 Task: Review and update the 'Industrial Relations' task in 'Our first project'.
Action: Mouse moved to (107, 72)
Screenshot: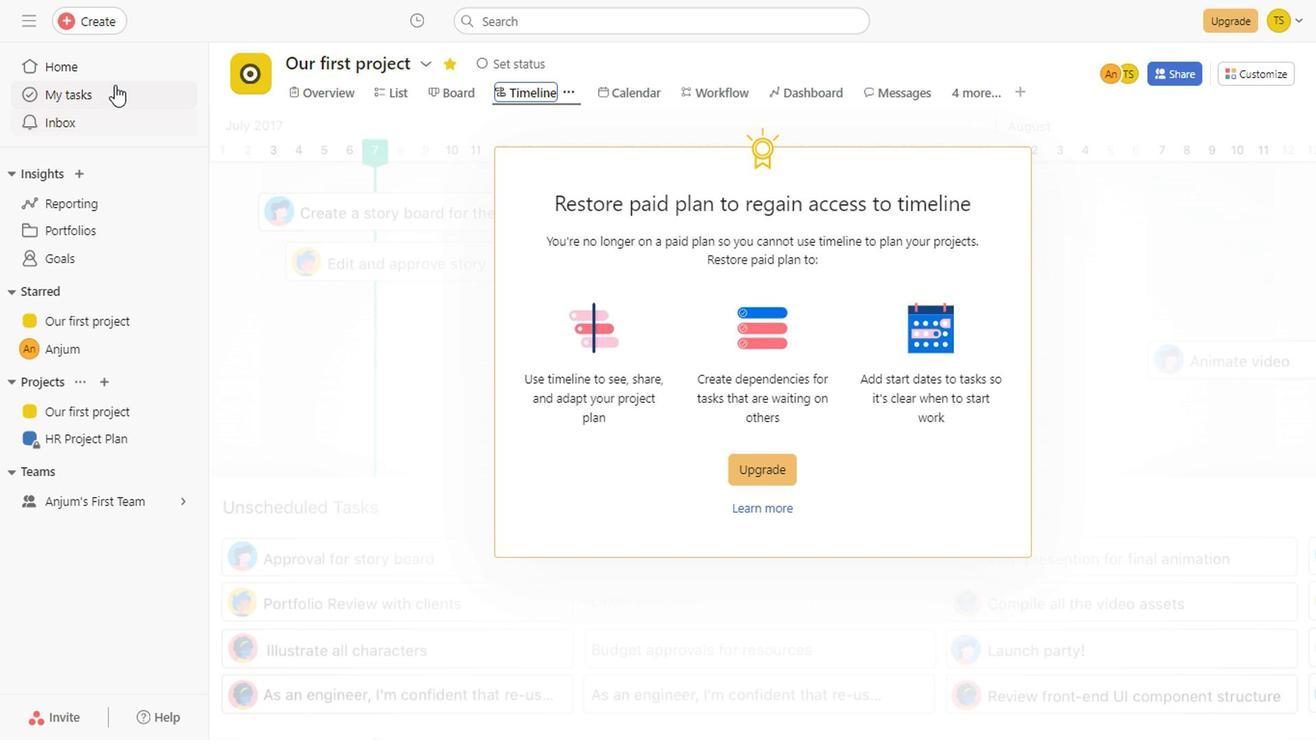 
Action: Mouse pressed left at (107, 72)
Screenshot: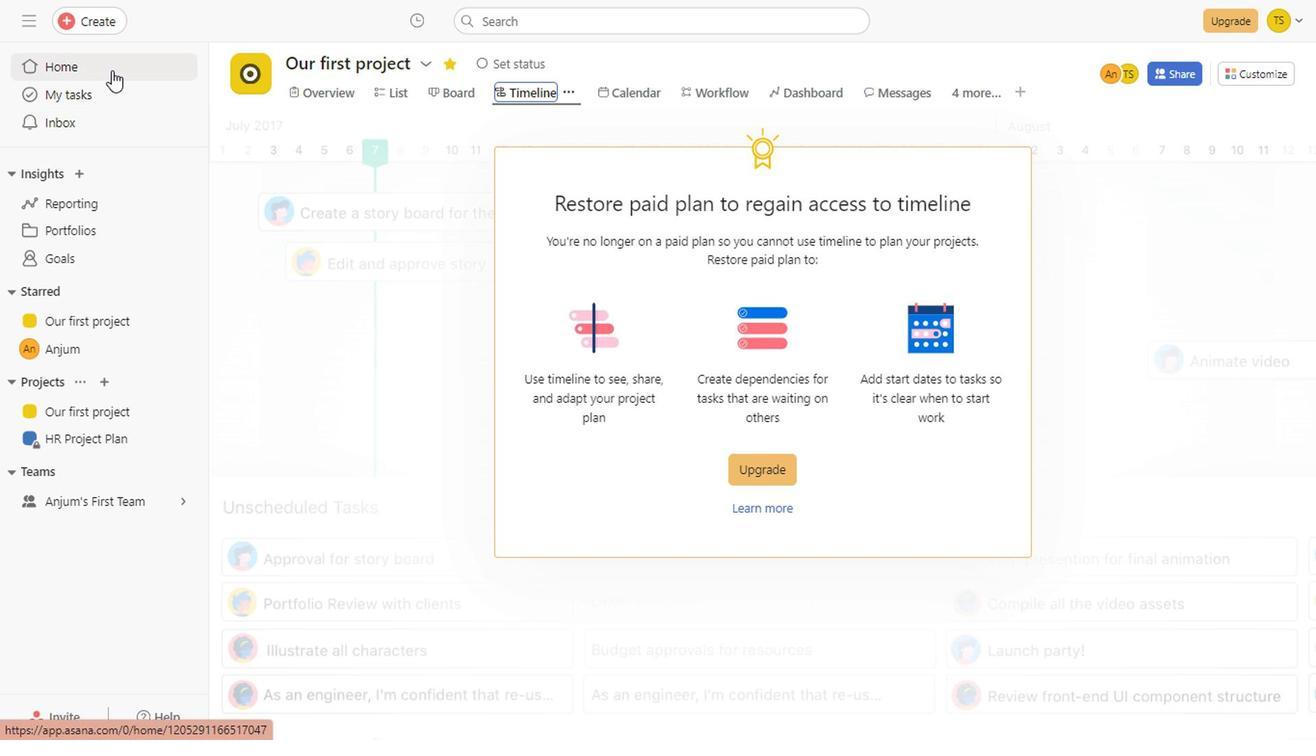 
Action: Mouse moved to (13, 15)
Screenshot: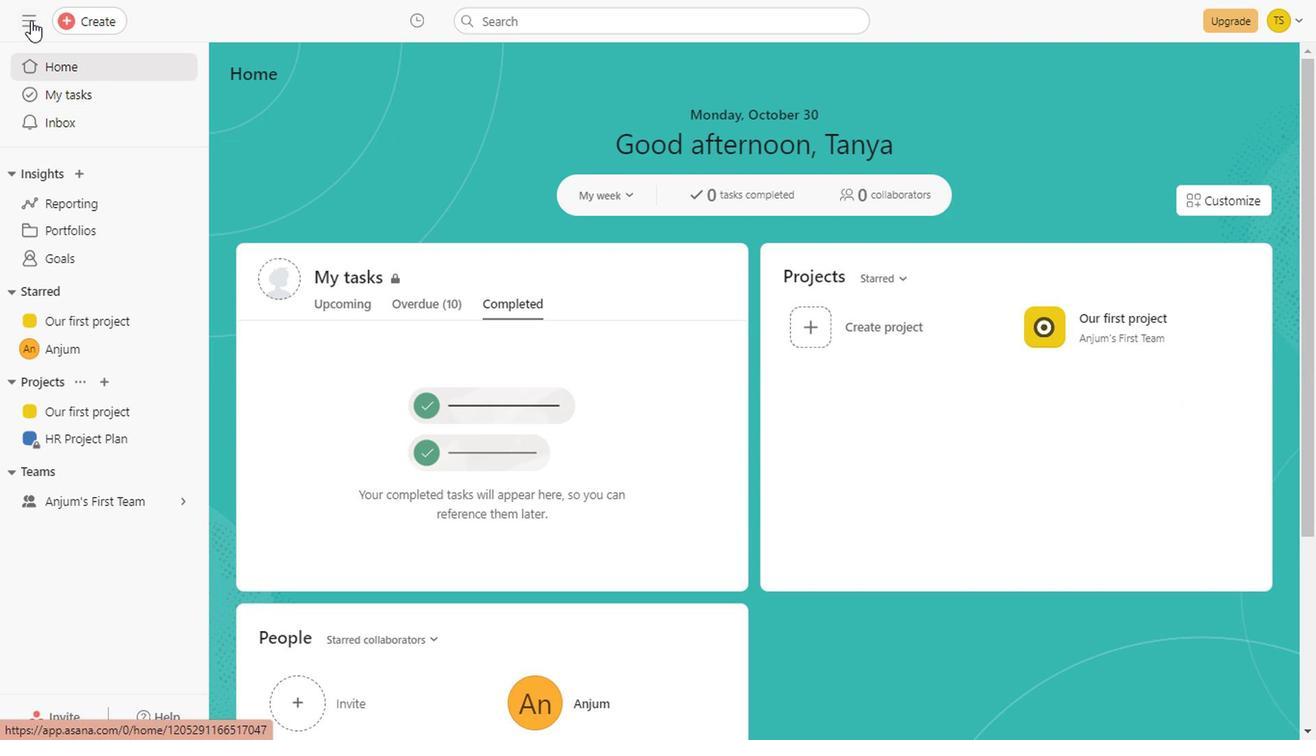 
Action: Mouse pressed left at (13, 15)
Screenshot: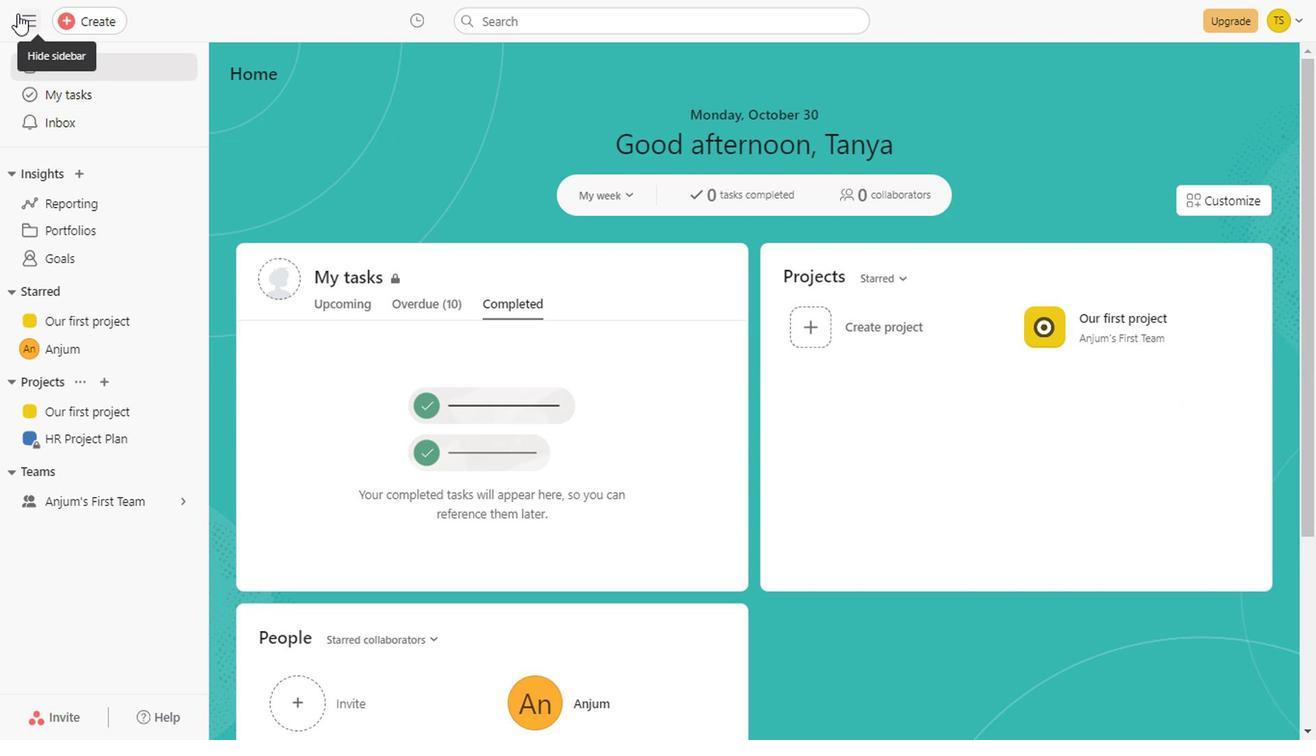 
Action: Mouse moved to (994, 512)
Screenshot: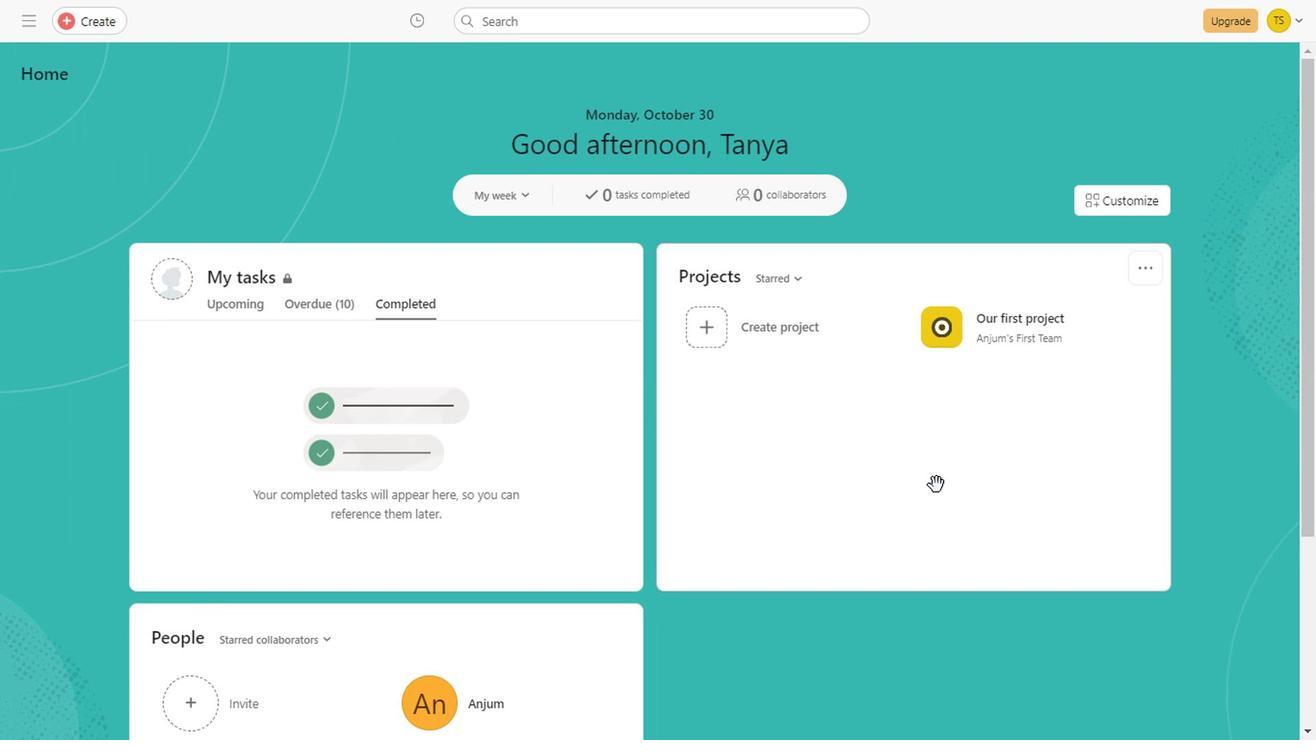 
Action: Mouse scrolled (994, 510) with delta (0, -1)
Screenshot: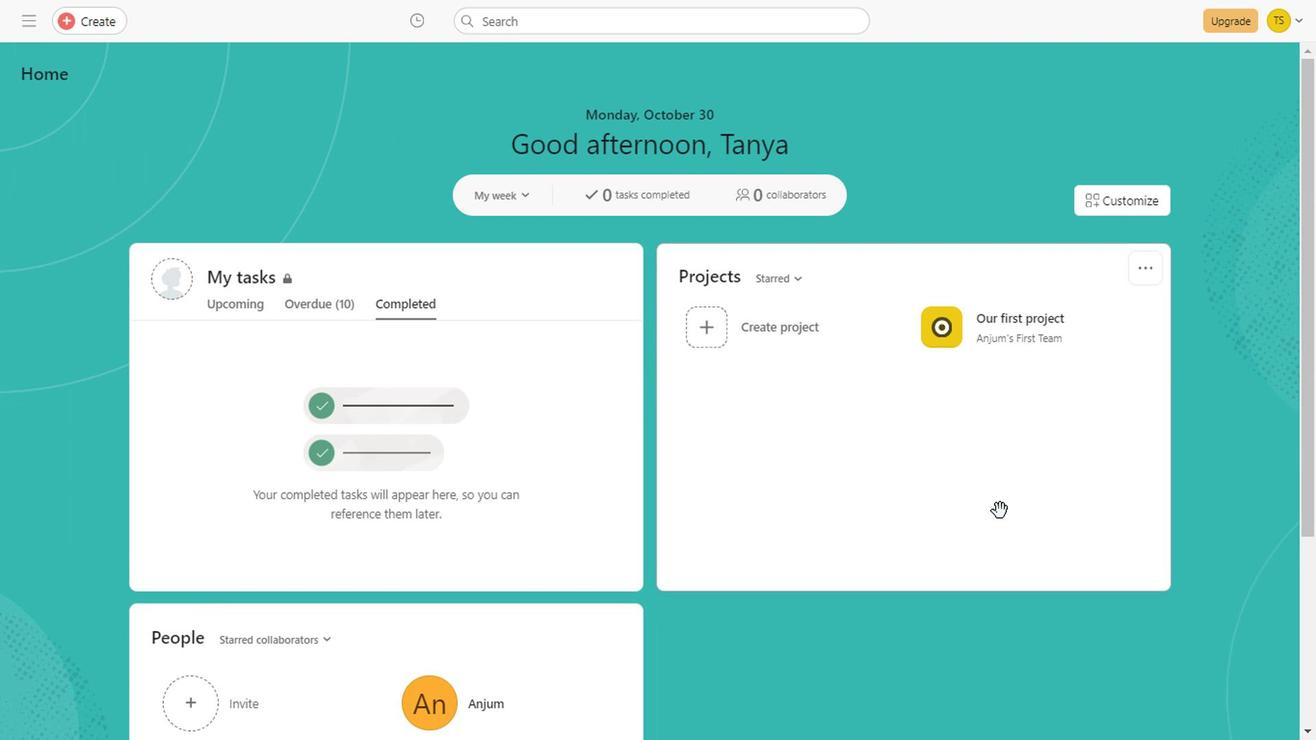 
Action: Mouse scrolled (994, 510) with delta (0, -1)
Screenshot: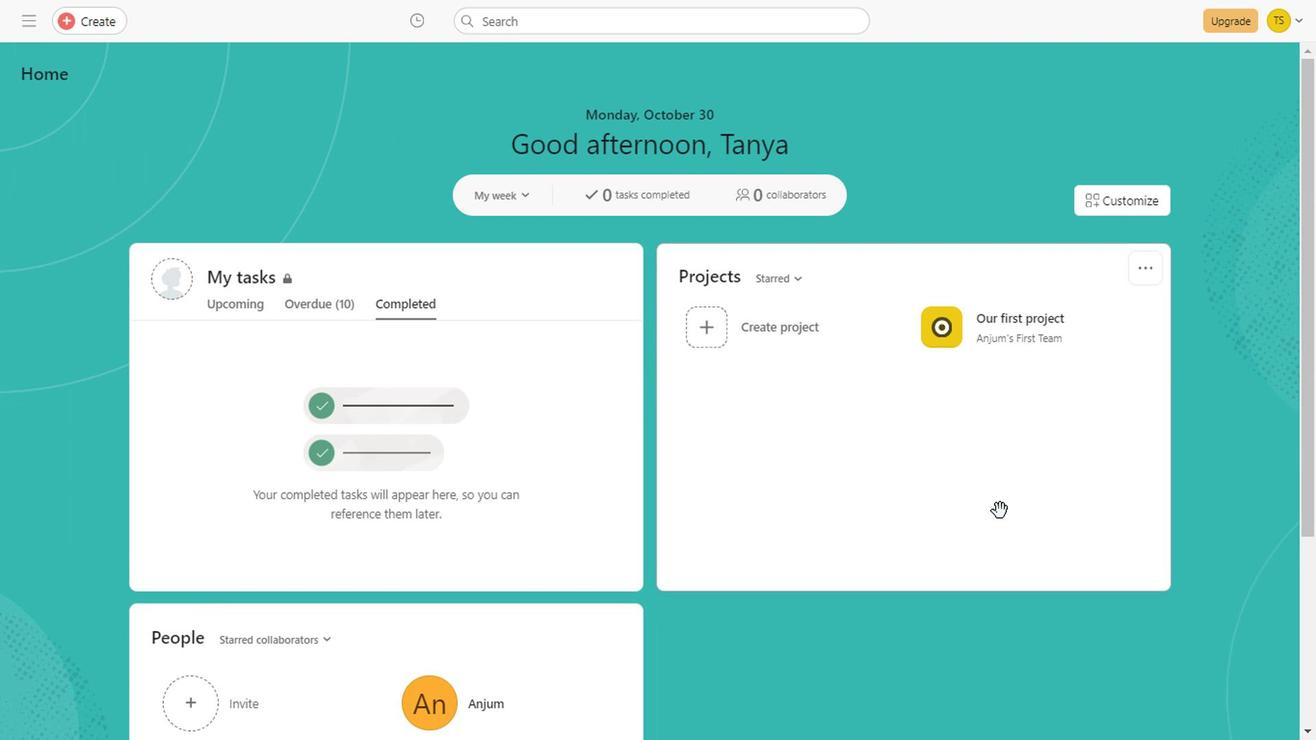 
Action: Mouse scrolled (994, 510) with delta (0, -1)
Screenshot: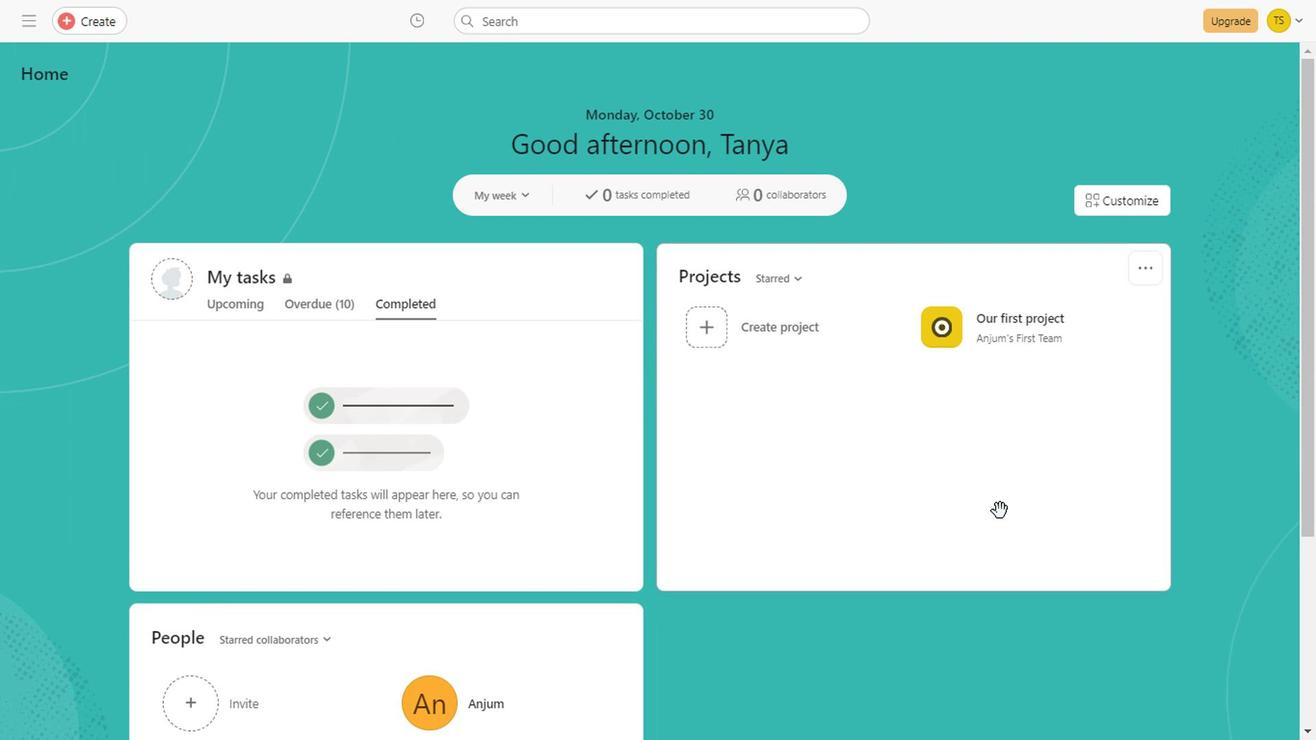 
Action: Mouse scrolled (994, 510) with delta (0, -1)
Screenshot: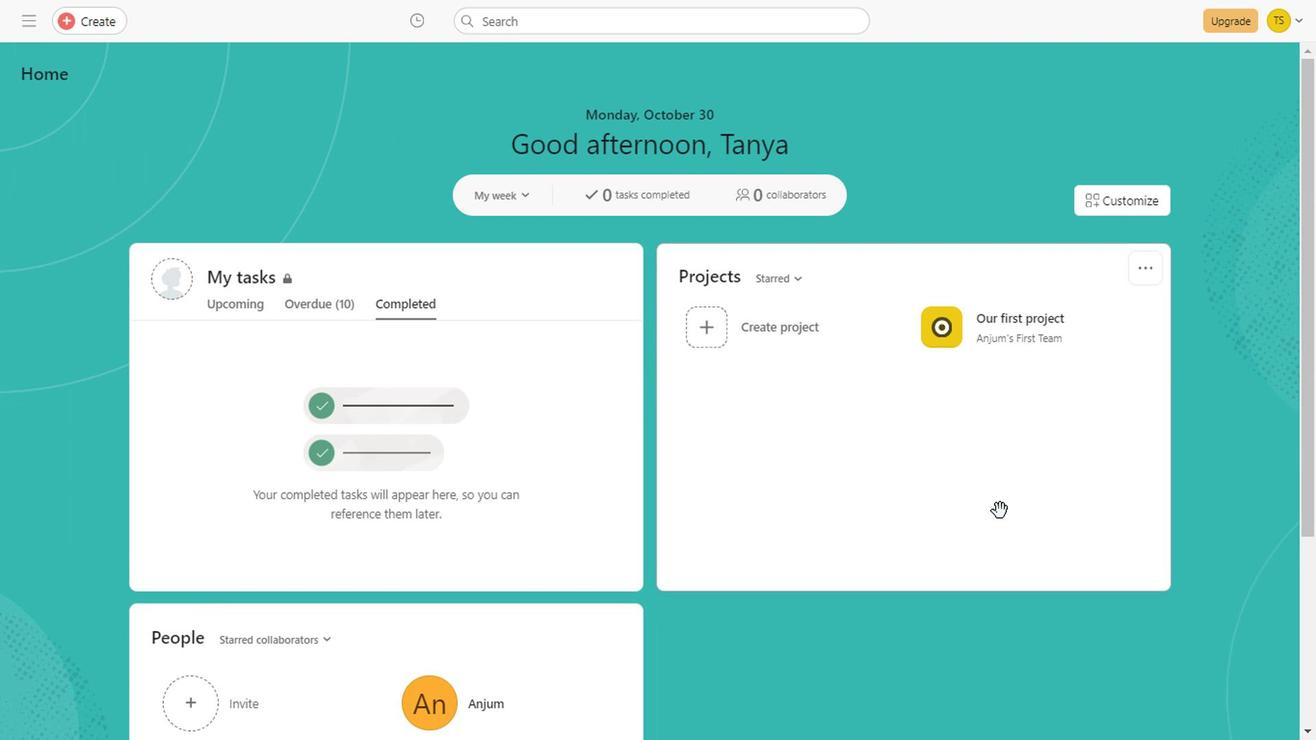 
Action: Mouse scrolled (994, 510) with delta (0, -1)
Screenshot: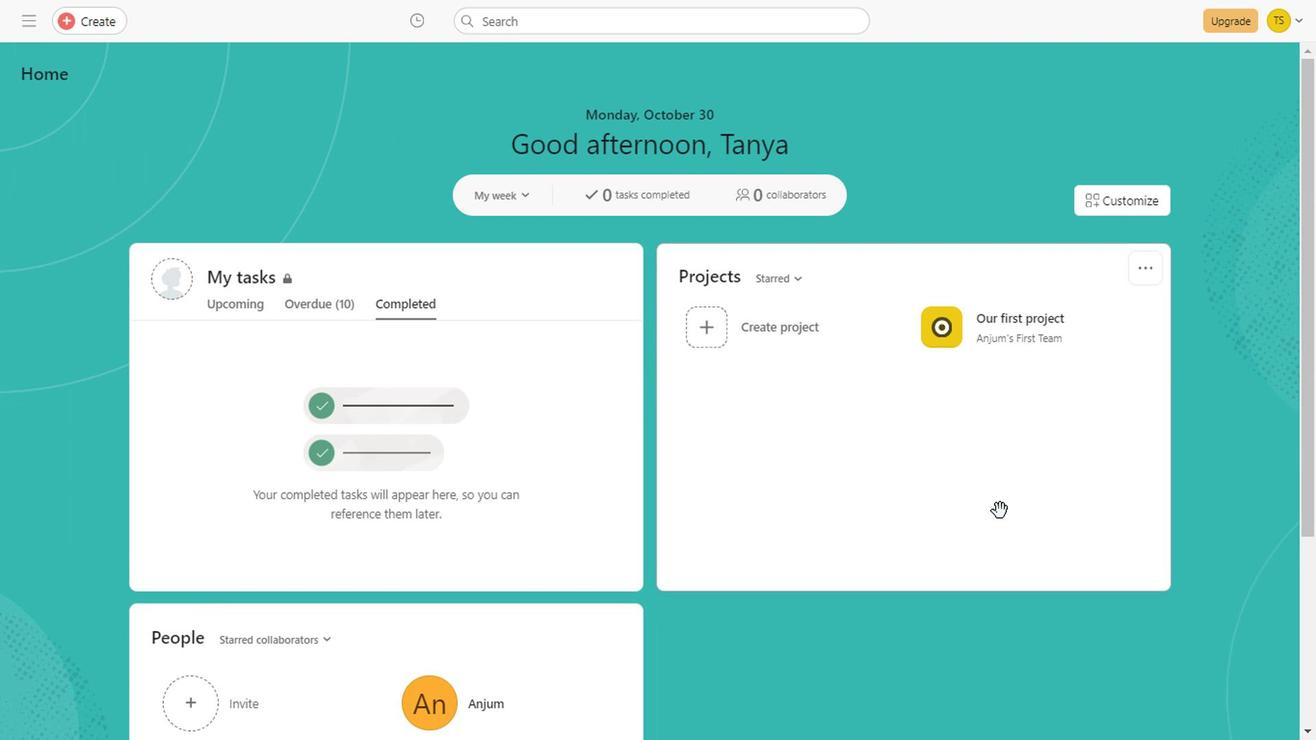 
Action: Mouse scrolled (994, 510) with delta (0, -1)
Screenshot: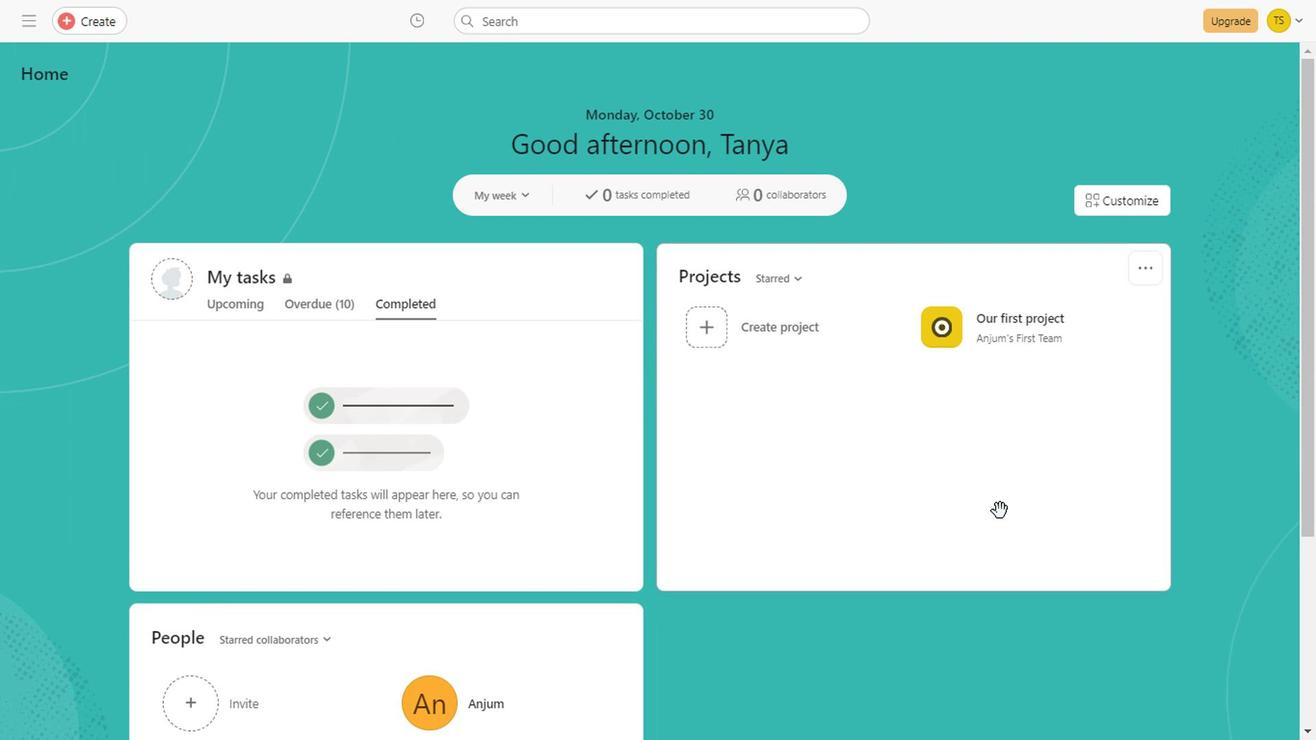 
Action: Mouse scrolled (994, 510) with delta (0, -1)
Screenshot: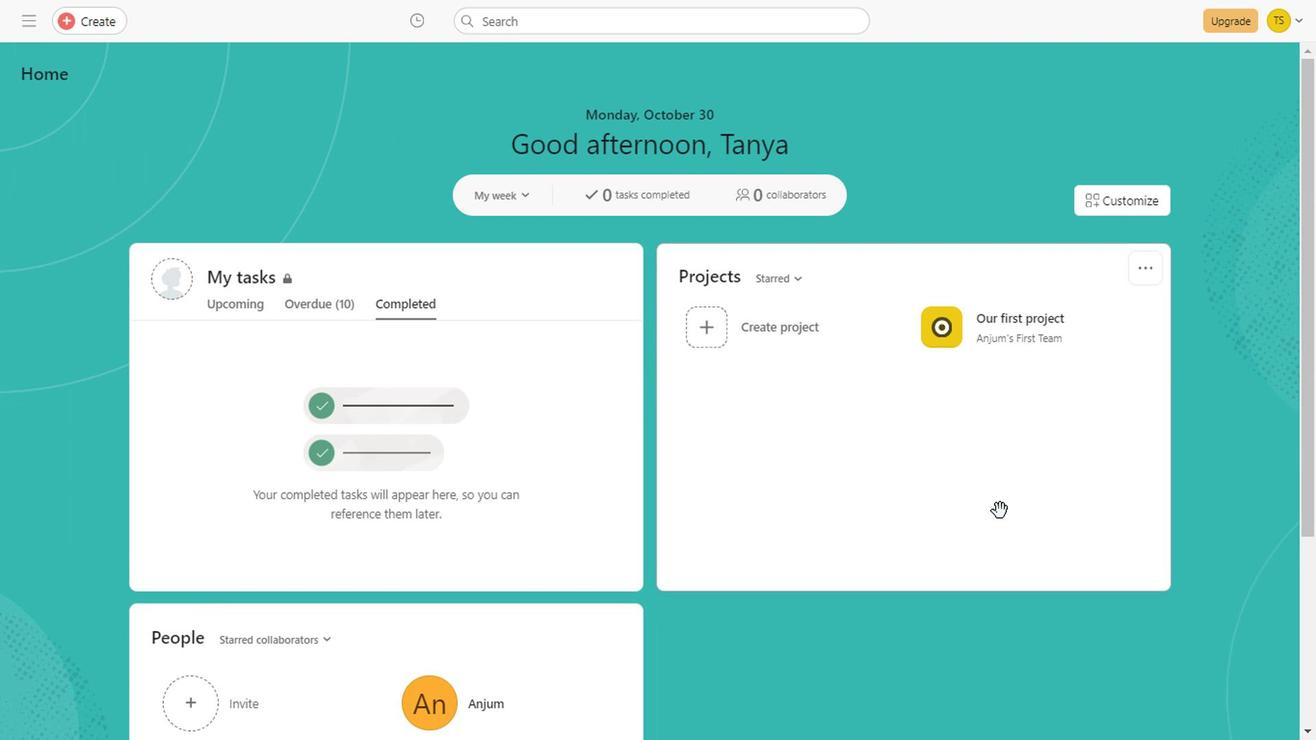 
Action: Mouse scrolled (994, 510) with delta (0, -1)
Screenshot: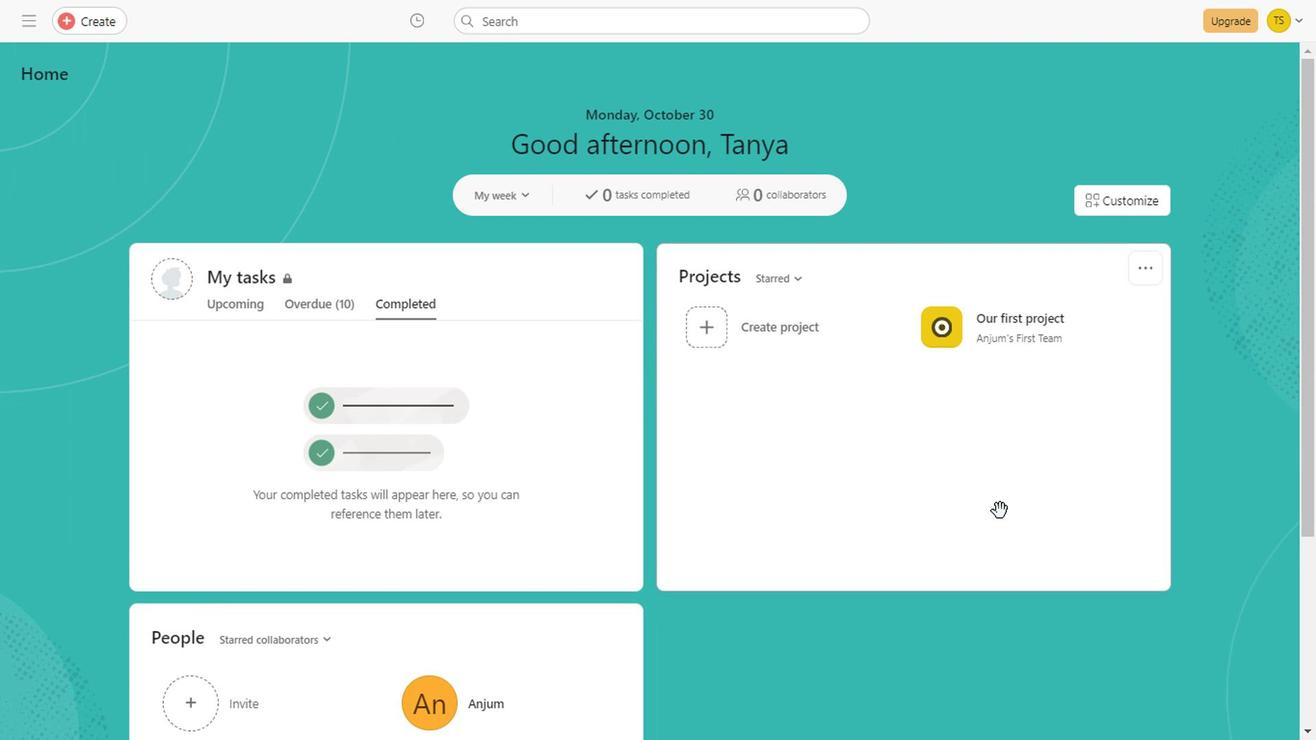 
Action: Mouse scrolled (994, 510) with delta (0, -1)
Screenshot: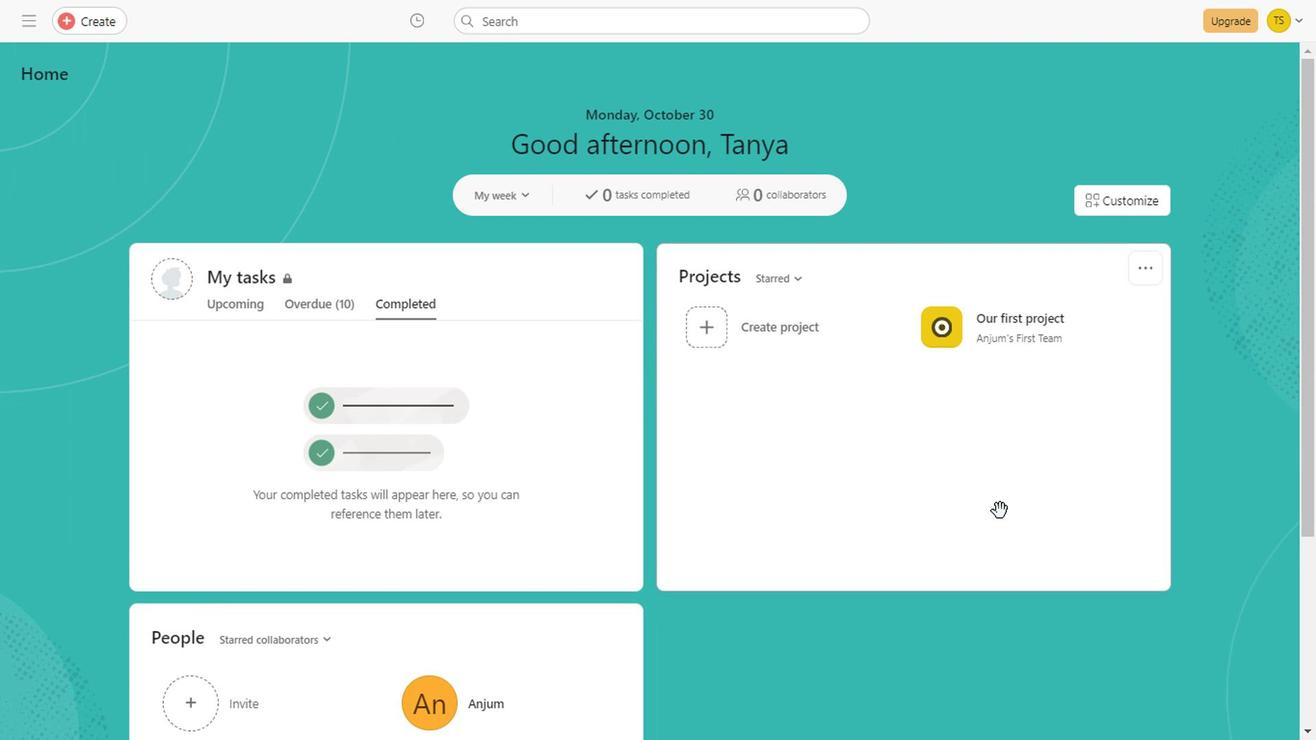 
Action: Mouse scrolled (994, 510) with delta (0, -1)
Screenshot: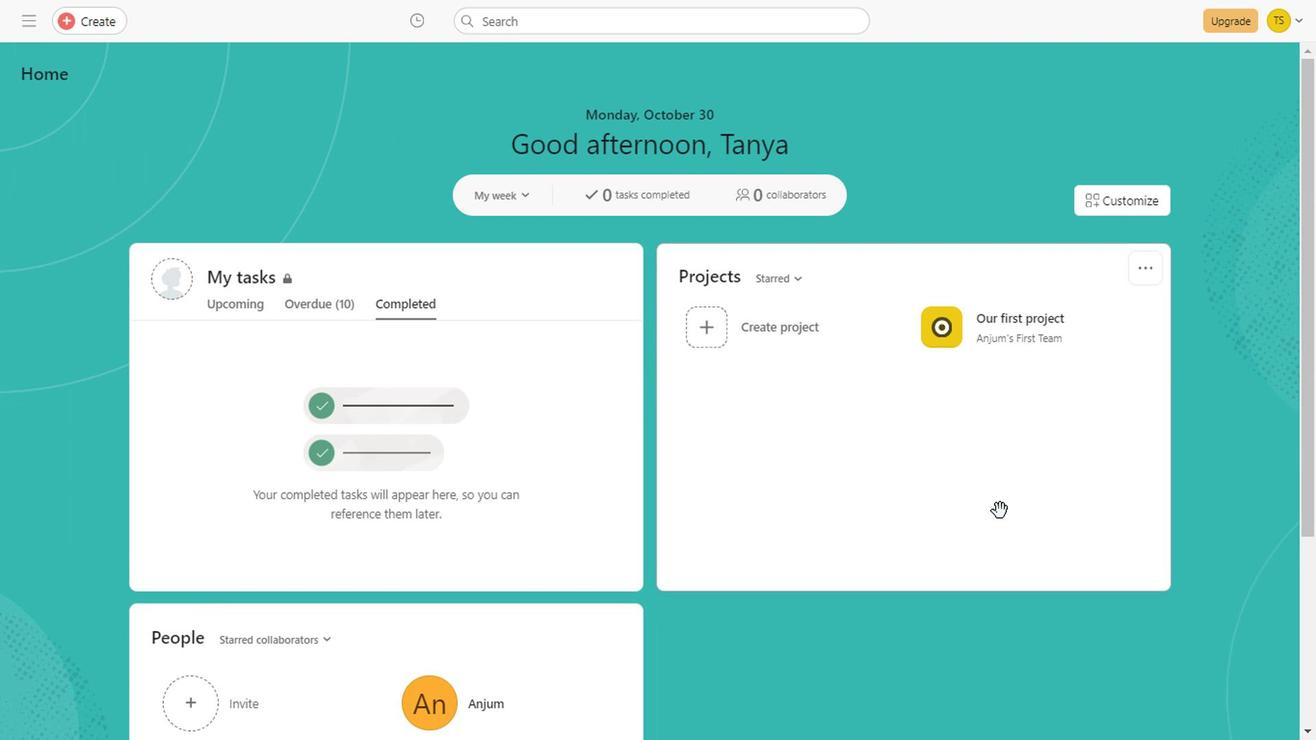 
Action: Mouse scrolled (994, 510) with delta (0, -1)
Screenshot: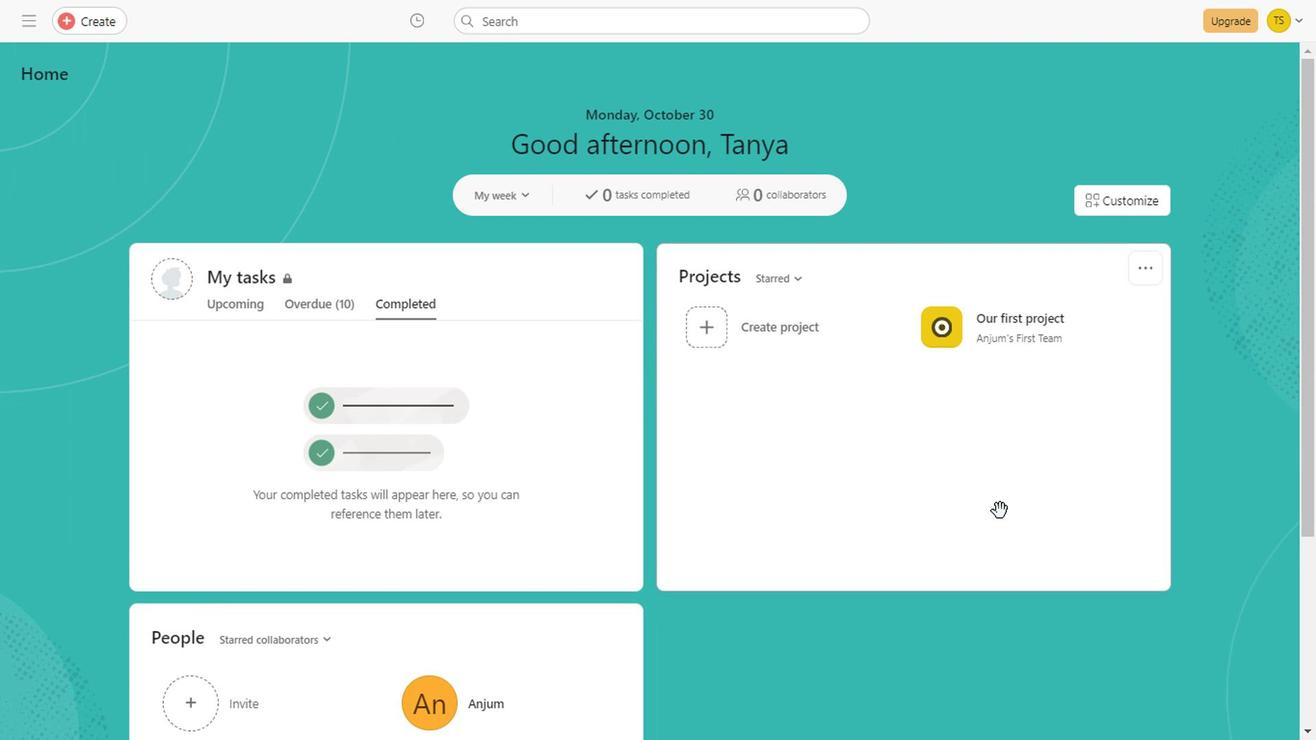 
Action: Mouse scrolled (994, 510) with delta (0, -1)
Screenshot: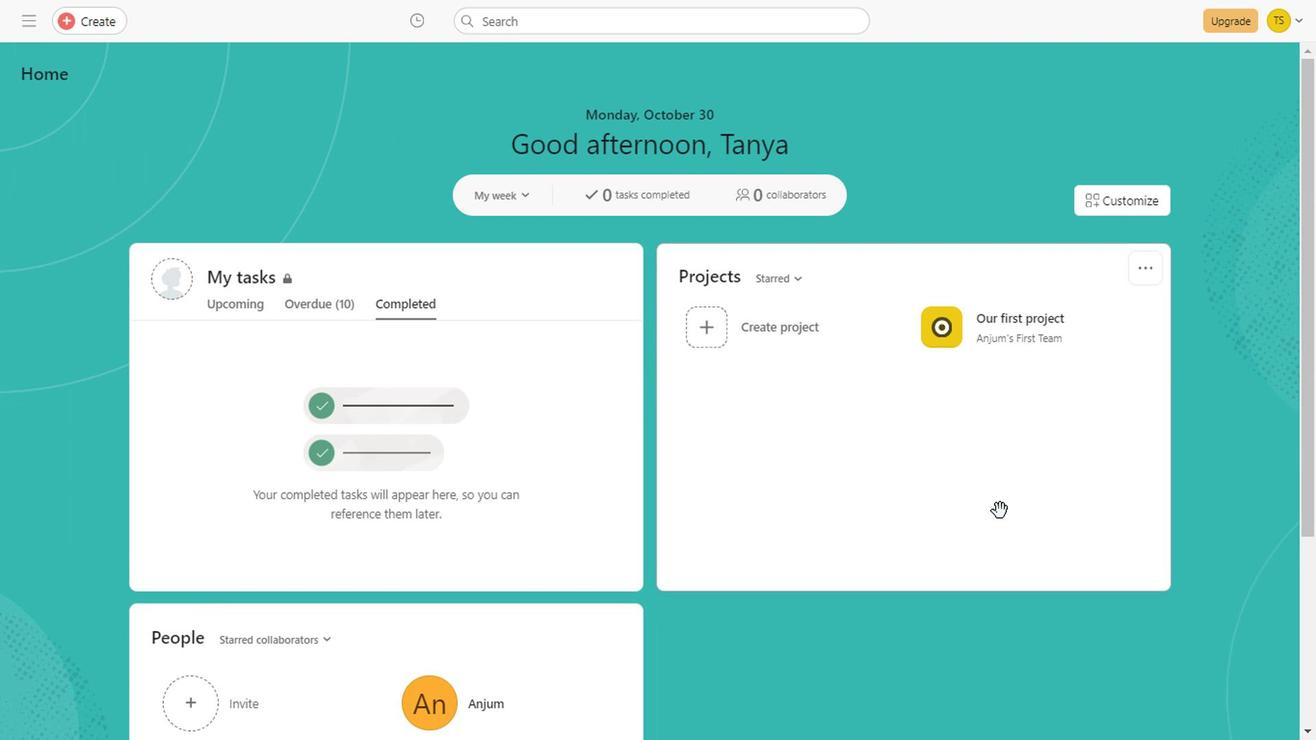 
Action: Mouse scrolled (994, 510) with delta (0, -1)
Screenshot: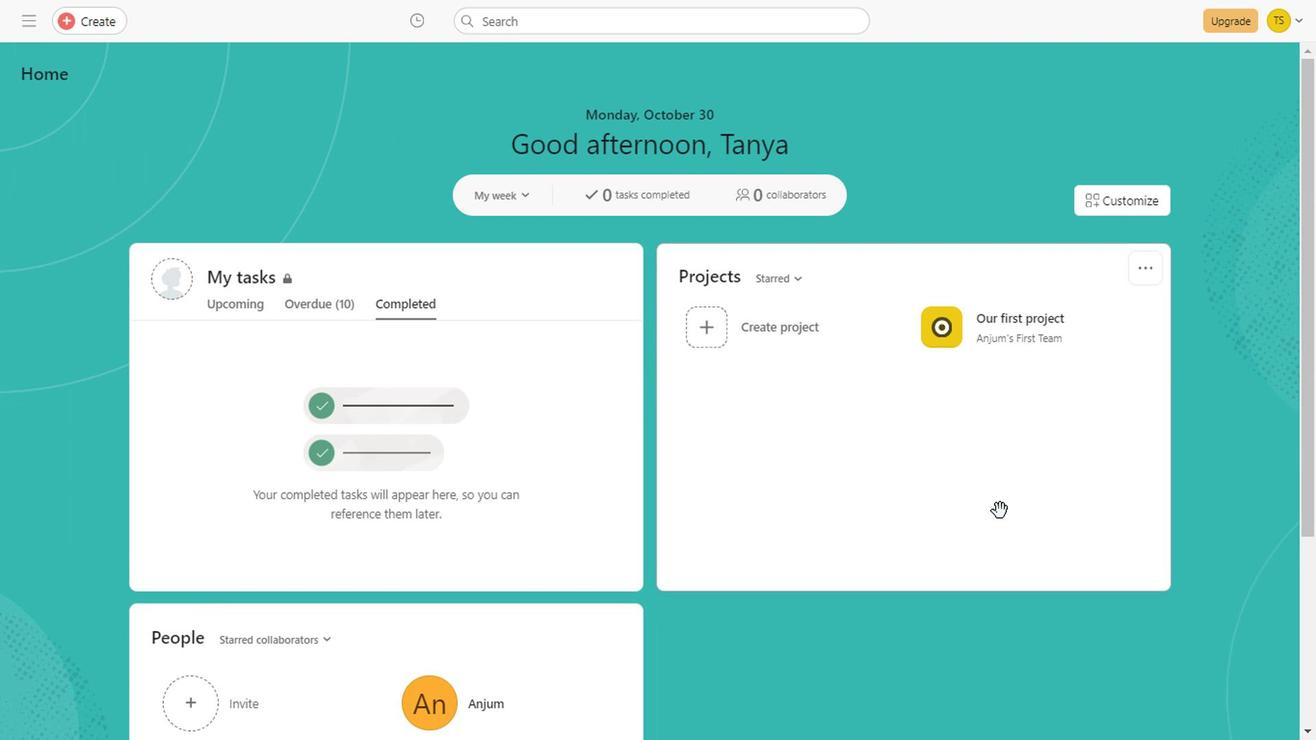 
Action: Mouse scrolled (994, 510) with delta (0, -1)
Screenshot: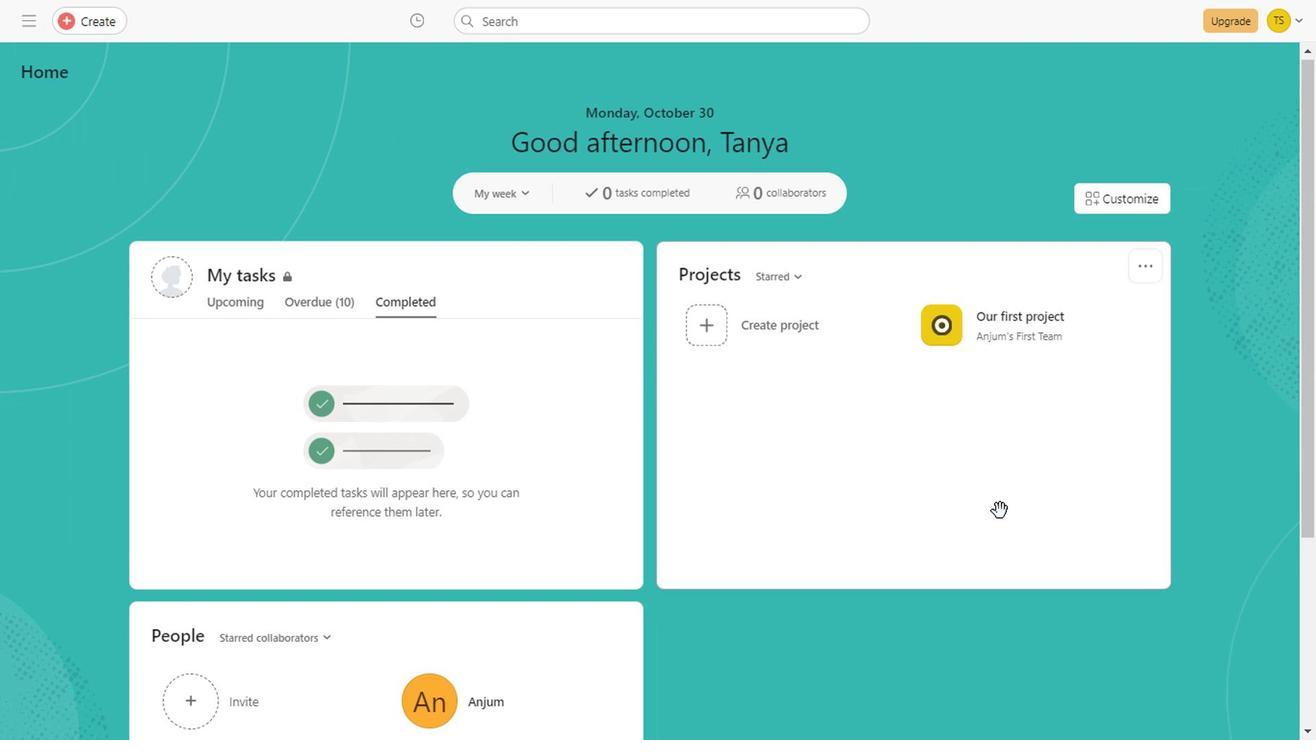 
Action: Mouse scrolled (994, 510) with delta (0, -1)
Screenshot: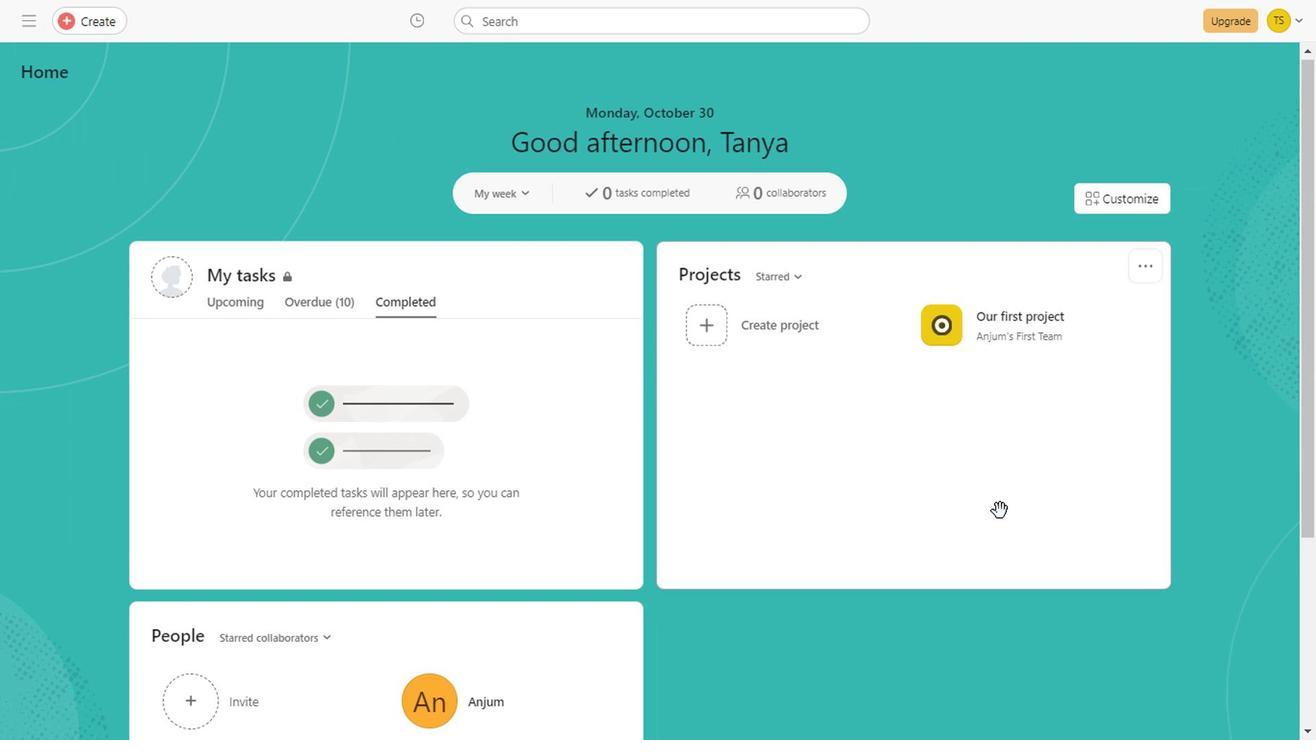 
Action: Mouse scrolled (994, 510) with delta (0, -1)
Screenshot: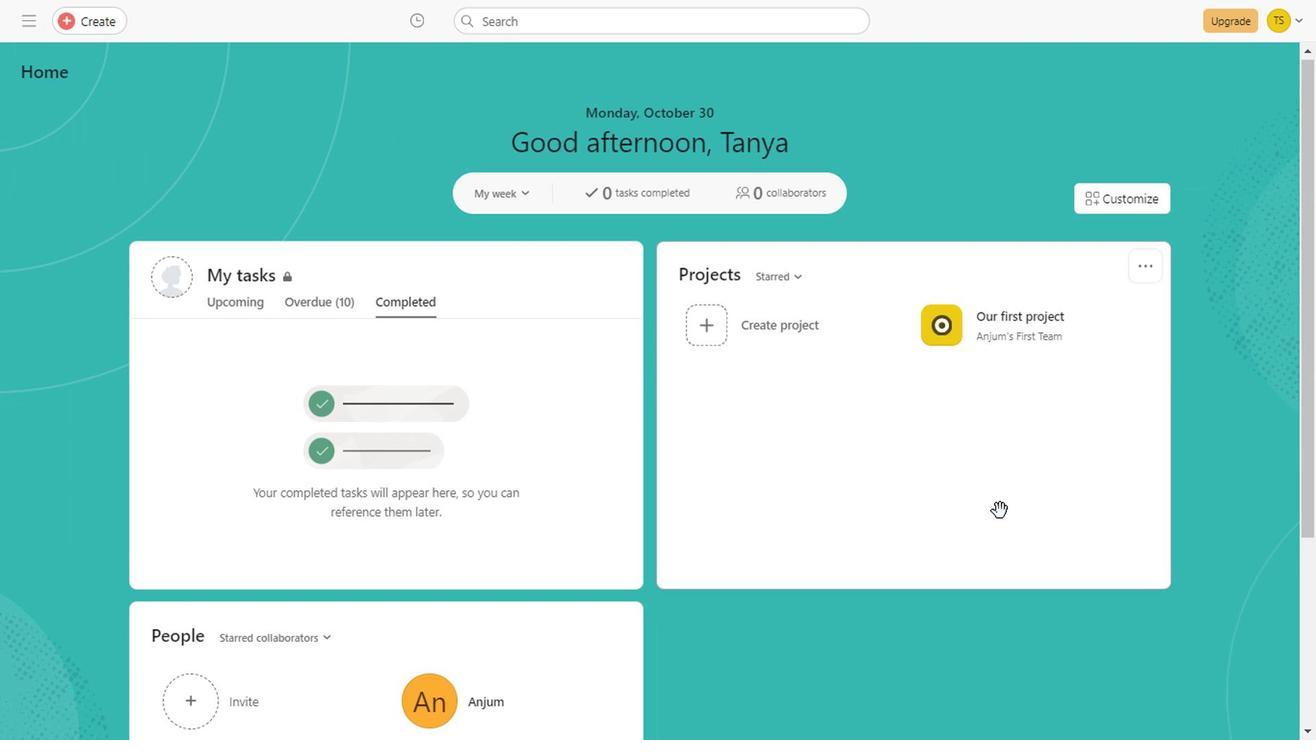 
Action: Mouse scrolled (994, 510) with delta (0, -1)
Screenshot: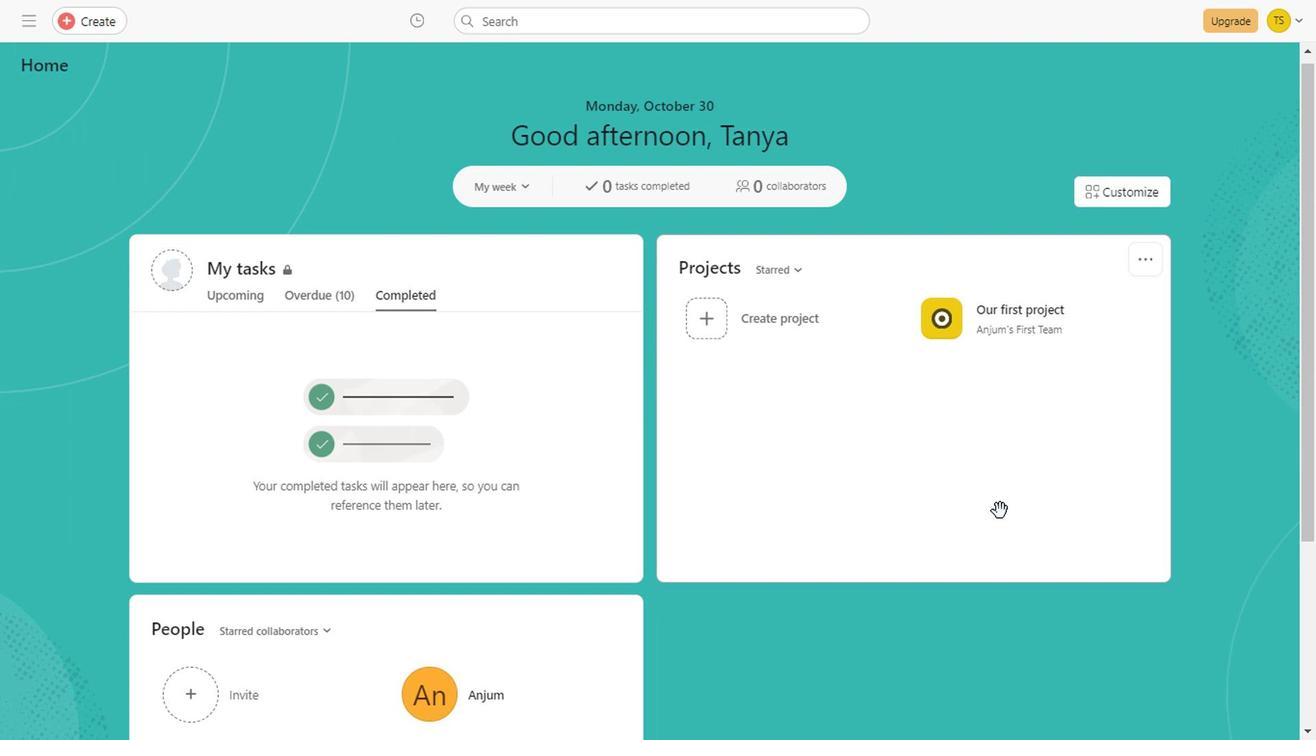 
Action: Mouse scrolled (994, 510) with delta (0, -1)
Screenshot: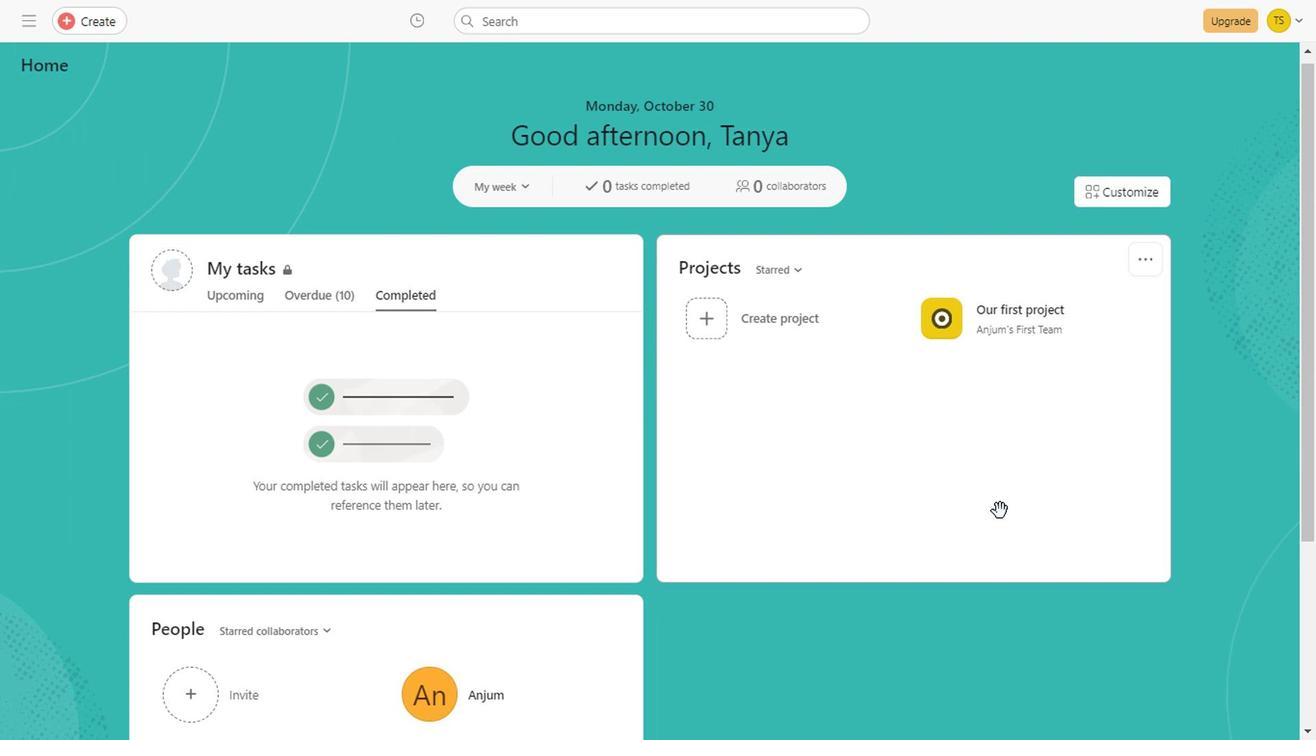 
Action: Mouse scrolled (994, 510) with delta (0, -1)
Screenshot: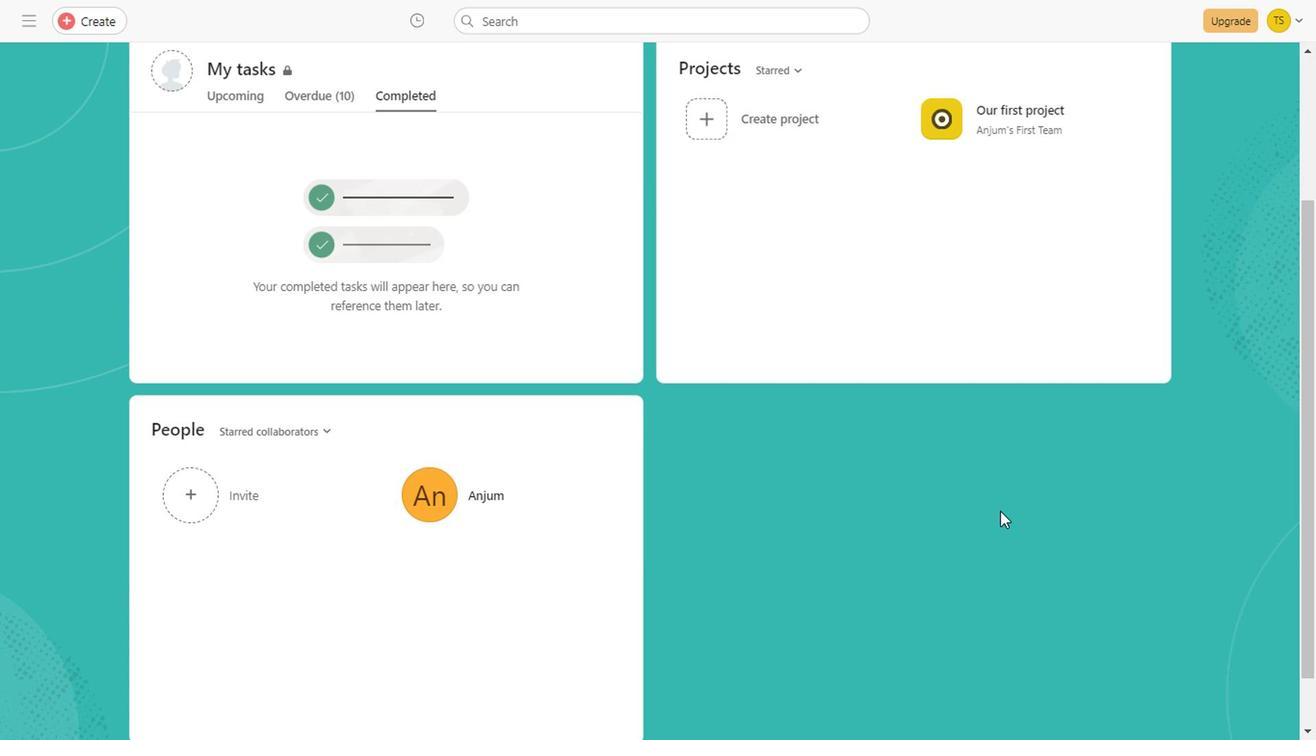 
Action: Mouse scrolled (994, 510) with delta (0, -1)
Screenshot: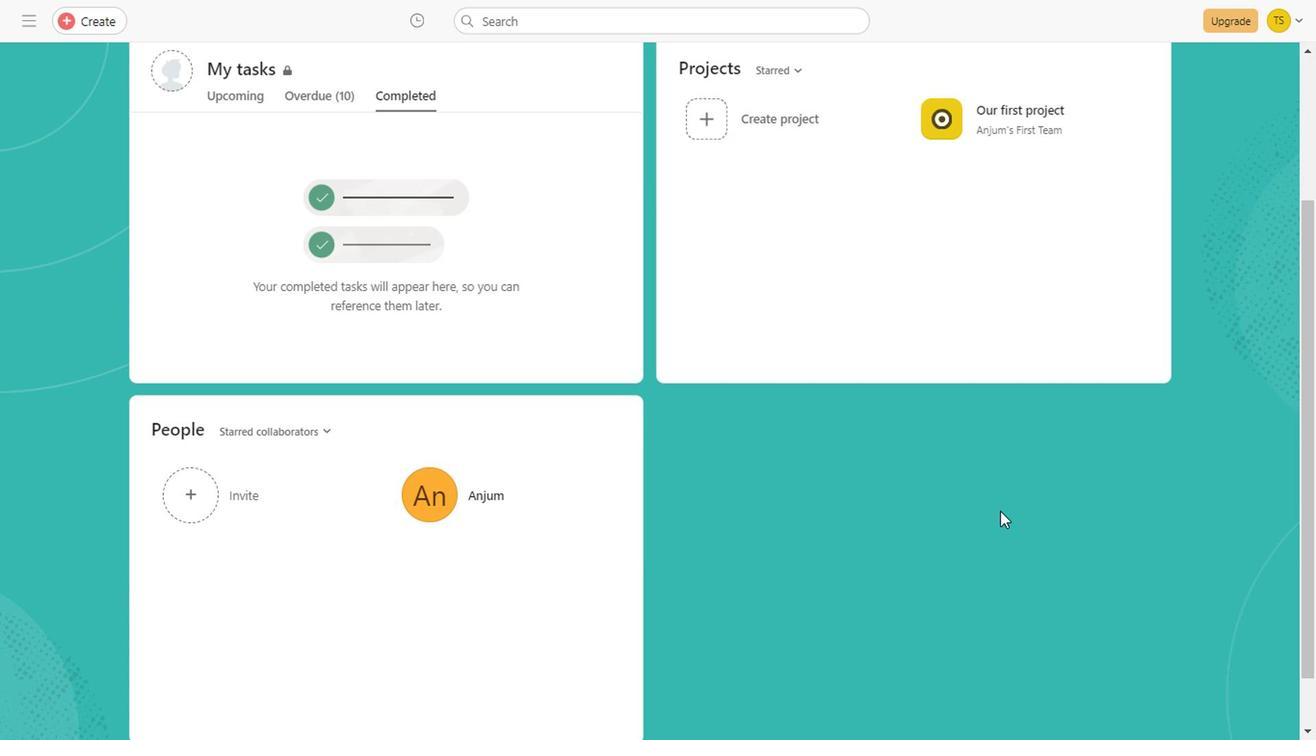 
Action: Mouse scrolled (994, 510) with delta (0, -1)
Screenshot: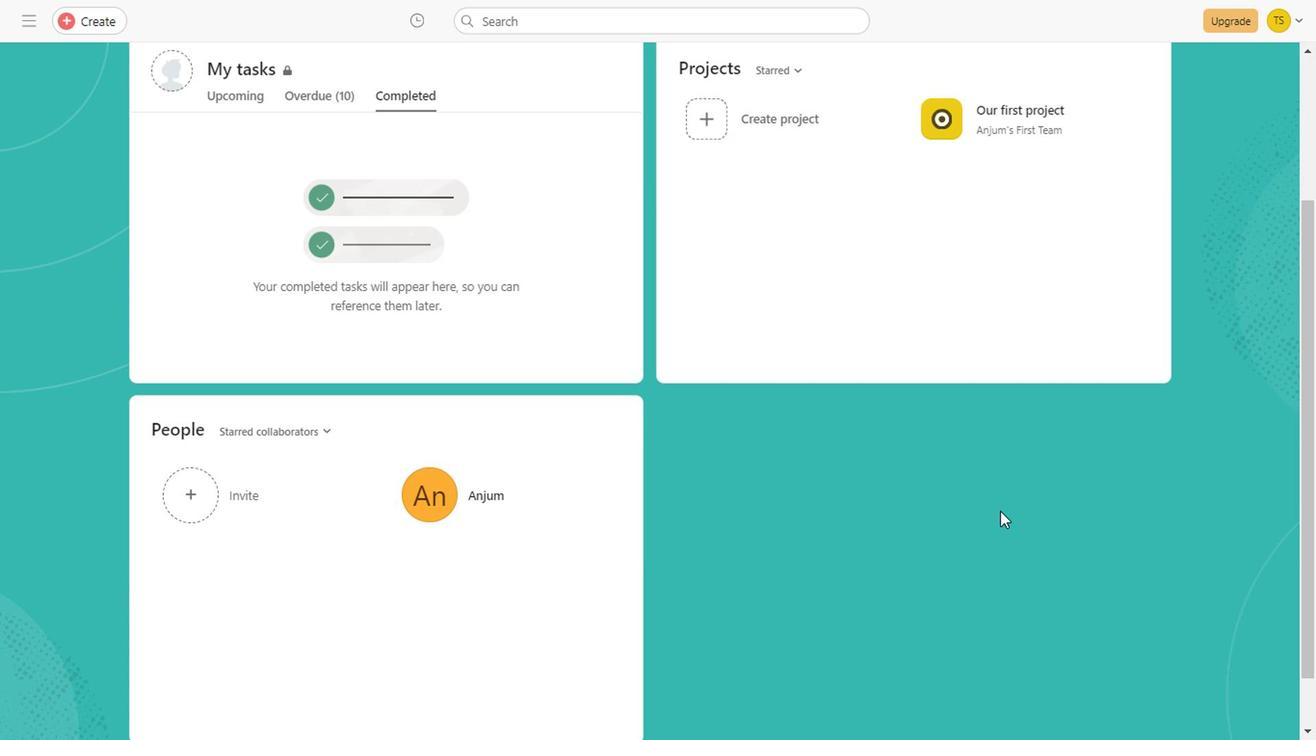 
Action: Mouse scrolled (994, 510) with delta (0, -1)
Screenshot: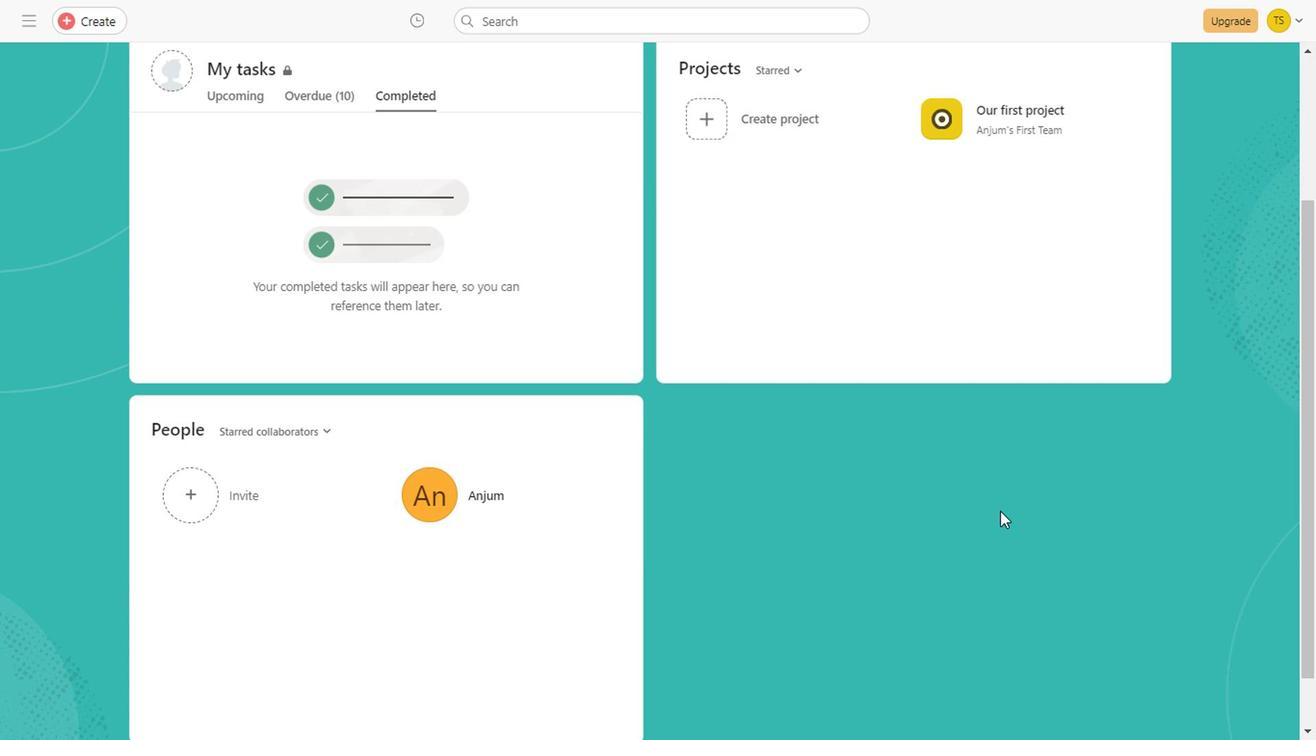 
Action: Mouse scrolled (994, 510) with delta (0, -1)
Screenshot: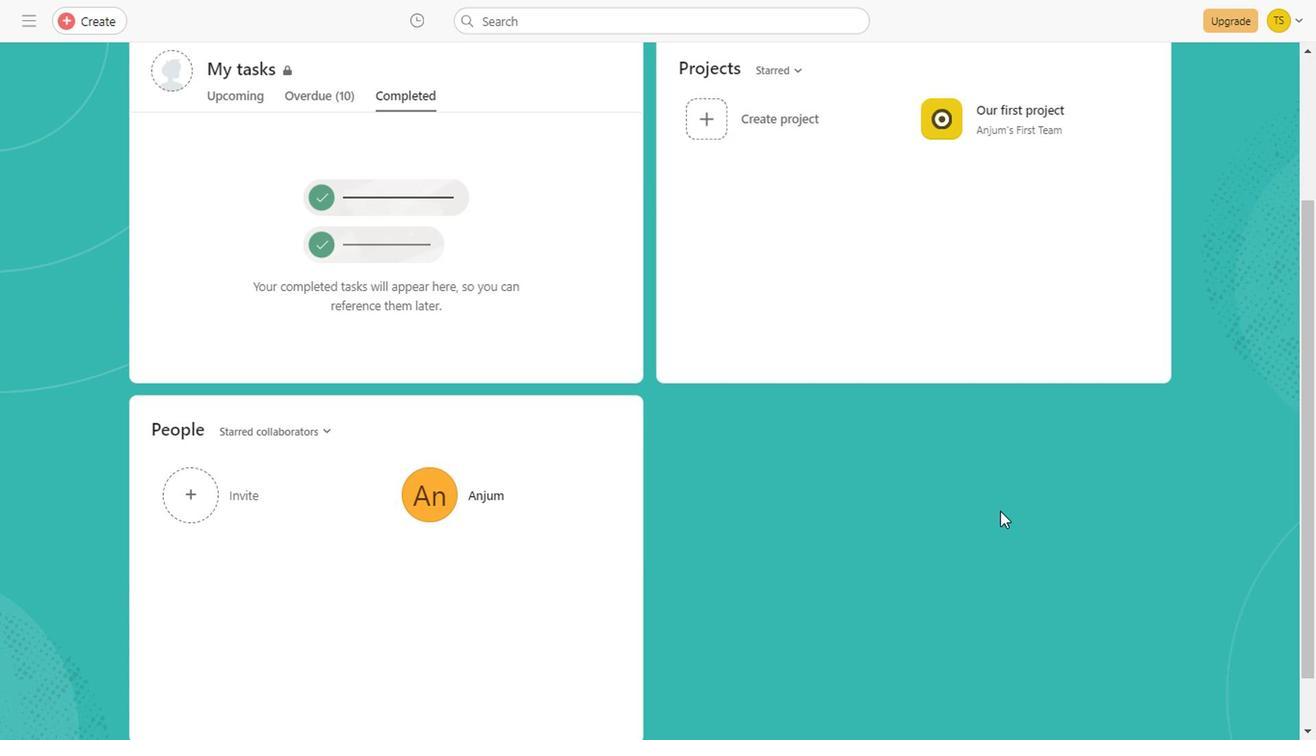
Action: Mouse scrolled (994, 510) with delta (0, -1)
Screenshot: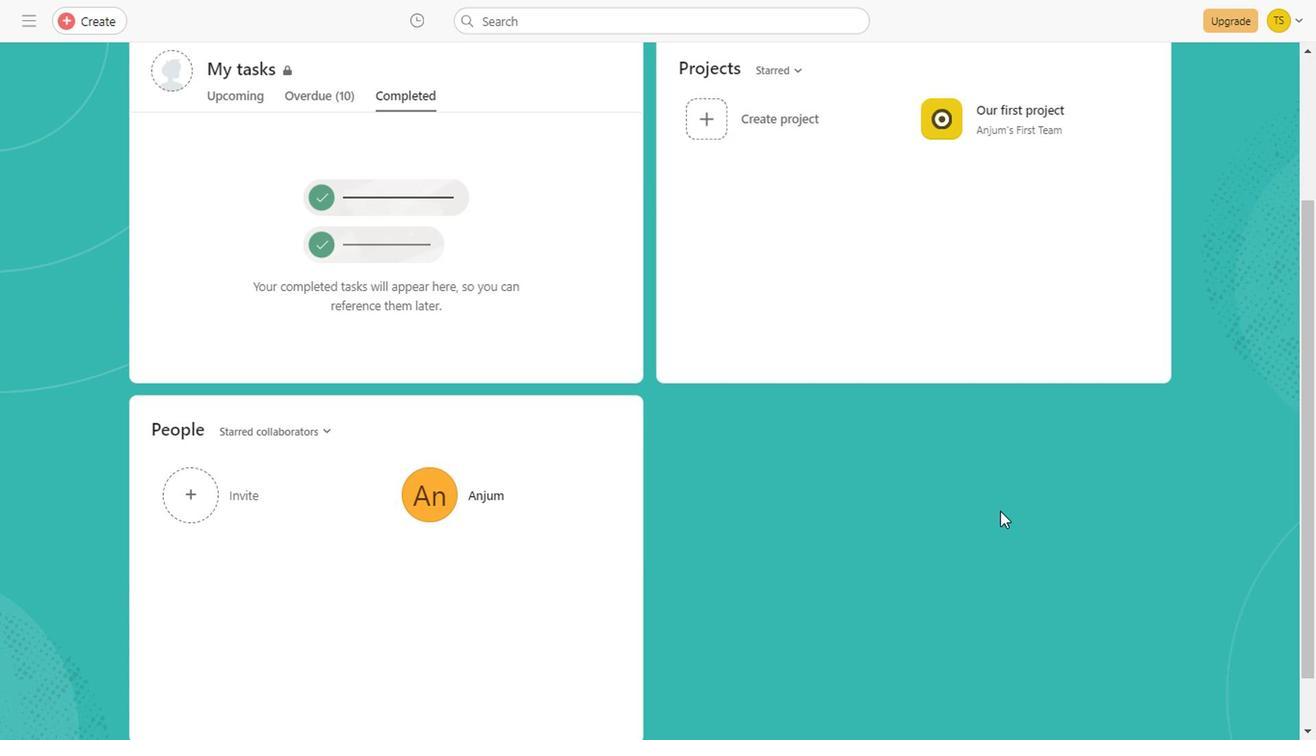 
Action: Mouse scrolled (994, 510) with delta (0, -1)
Screenshot: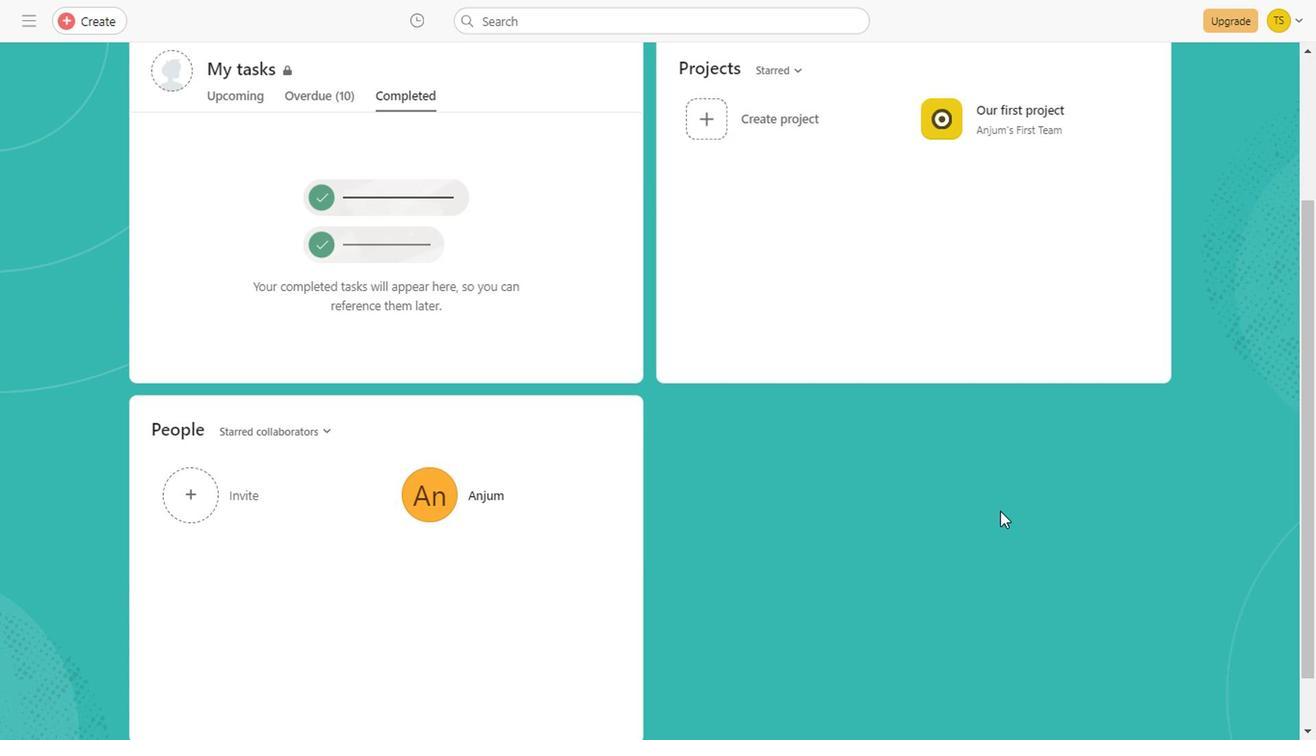 
Action: Mouse scrolled (994, 510) with delta (0, -1)
Screenshot: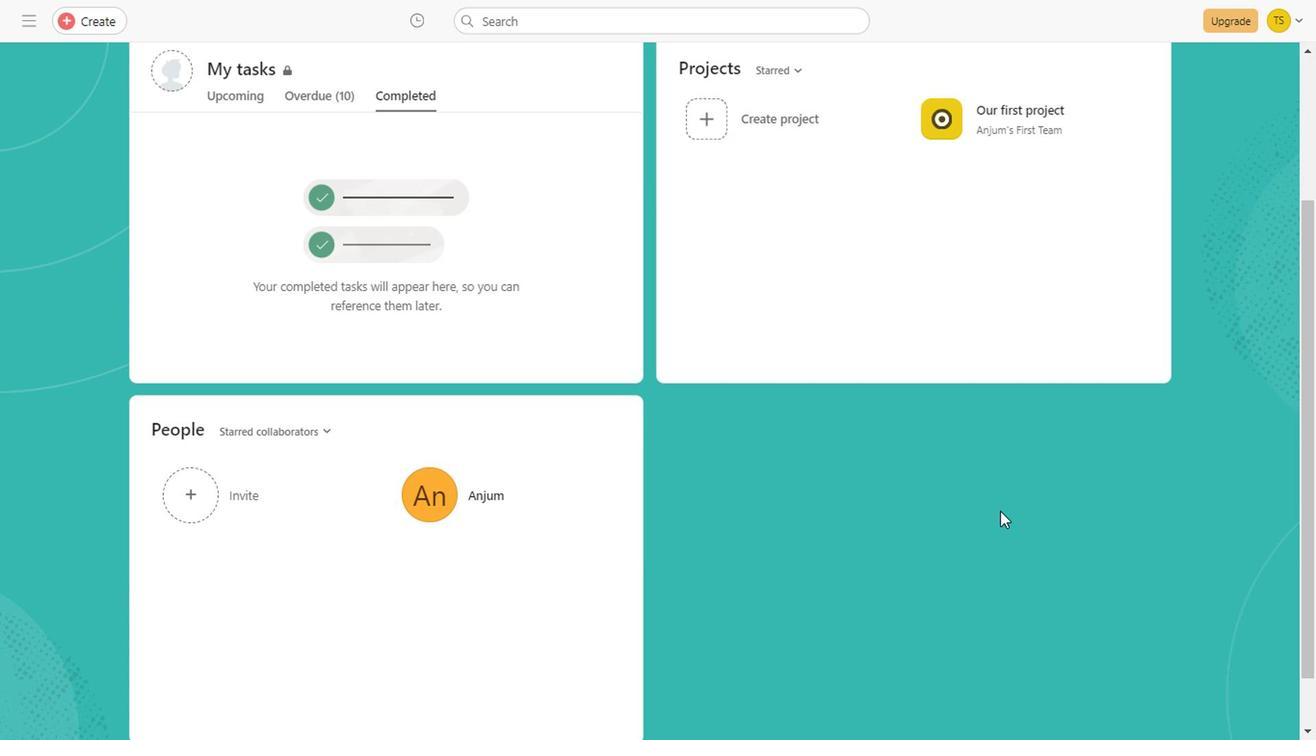 
Action: Mouse scrolled (994, 510) with delta (0, -1)
Screenshot: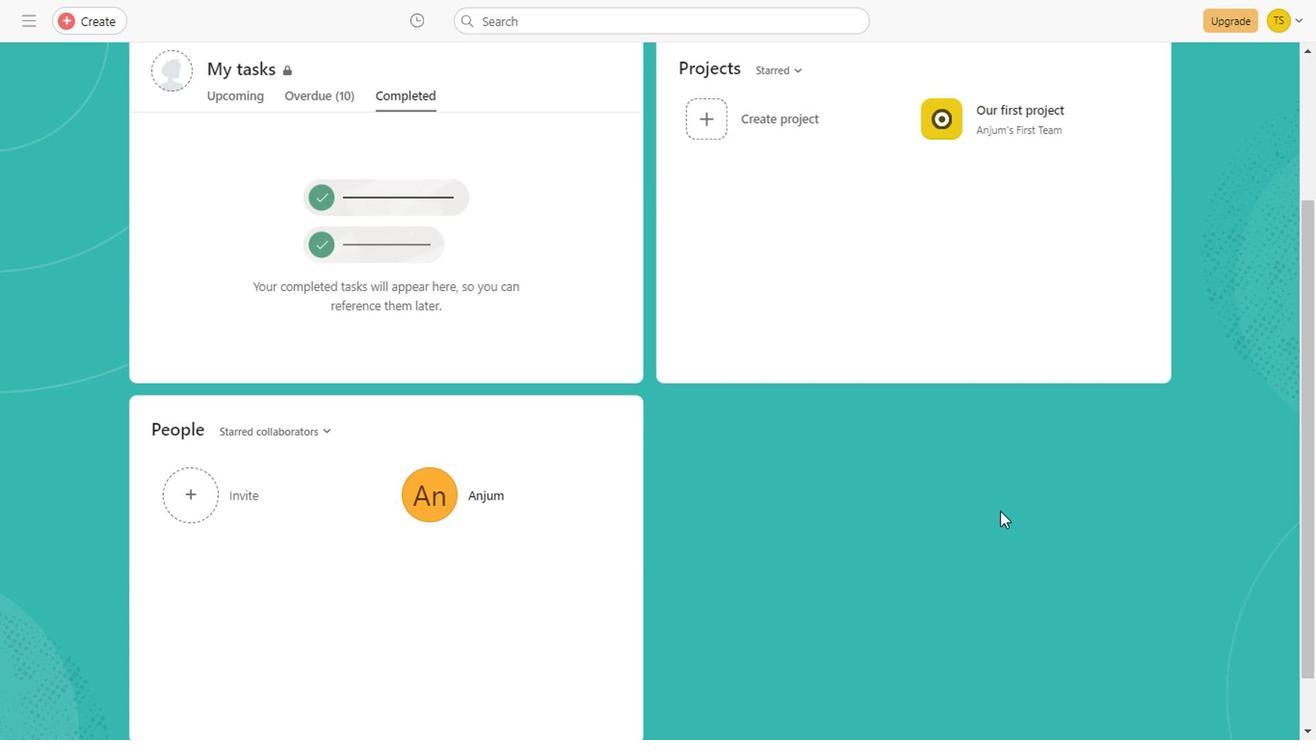 
Action: Mouse moved to (29, 21)
Screenshot: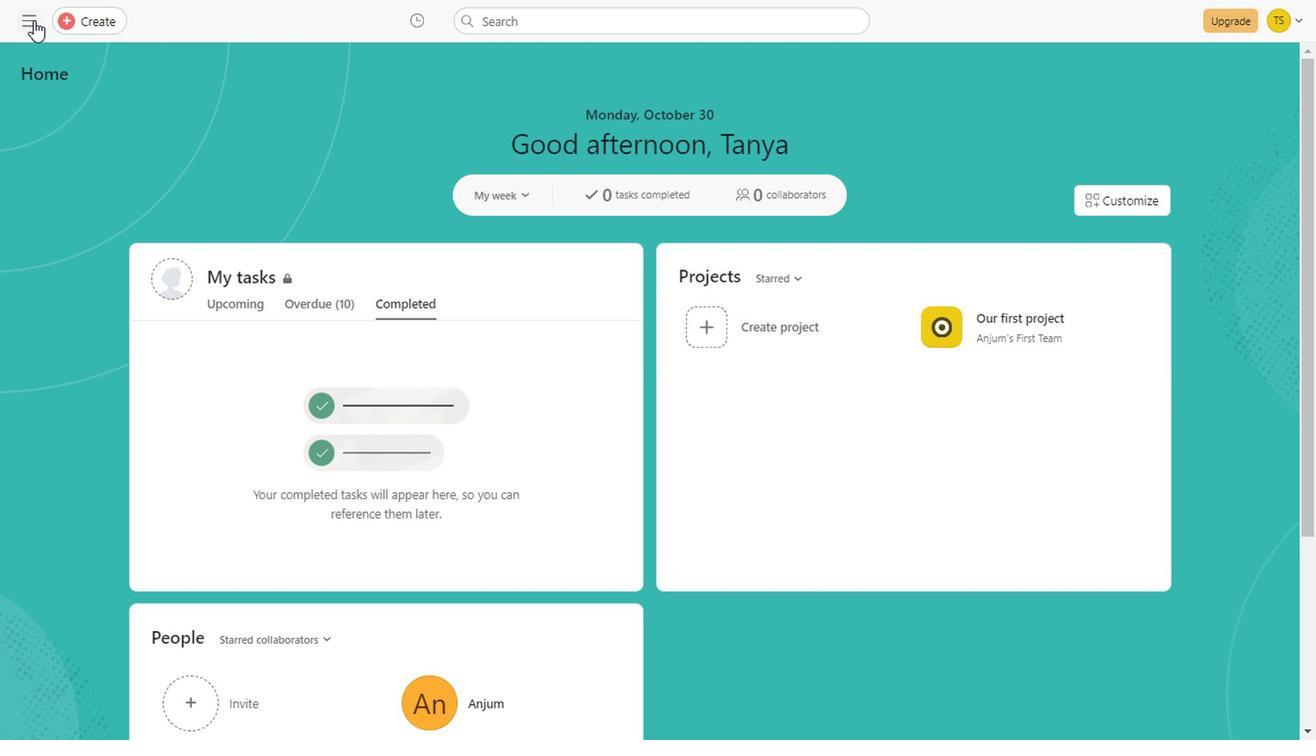 
Action: Mouse pressed left at (29, 21)
Screenshot: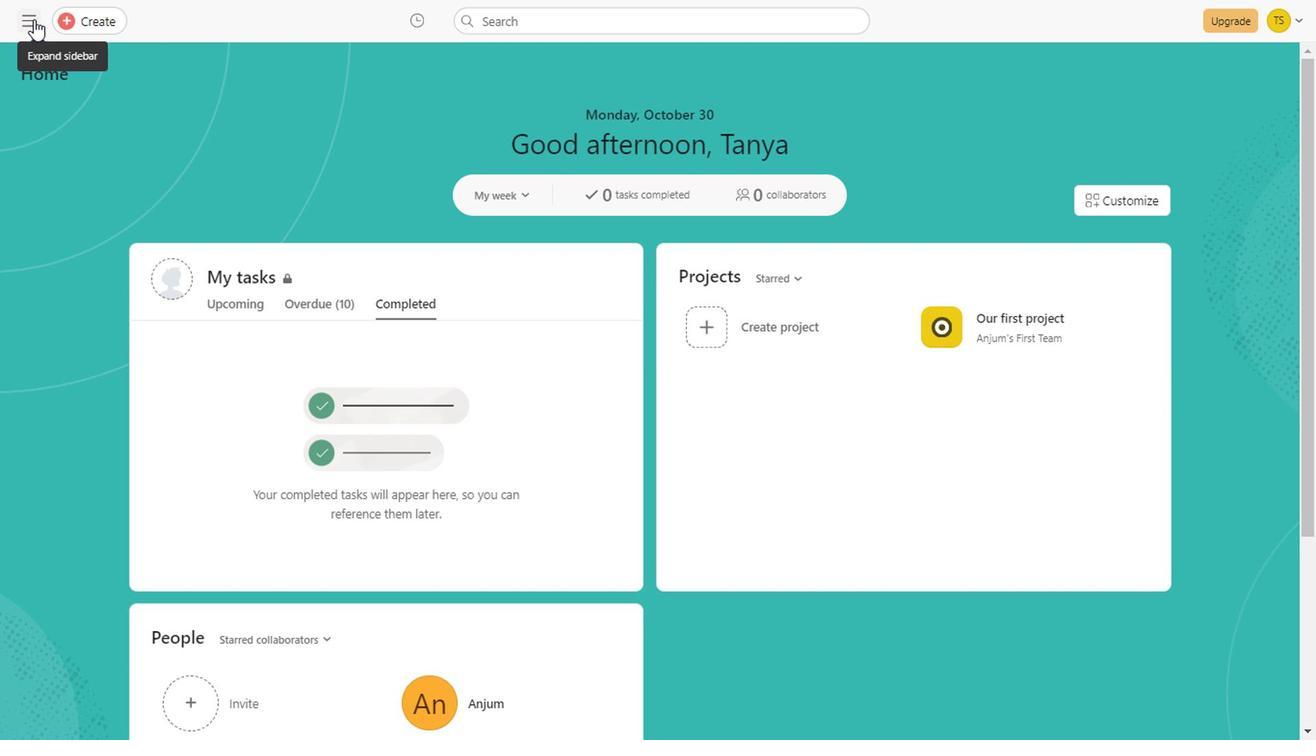 
Action: Mouse moved to (143, 99)
Screenshot: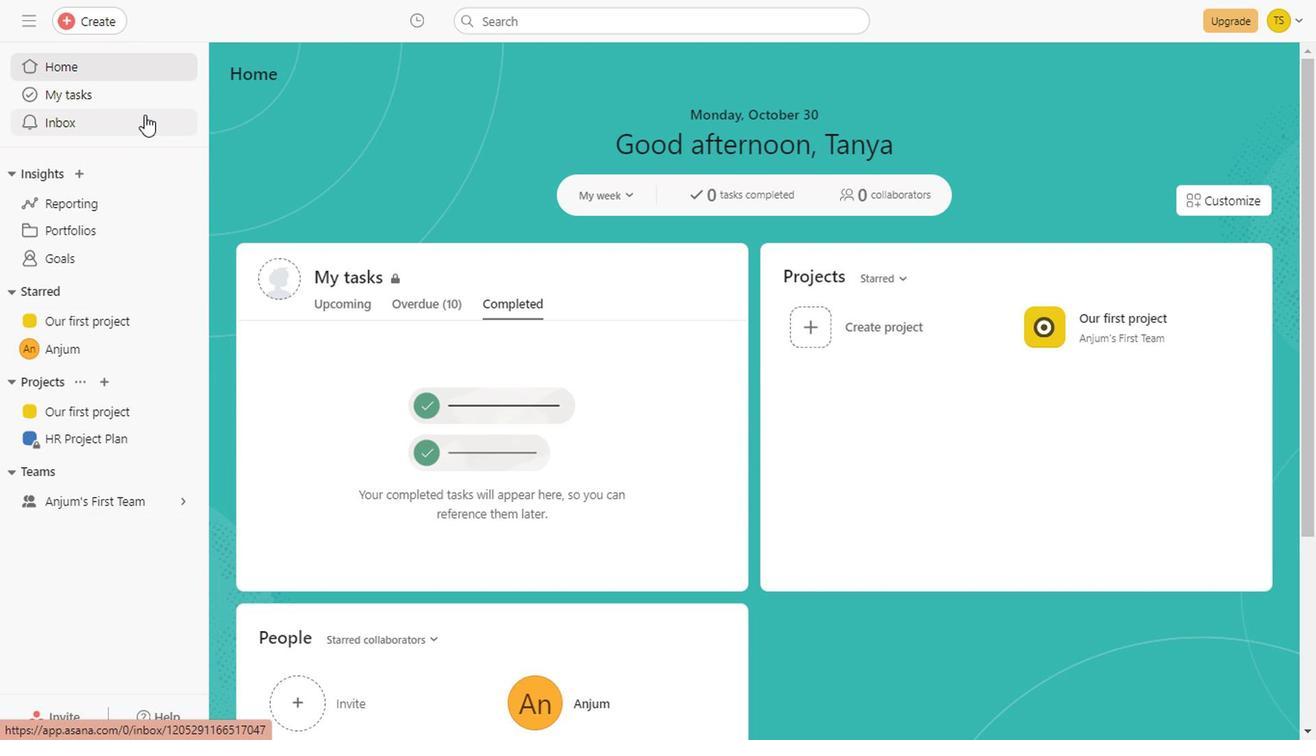 
Action: Mouse pressed left at (143, 99)
Screenshot: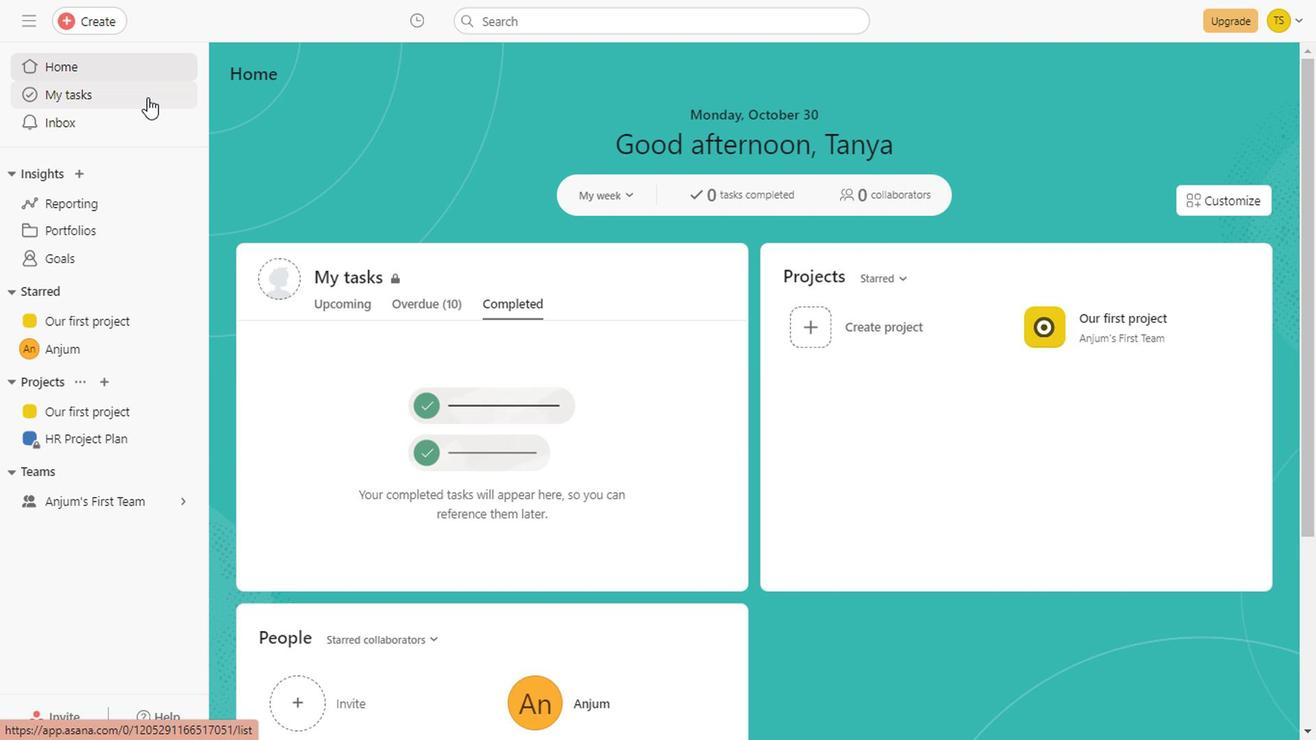 
Action: Mouse moved to (614, 196)
Screenshot: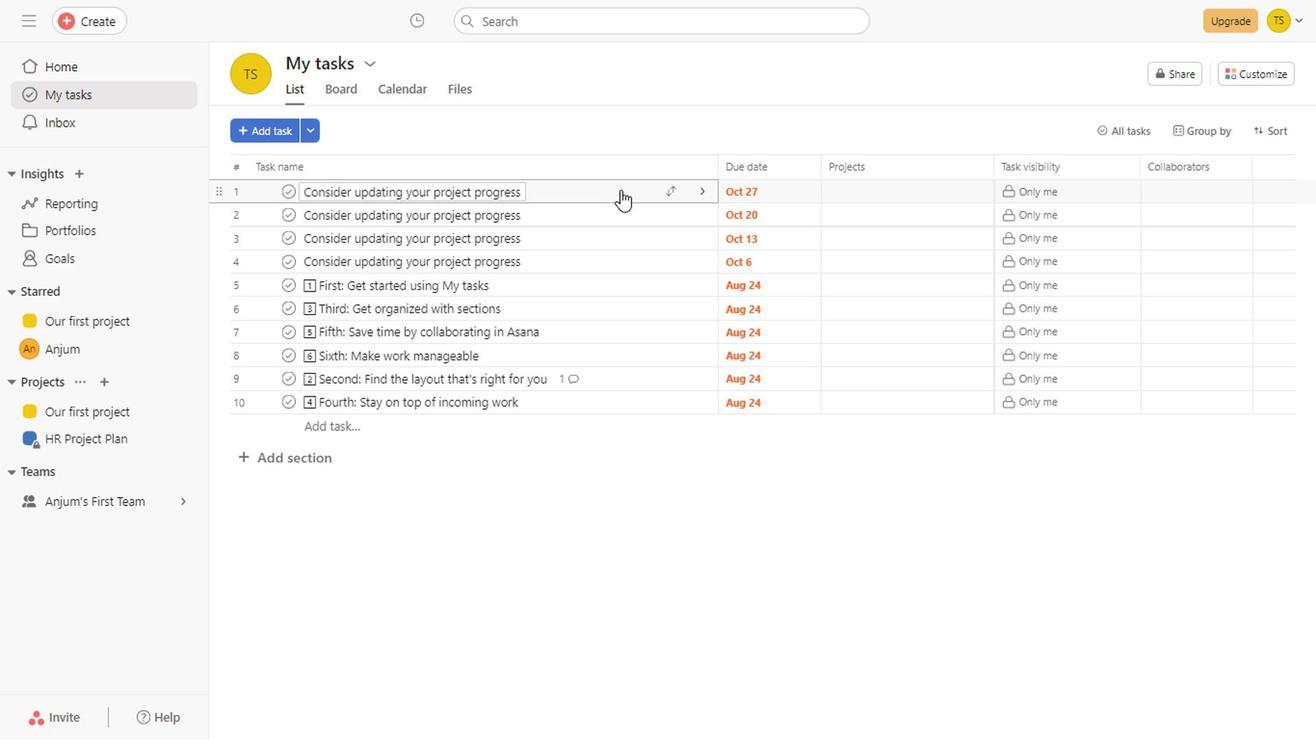 
Action: Mouse pressed left at (614, 196)
Screenshot: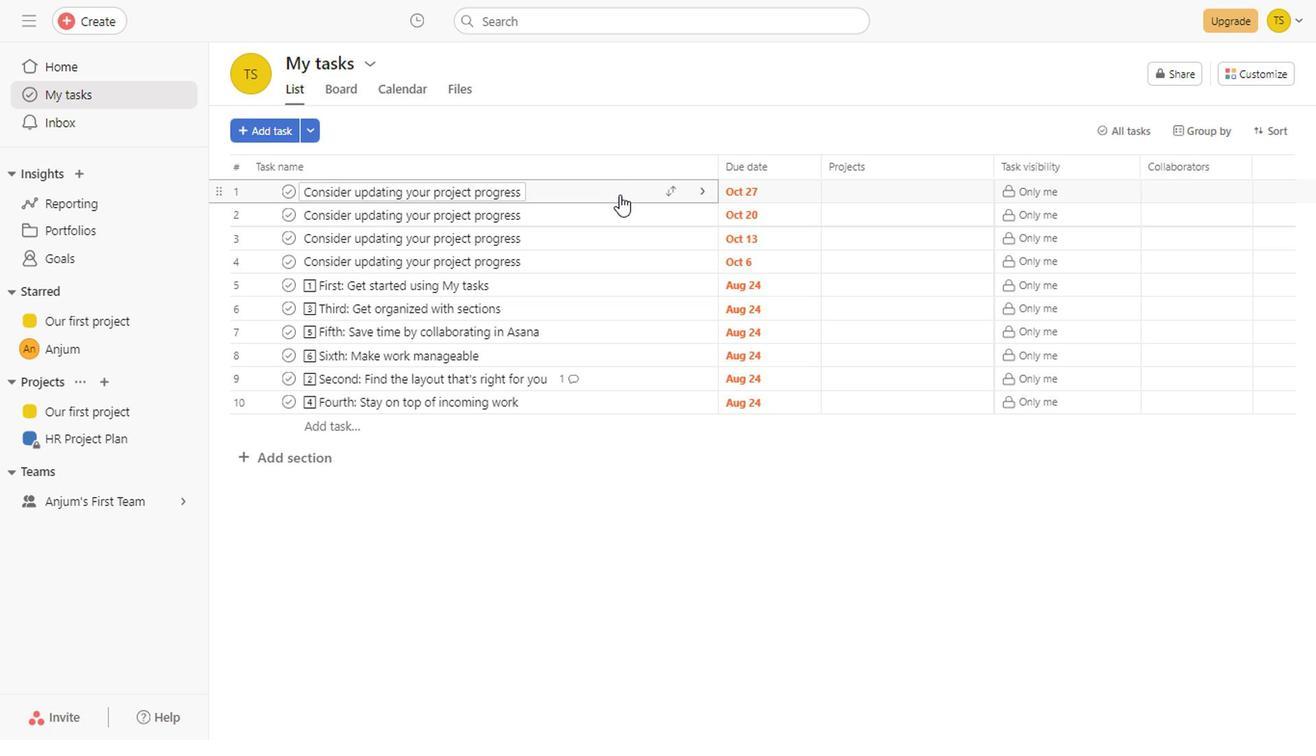 
Action: Mouse moved to (1281, 65)
Screenshot: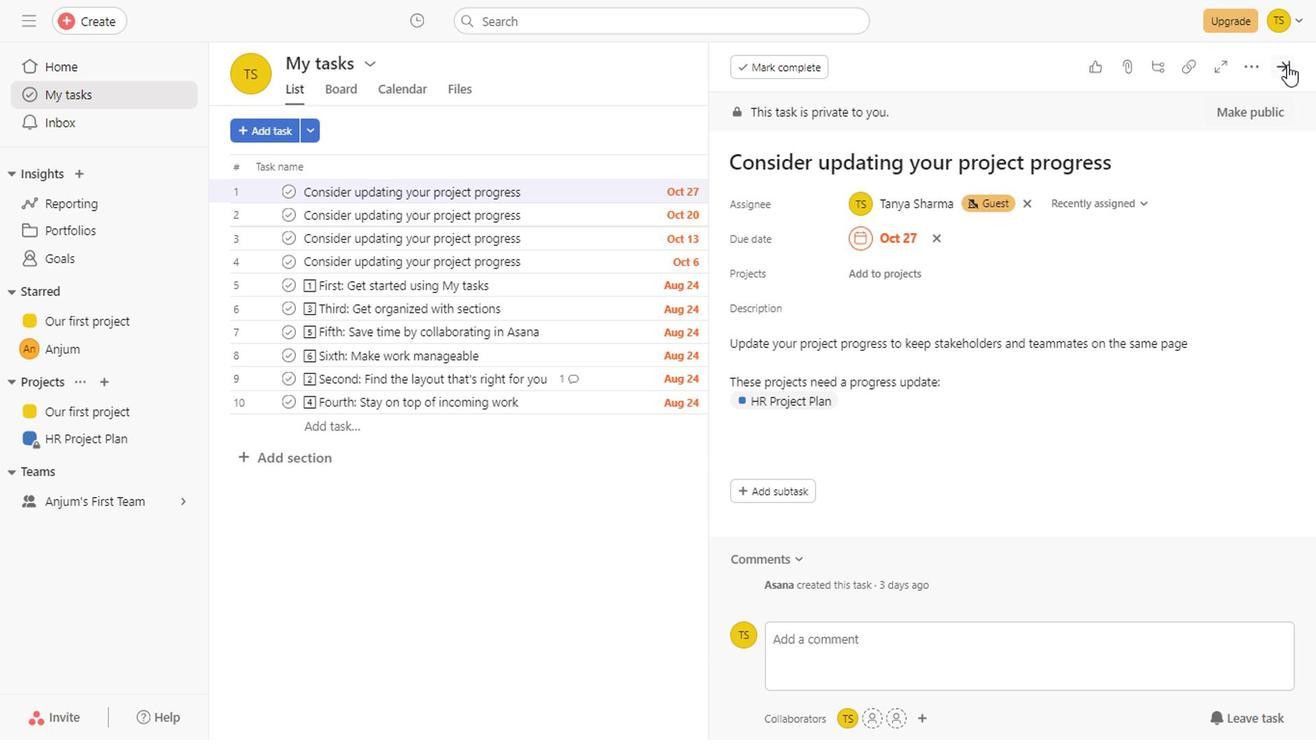 
Action: Mouse pressed left at (1281, 65)
Screenshot: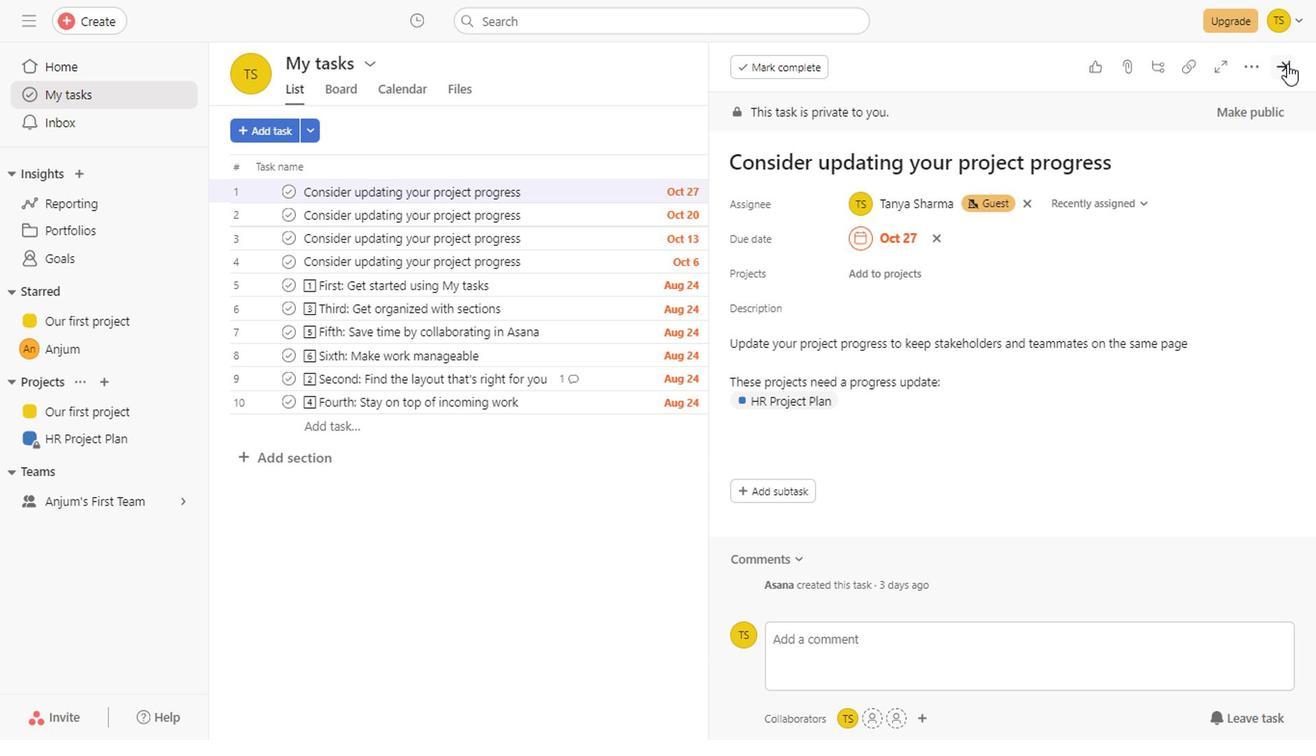 
Action: Mouse moved to (144, 324)
Screenshot: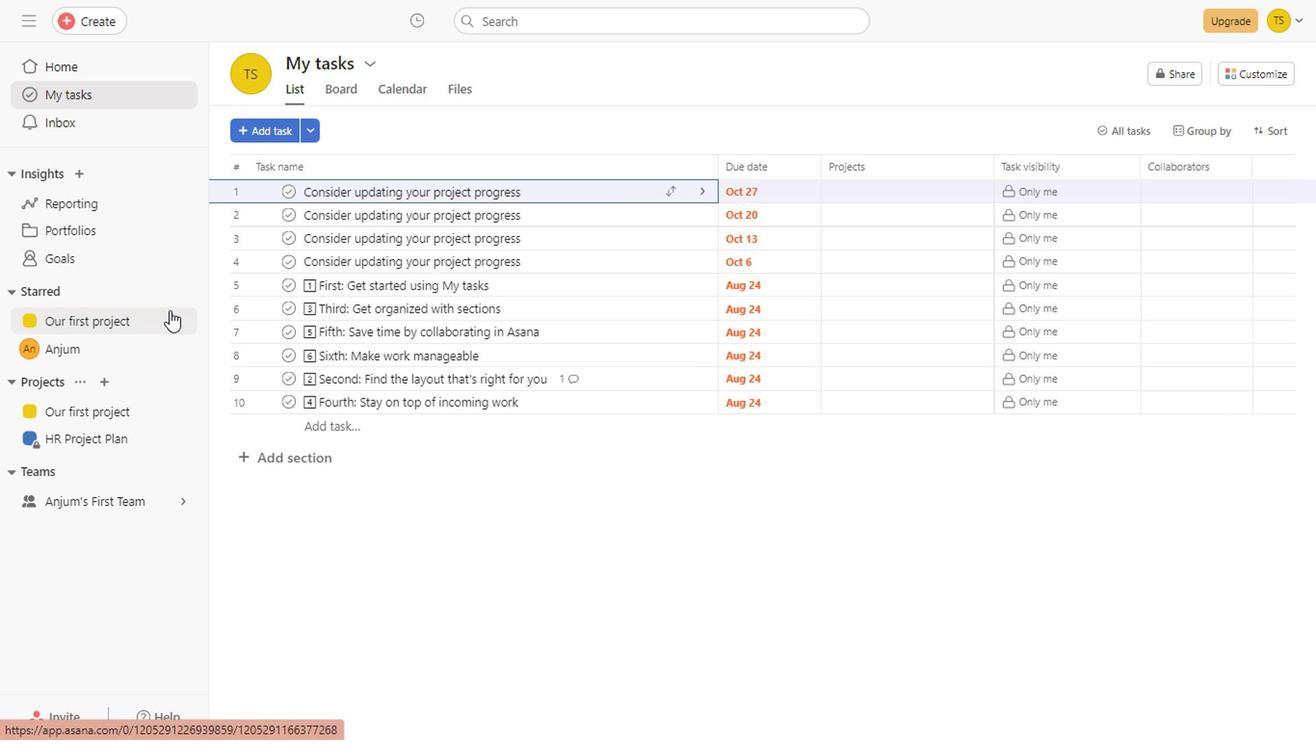 
Action: Mouse pressed left at (144, 324)
Screenshot: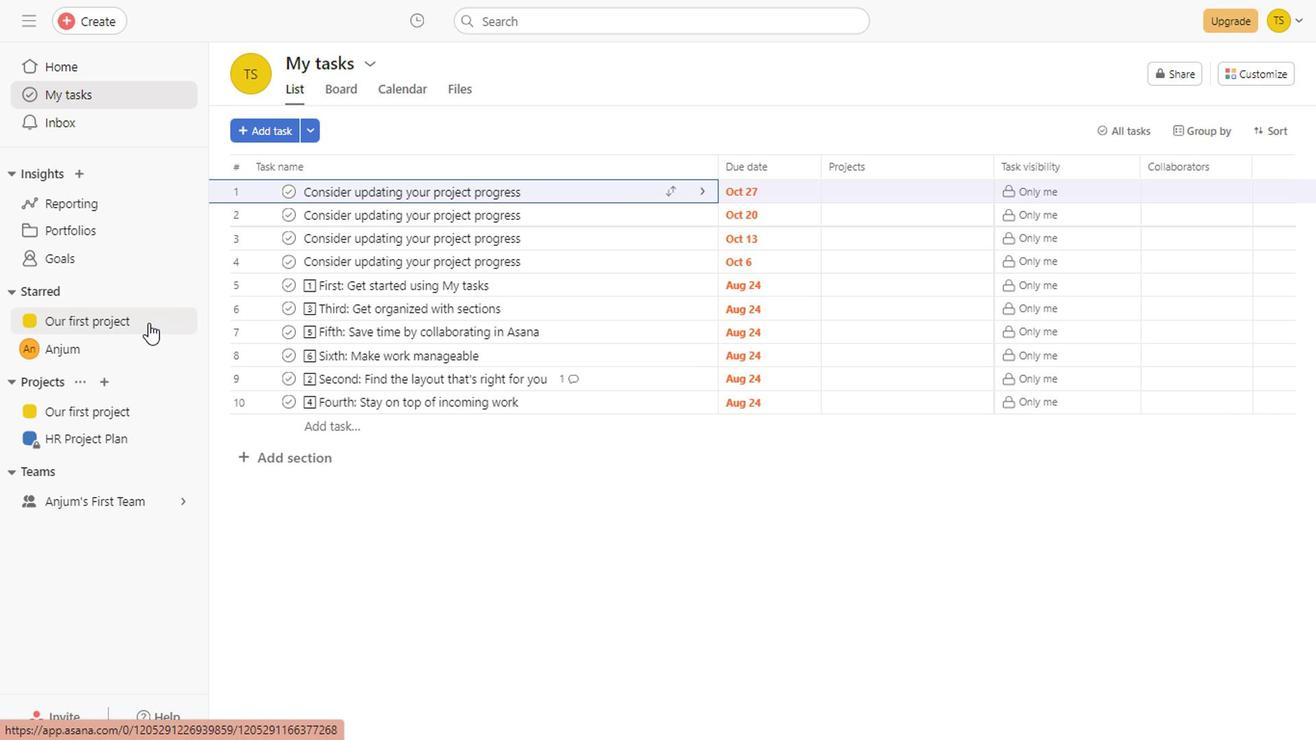 
Action: Mouse moved to (447, 100)
Screenshot: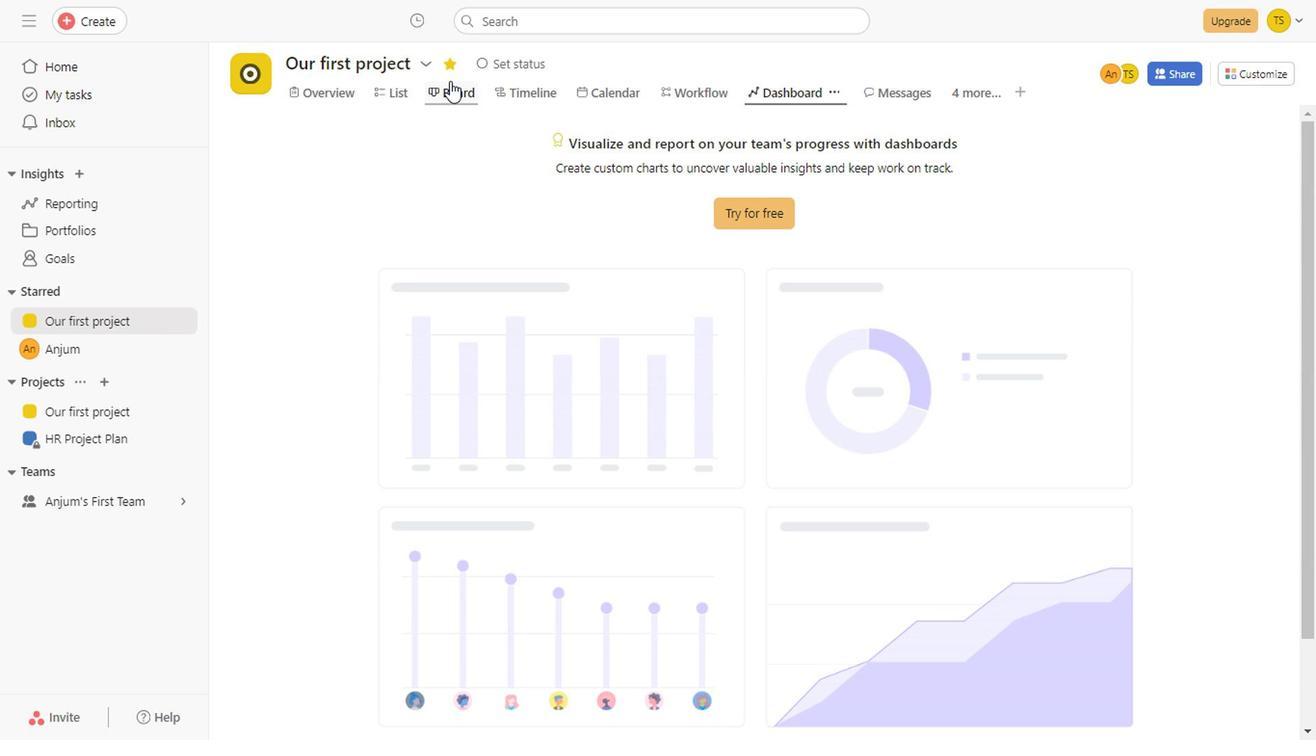 
Action: Mouse pressed left at (447, 100)
Screenshot: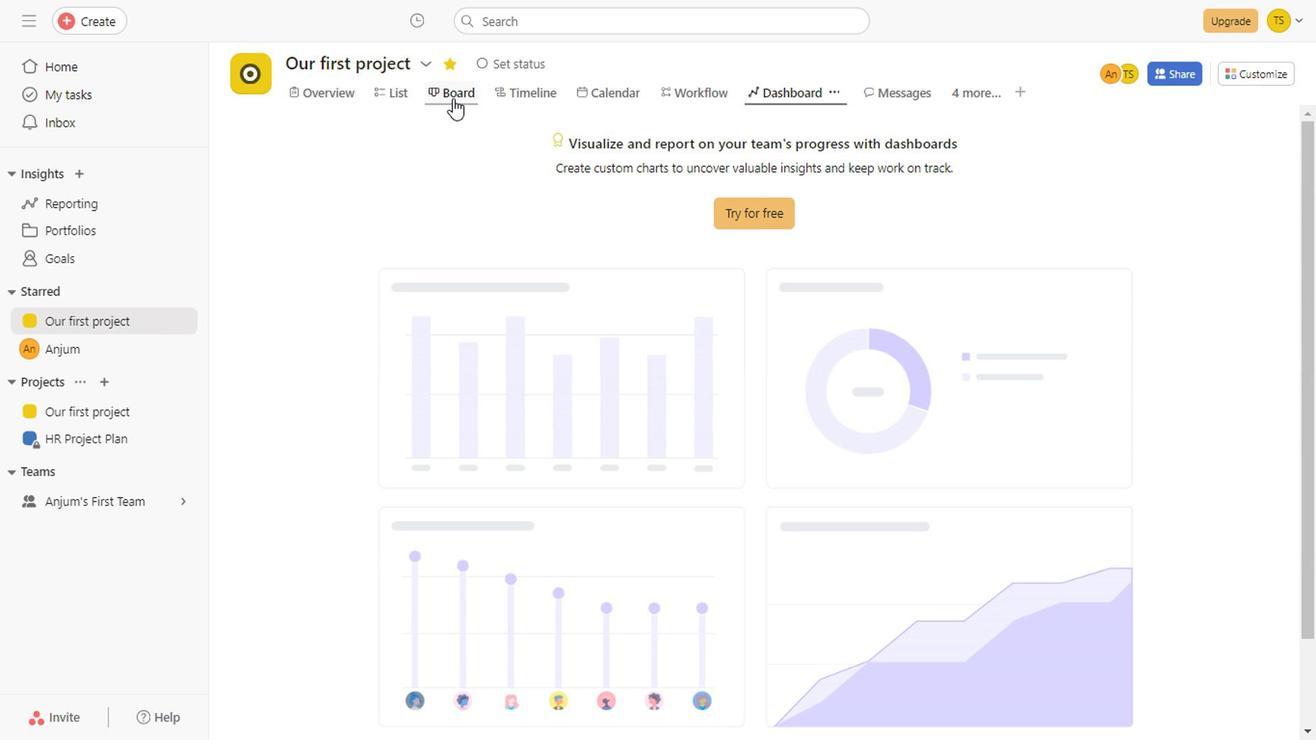 
Action: Mouse moved to (434, 240)
Screenshot: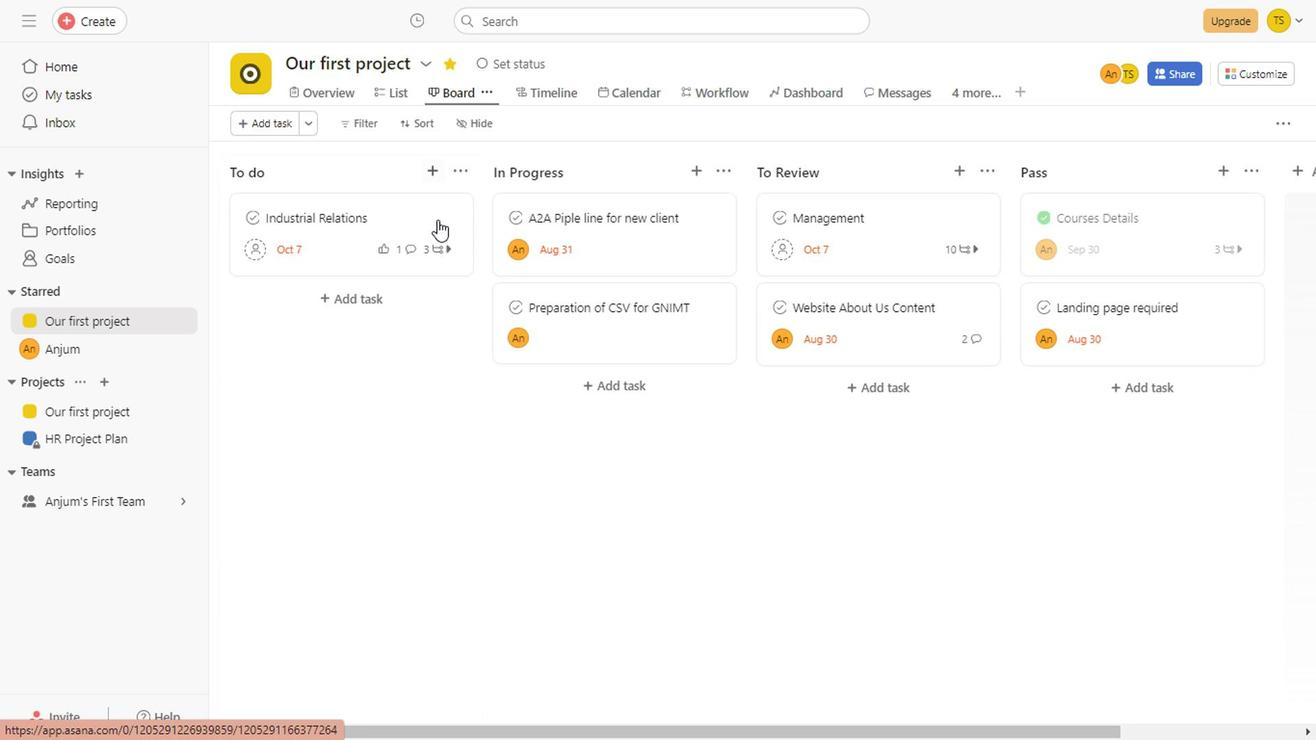 
Action: Mouse pressed left at (434, 240)
Screenshot: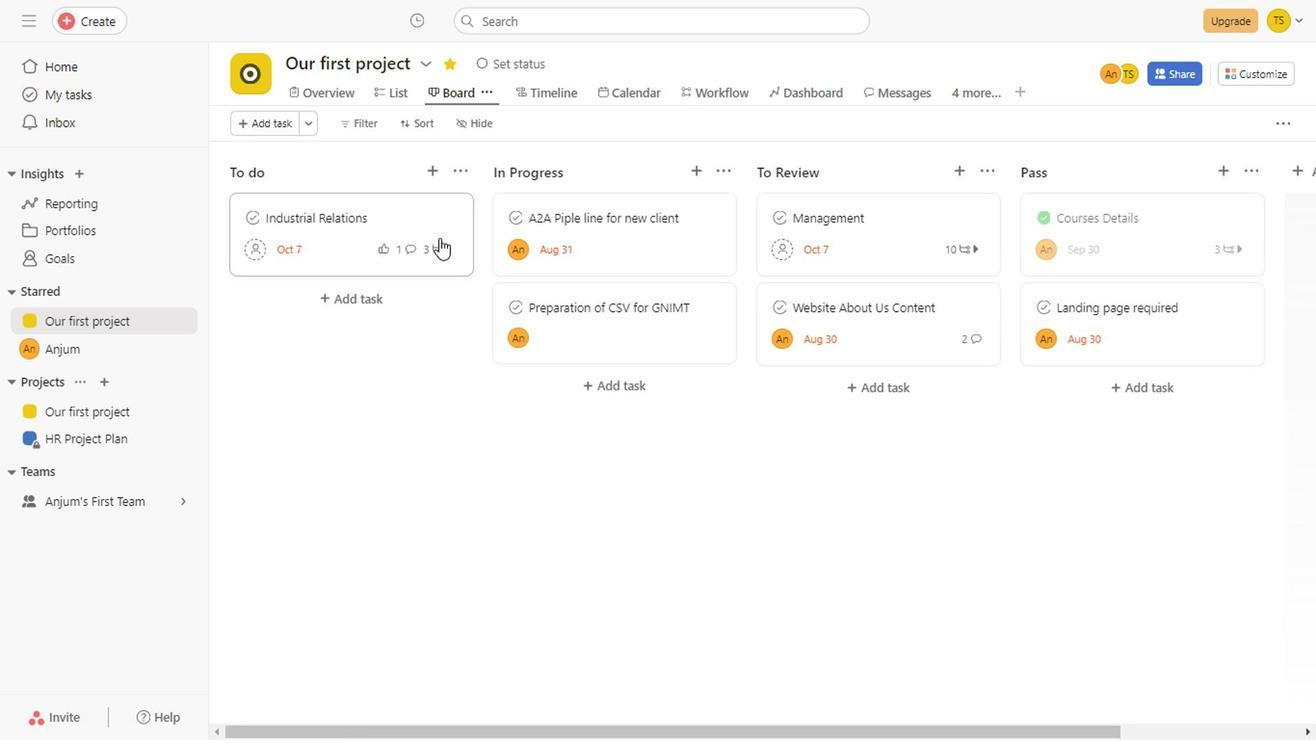 
Action: Mouse moved to (984, 436)
Screenshot: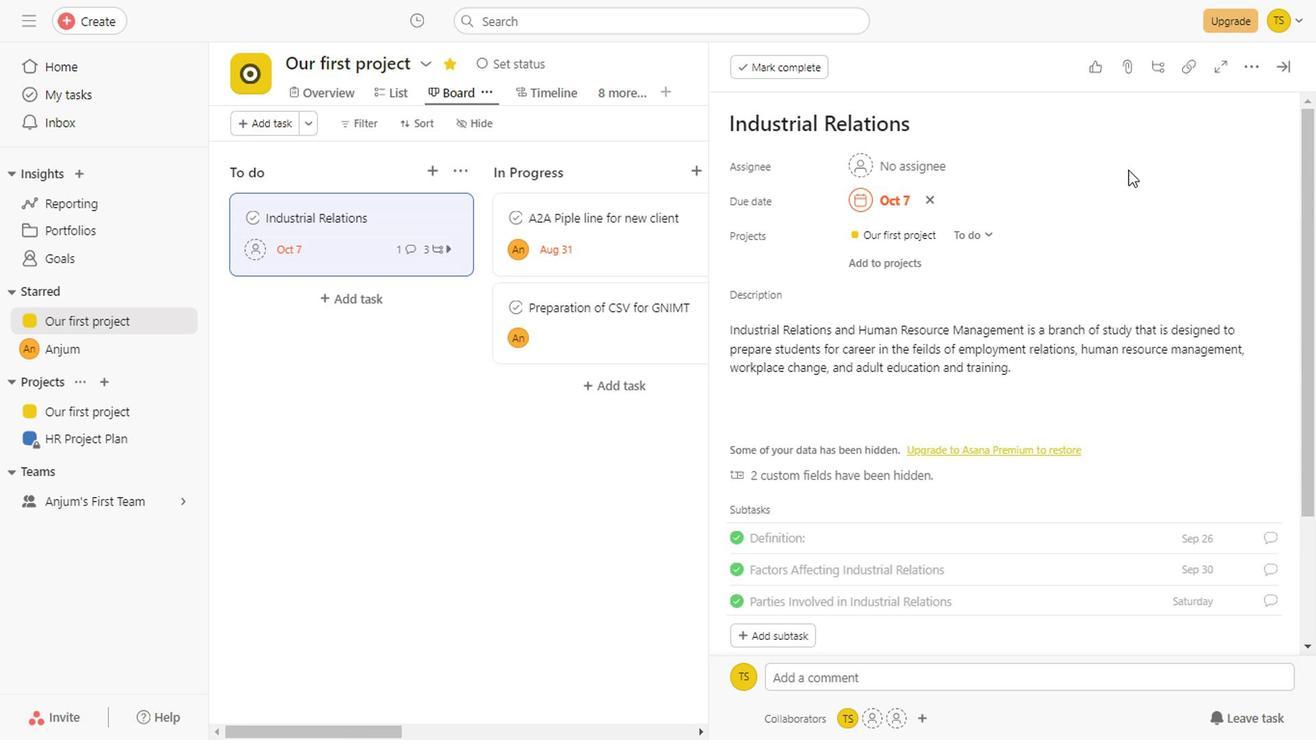 
Action: Mouse scrolled (984, 436) with delta (0, 0)
Screenshot: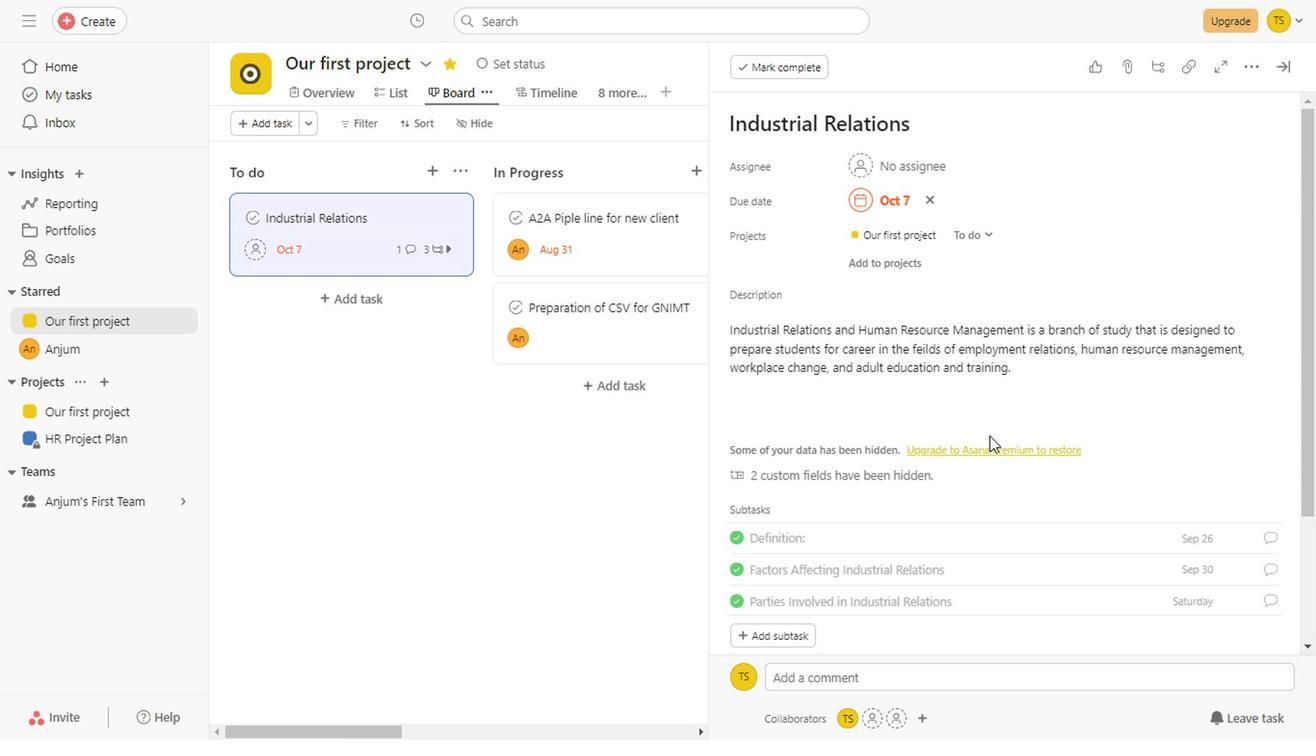 
Action: Mouse scrolled (984, 436) with delta (0, 0)
Screenshot: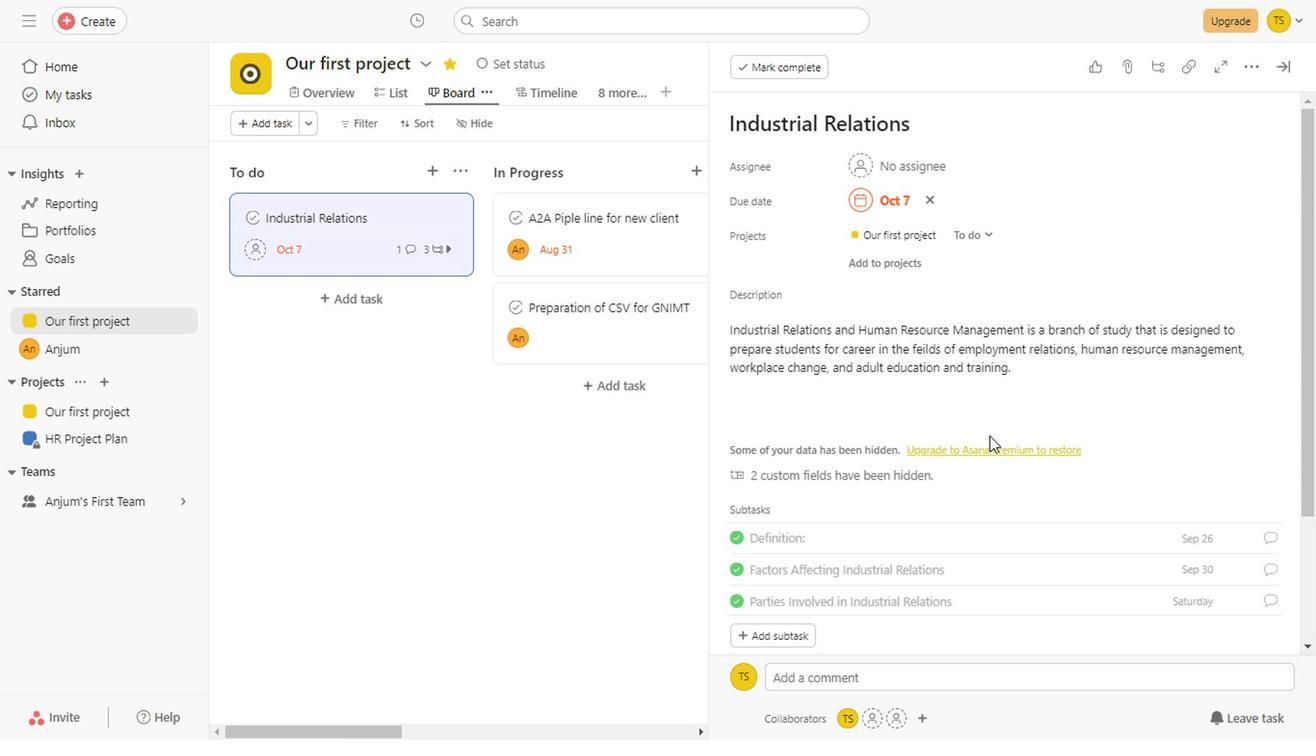 
Action: Mouse scrolled (984, 436) with delta (0, 0)
Screenshot: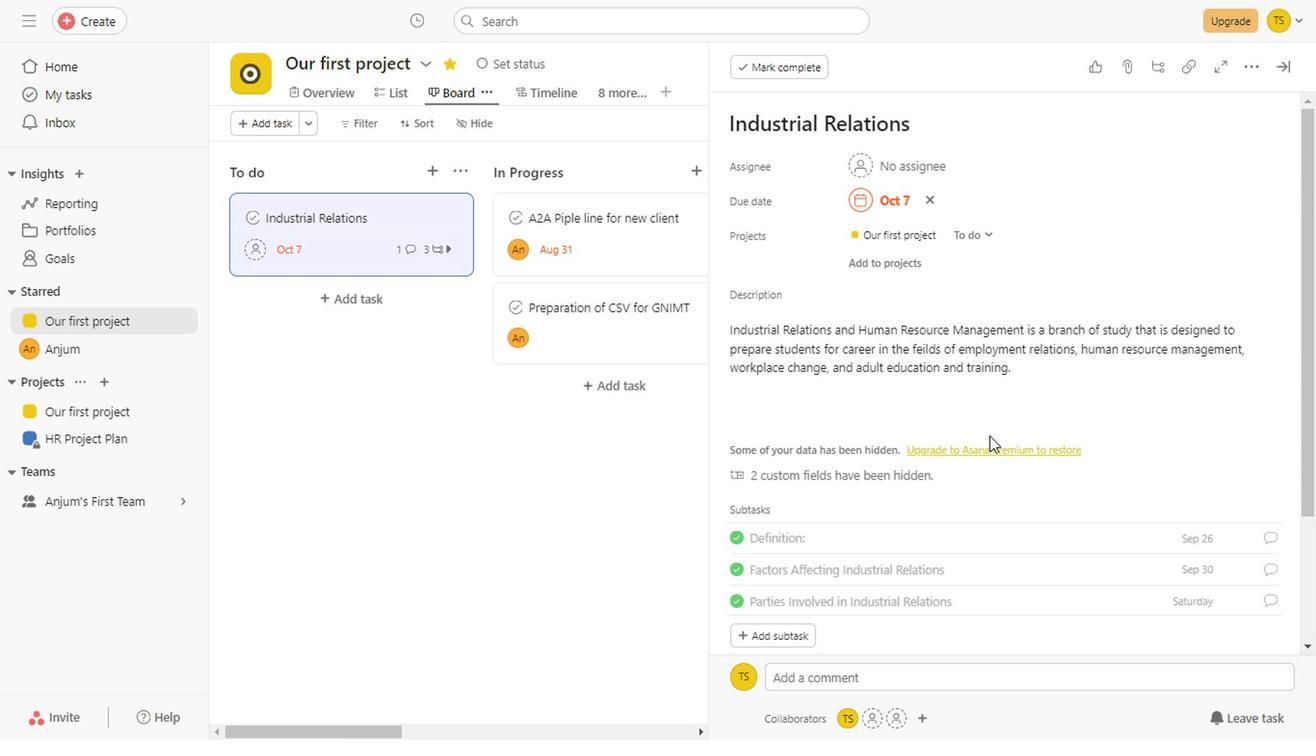 
Action: Mouse scrolled (984, 436) with delta (0, 0)
Screenshot: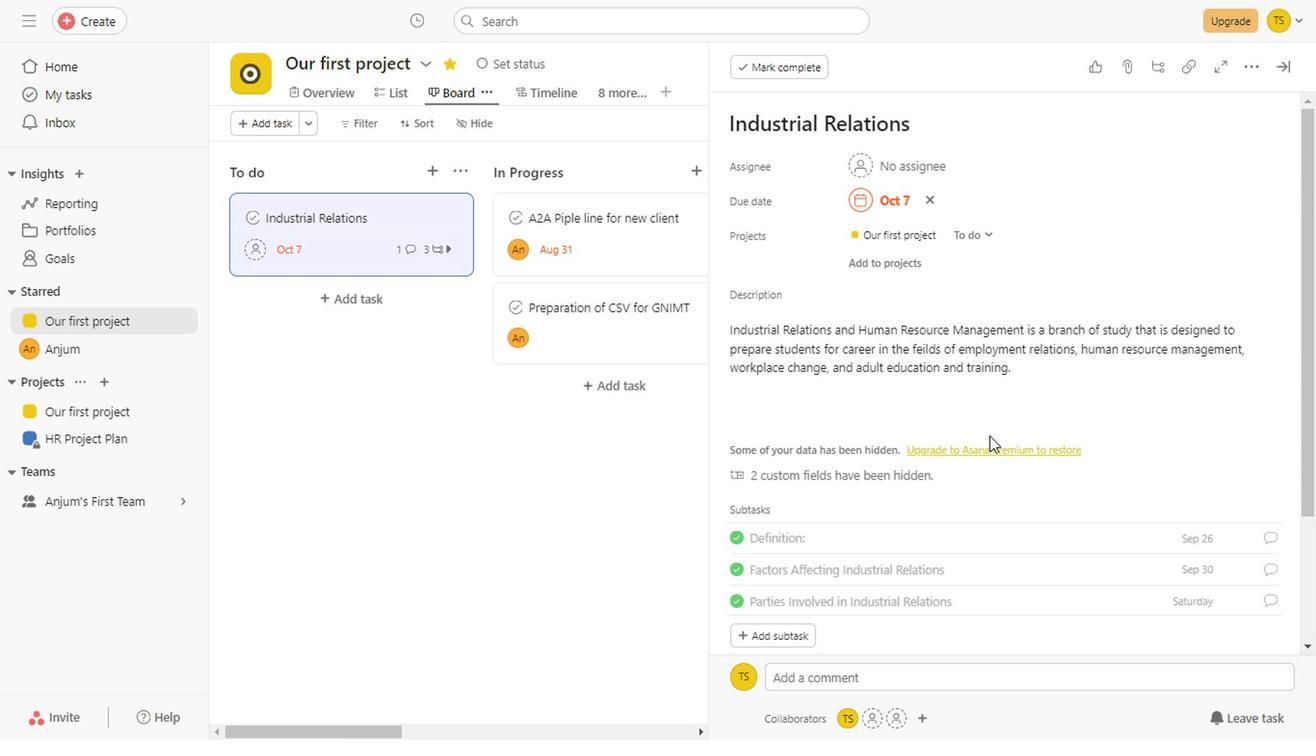 
Action: Mouse scrolled (984, 436) with delta (0, 0)
Screenshot: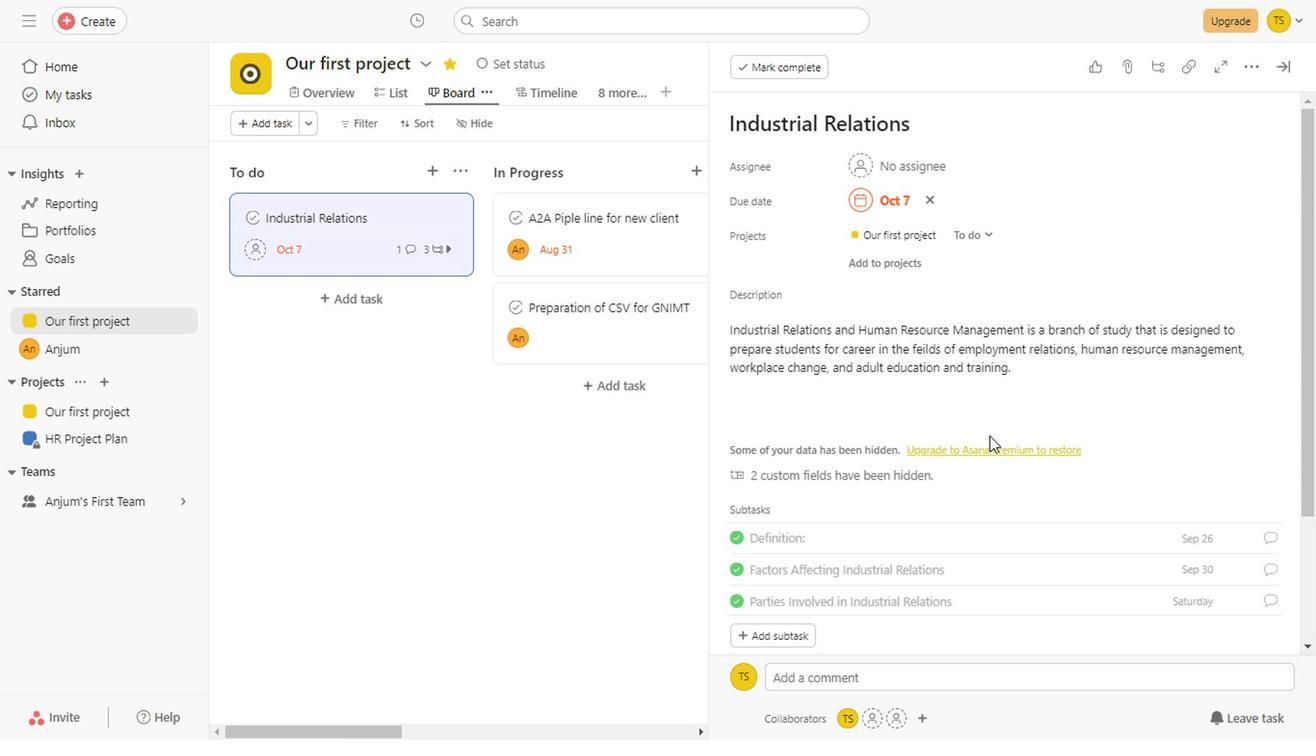 
Action: Mouse scrolled (984, 436) with delta (0, 0)
Screenshot: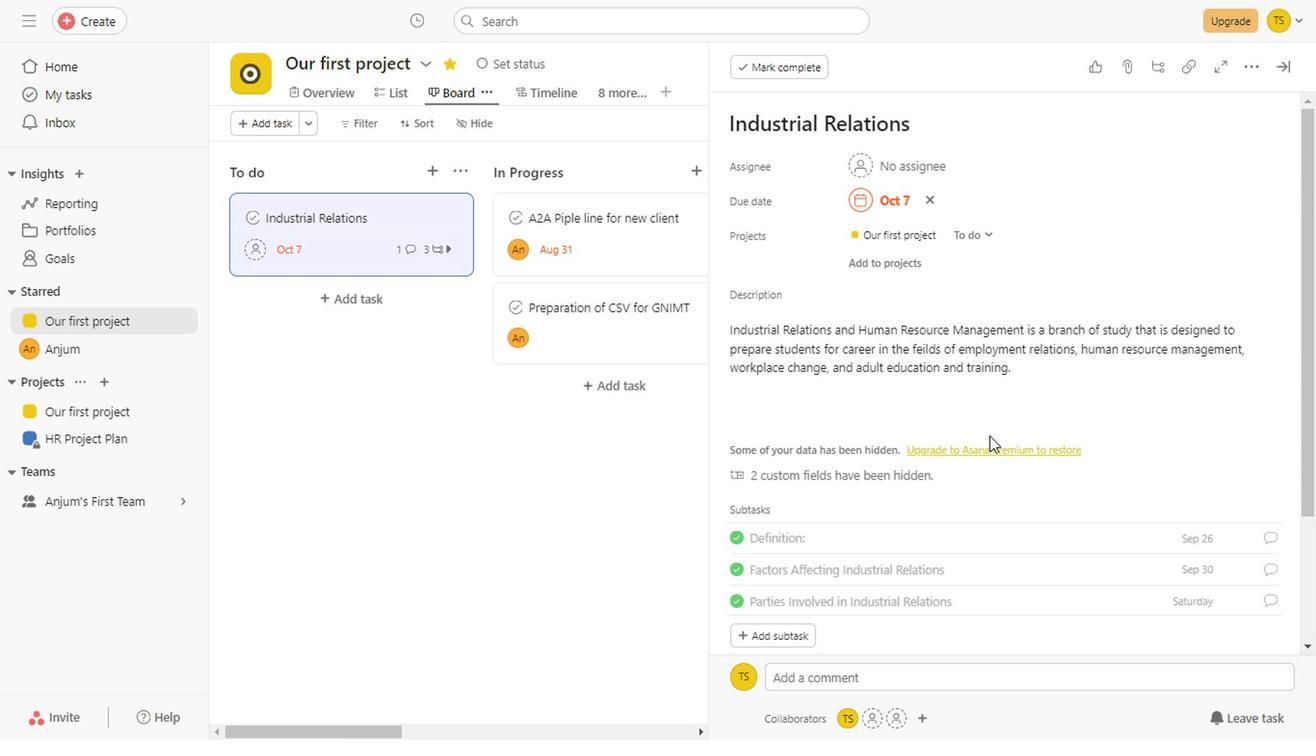 
Action: Mouse scrolled (984, 436) with delta (0, 0)
Screenshot: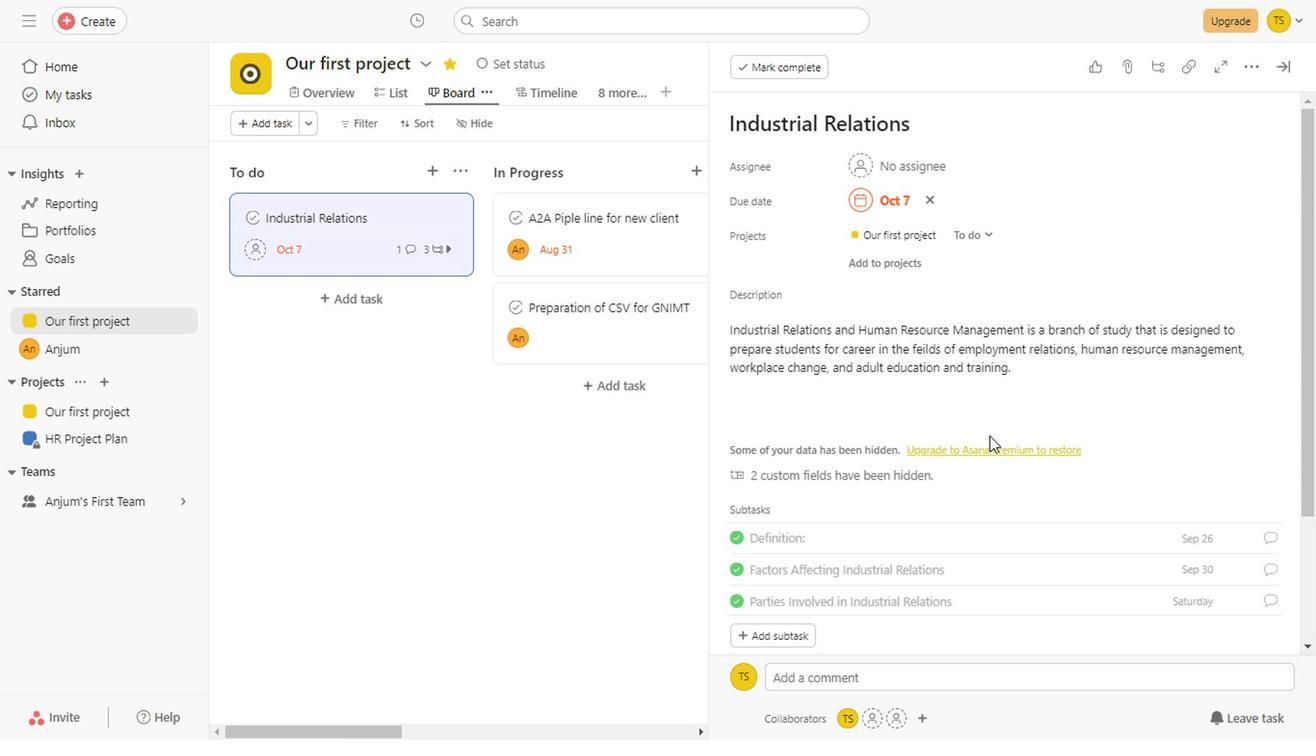 
Action: Mouse scrolled (984, 436) with delta (0, 0)
Screenshot: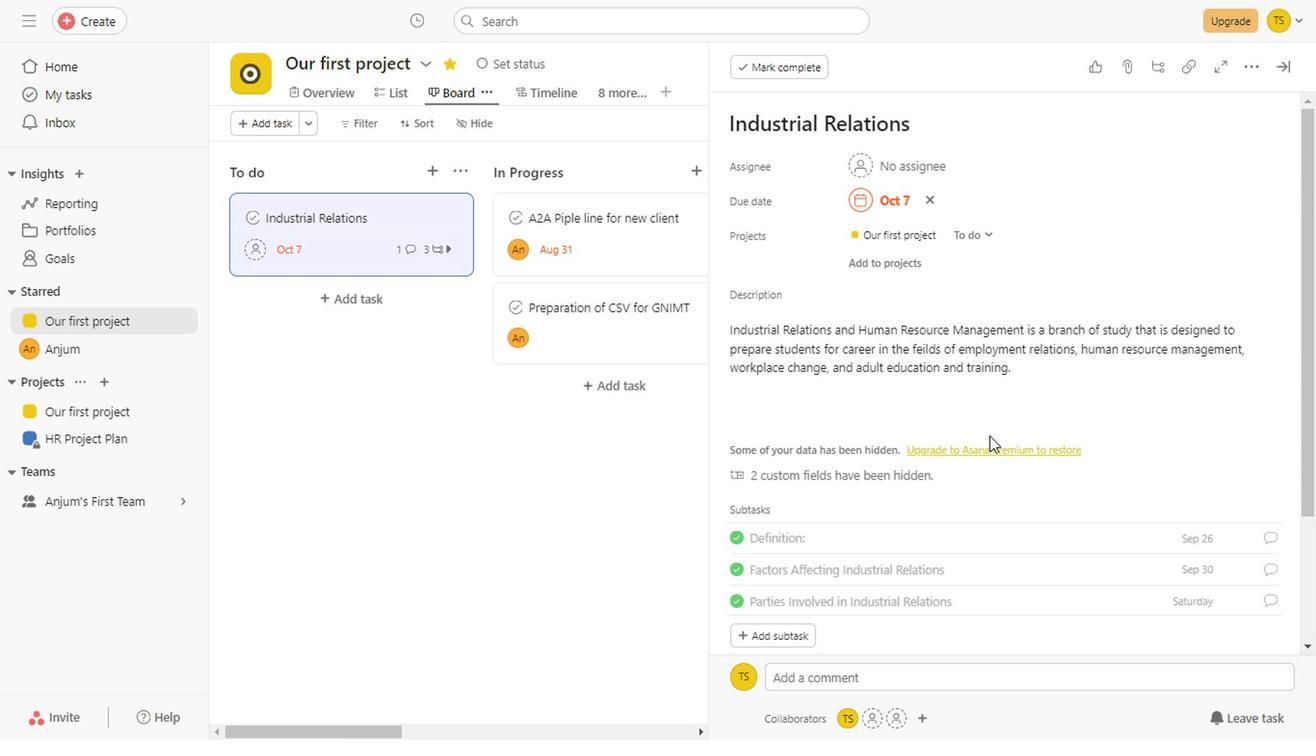 
Action: Mouse scrolled (984, 436) with delta (0, 0)
Screenshot: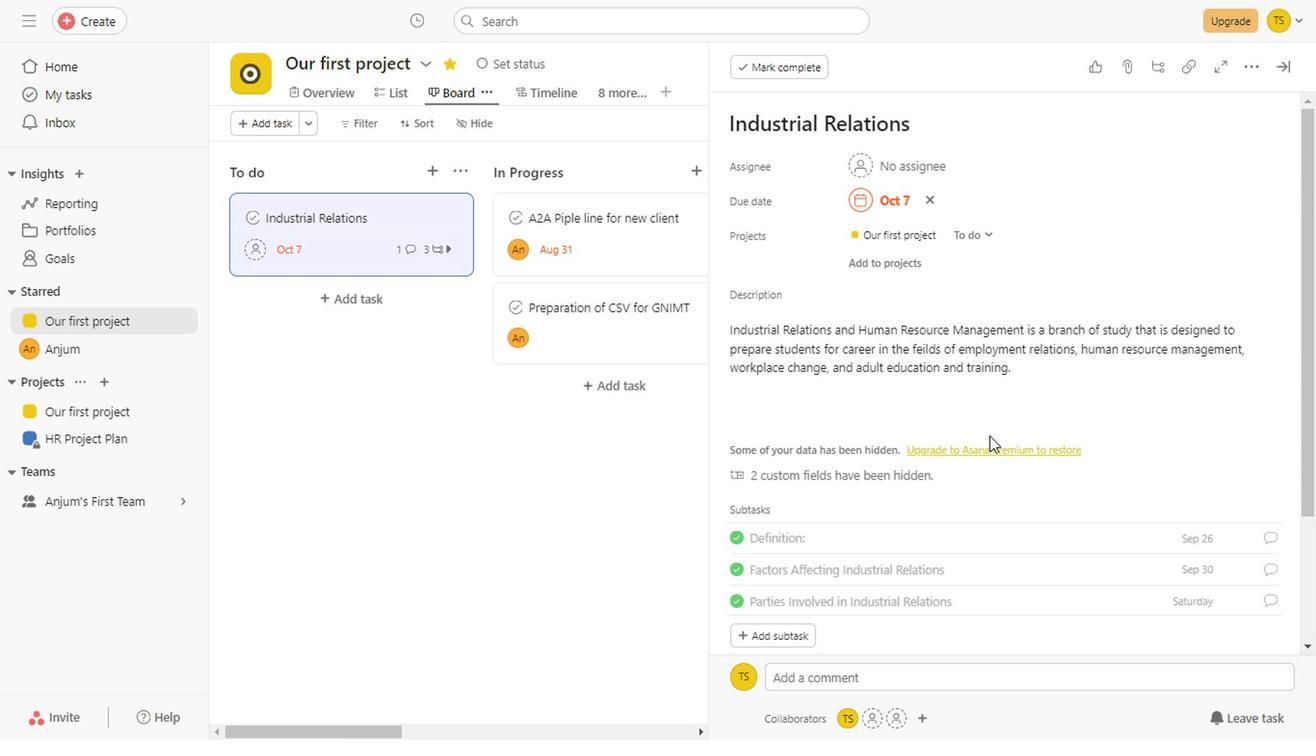 
Action: Mouse scrolled (984, 436) with delta (0, 0)
Screenshot: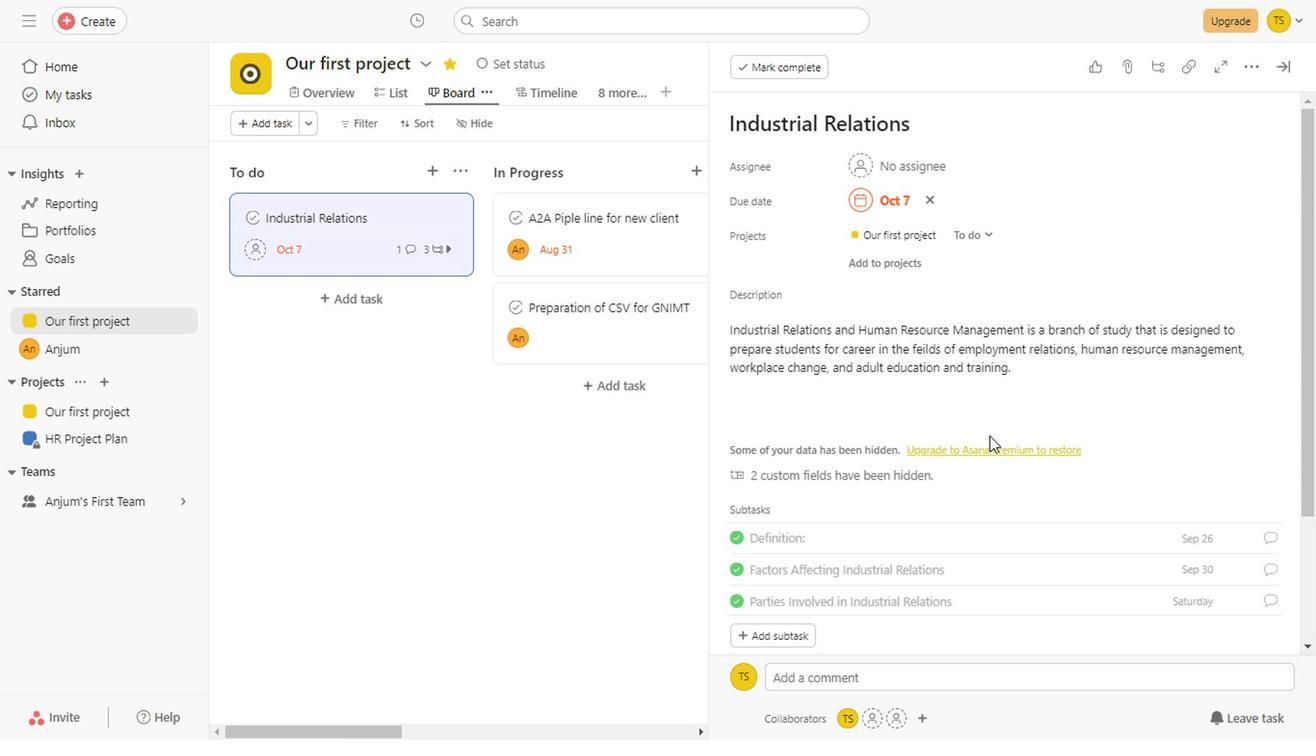 
Action: Mouse scrolled (984, 436) with delta (0, 0)
Screenshot: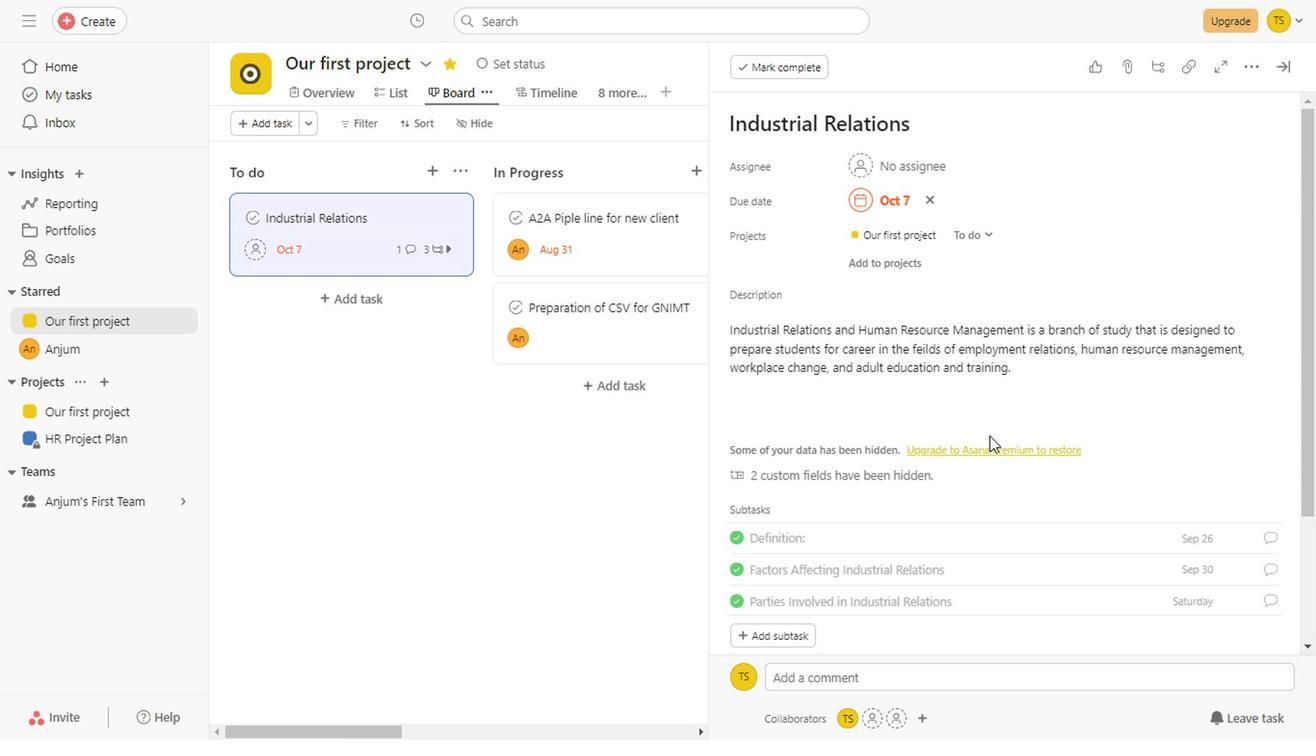 
Action: Mouse scrolled (984, 436) with delta (0, 0)
Screenshot: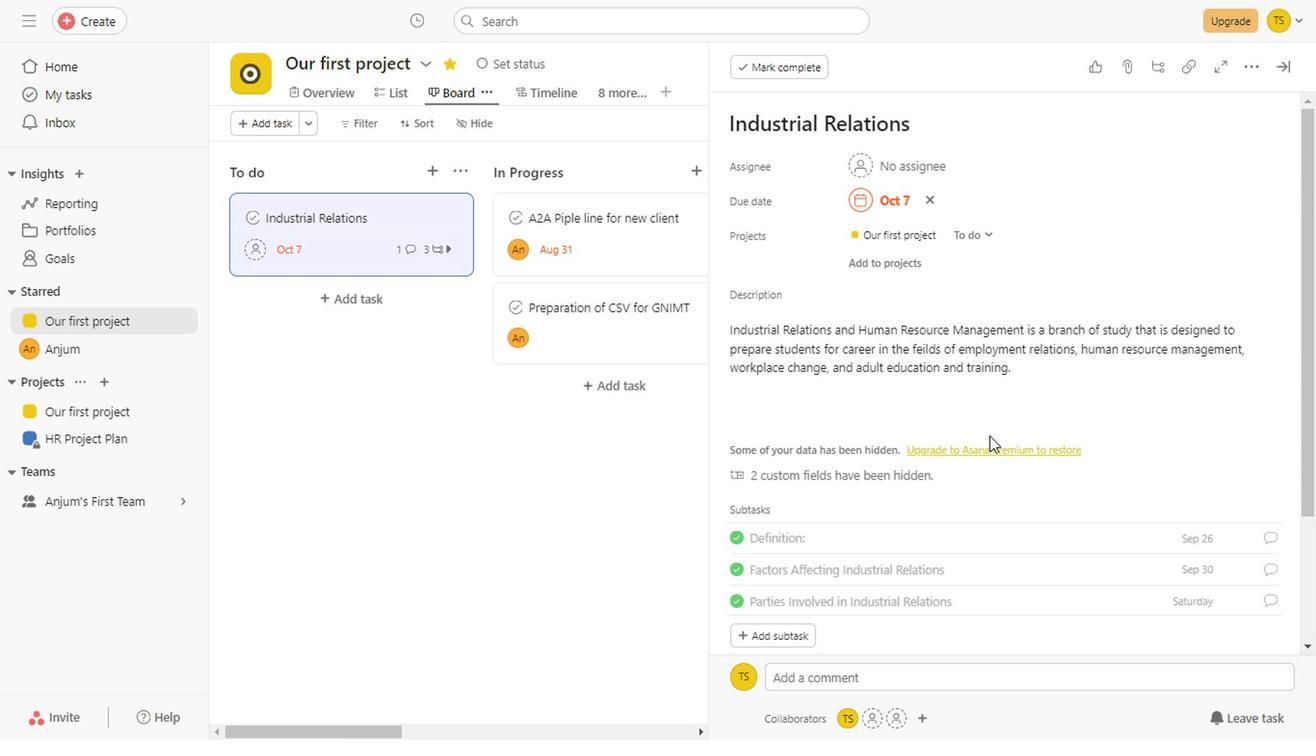 
Action: Mouse scrolled (984, 436) with delta (0, 0)
Screenshot: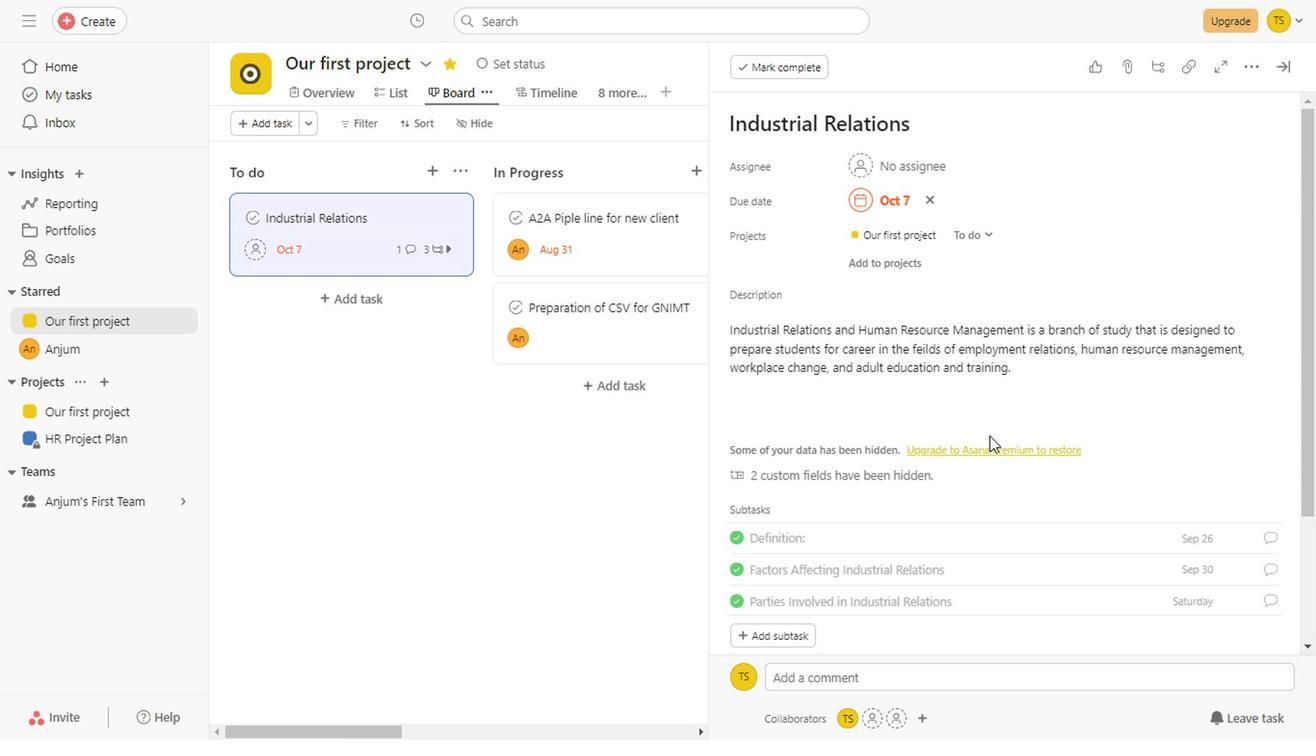 
Action: Mouse scrolled (984, 436) with delta (0, 0)
Screenshot: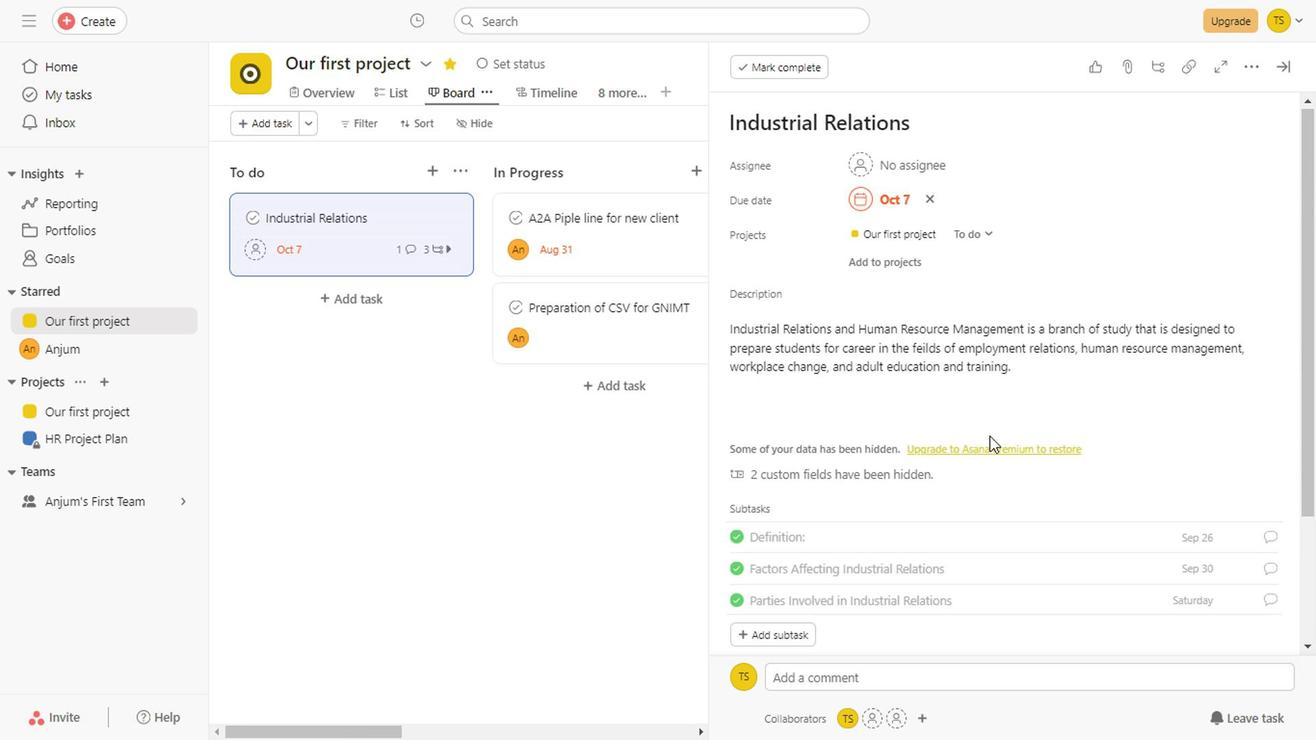 
Action: Mouse scrolled (984, 436) with delta (0, 0)
Screenshot: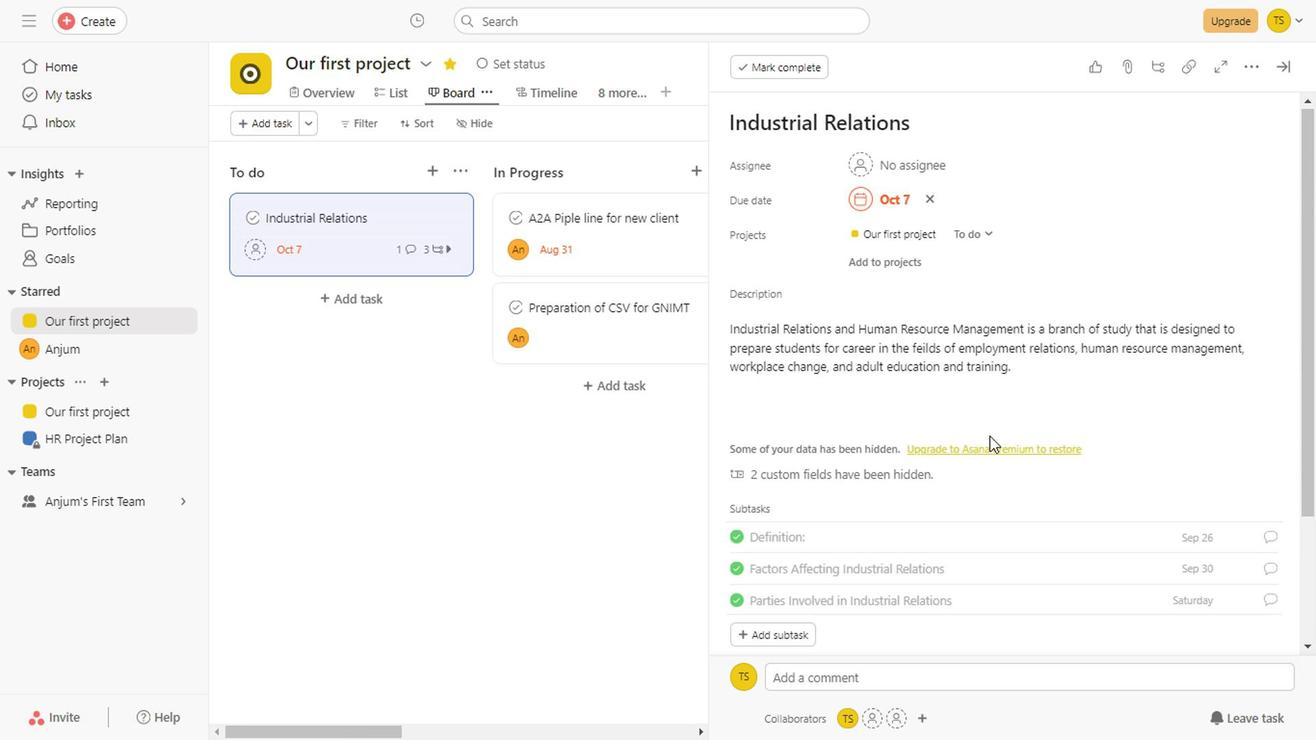 
Action: Mouse scrolled (984, 436) with delta (0, 0)
Screenshot: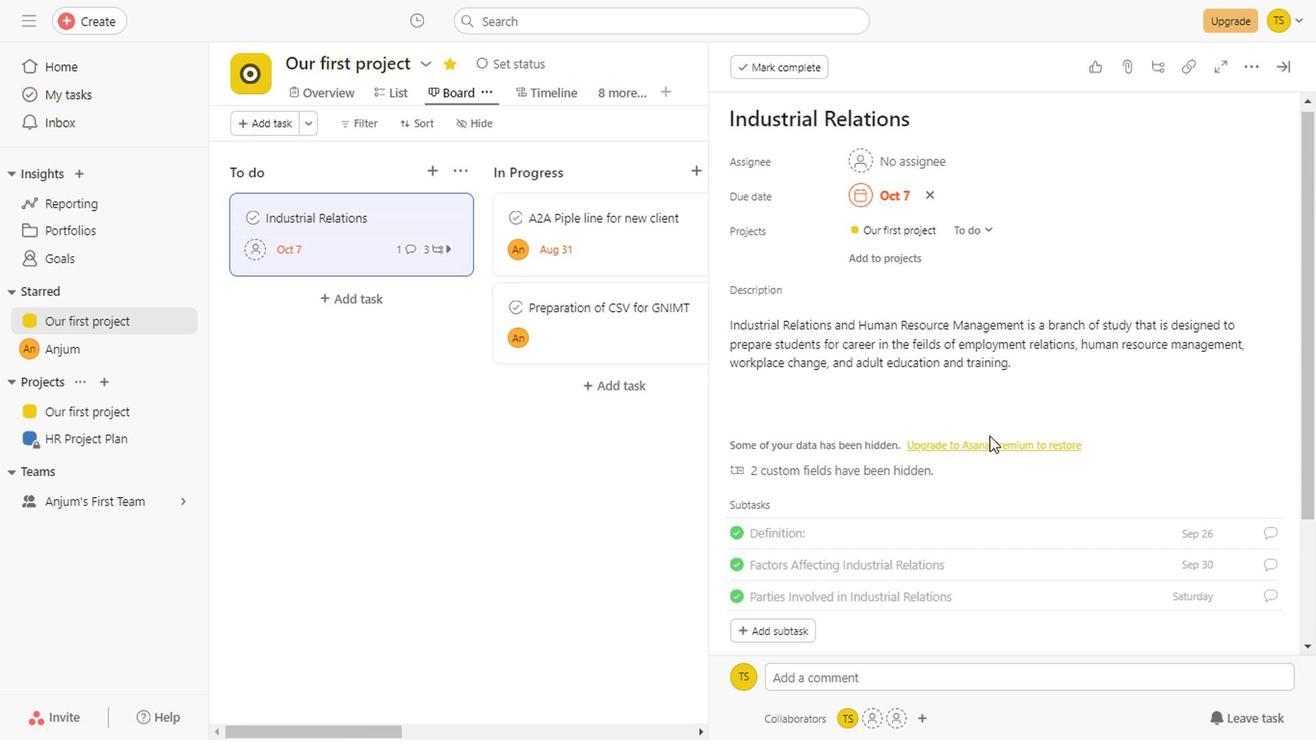 
Action: Mouse scrolled (984, 436) with delta (0, 0)
Screenshot: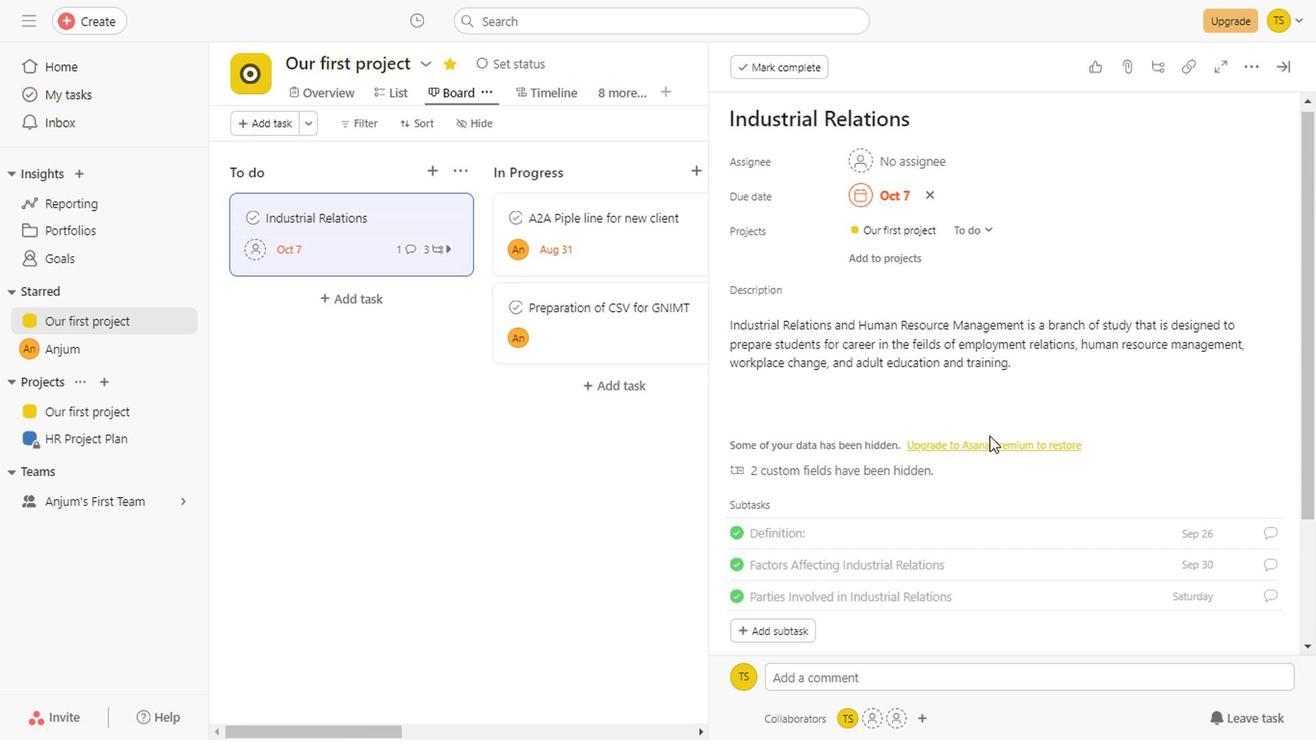 
Action: Mouse scrolled (984, 436) with delta (0, 0)
Screenshot: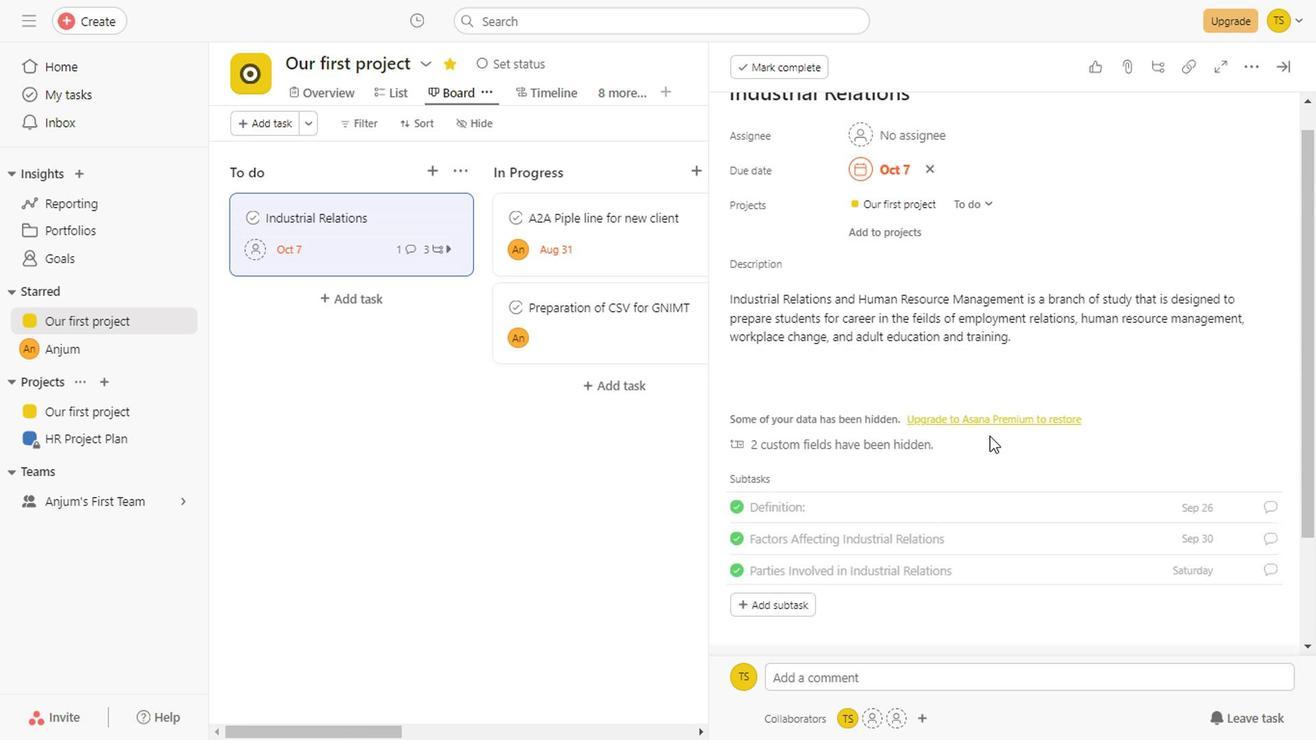 
Action: Mouse scrolled (984, 436) with delta (0, 0)
Screenshot: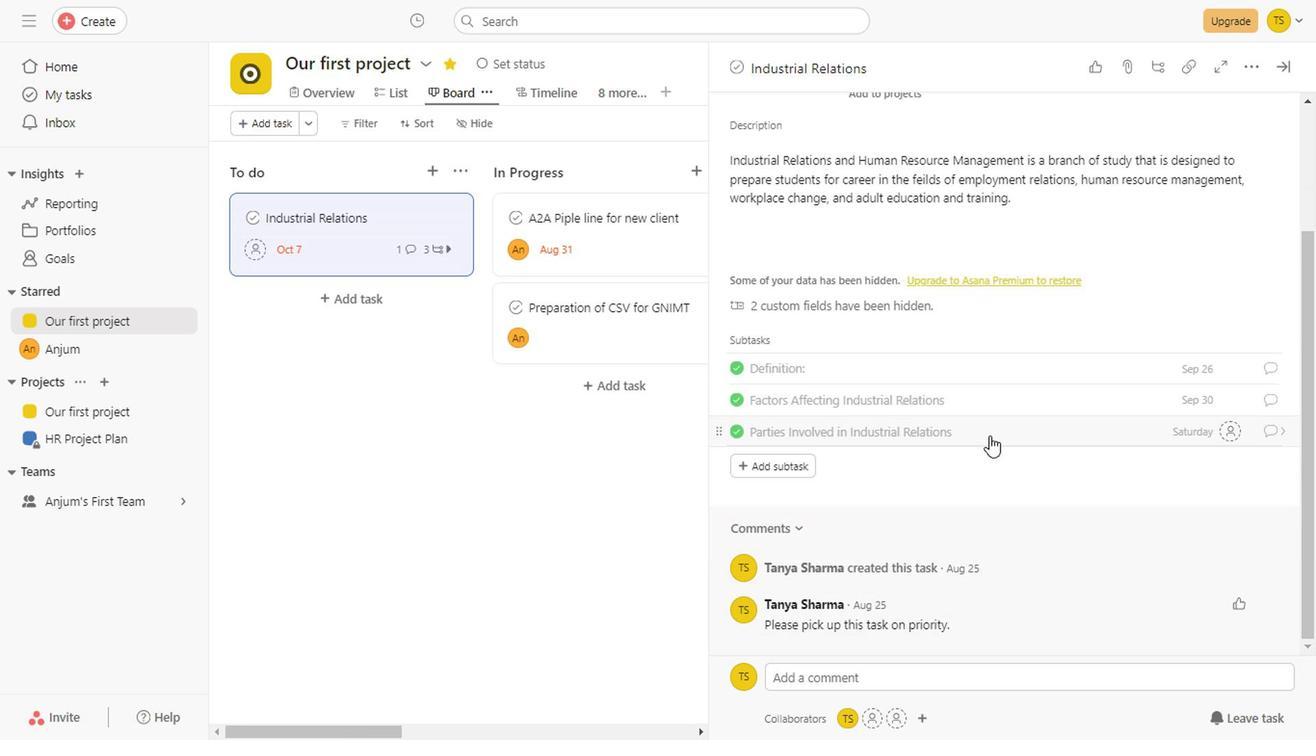 
Action: Mouse scrolled (984, 436) with delta (0, 0)
Screenshot: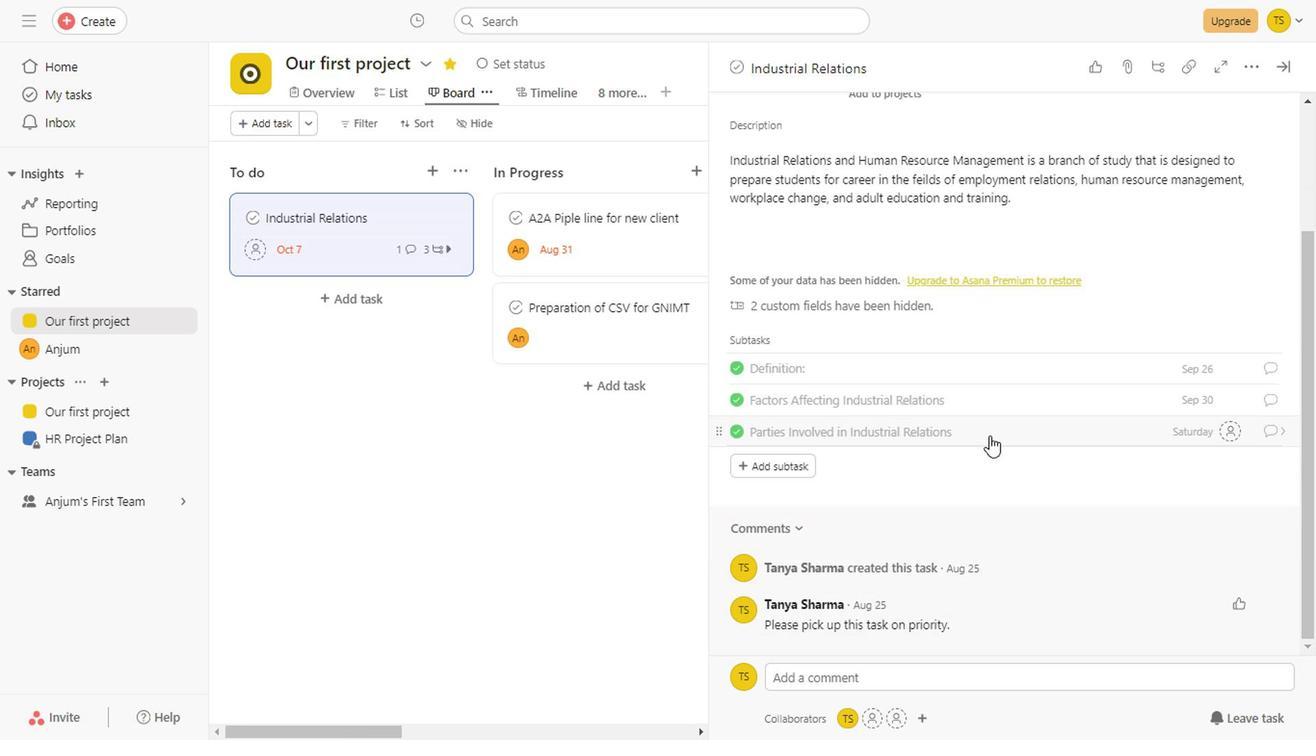 
Action: Mouse scrolled (984, 436) with delta (0, 0)
Screenshot: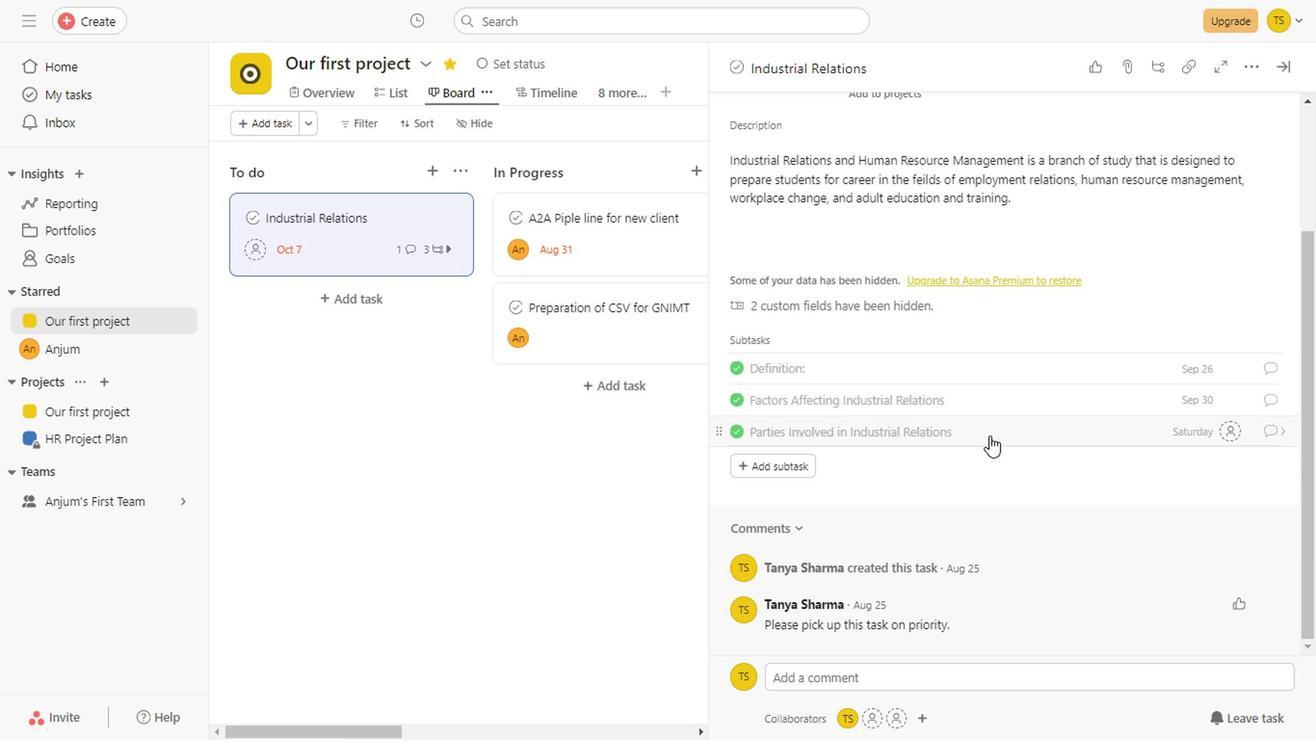 
Action: Mouse scrolled (984, 436) with delta (0, 0)
Screenshot: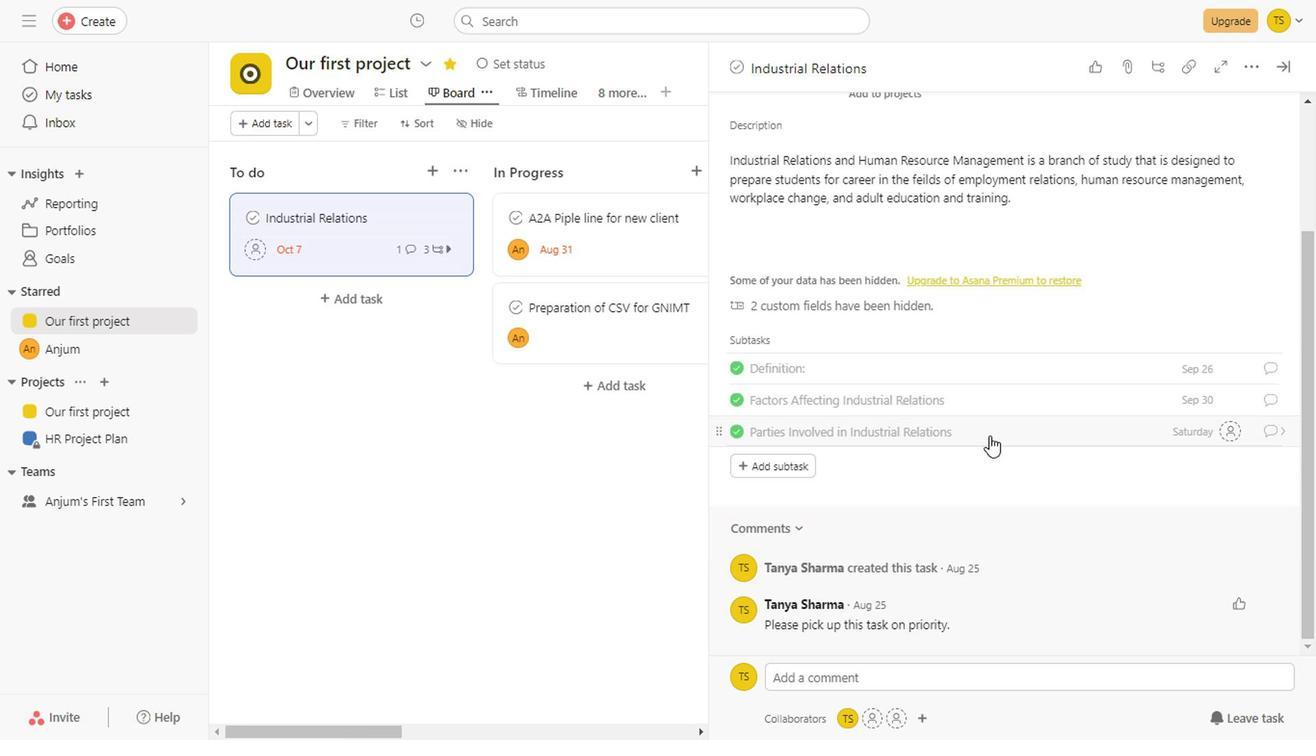 
Action: Mouse scrolled (984, 436) with delta (0, 0)
Screenshot: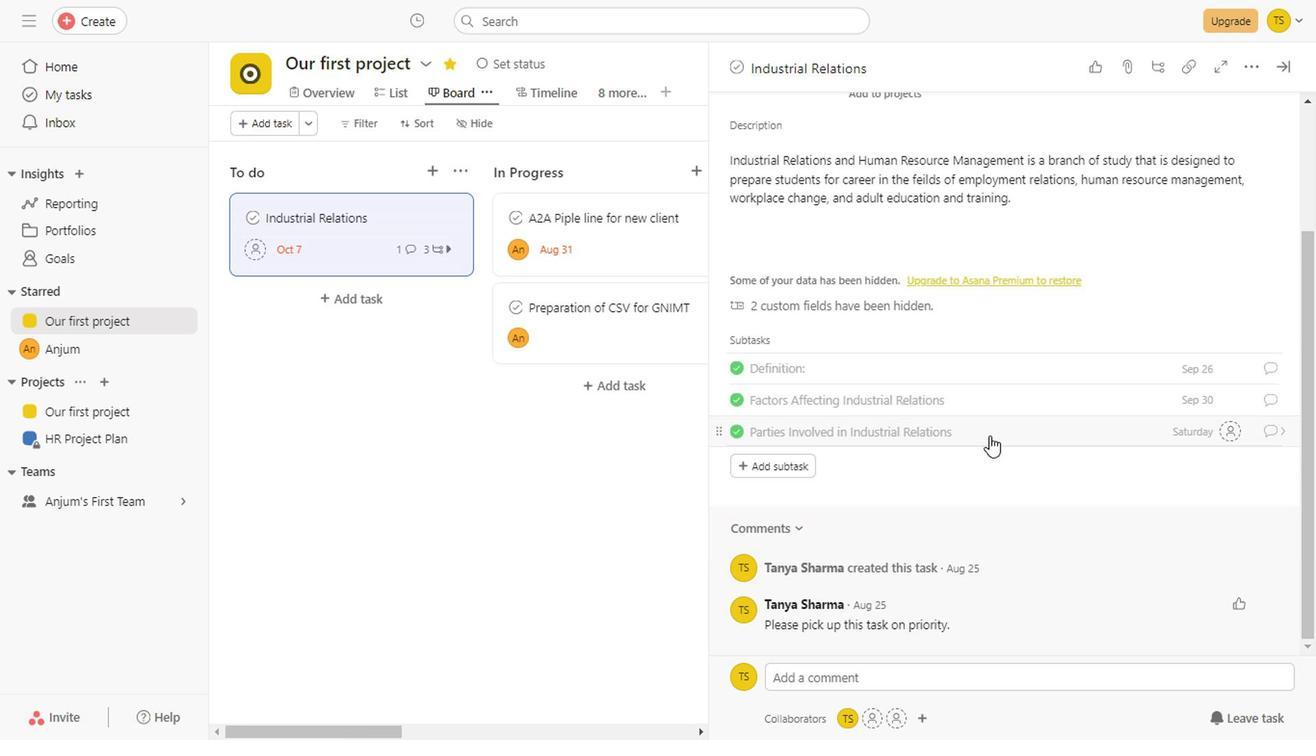 
Action: Mouse scrolled (984, 436) with delta (0, 0)
Screenshot: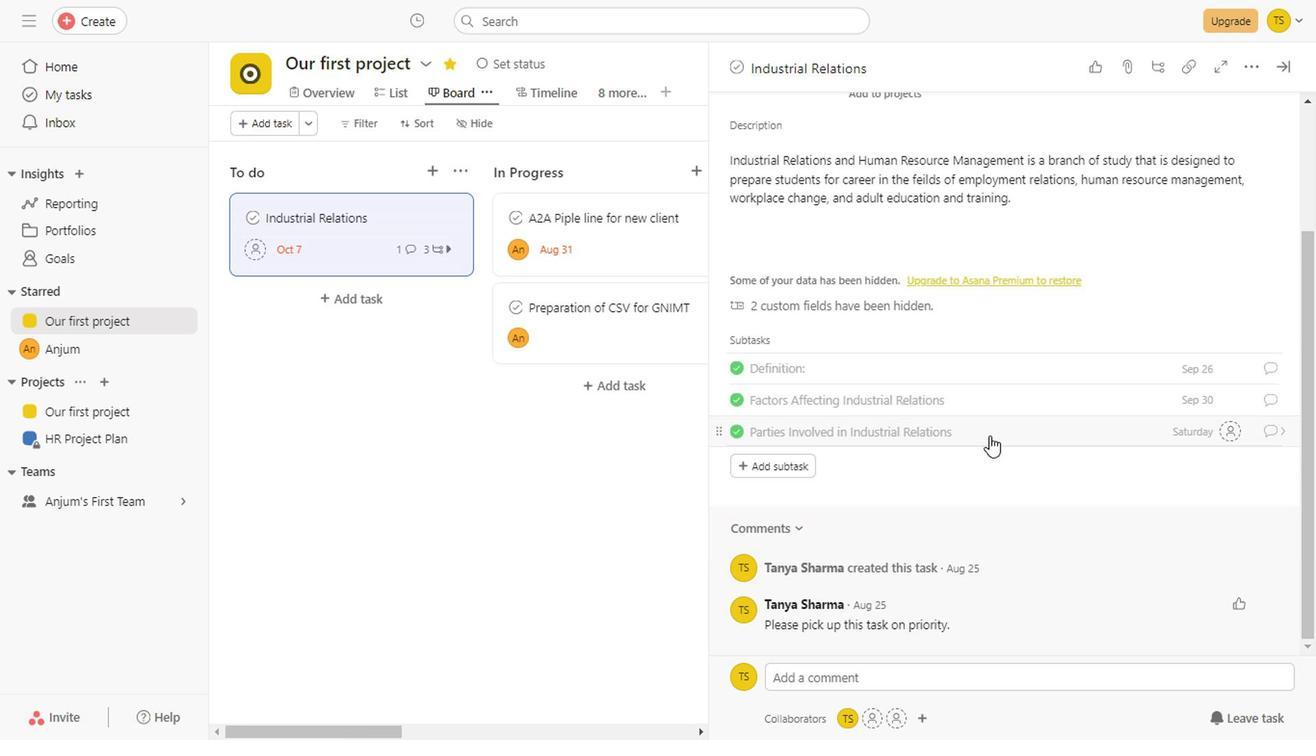 
Action: Mouse scrolled (984, 436) with delta (0, 0)
Screenshot: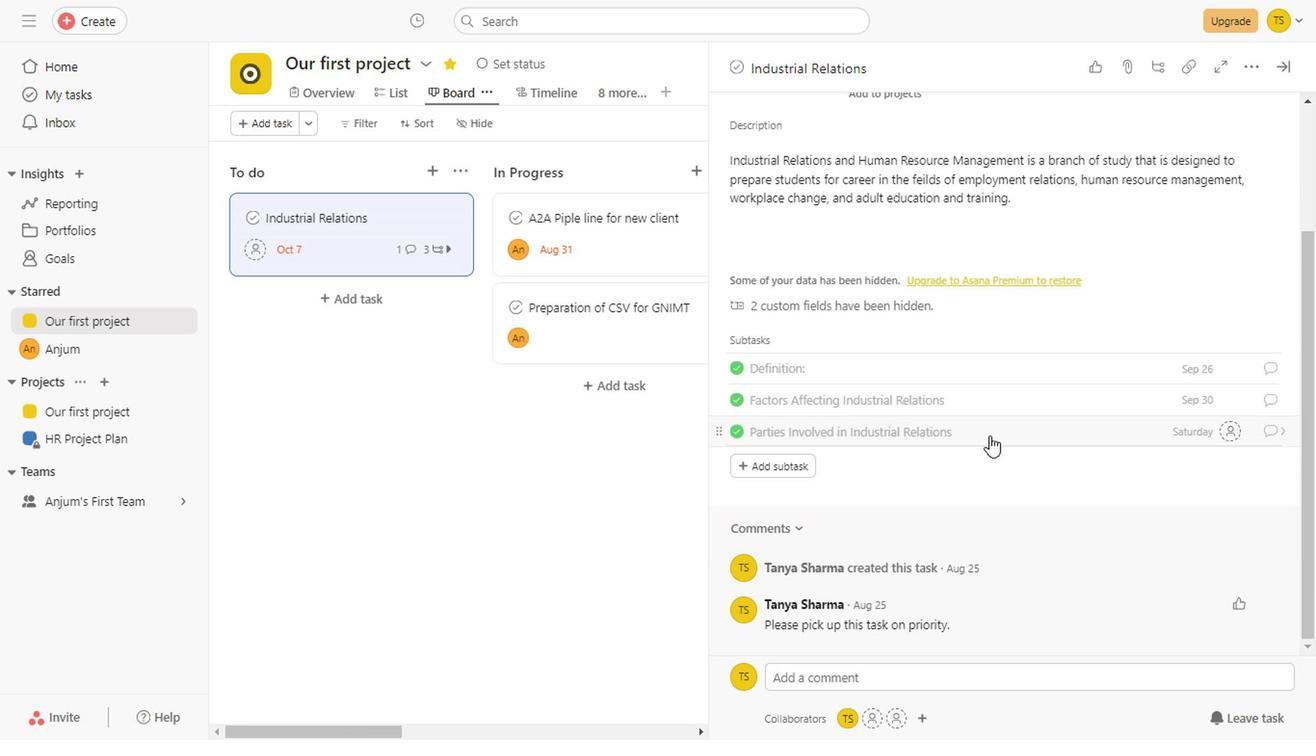 
Action: Mouse scrolled (984, 436) with delta (0, 0)
Screenshot: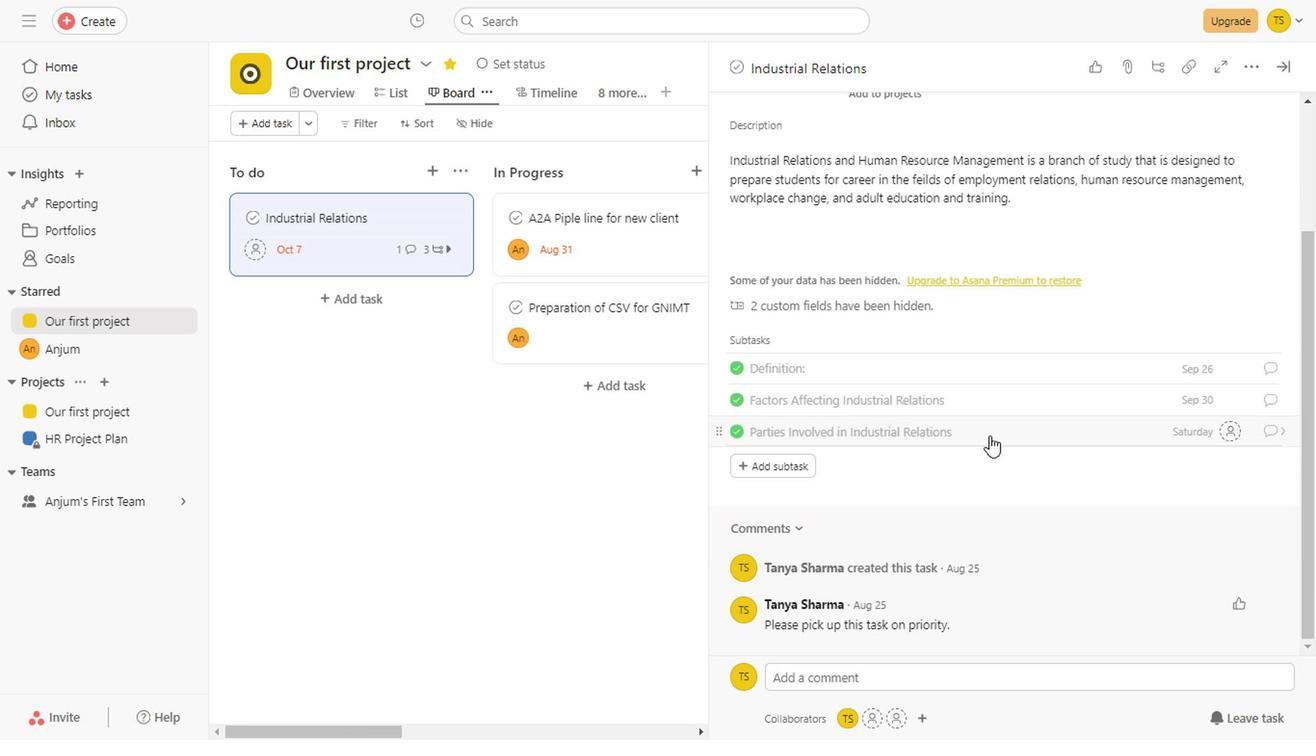 
Action: Mouse scrolled (984, 436) with delta (0, 0)
Screenshot: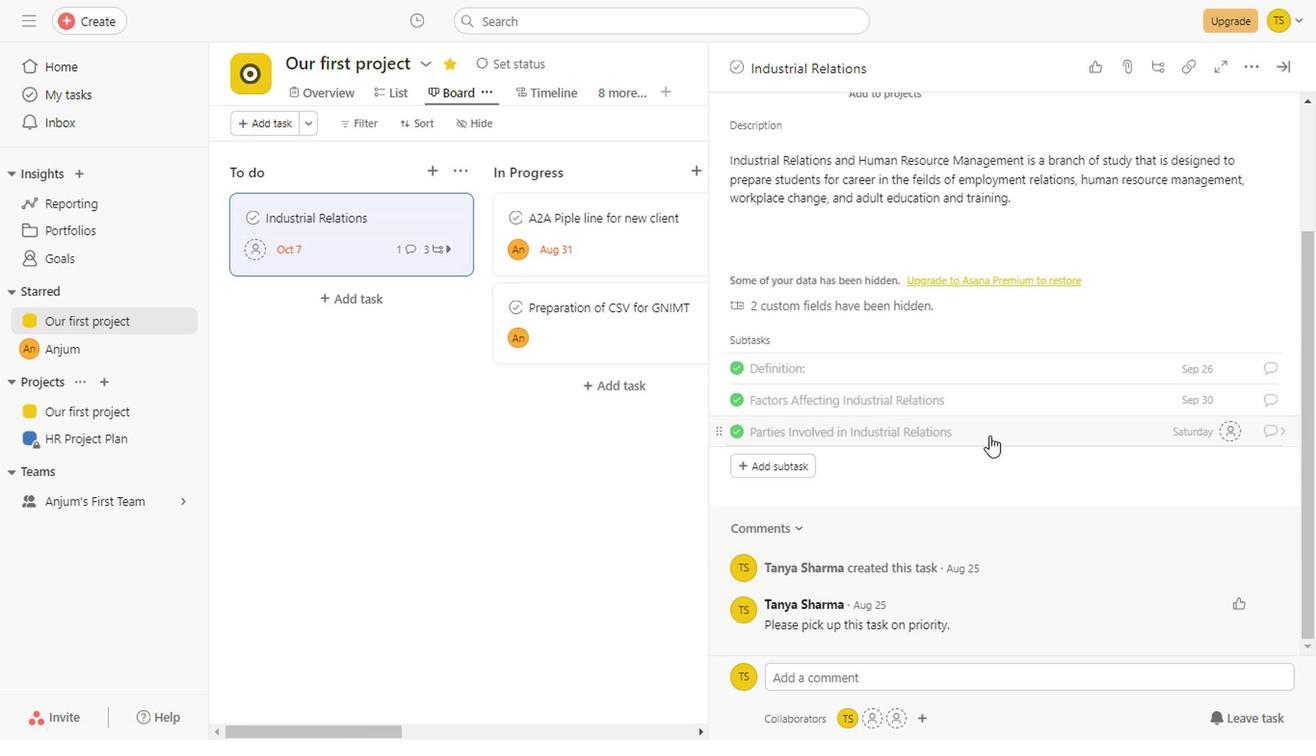 
Action: Mouse scrolled (984, 436) with delta (0, 0)
Screenshot: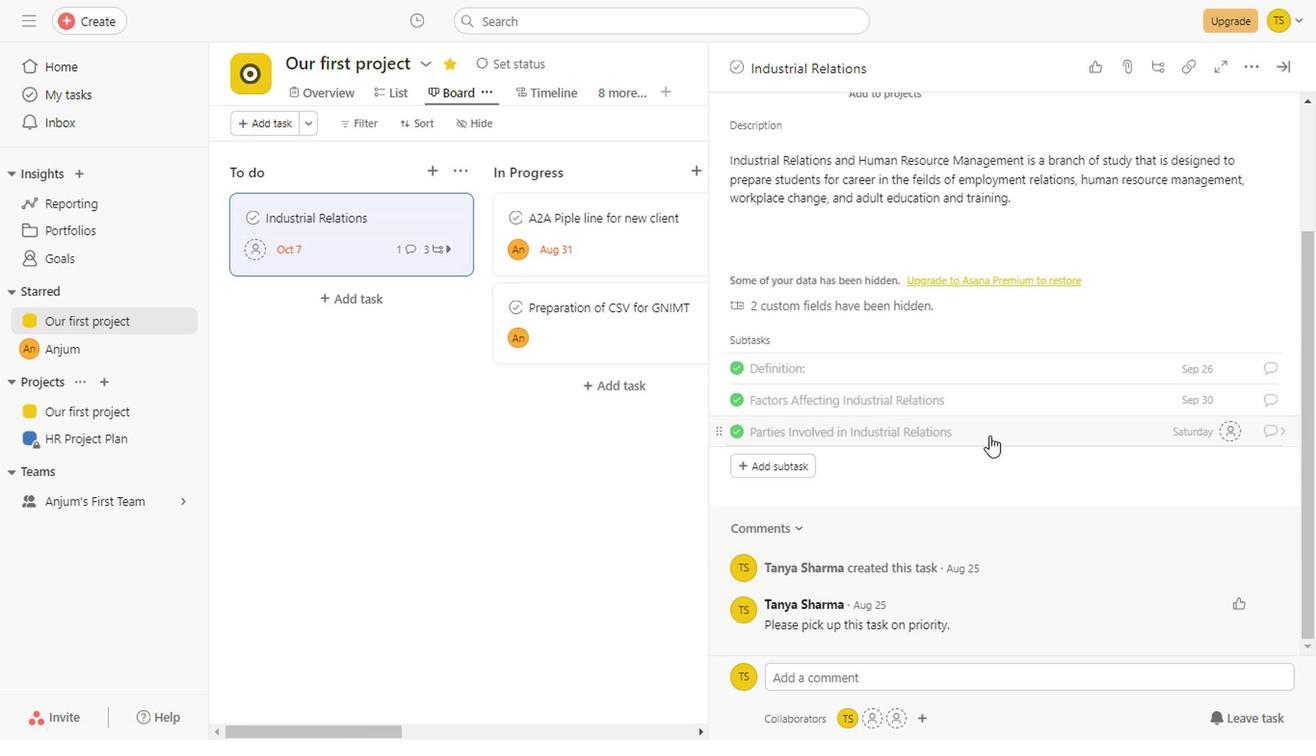 
Action: Mouse scrolled (984, 436) with delta (0, 0)
Screenshot: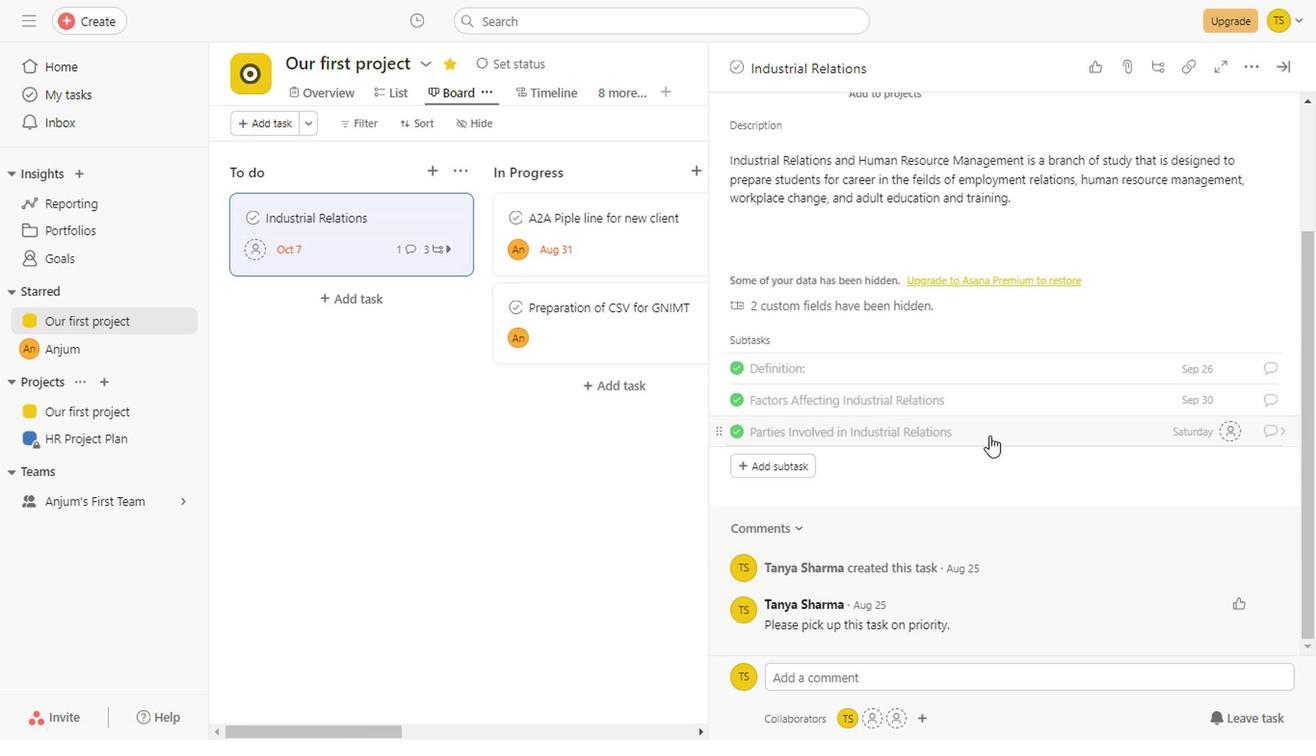 
Action: Mouse scrolled (984, 436) with delta (0, 0)
Screenshot: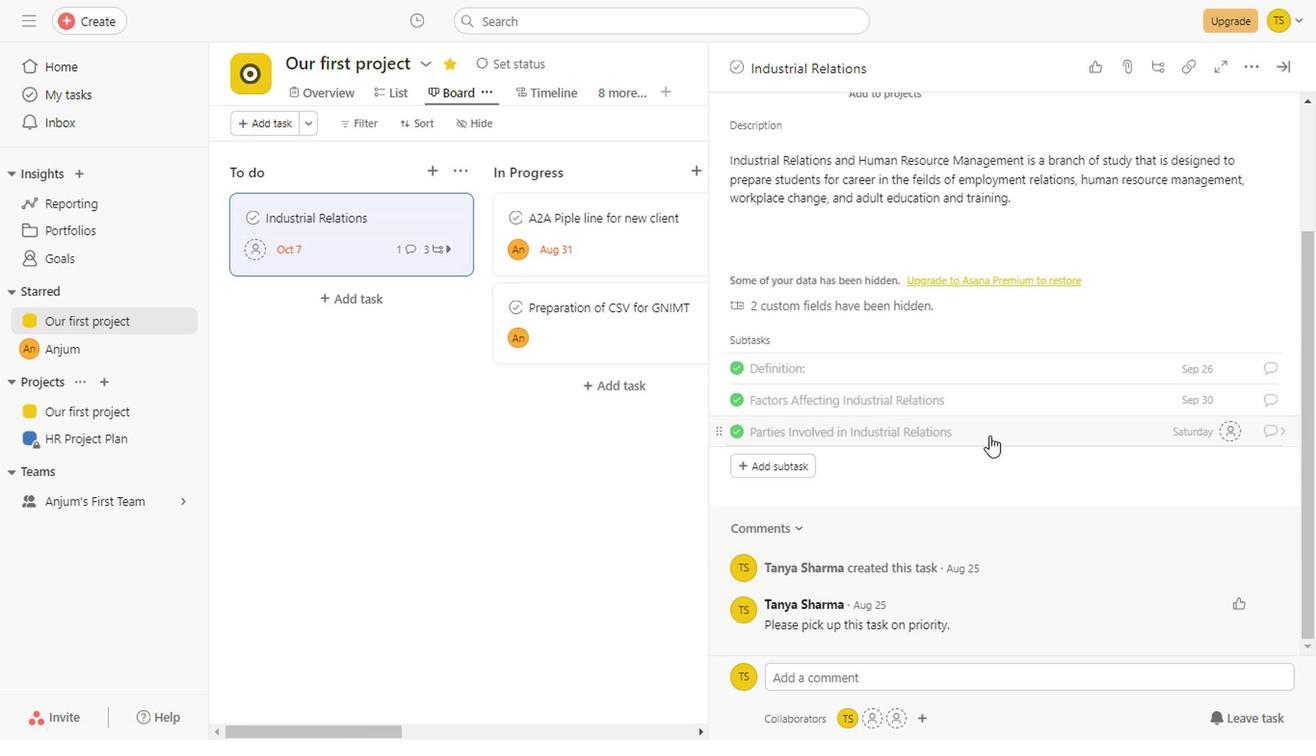 
Action: Mouse scrolled (984, 436) with delta (0, 0)
Screenshot: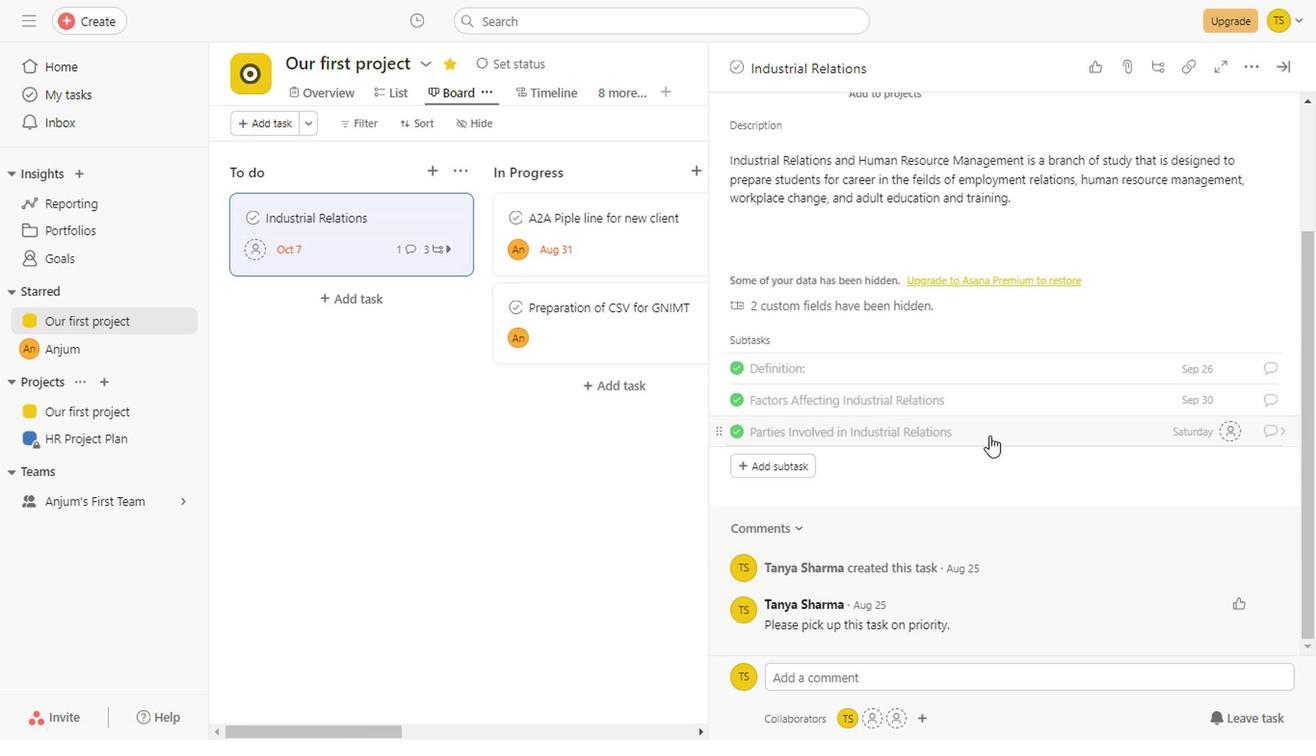 
Action: Mouse scrolled (984, 436) with delta (0, 0)
Screenshot: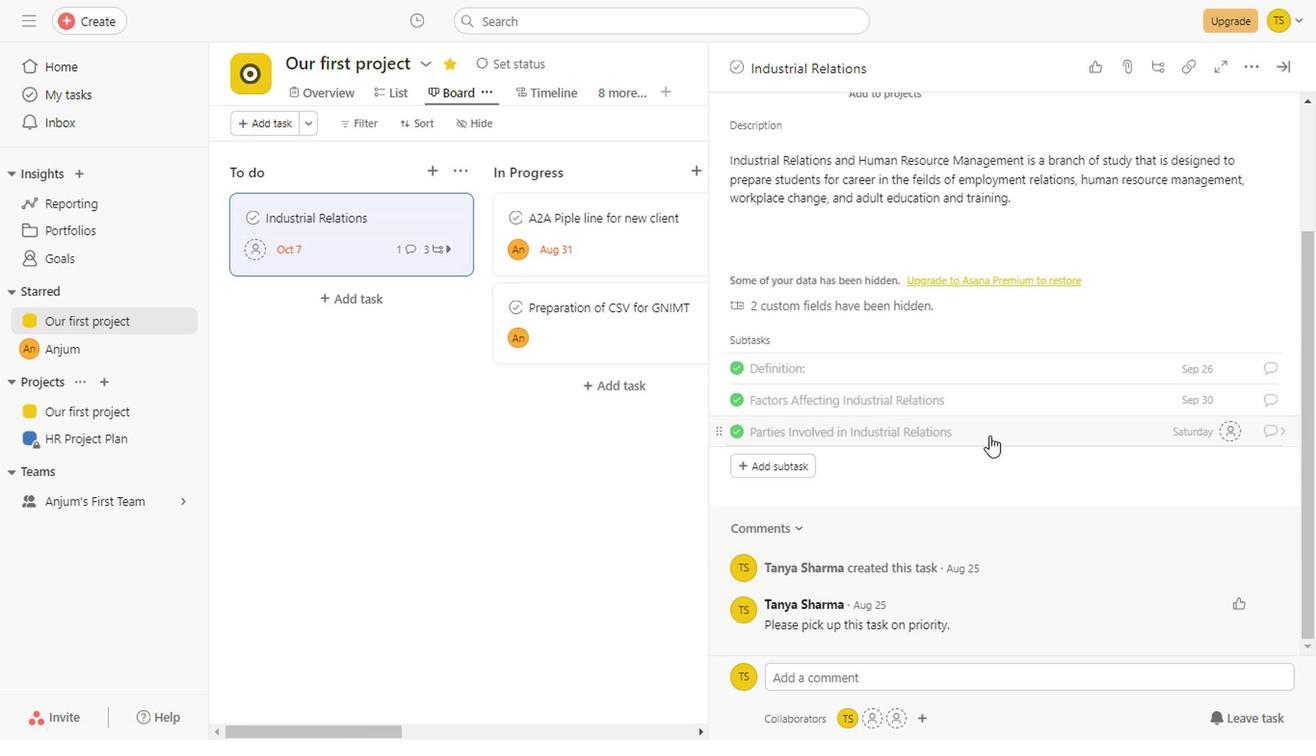 
Action: Mouse scrolled (984, 436) with delta (0, 0)
Screenshot: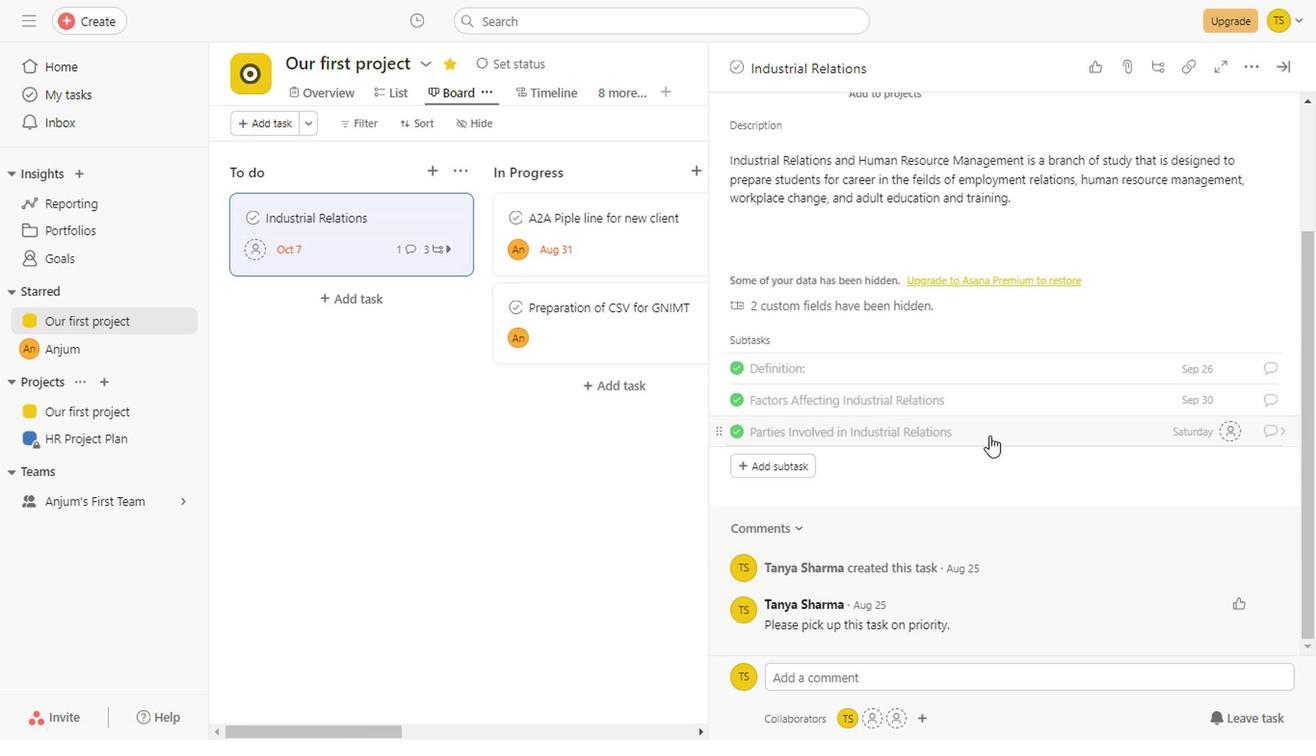 
Action: Mouse scrolled (984, 436) with delta (0, 0)
Screenshot: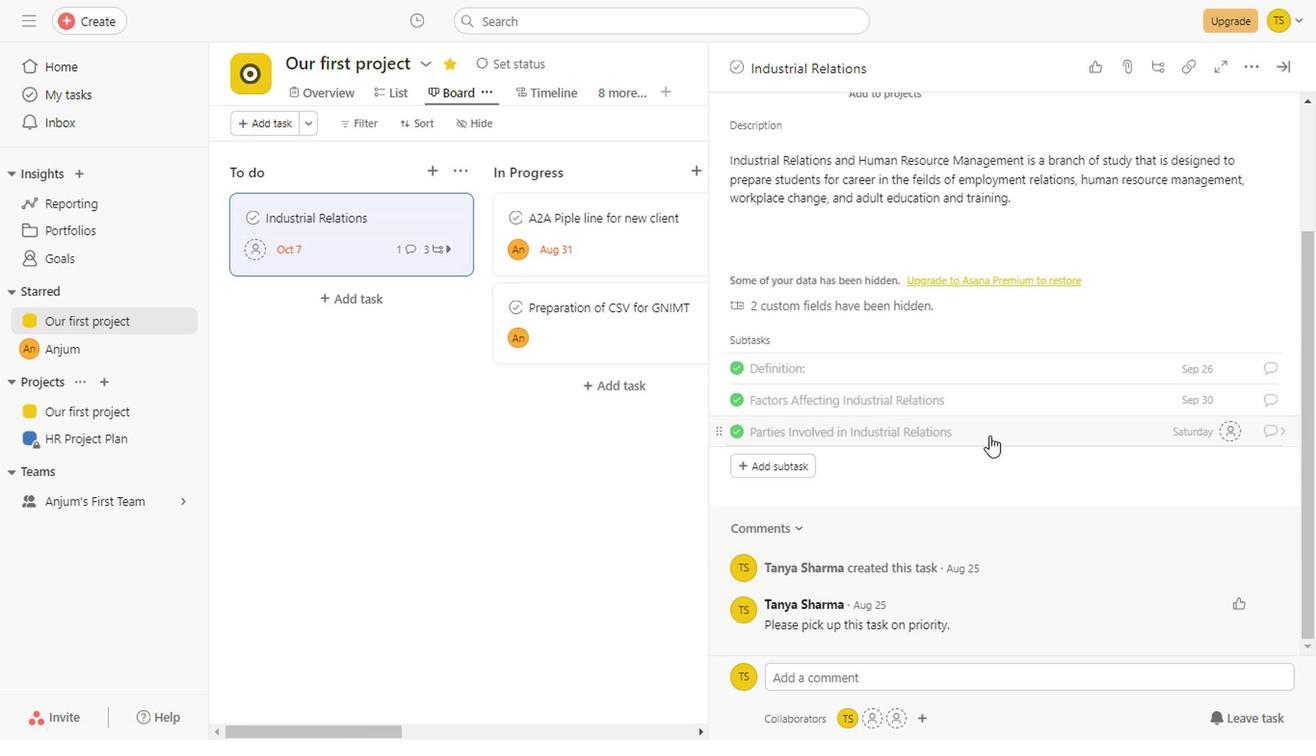 
Action: Mouse scrolled (984, 436) with delta (0, 0)
Screenshot: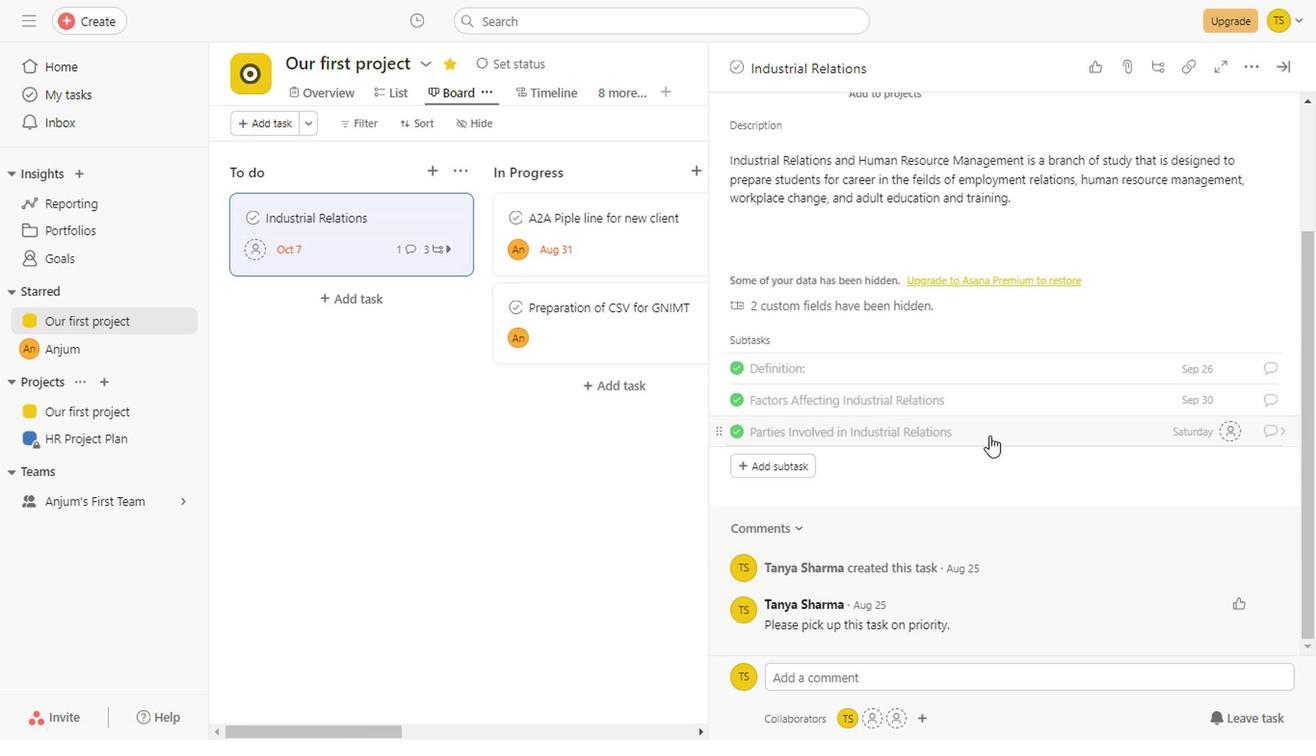 
Action: Mouse scrolled (984, 436) with delta (0, 0)
Screenshot: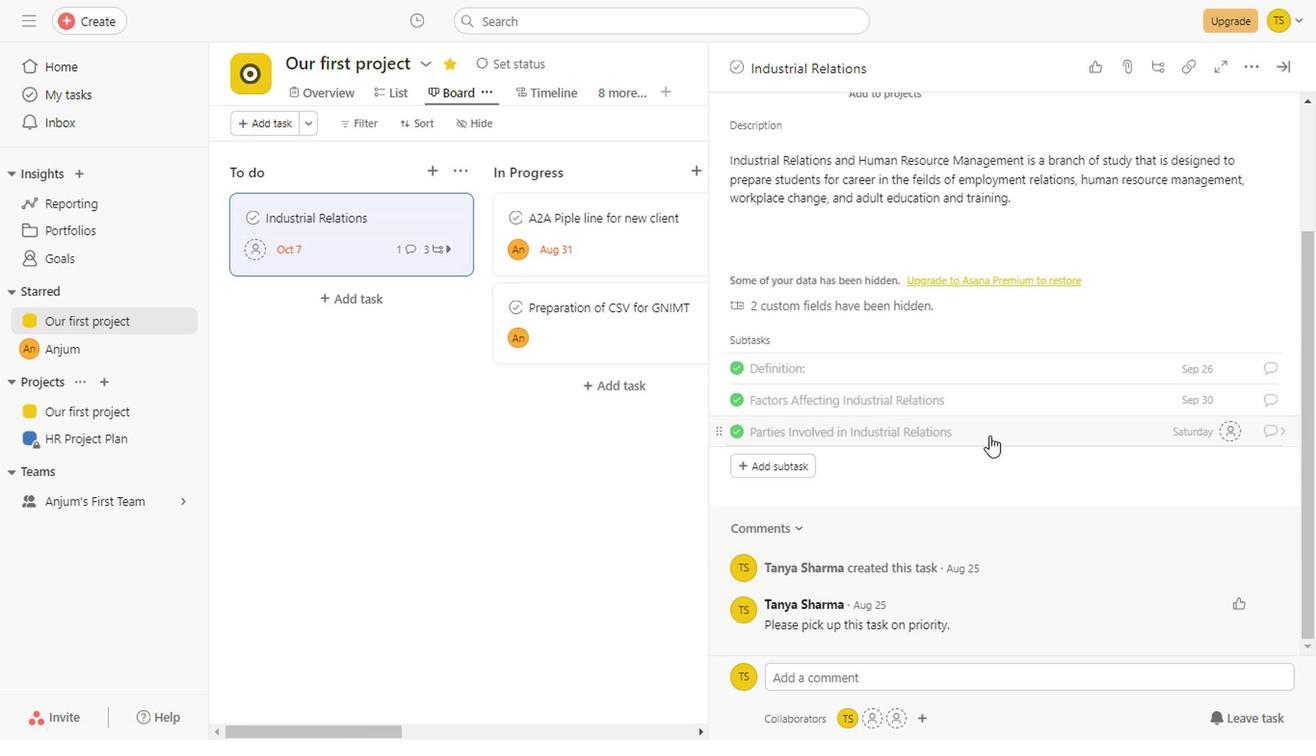 
Action: Mouse scrolled (984, 436) with delta (0, 0)
Screenshot: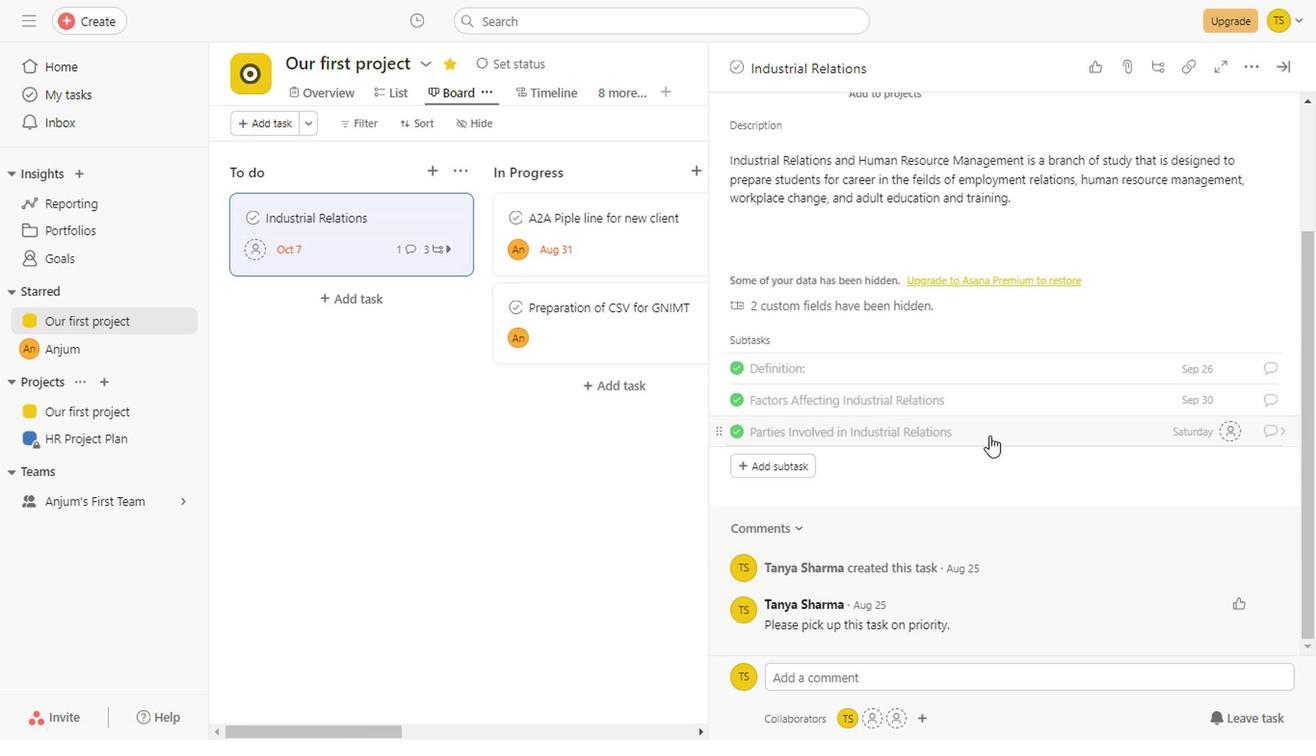 
Action: Mouse scrolled (984, 436) with delta (0, 0)
Screenshot: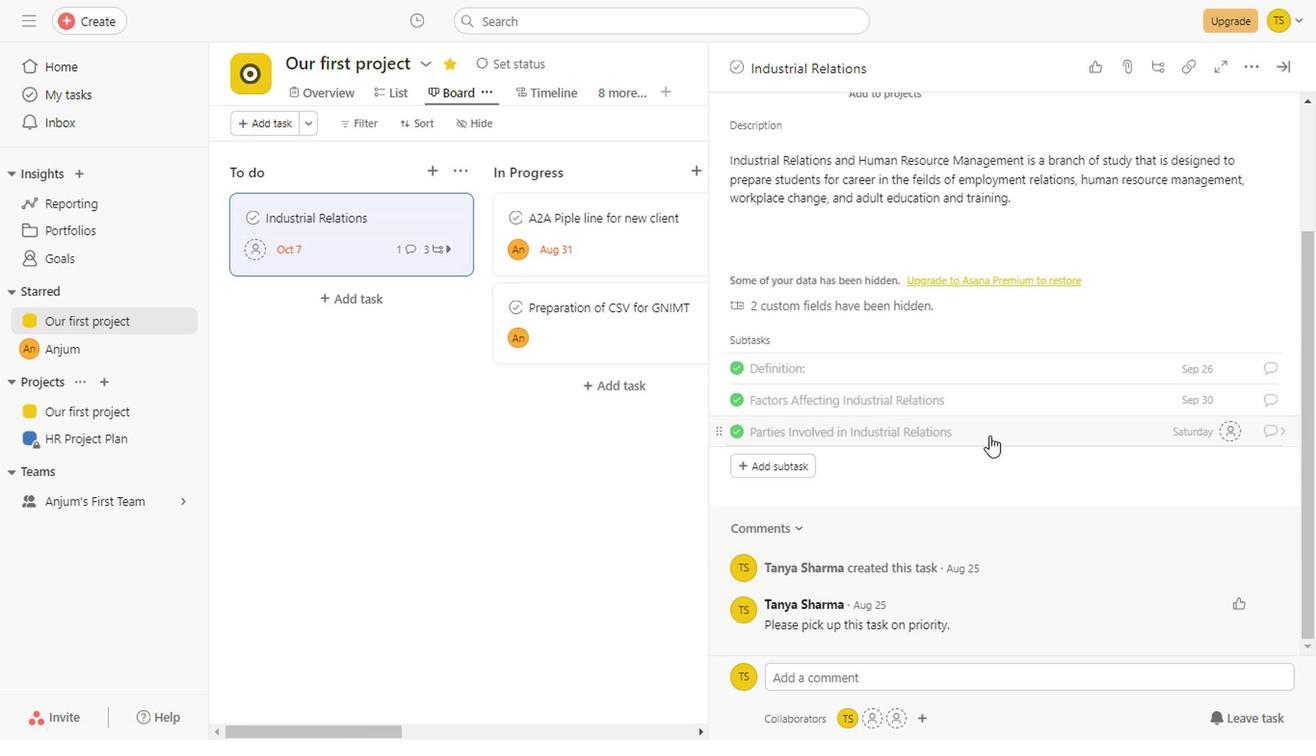 
Action: Mouse scrolled (984, 436) with delta (0, 0)
Screenshot: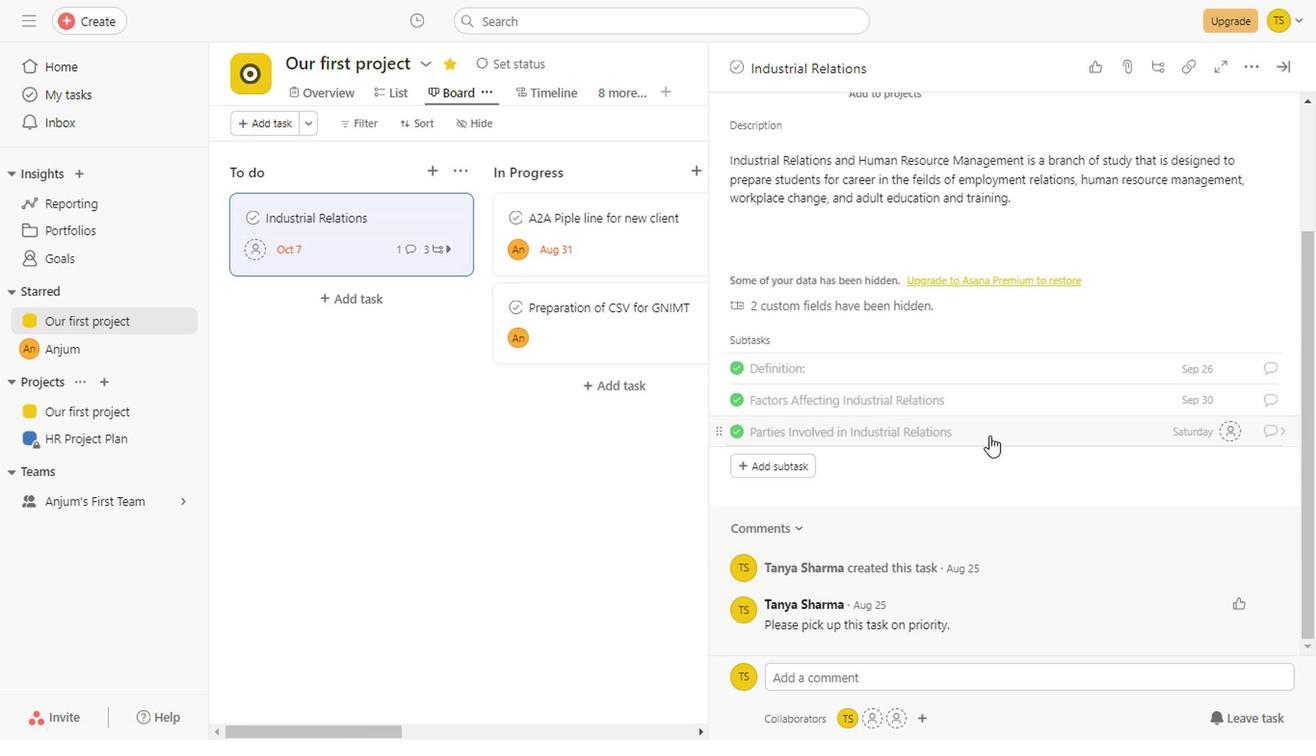 
Action: Mouse scrolled (984, 436) with delta (0, 0)
Screenshot: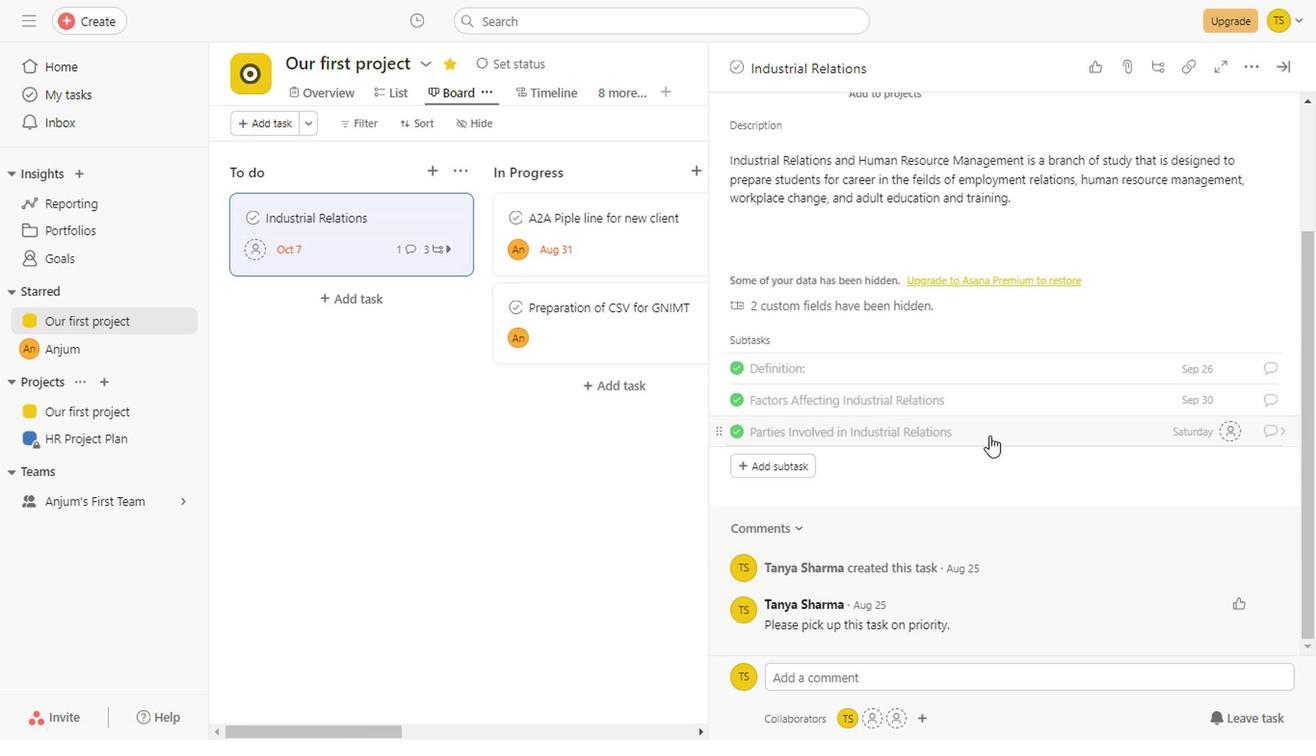 
Action: Mouse scrolled (984, 436) with delta (0, 0)
Screenshot: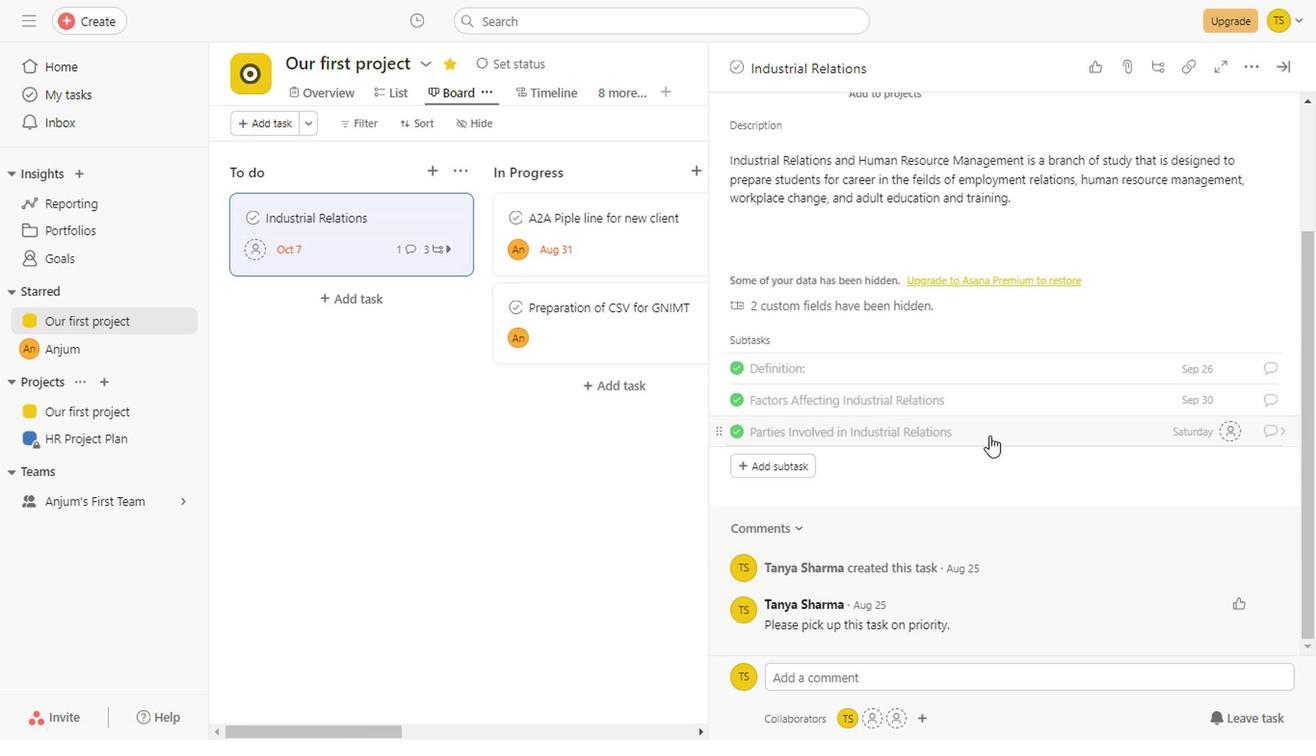
Action: Mouse scrolled (984, 436) with delta (0, 0)
Screenshot: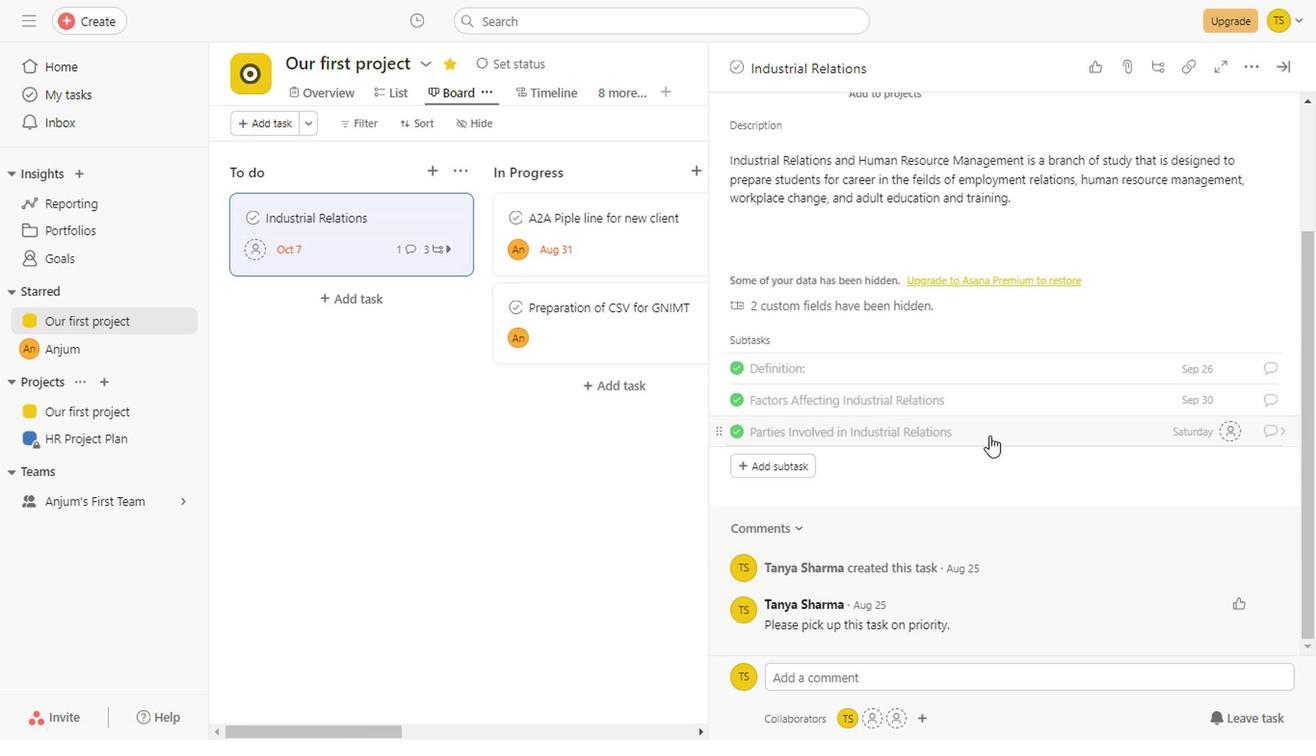 
Action: Mouse scrolled (984, 436) with delta (0, 0)
Screenshot: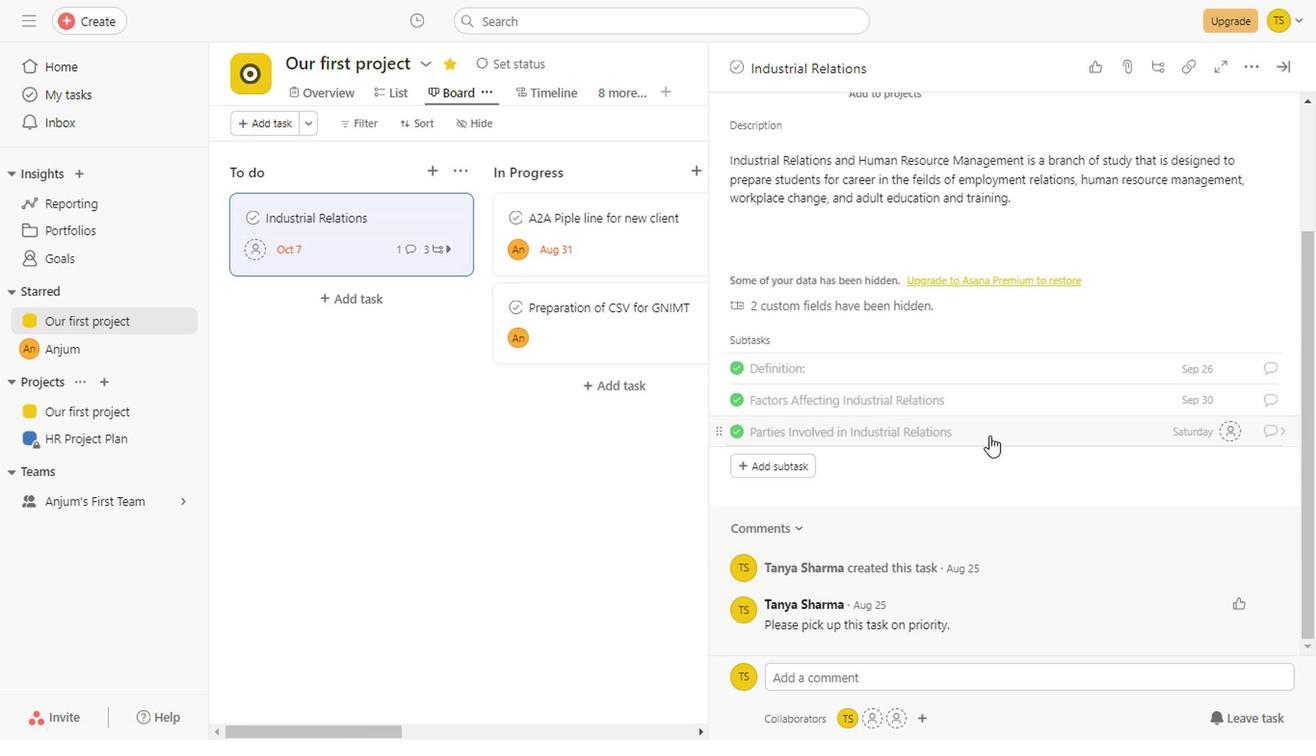 
Action: Mouse scrolled (984, 436) with delta (0, 0)
Screenshot: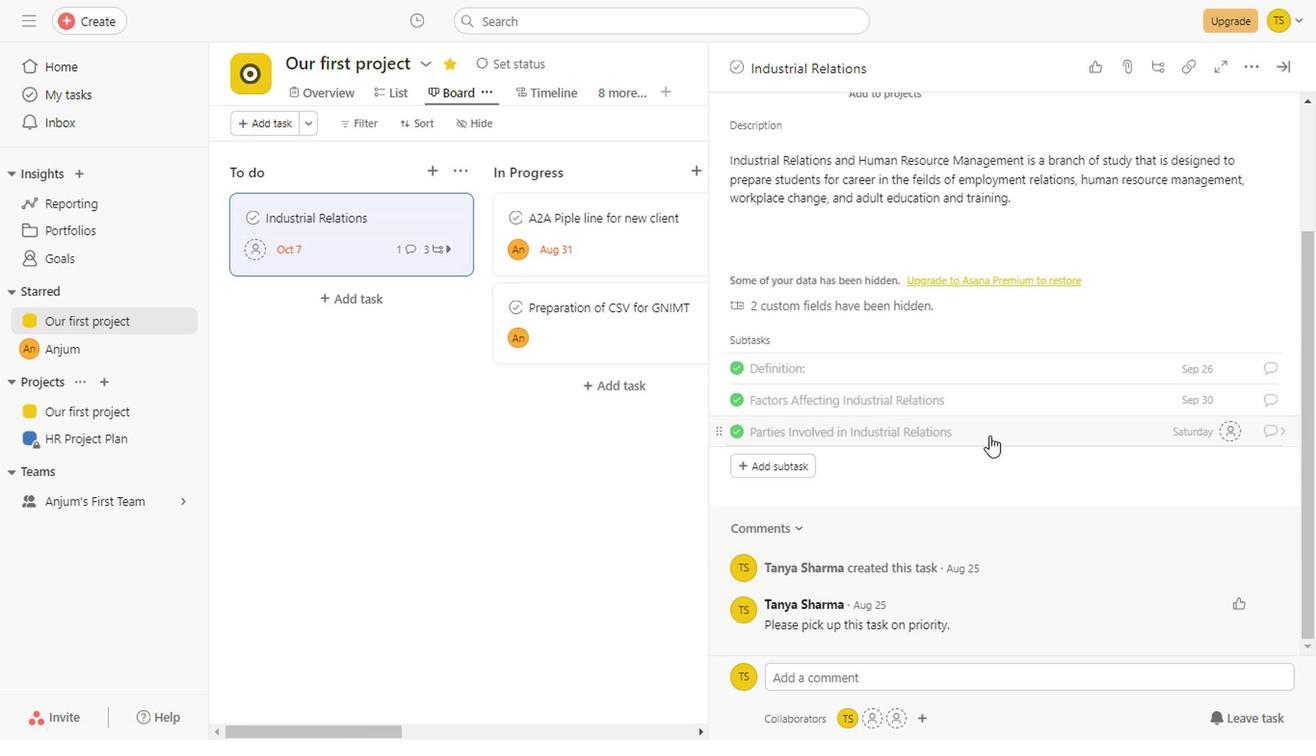 
Action: Mouse scrolled (984, 436) with delta (0, 0)
Screenshot: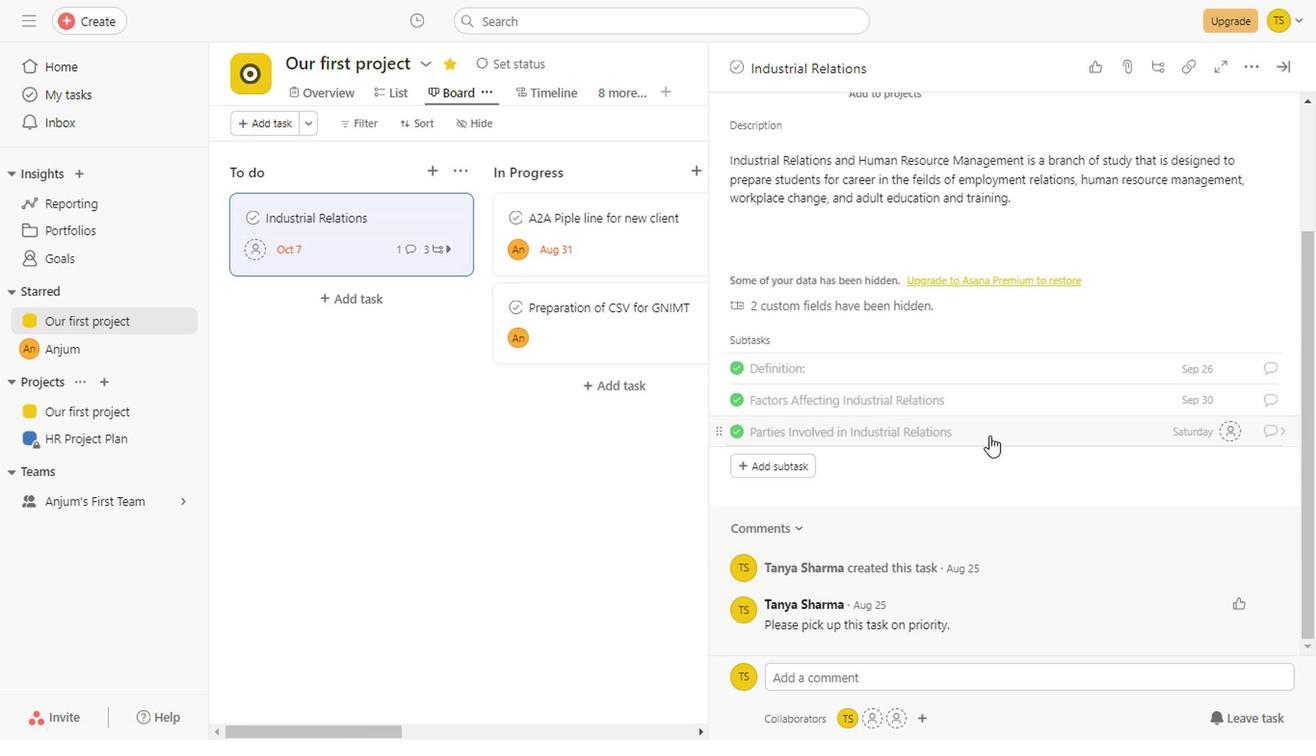 
Action: Mouse scrolled (984, 436) with delta (0, 0)
Screenshot: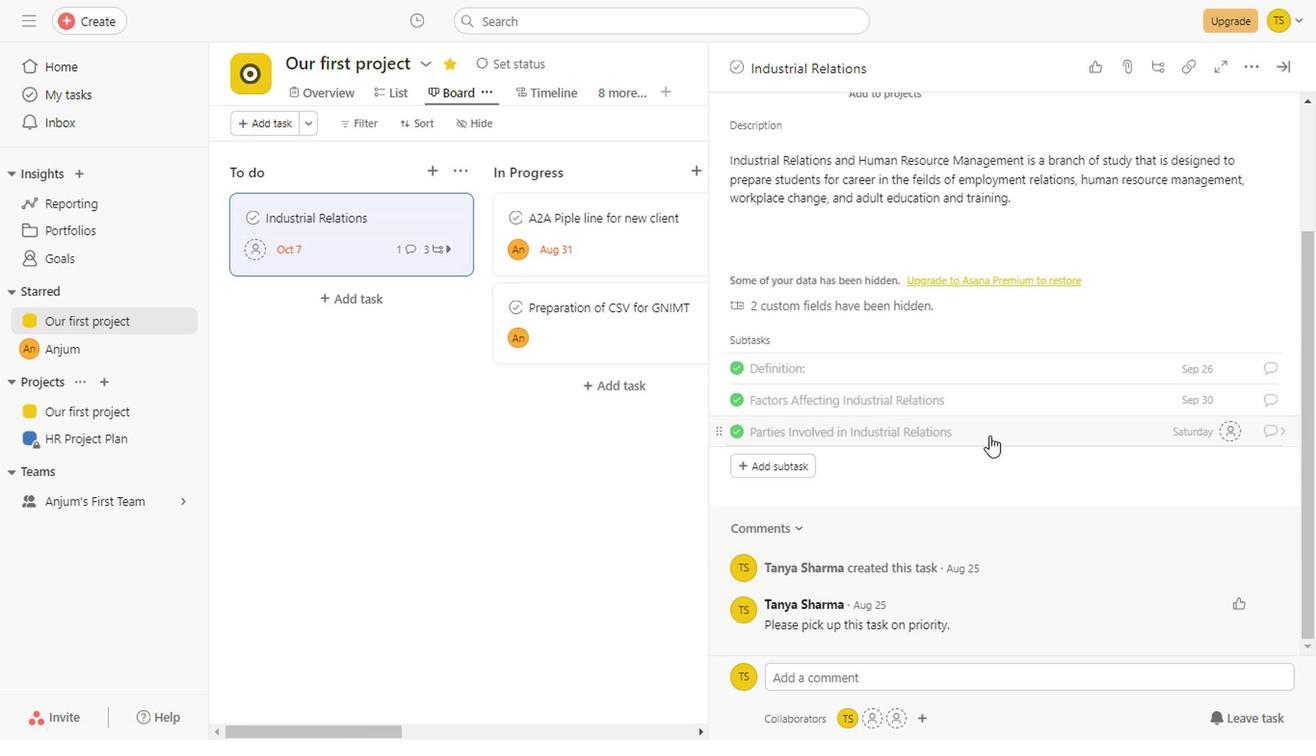 
Action: Mouse scrolled (984, 436) with delta (0, 0)
Screenshot: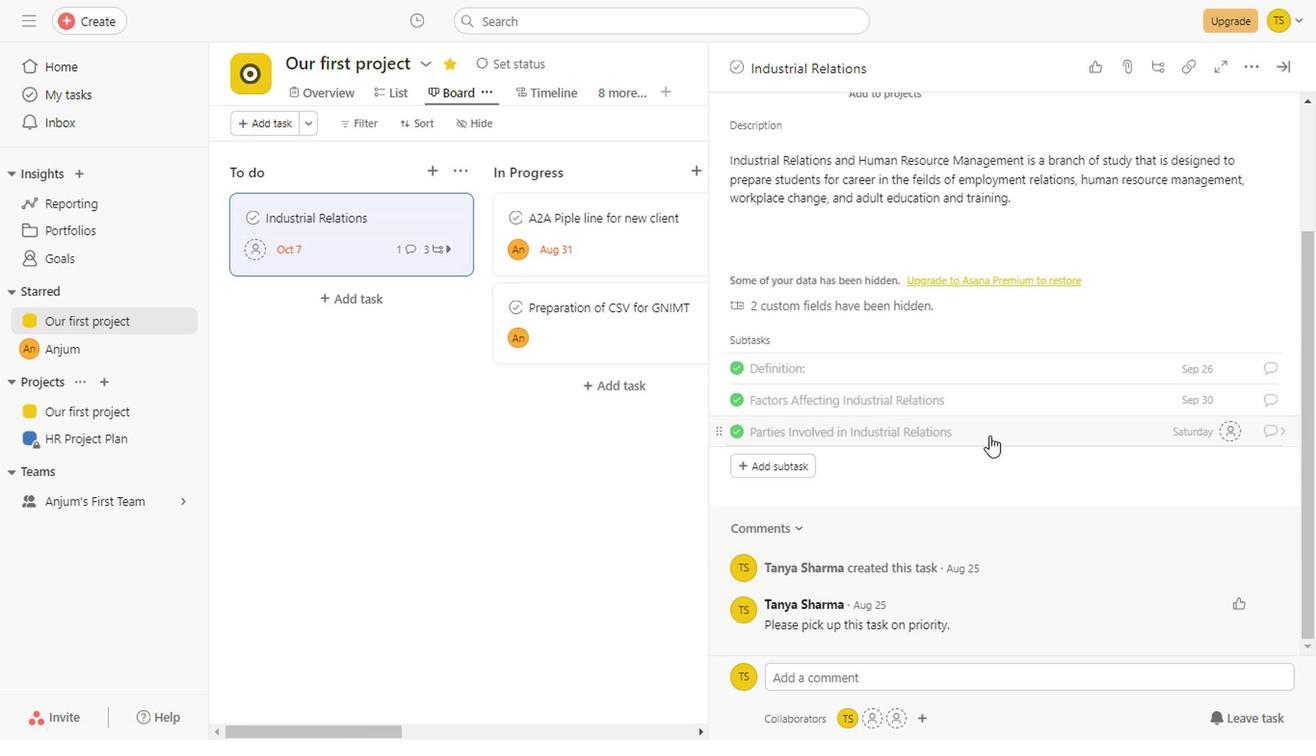 
Action: Mouse scrolled (984, 436) with delta (0, 0)
Screenshot: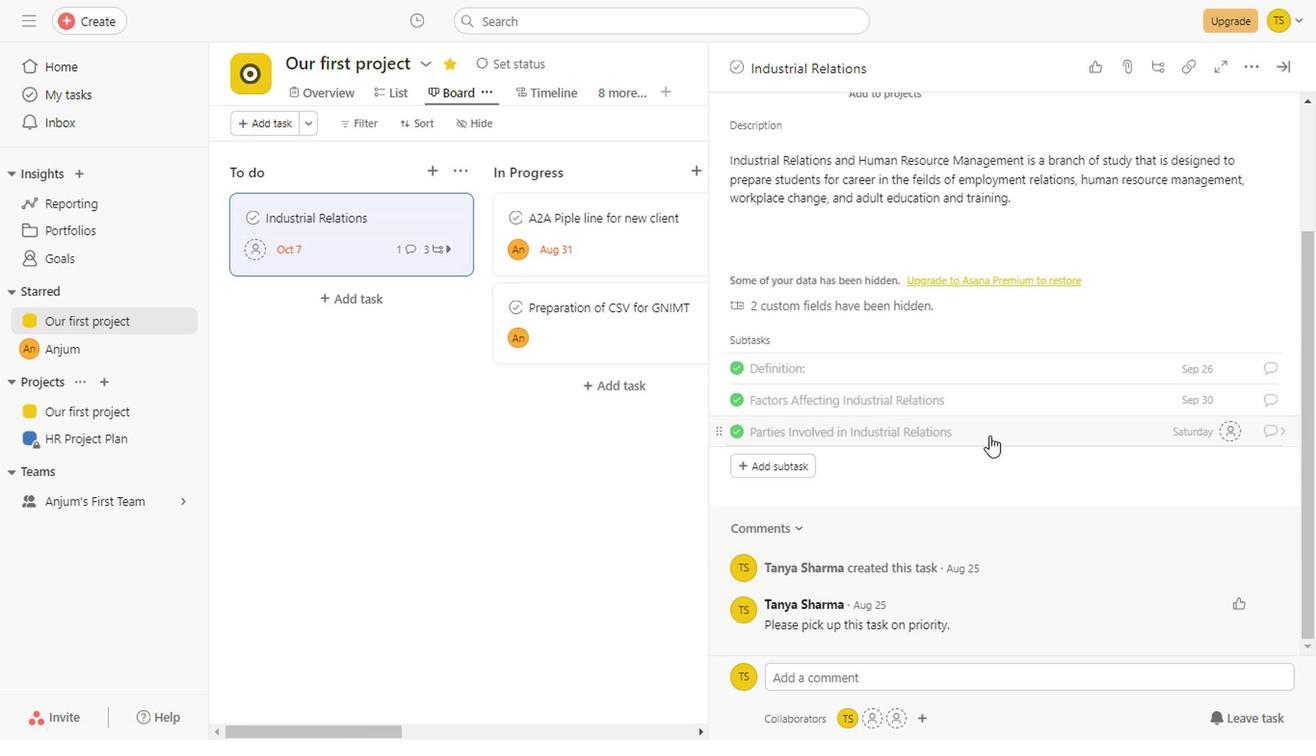 
Action: Mouse scrolled (984, 436) with delta (0, 0)
Screenshot: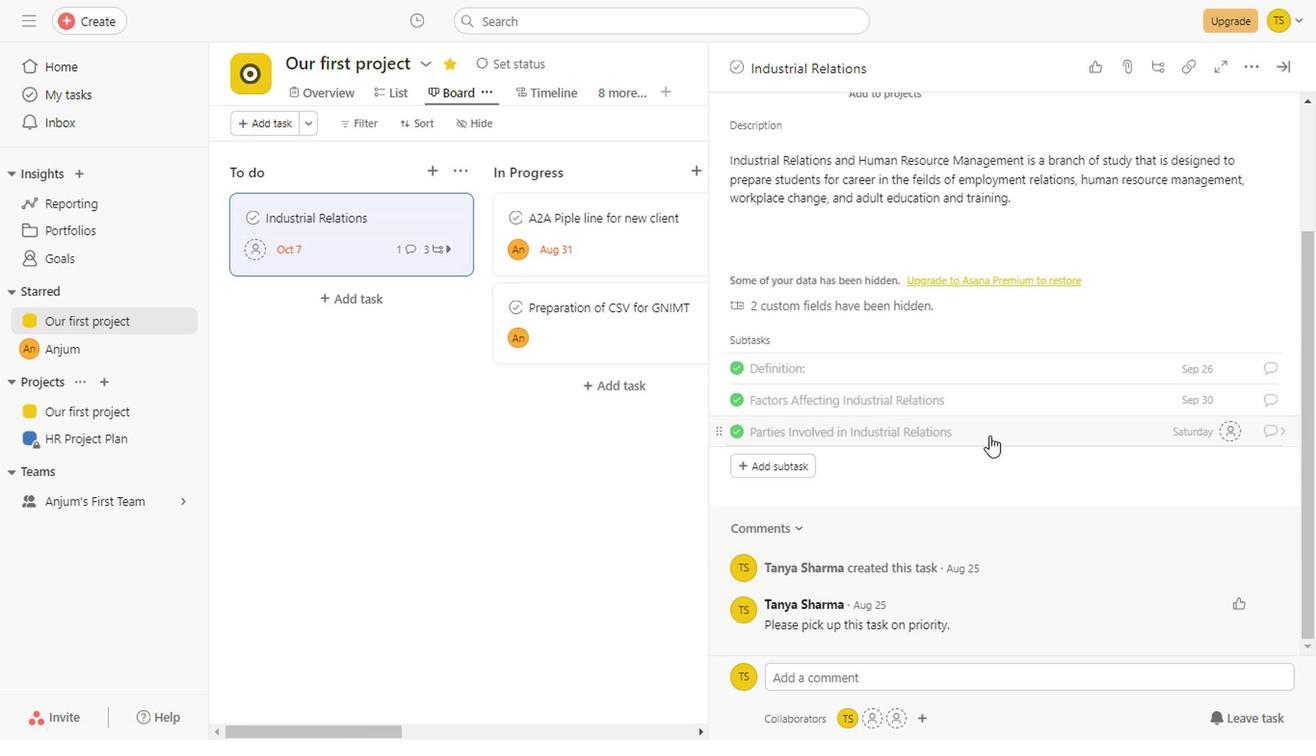 
Action: Mouse scrolled (984, 436) with delta (0, 0)
Screenshot: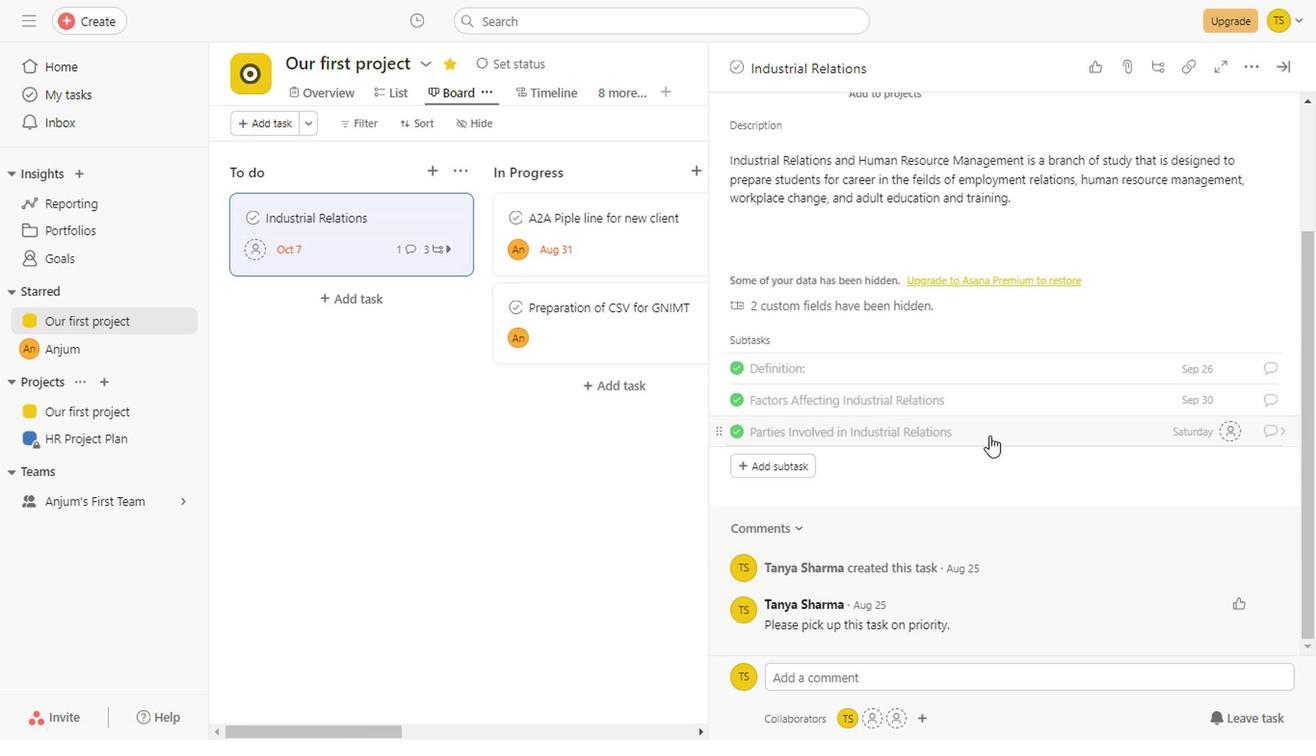
Action: Mouse scrolled (984, 436) with delta (0, 0)
Screenshot: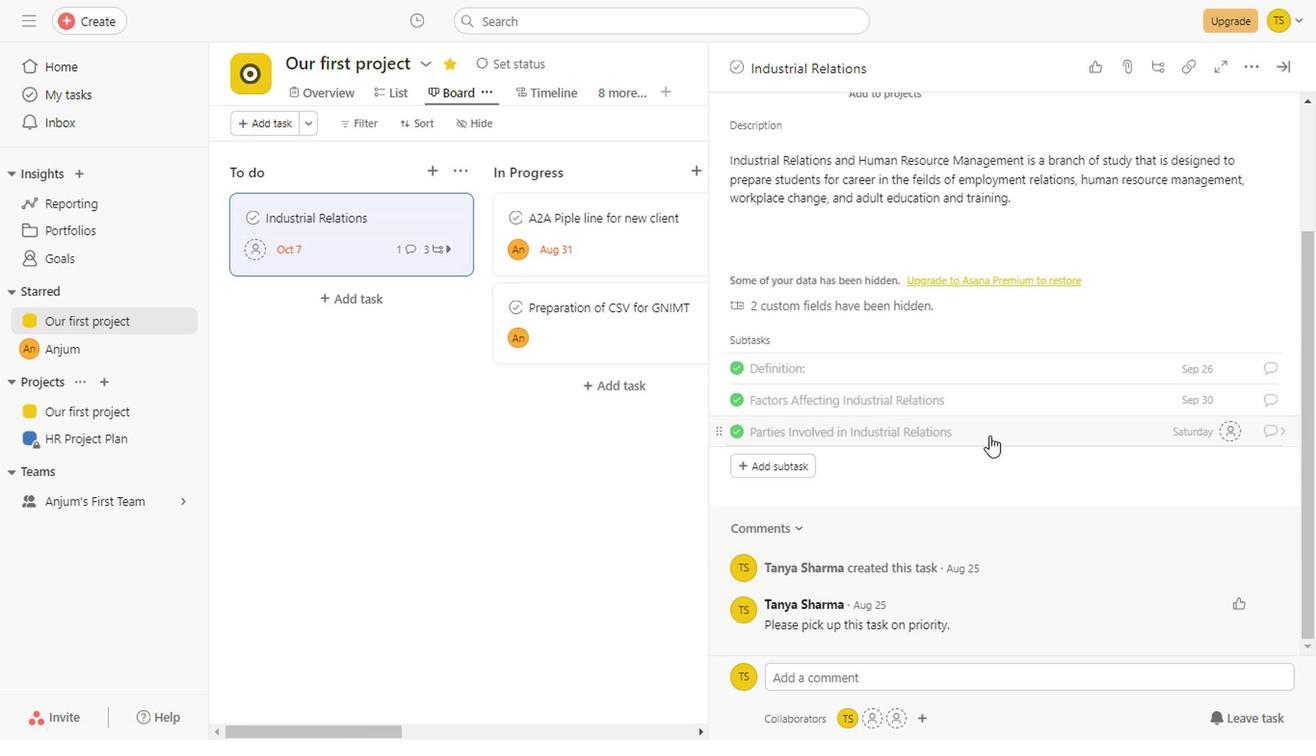 
Action: Mouse scrolled (984, 436) with delta (0, 0)
Screenshot: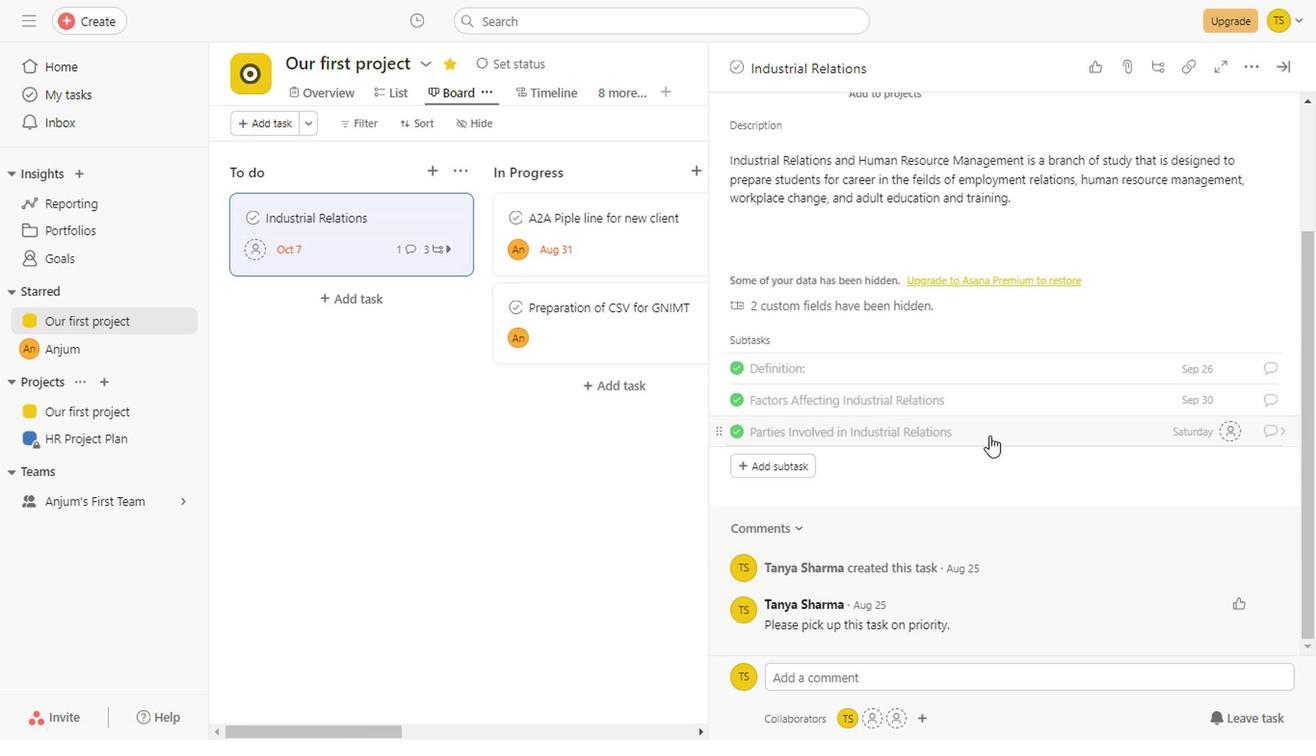 
Action: Mouse scrolled (984, 436) with delta (0, 0)
Screenshot: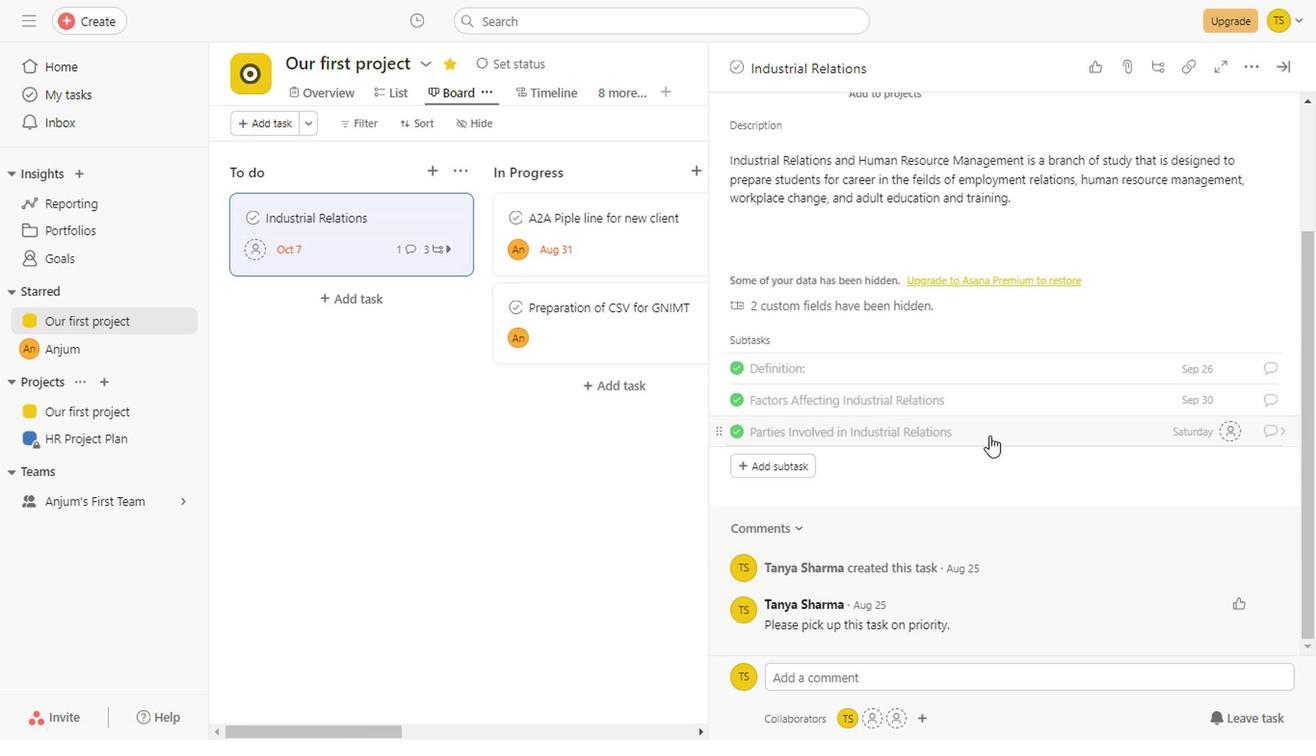 
Action: Mouse scrolled (984, 436) with delta (0, 0)
Screenshot: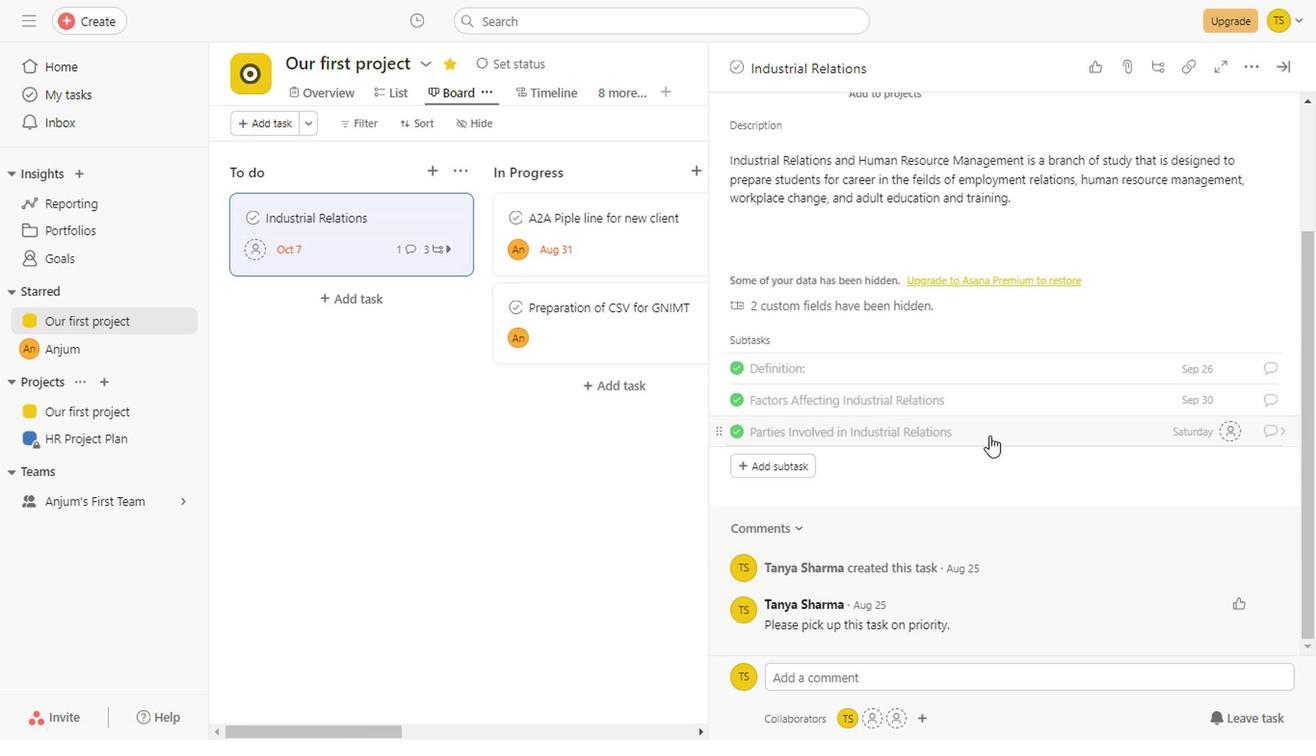 
Action: Mouse scrolled (984, 436) with delta (0, 0)
Screenshot: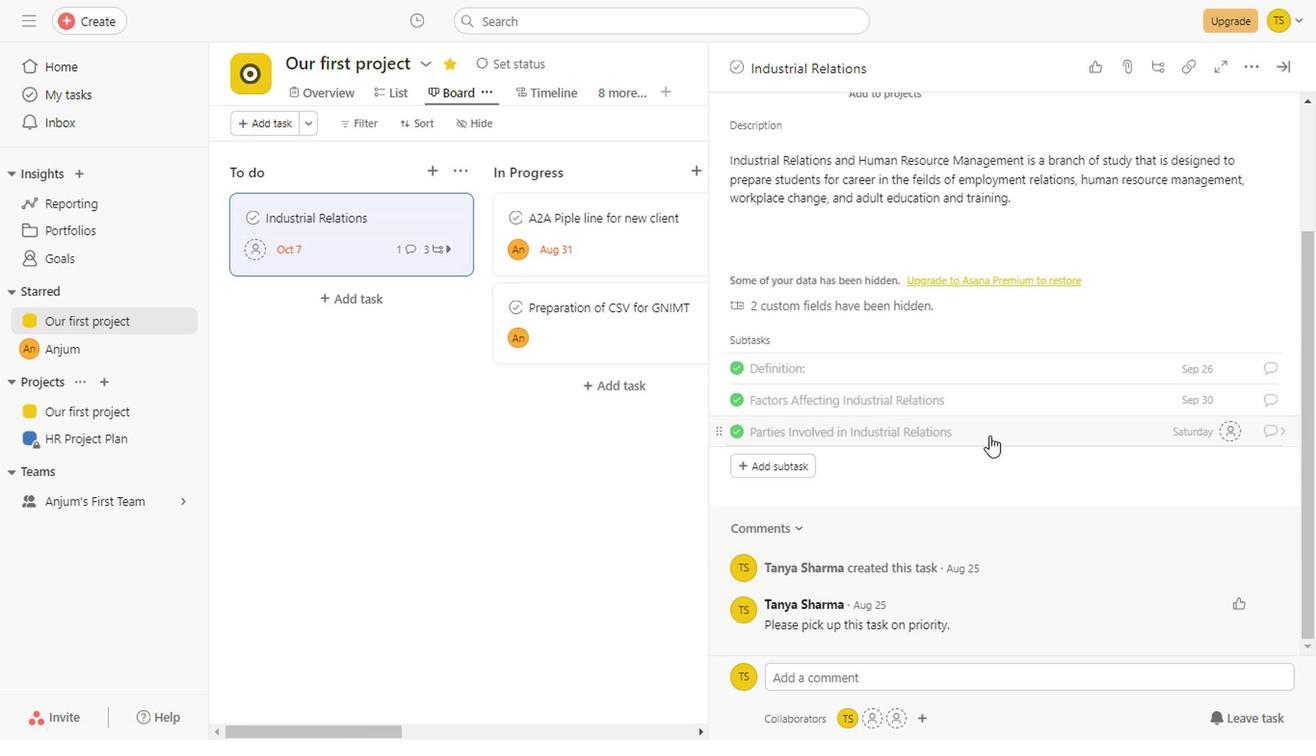 
Action: Mouse scrolled (984, 436) with delta (0, 0)
Screenshot: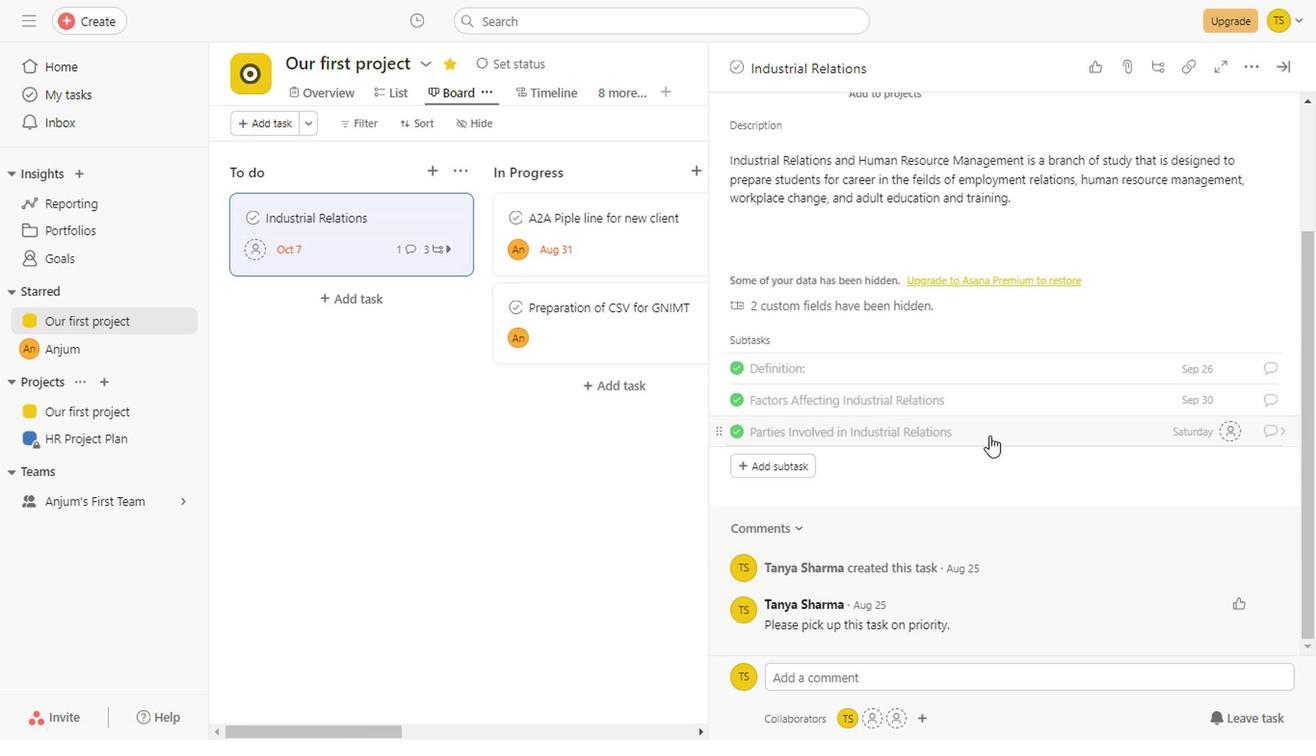 
Action: Mouse scrolled (984, 436) with delta (0, 0)
Screenshot: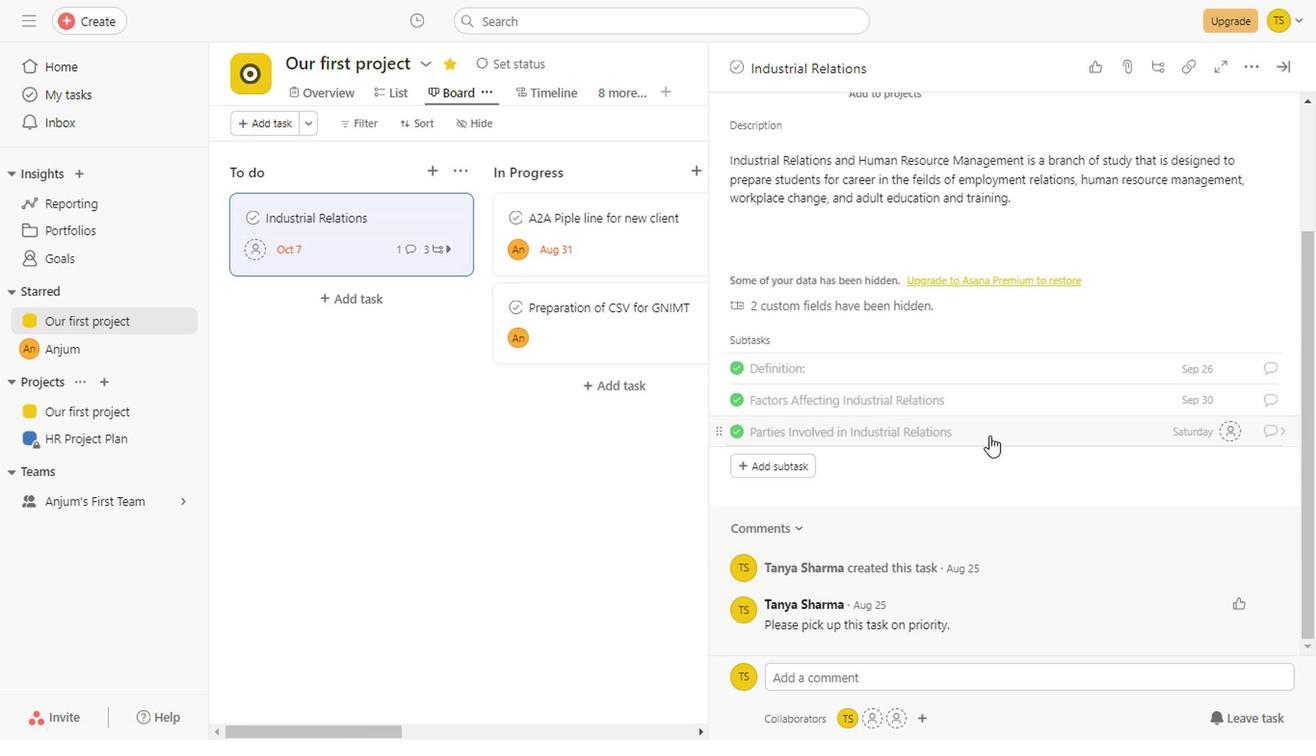 
Action: Mouse scrolled (984, 436) with delta (0, 0)
Screenshot: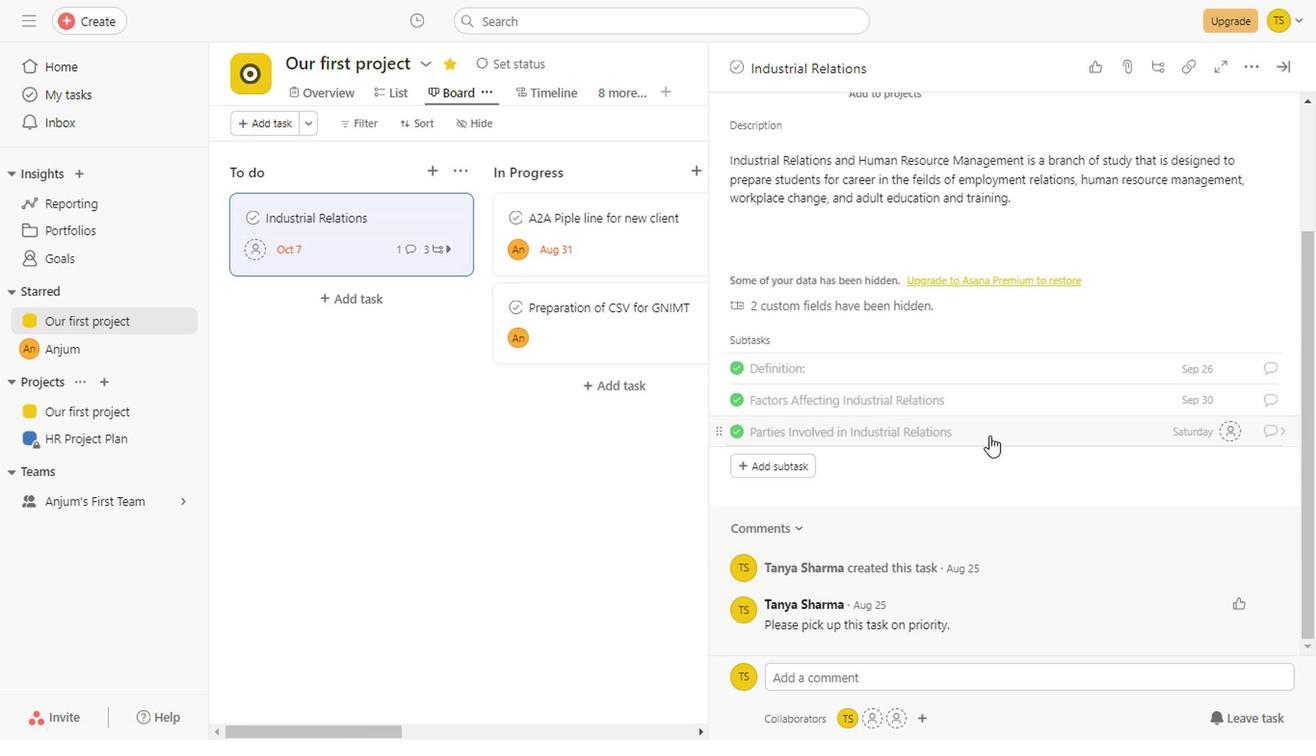 
Action: Mouse scrolled (984, 436) with delta (0, 0)
Screenshot: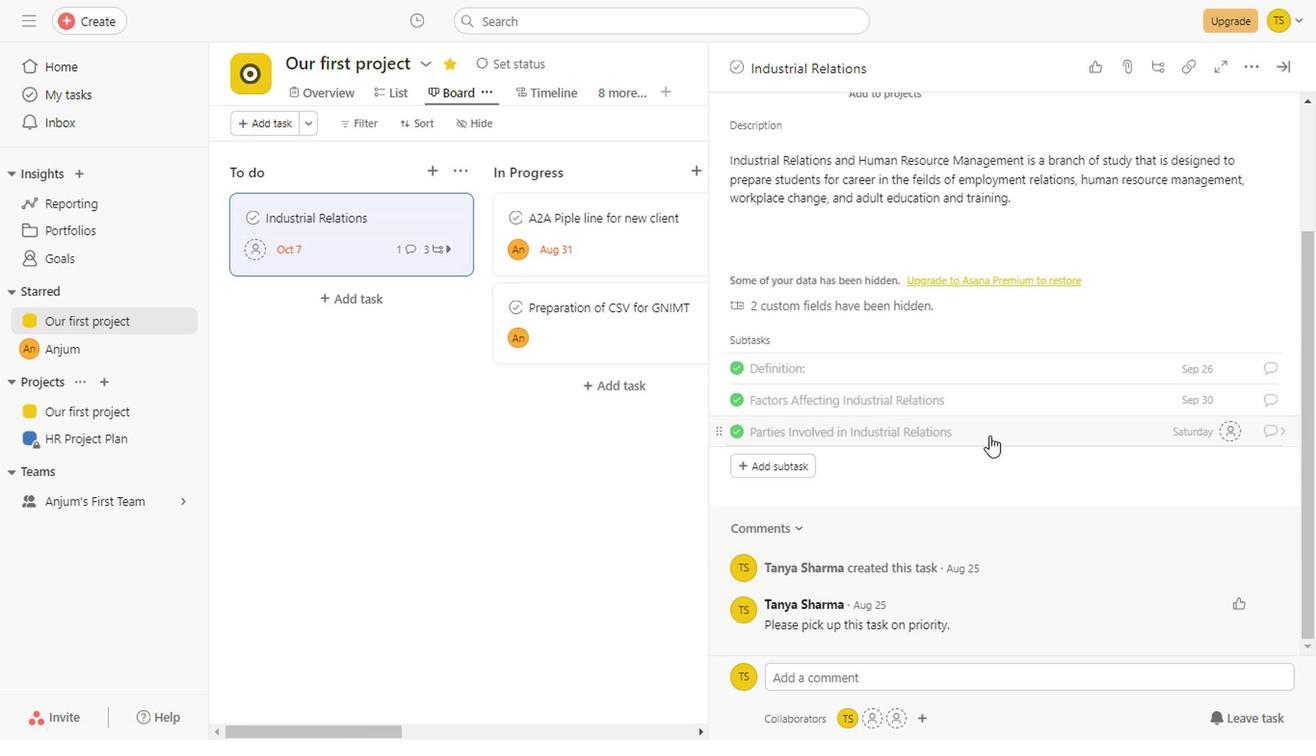 
Action: Mouse scrolled (984, 436) with delta (0, 0)
Screenshot: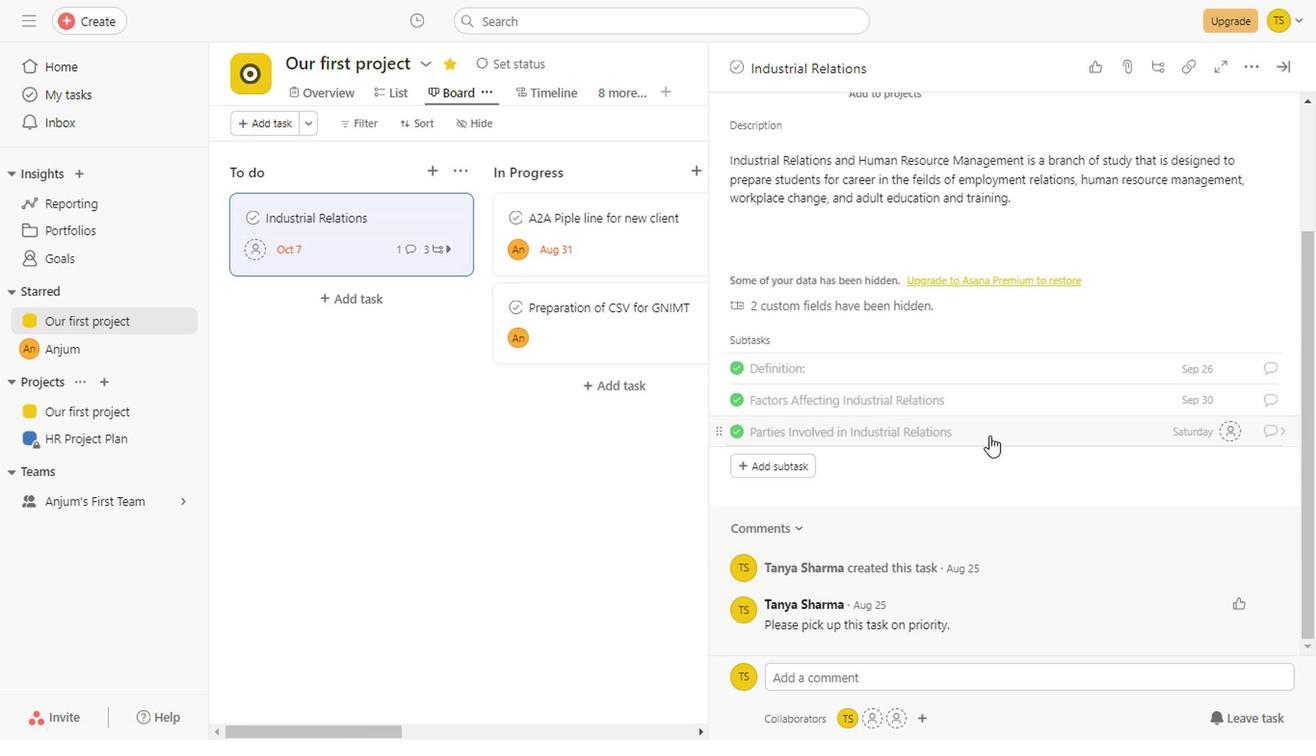 
Action: Mouse scrolled (984, 436) with delta (0, 0)
Screenshot: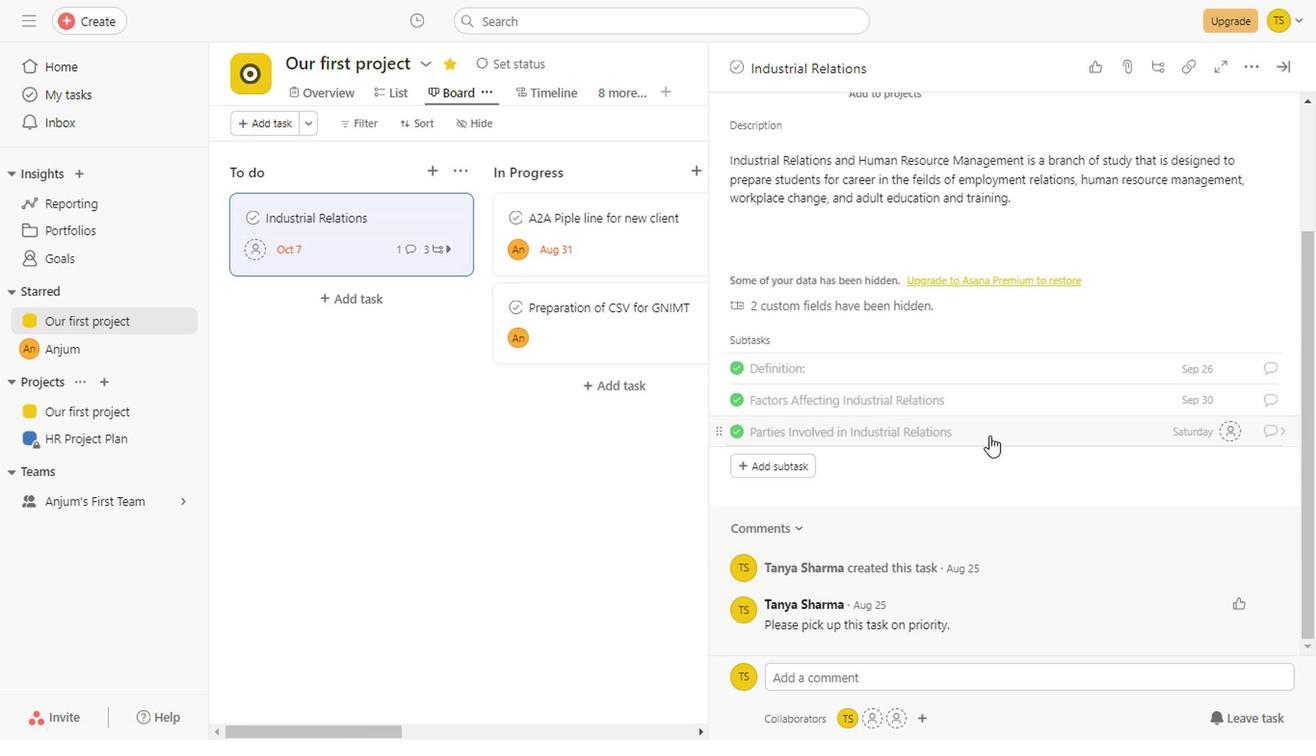 
Action: Mouse scrolled (984, 436) with delta (0, 0)
Screenshot: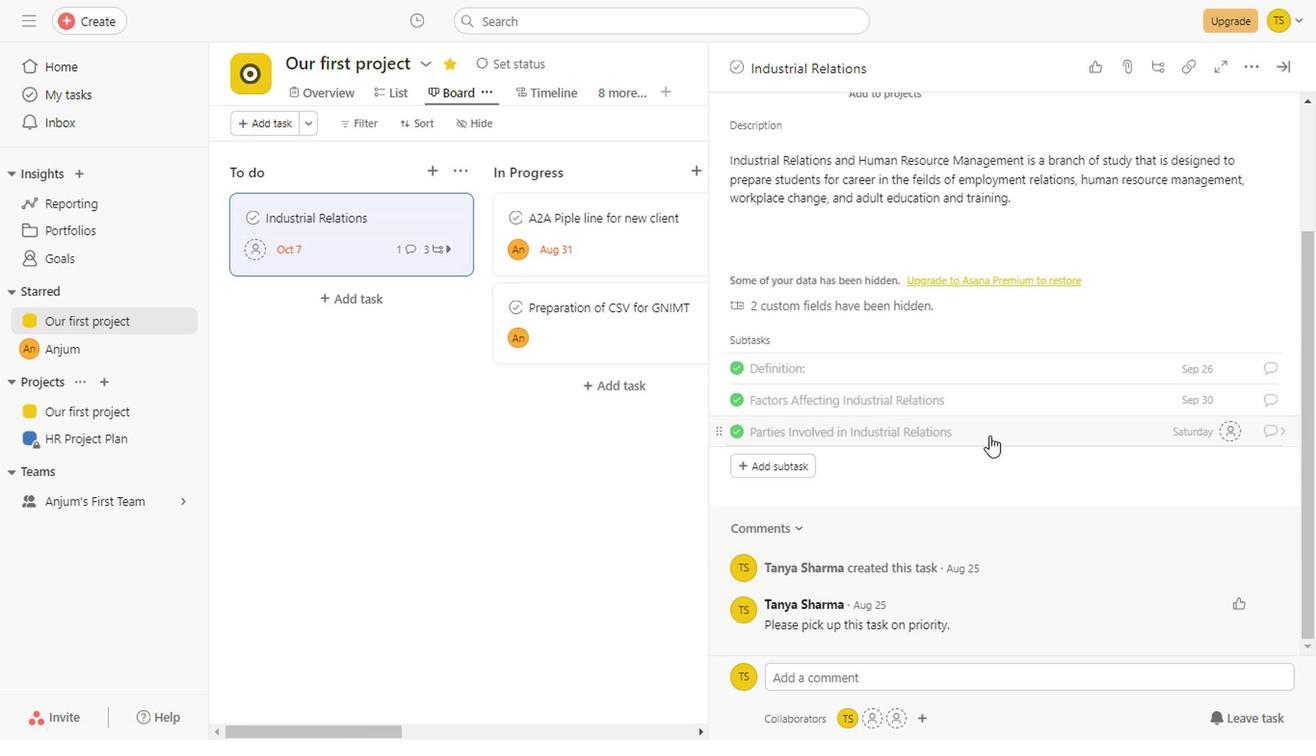 
Action: Mouse scrolled (984, 436) with delta (0, 0)
Screenshot: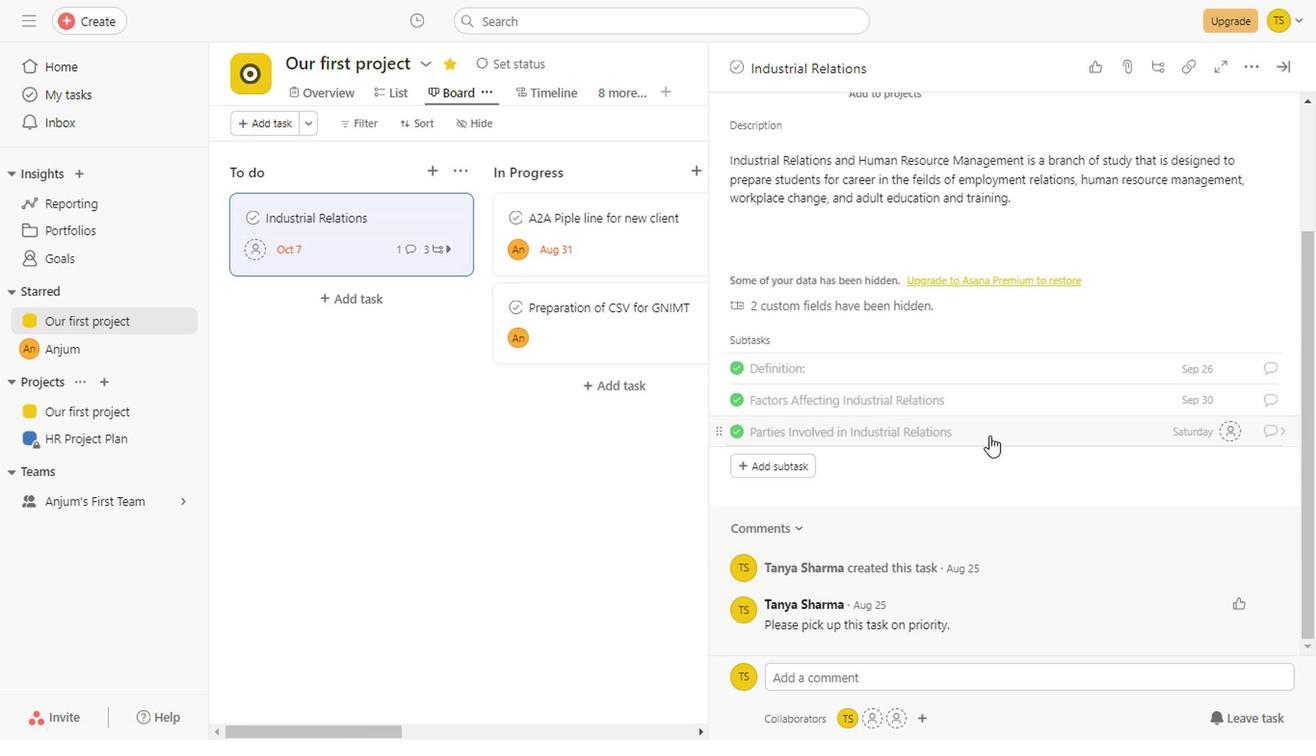 
Action: Mouse scrolled (984, 436) with delta (0, 0)
Screenshot: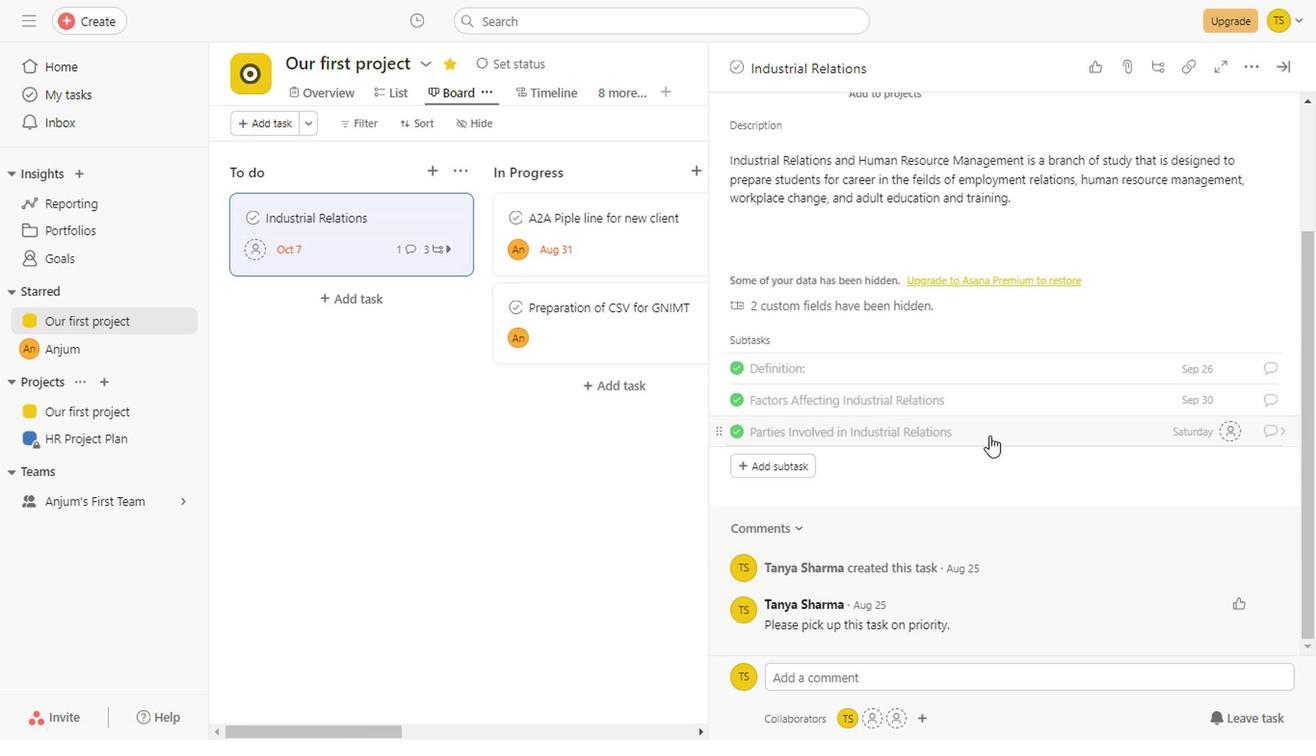 
Action: Mouse scrolled (984, 436) with delta (0, 0)
Screenshot: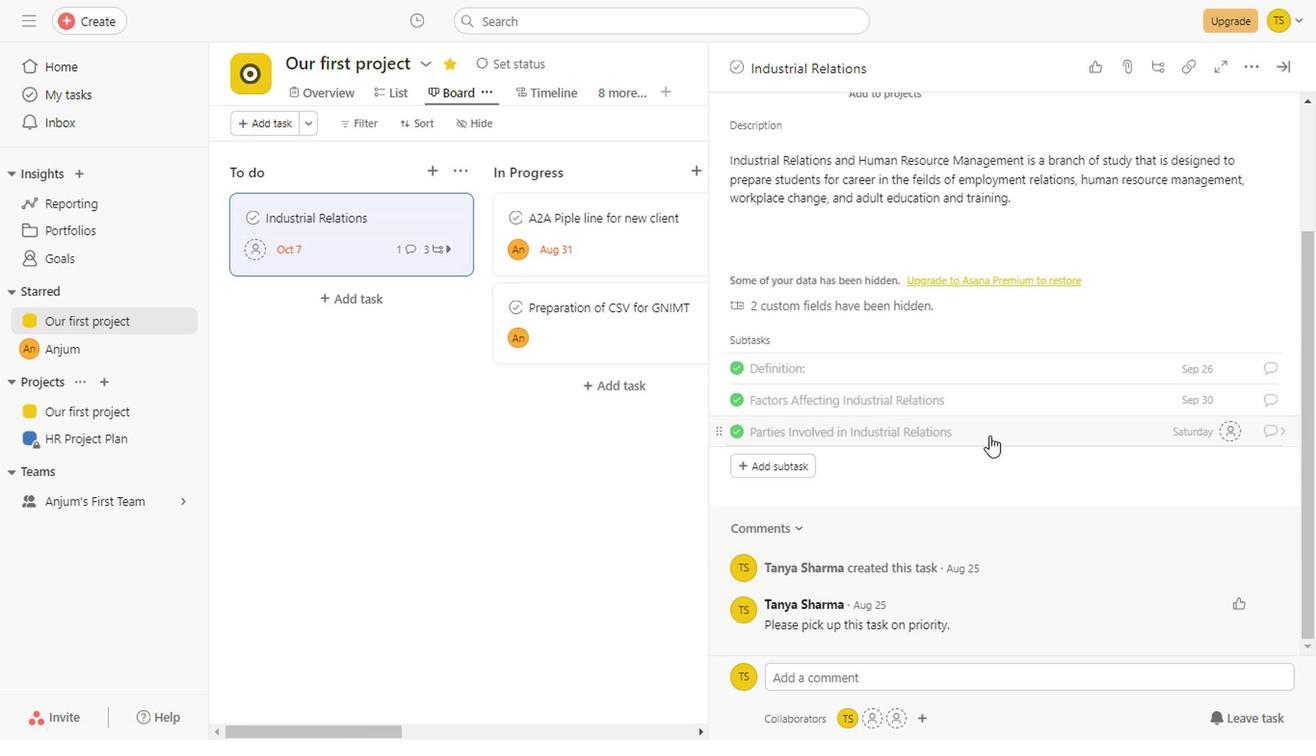 
Action: Mouse scrolled (984, 436) with delta (0, 0)
Screenshot: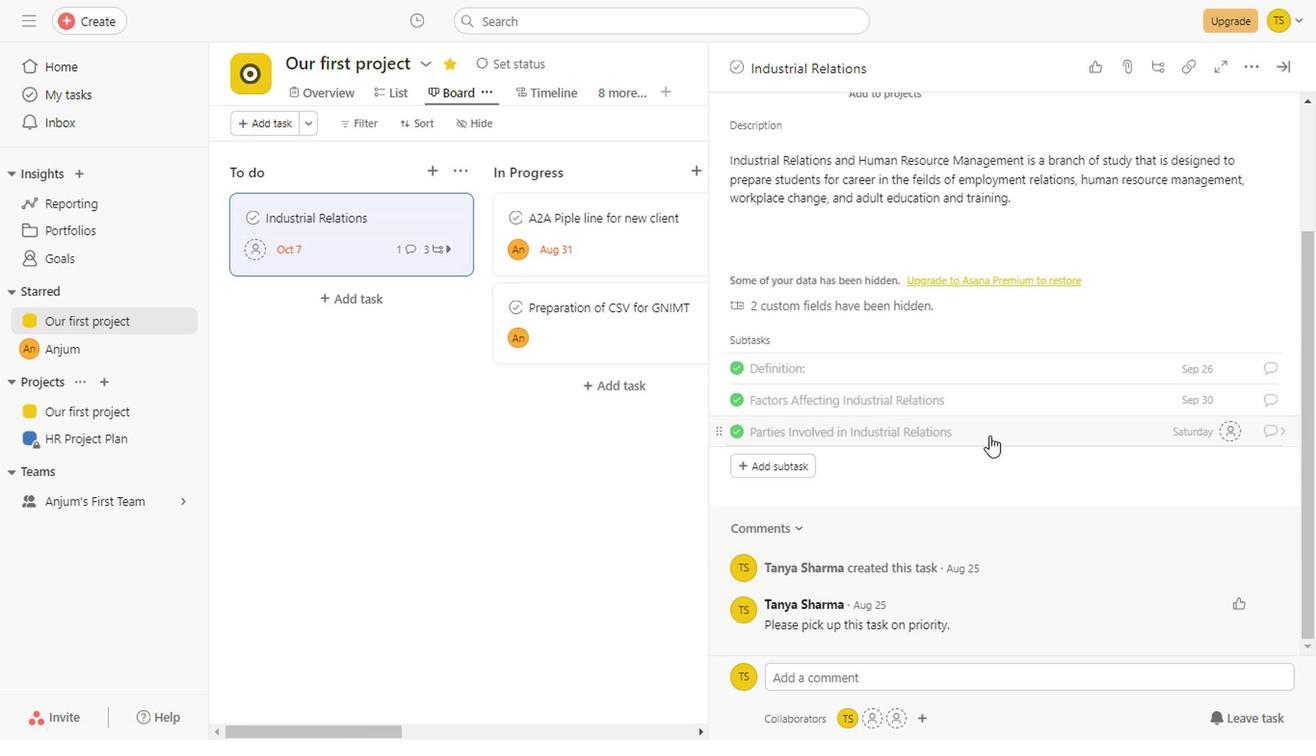 
Action: Mouse scrolled (984, 436) with delta (0, 0)
Screenshot: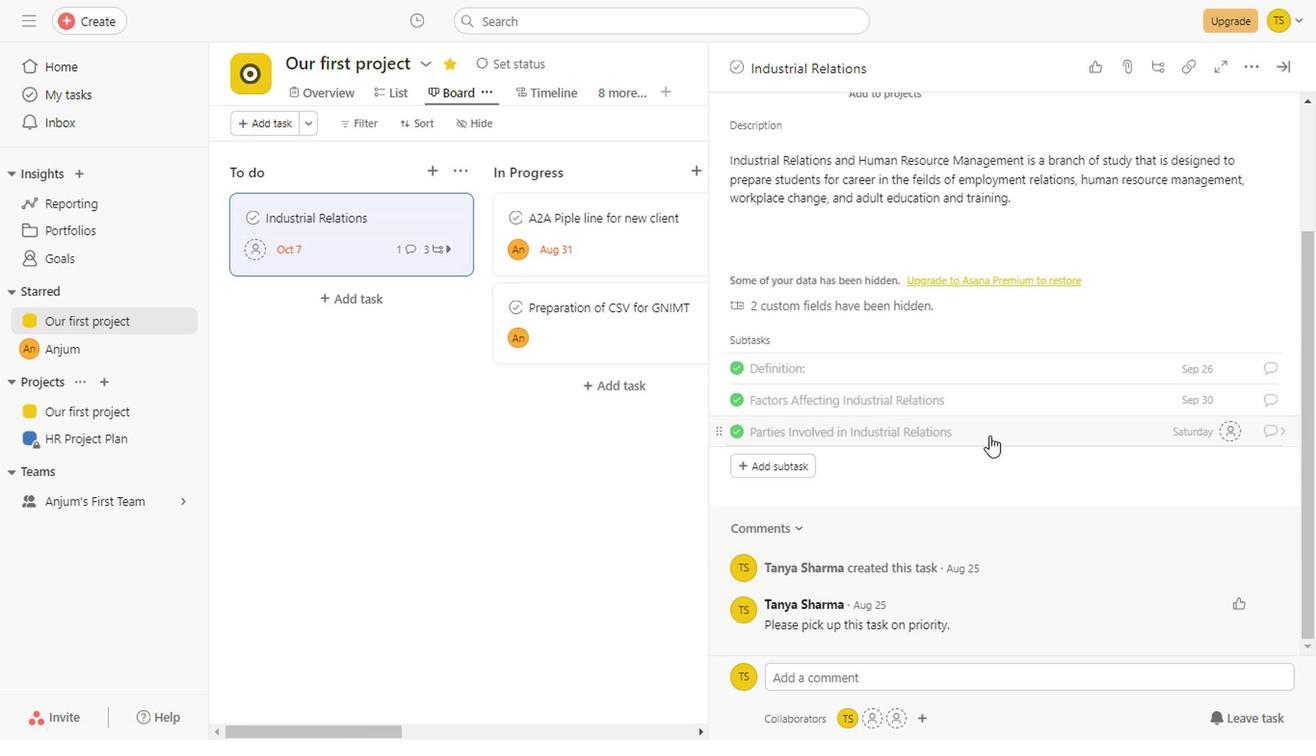 
Action: Mouse scrolled (984, 436) with delta (0, 0)
Screenshot: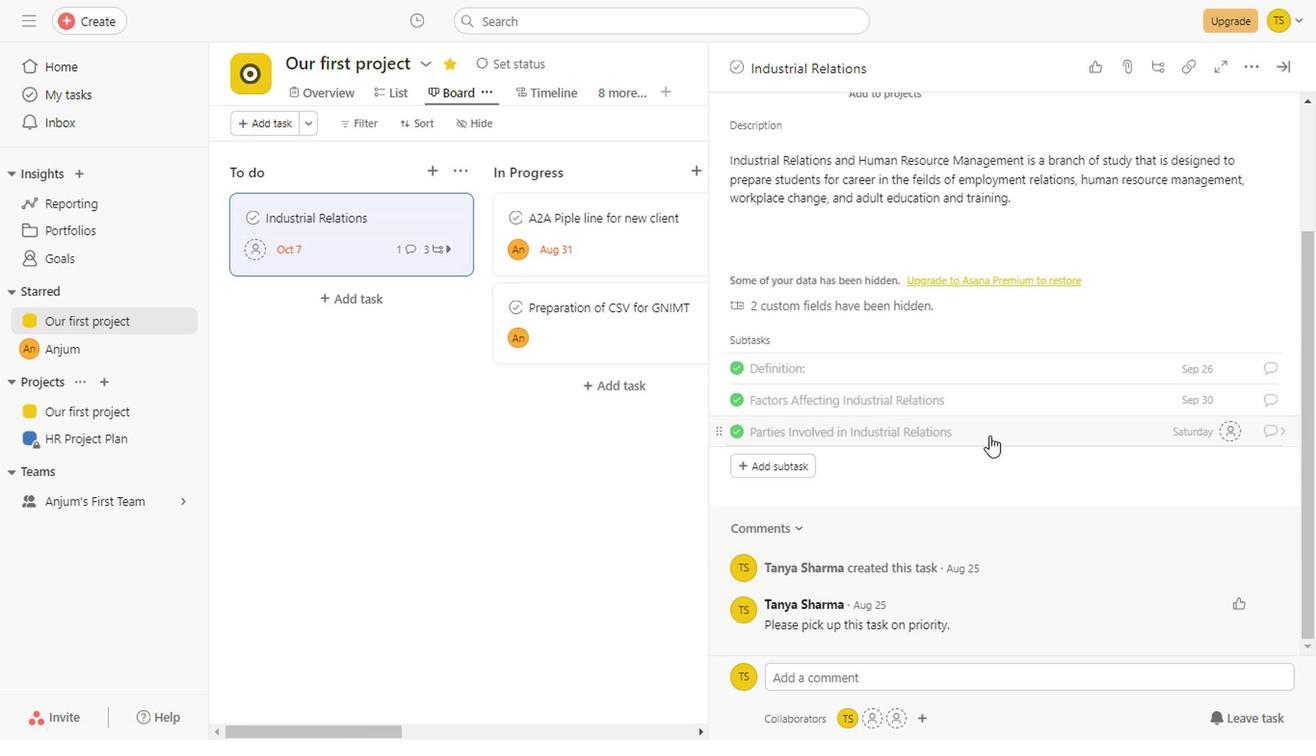
Action: Mouse scrolled (984, 436) with delta (0, 0)
Screenshot: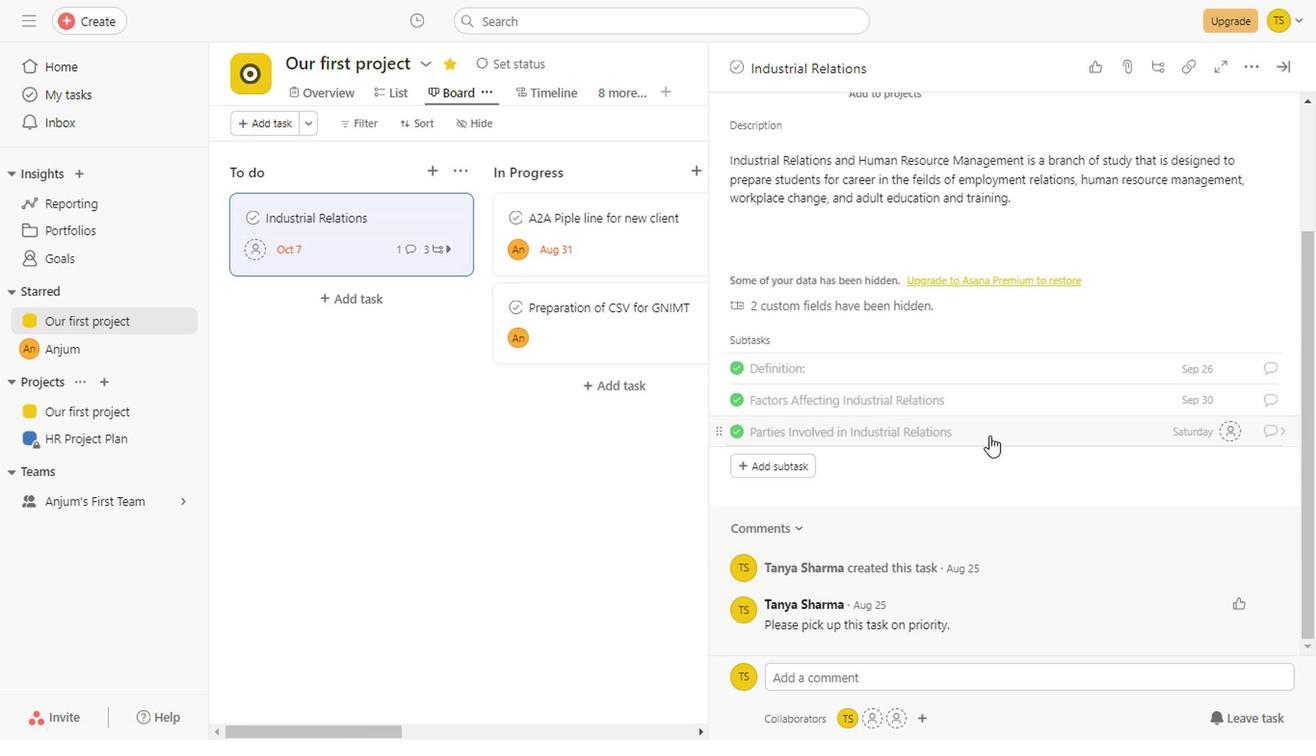 
Action: Mouse scrolled (984, 436) with delta (0, 0)
Screenshot: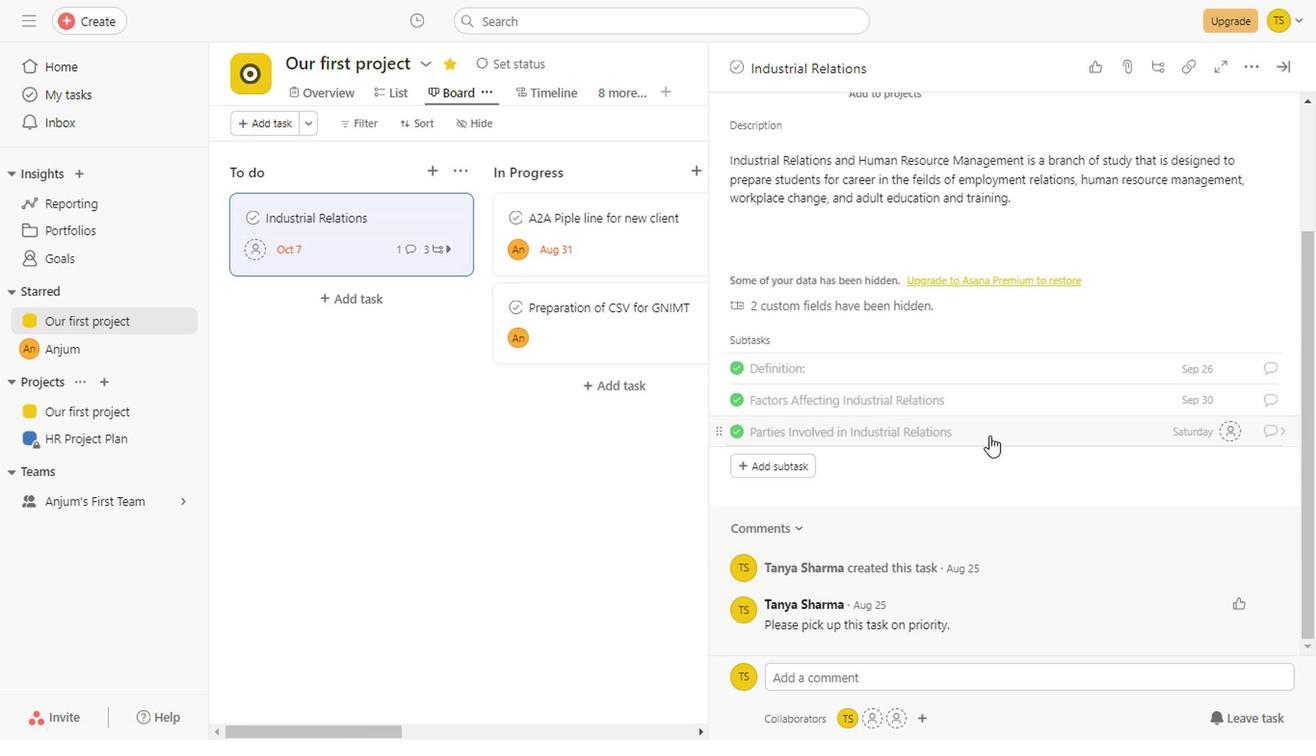 
Action: Mouse scrolled (984, 436) with delta (0, 0)
Screenshot: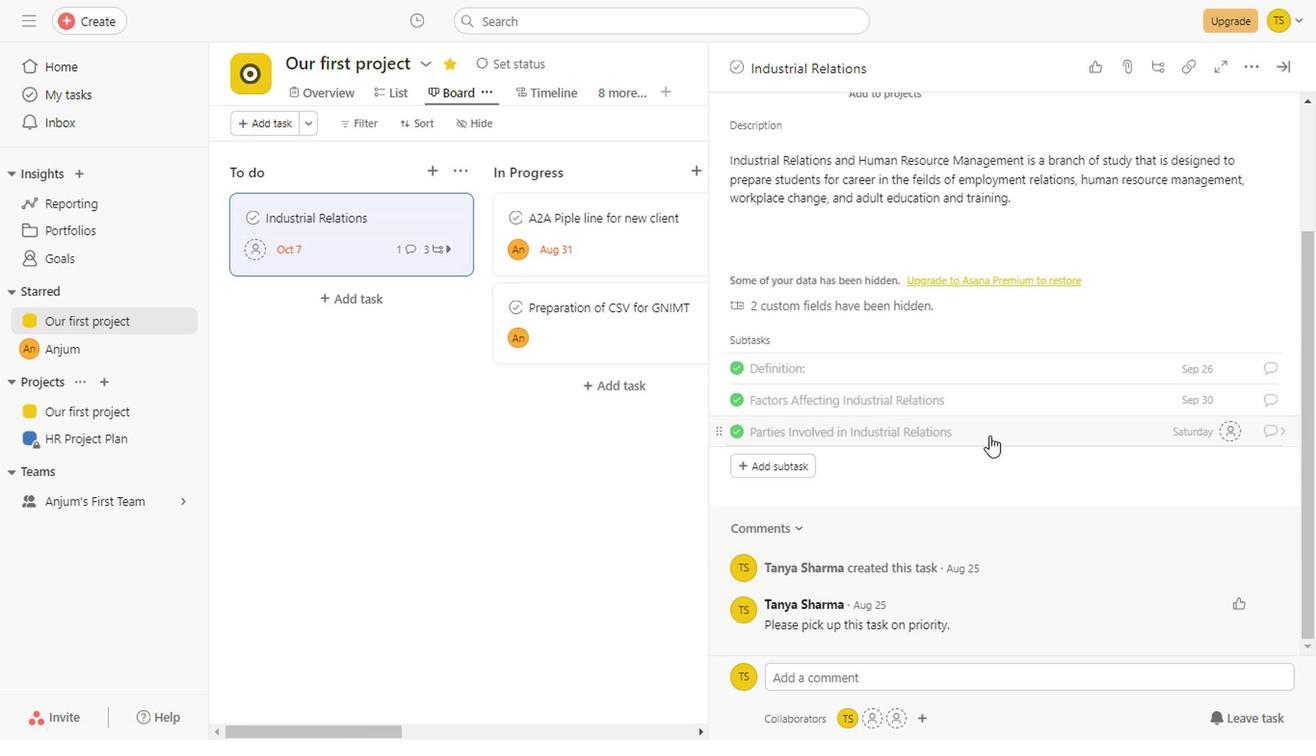 
Action: Mouse scrolled (984, 436) with delta (0, 0)
Screenshot: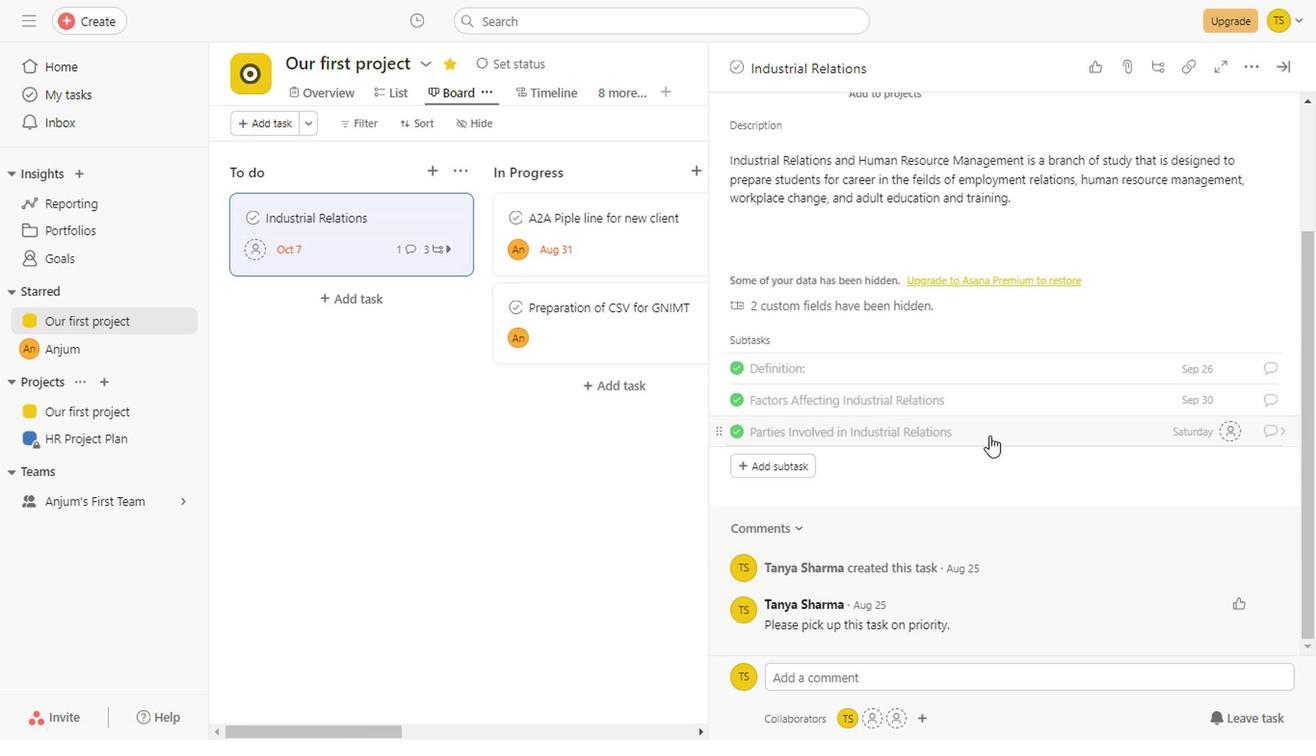 
Action: Mouse scrolled (984, 436) with delta (0, 0)
Screenshot: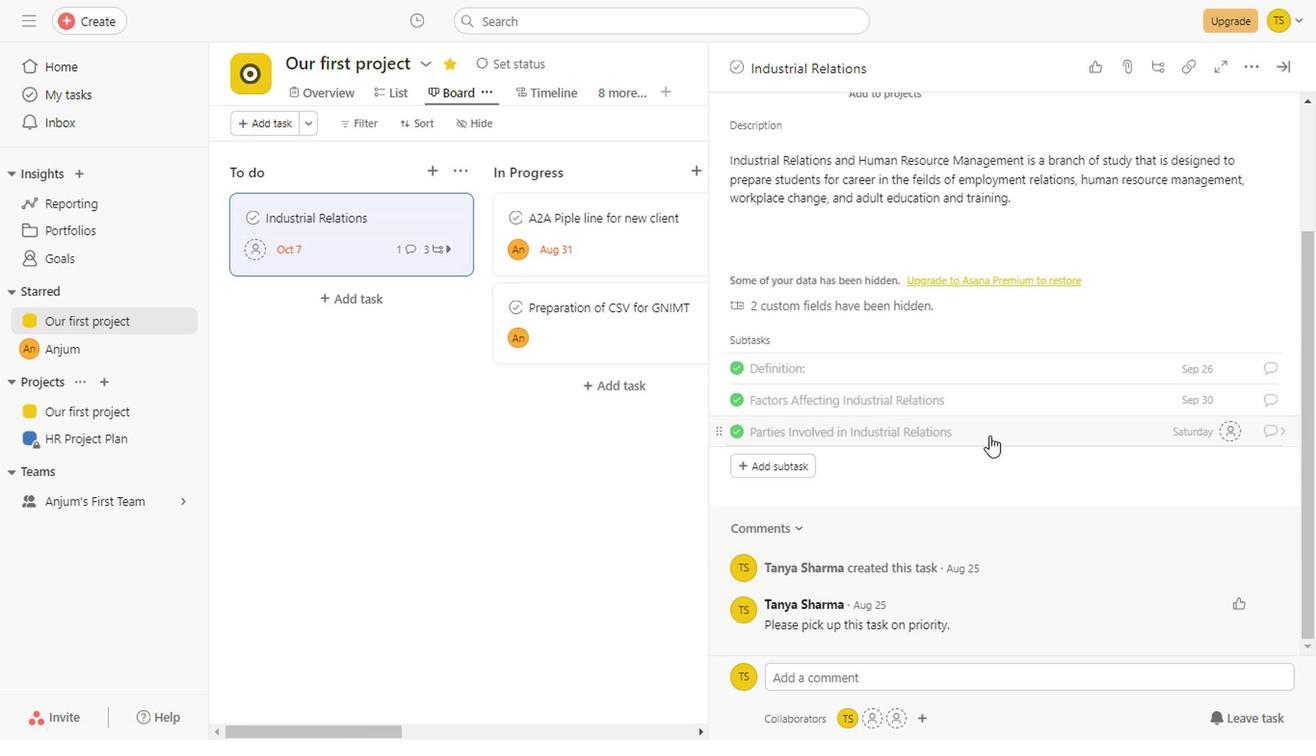 
Action: Mouse scrolled (984, 436) with delta (0, 0)
Screenshot: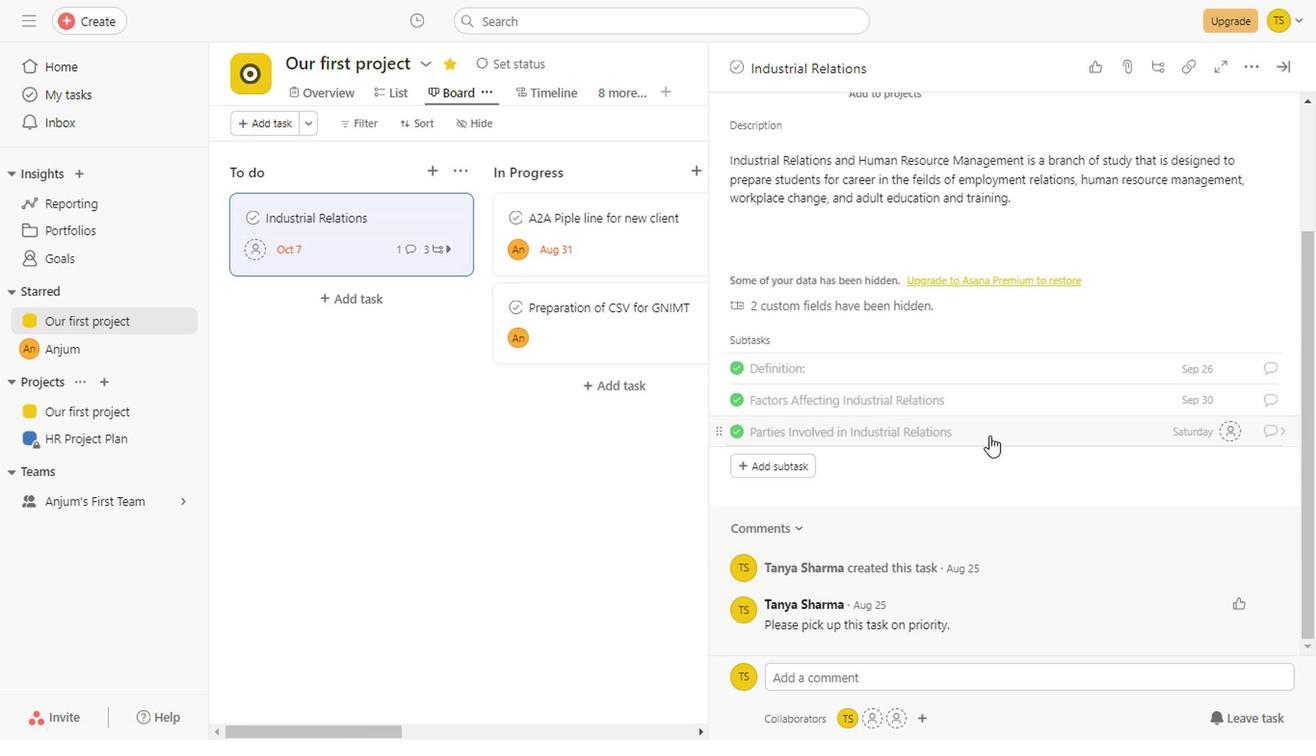 
Action: Mouse scrolled (984, 436) with delta (0, 0)
Screenshot: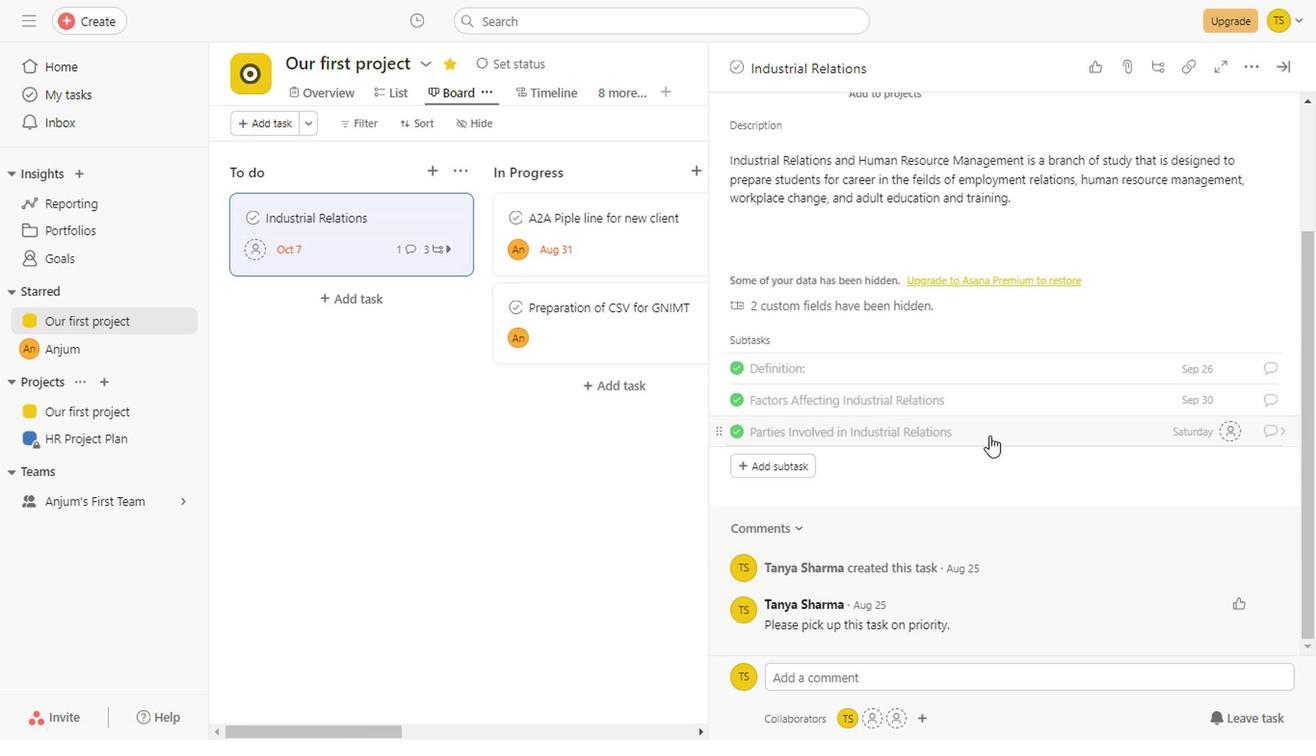 
Action: Mouse scrolled (984, 436) with delta (0, 0)
Screenshot: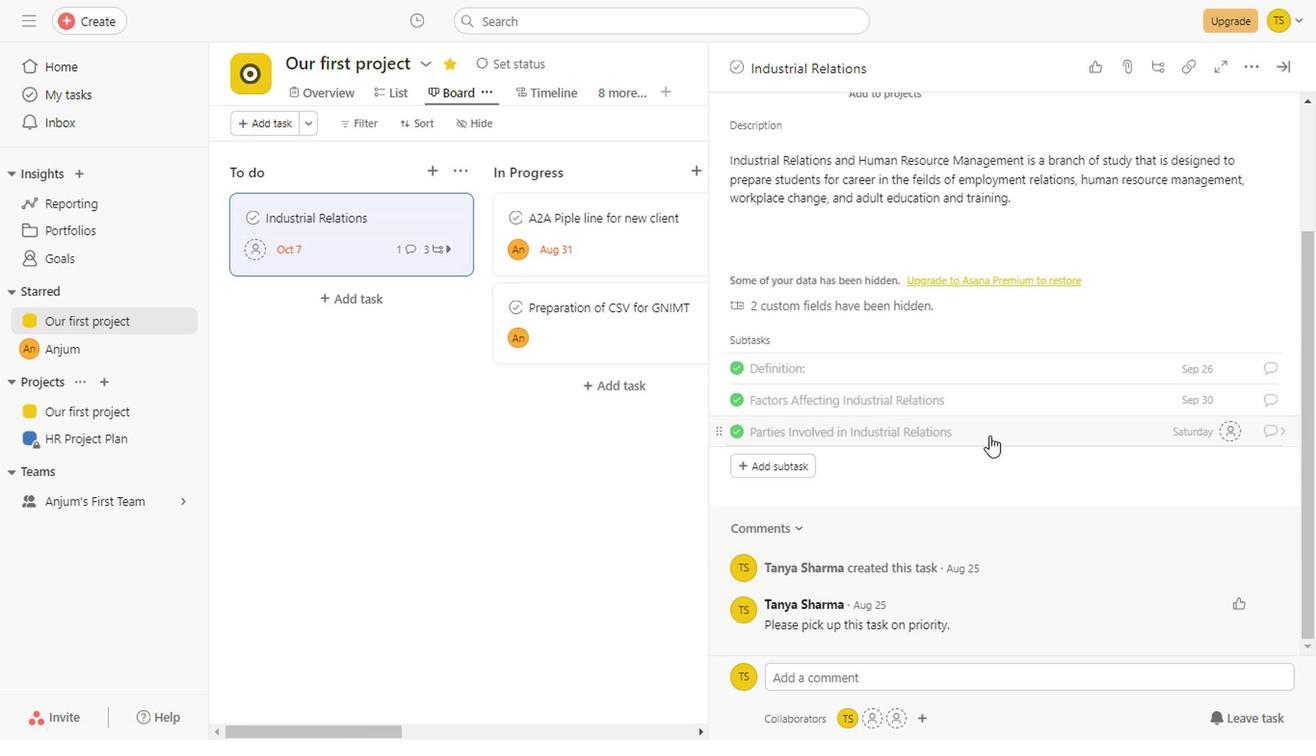 
Action: Mouse scrolled (984, 436) with delta (0, 0)
Screenshot: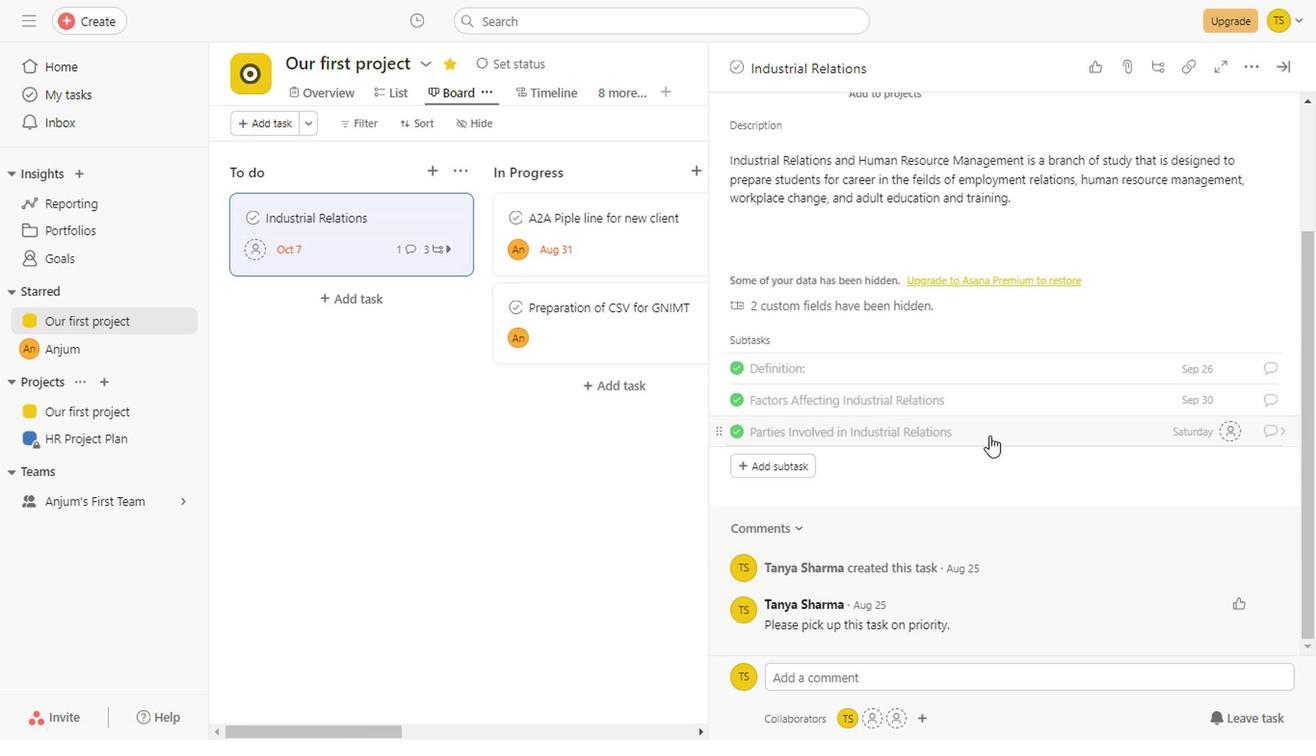 
Action: Mouse scrolled (984, 436) with delta (0, 0)
Screenshot: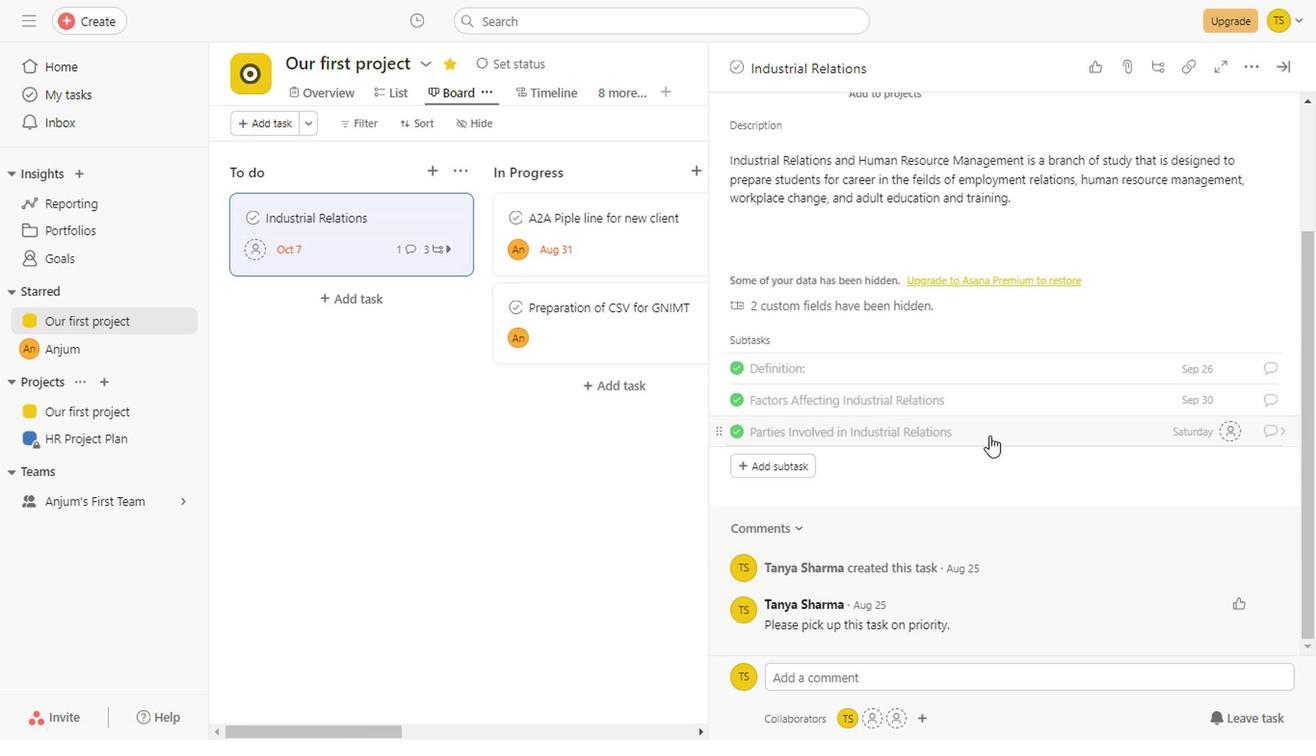 
Action: Mouse scrolled (984, 436) with delta (0, 0)
Screenshot: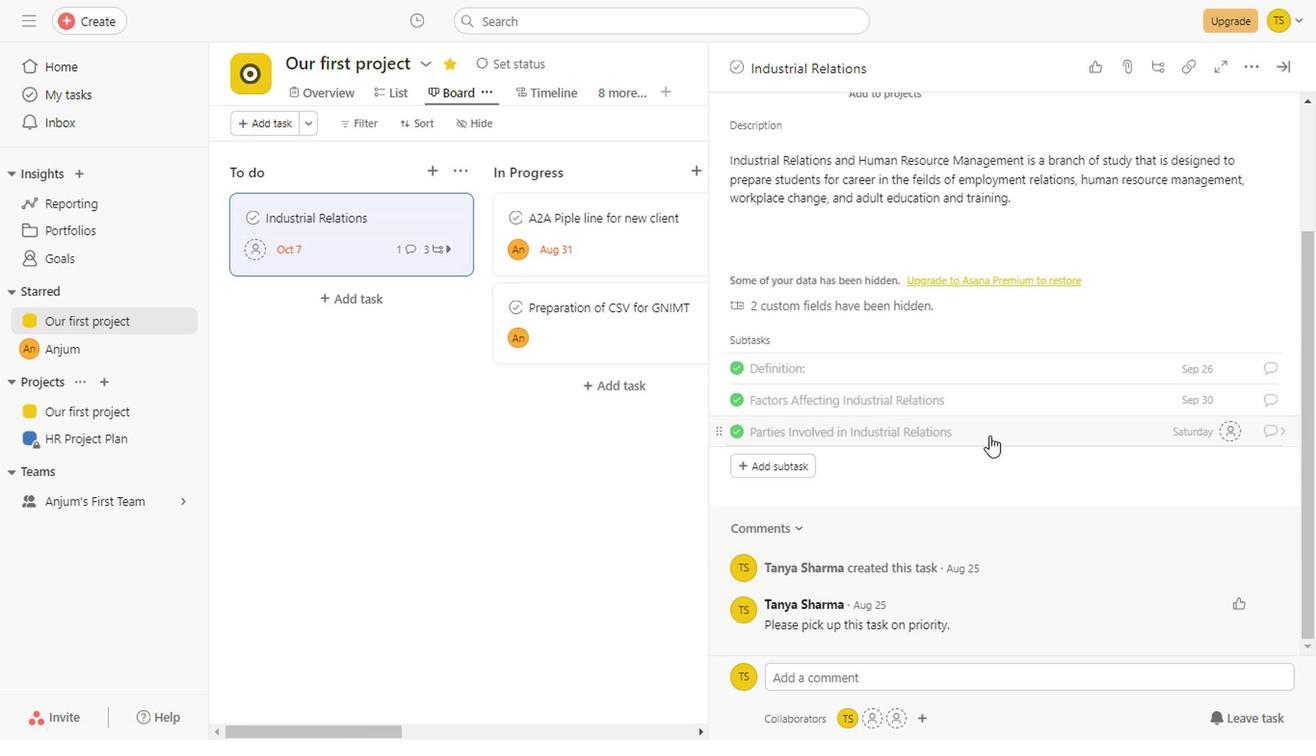 
Action: Mouse scrolled (984, 436) with delta (0, 0)
Screenshot: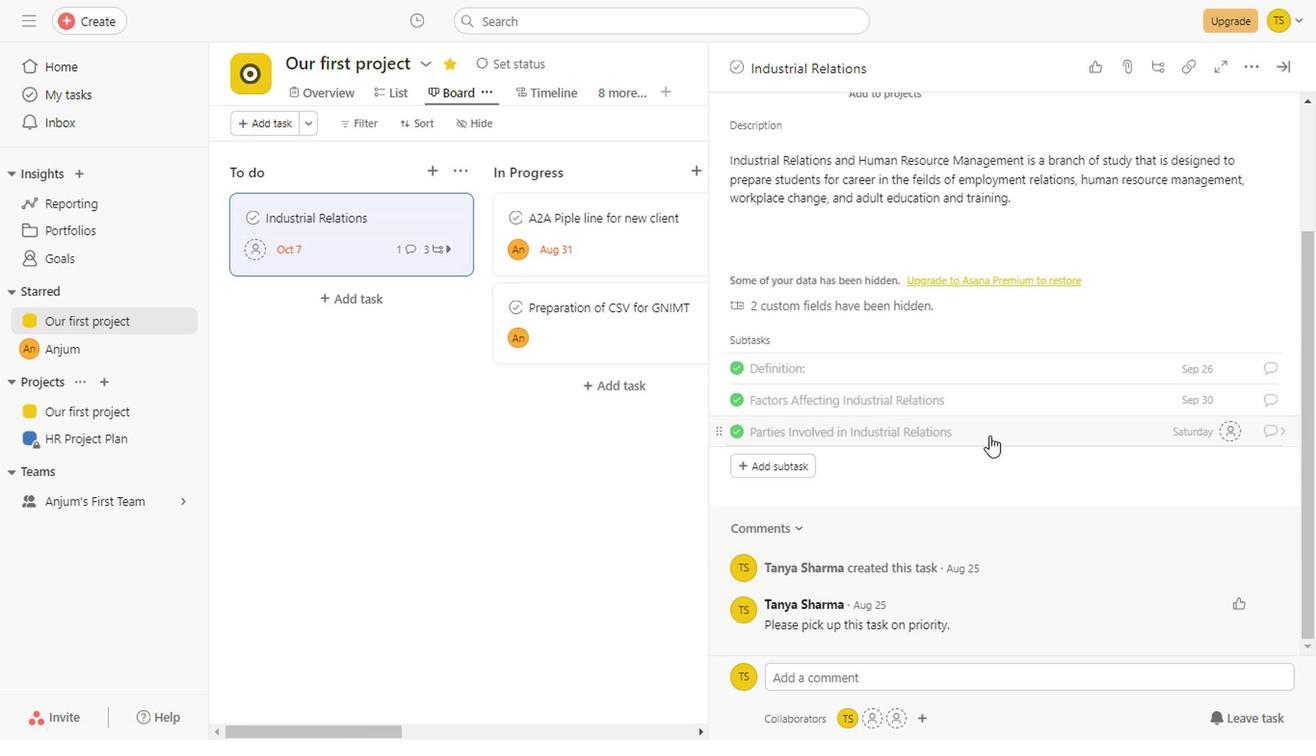 
Action: Mouse scrolled (984, 436) with delta (0, 0)
Screenshot: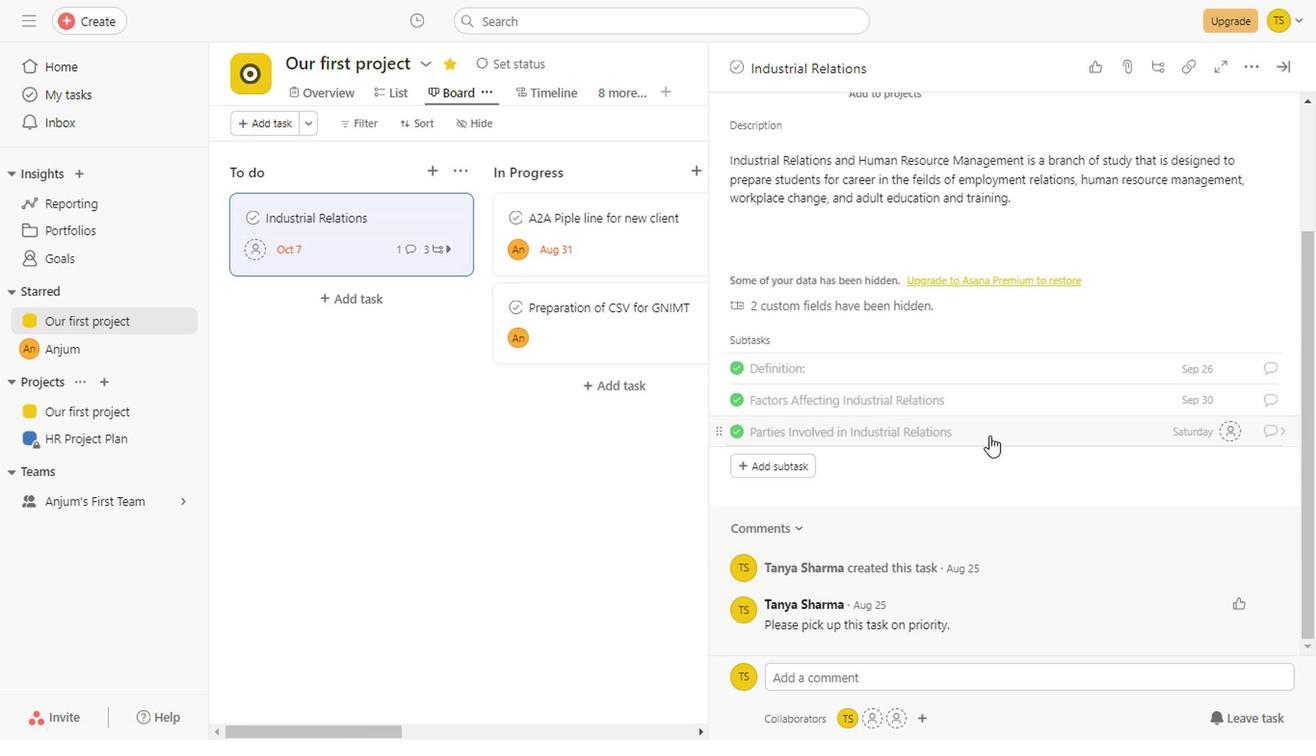 
Action: Mouse scrolled (984, 436) with delta (0, 0)
Screenshot: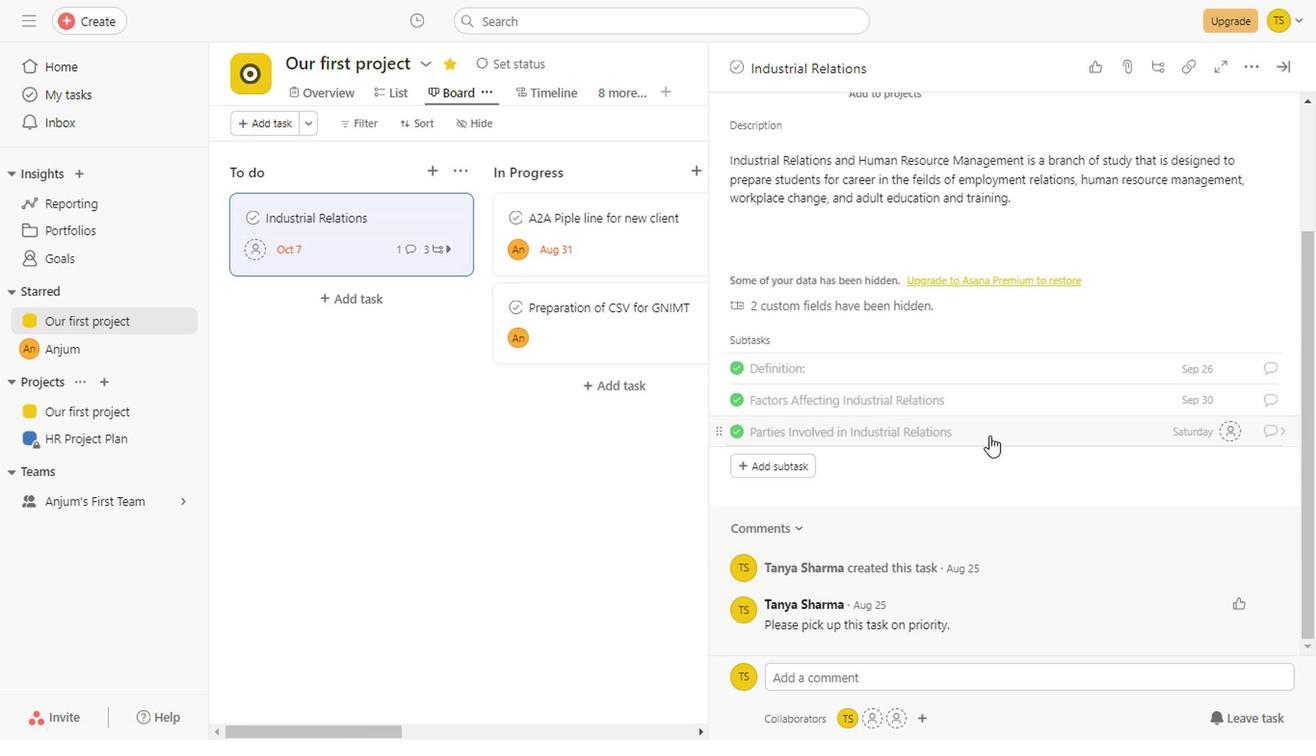 
Action: Mouse moved to (1260, 430)
Screenshot: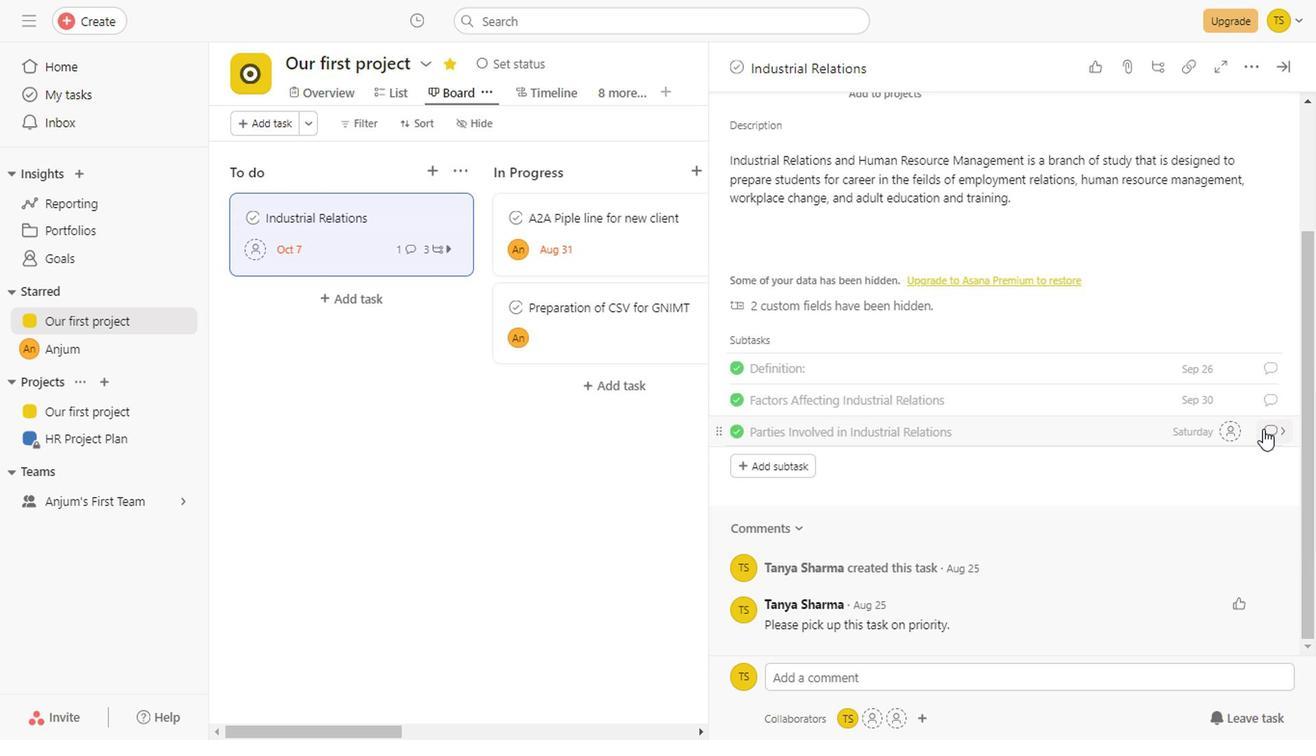 
Action: Mouse pressed left at (1260, 430)
Screenshot: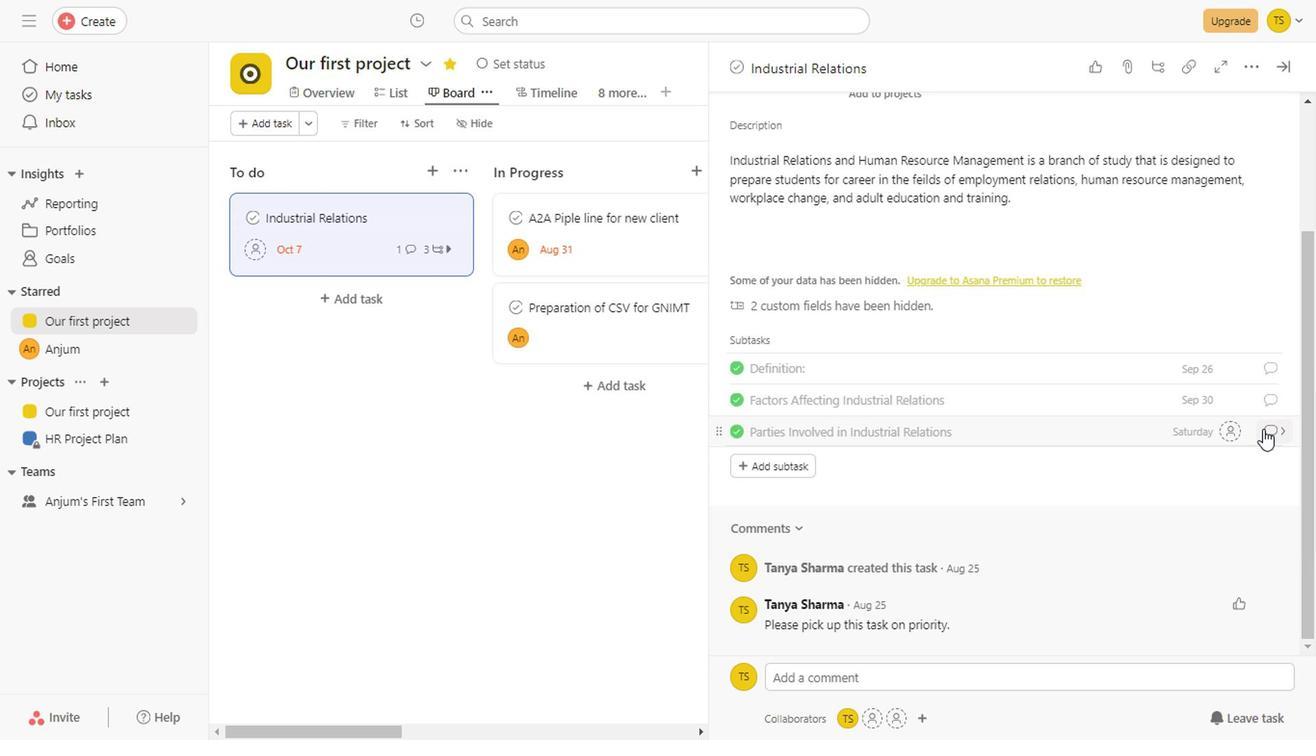 
Action: Mouse moved to (1024, 541)
Screenshot: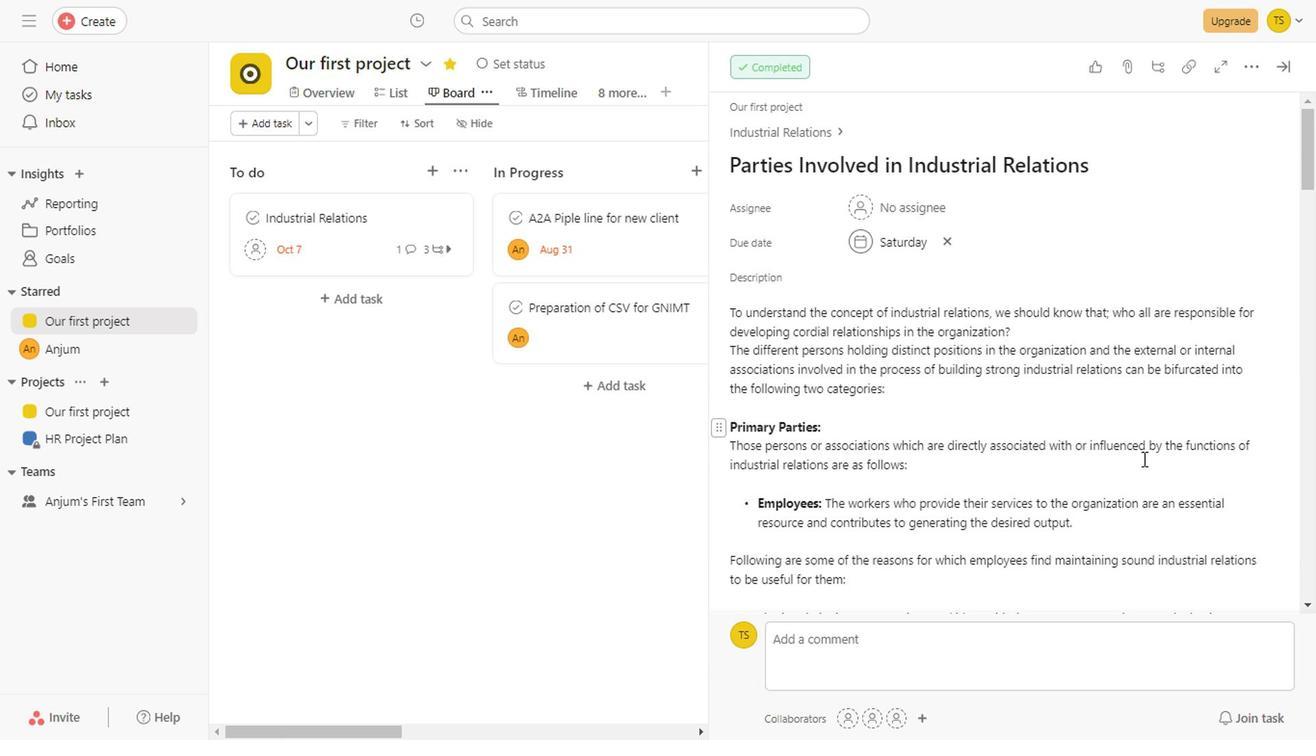 
Action: Mouse scrolled (1024, 541) with delta (0, 0)
Screenshot: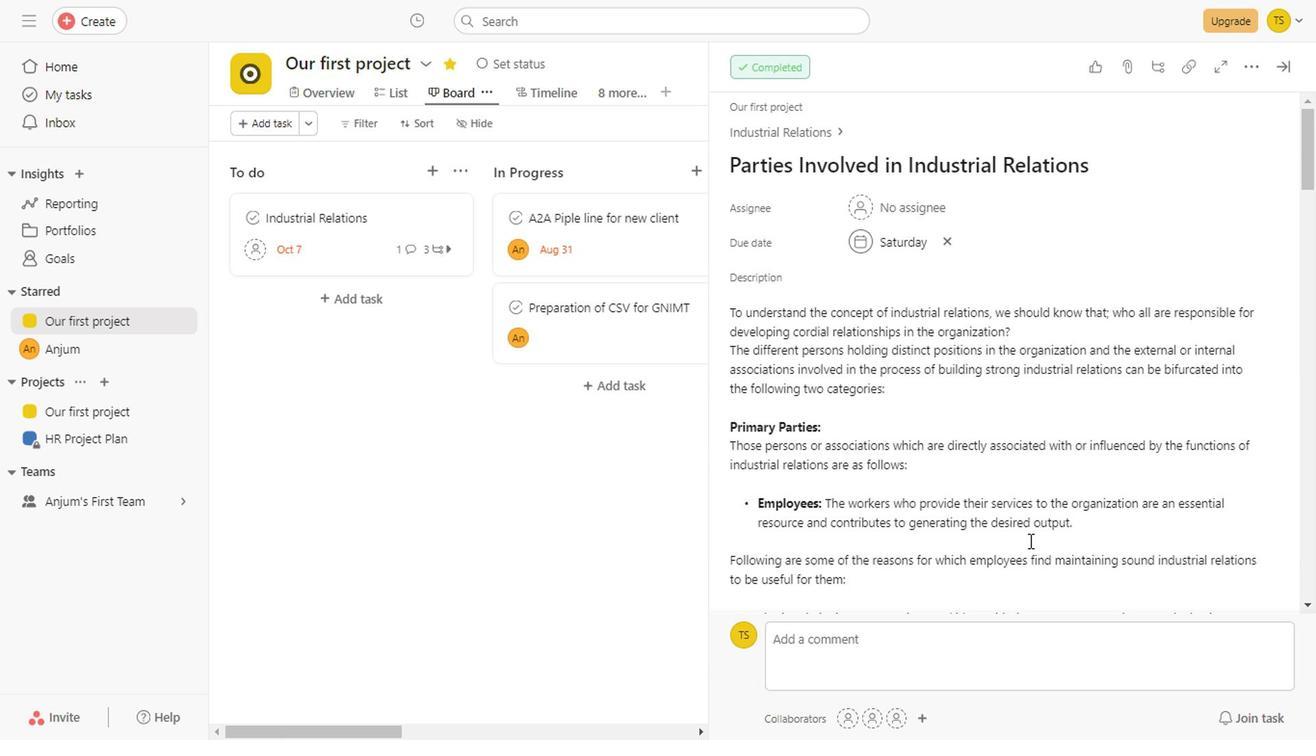 
Action: Mouse scrolled (1024, 541) with delta (0, 0)
Screenshot: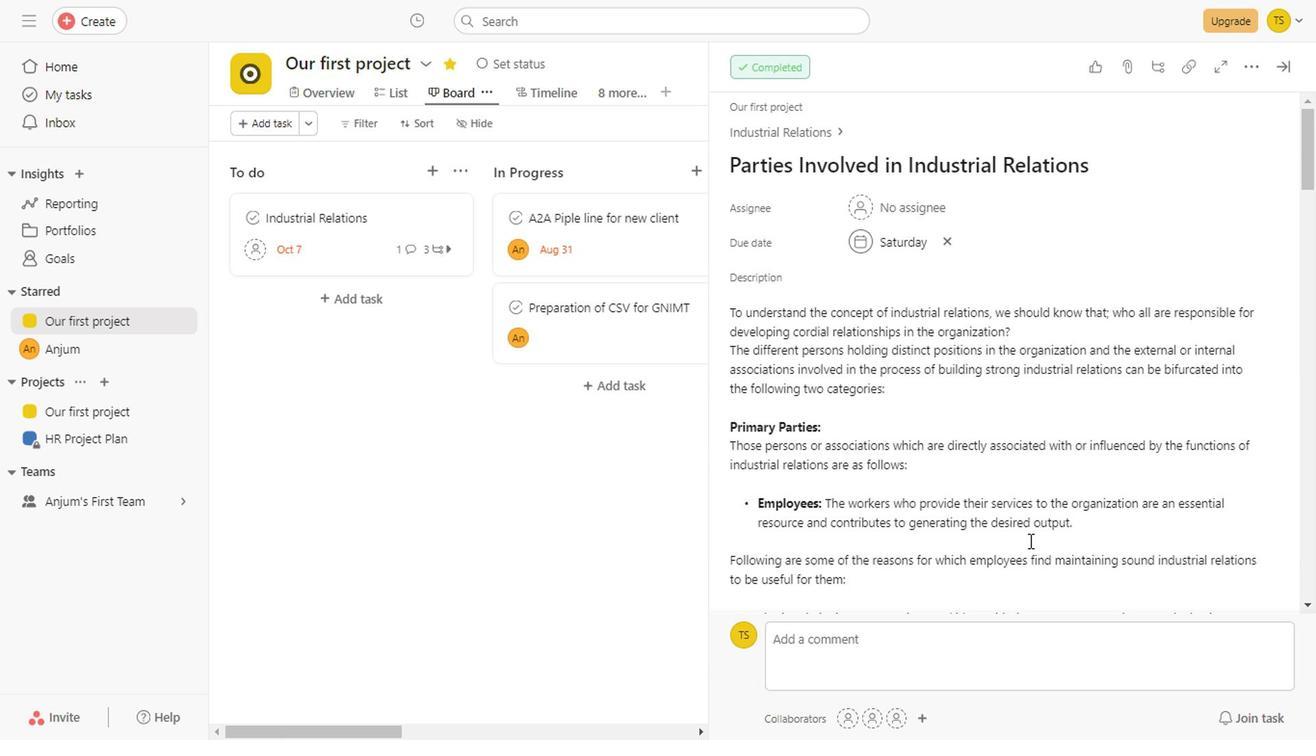 
Action: Mouse scrolled (1024, 541) with delta (0, 0)
Screenshot: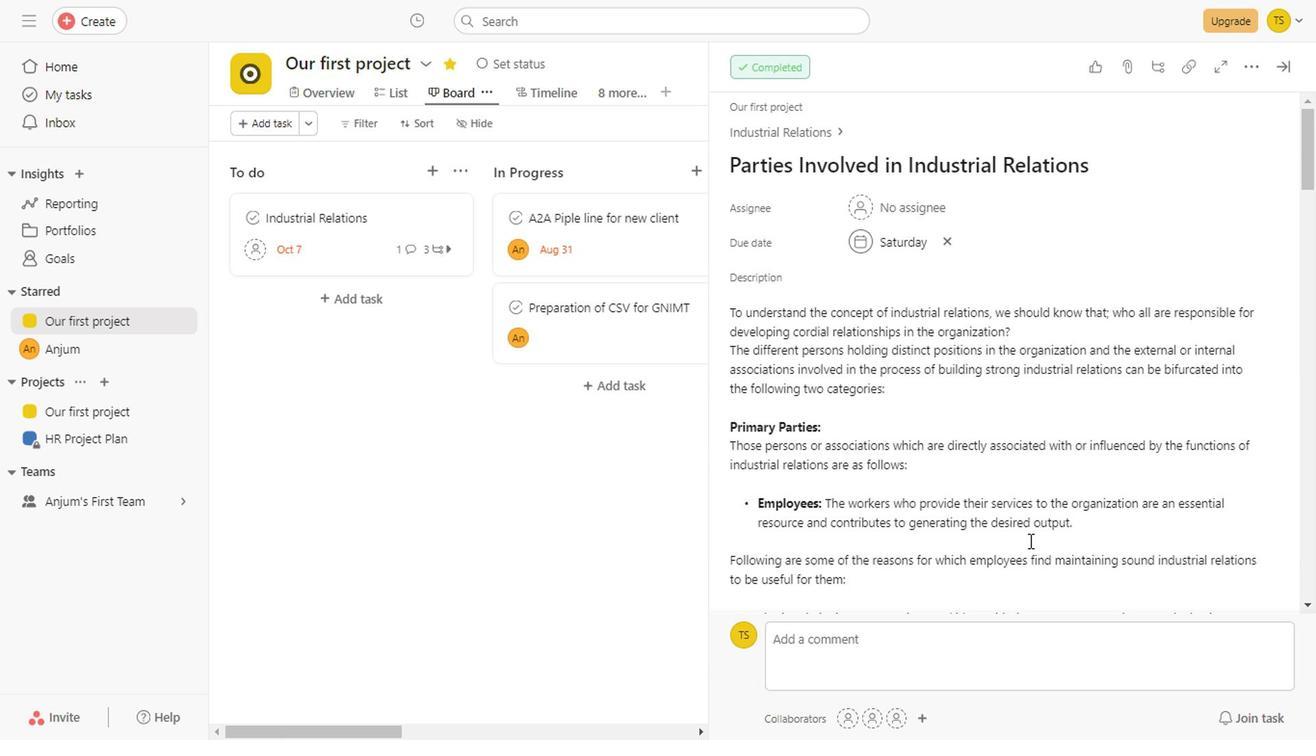 
Action: Mouse scrolled (1024, 541) with delta (0, 0)
Screenshot: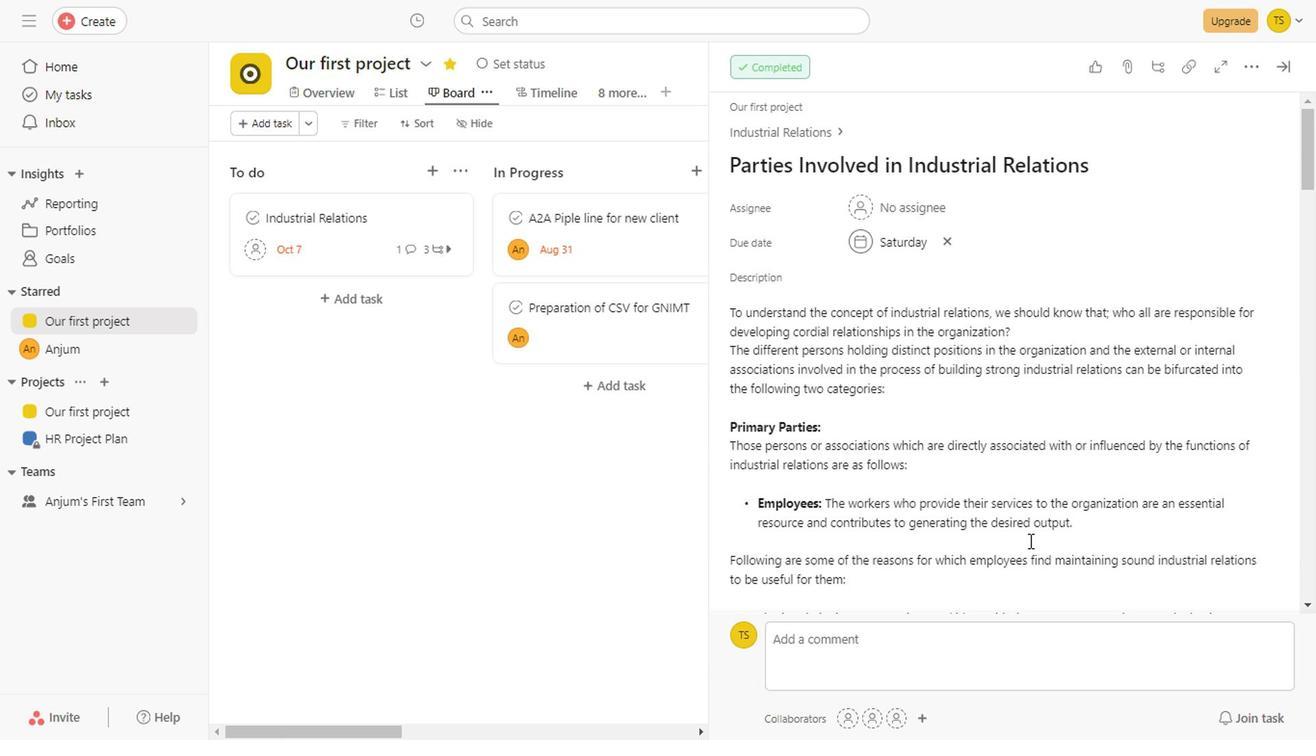 
Action: Mouse scrolled (1024, 541) with delta (0, 0)
Screenshot: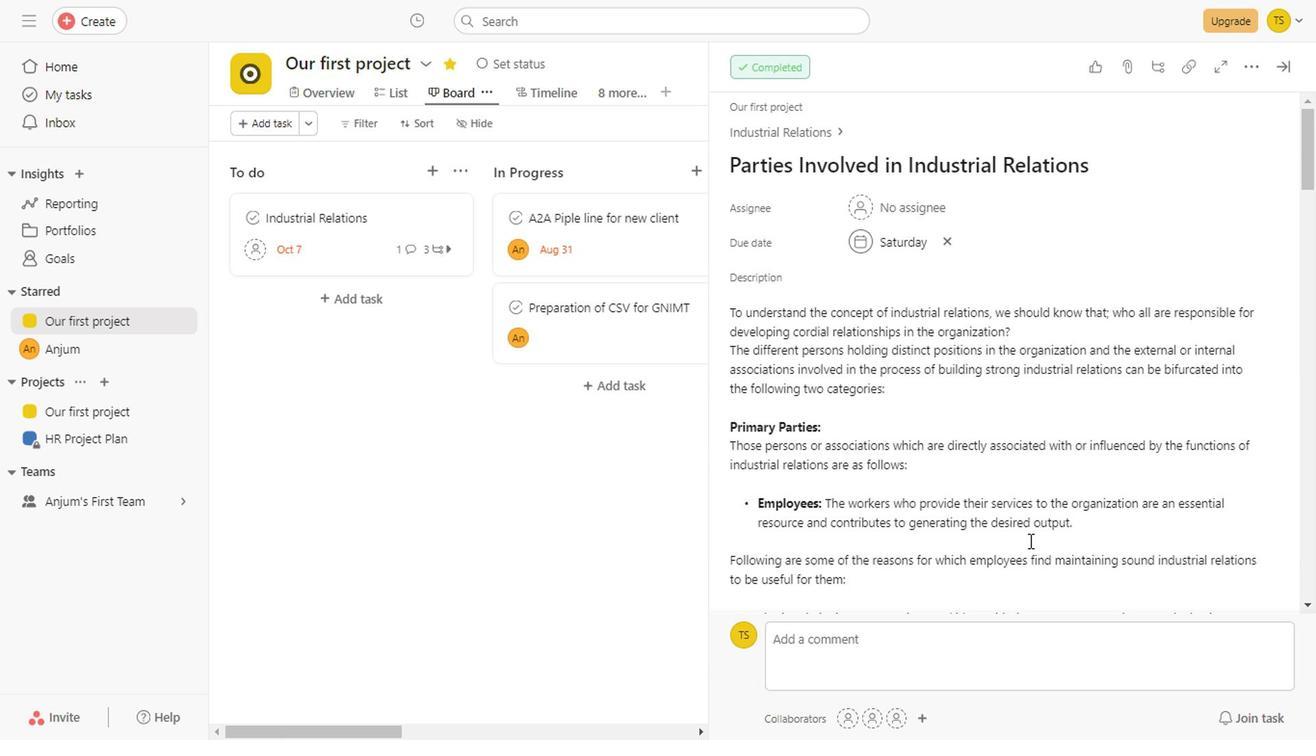 
Action: Mouse scrolled (1024, 541) with delta (0, 0)
Screenshot: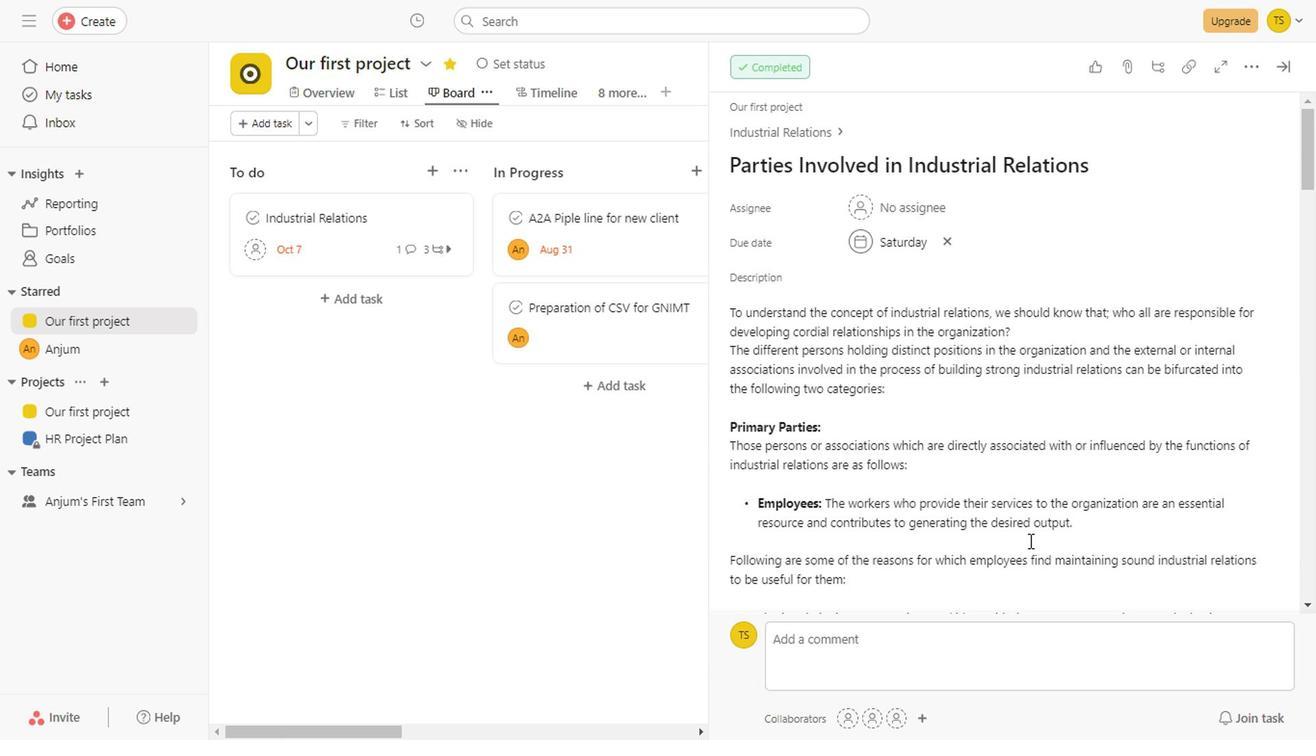 
Action: Mouse scrolled (1024, 541) with delta (0, 0)
Screenshot: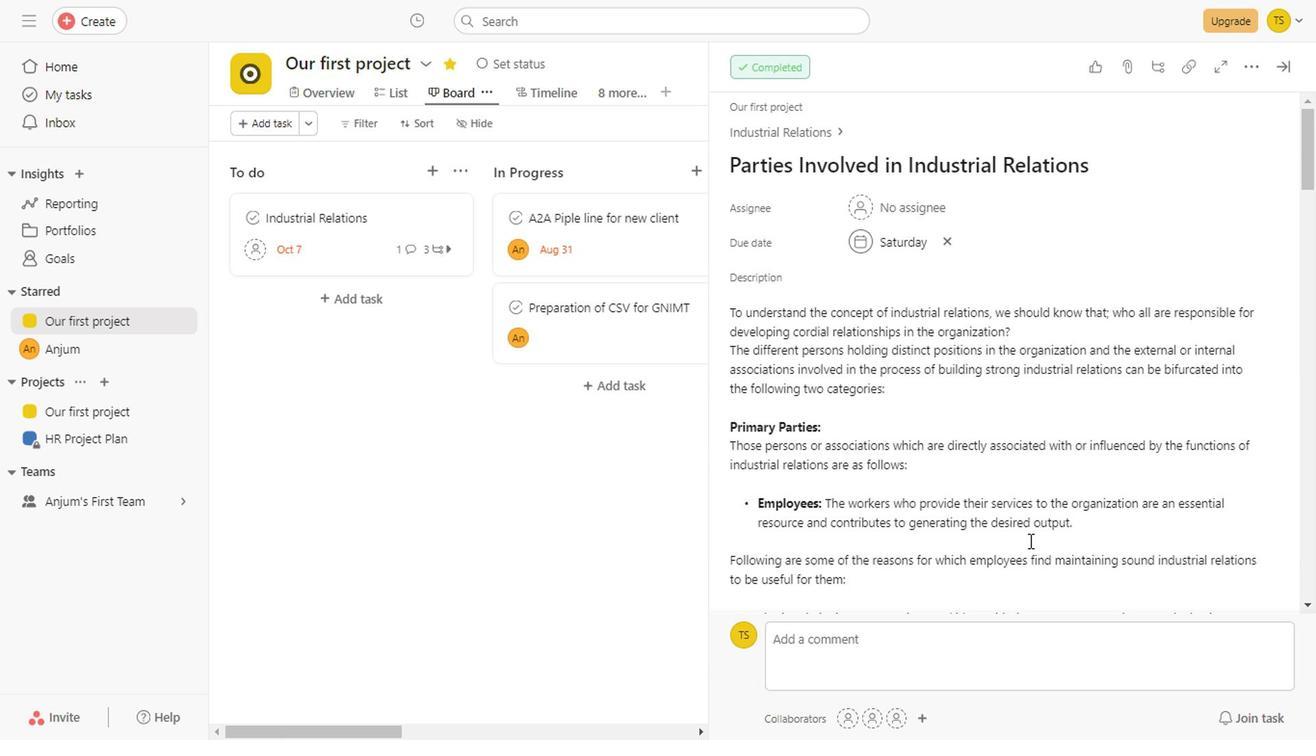 
Action: Mouse scrolled (1024, 541) with delta (0, 0)
Screenshot: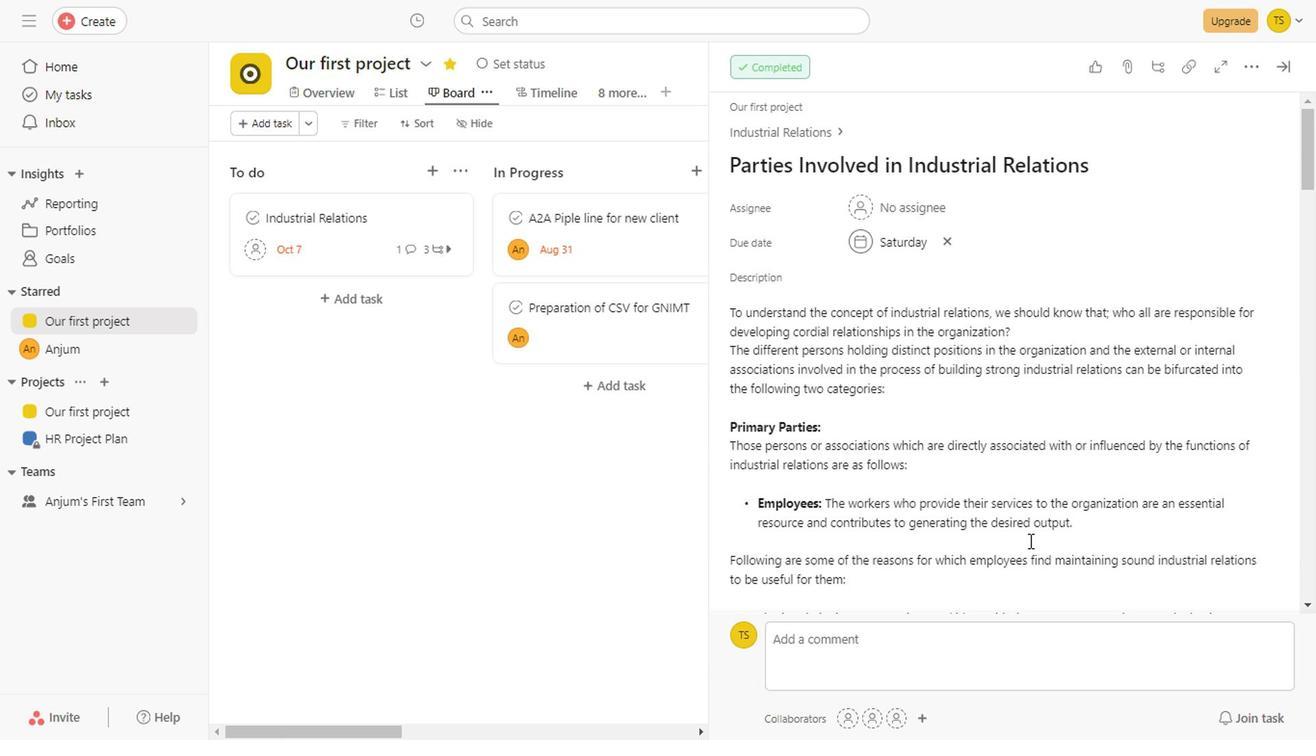 
Action: Mouse scrolled (1024, 541) with delta (0, 0)
Screenshot: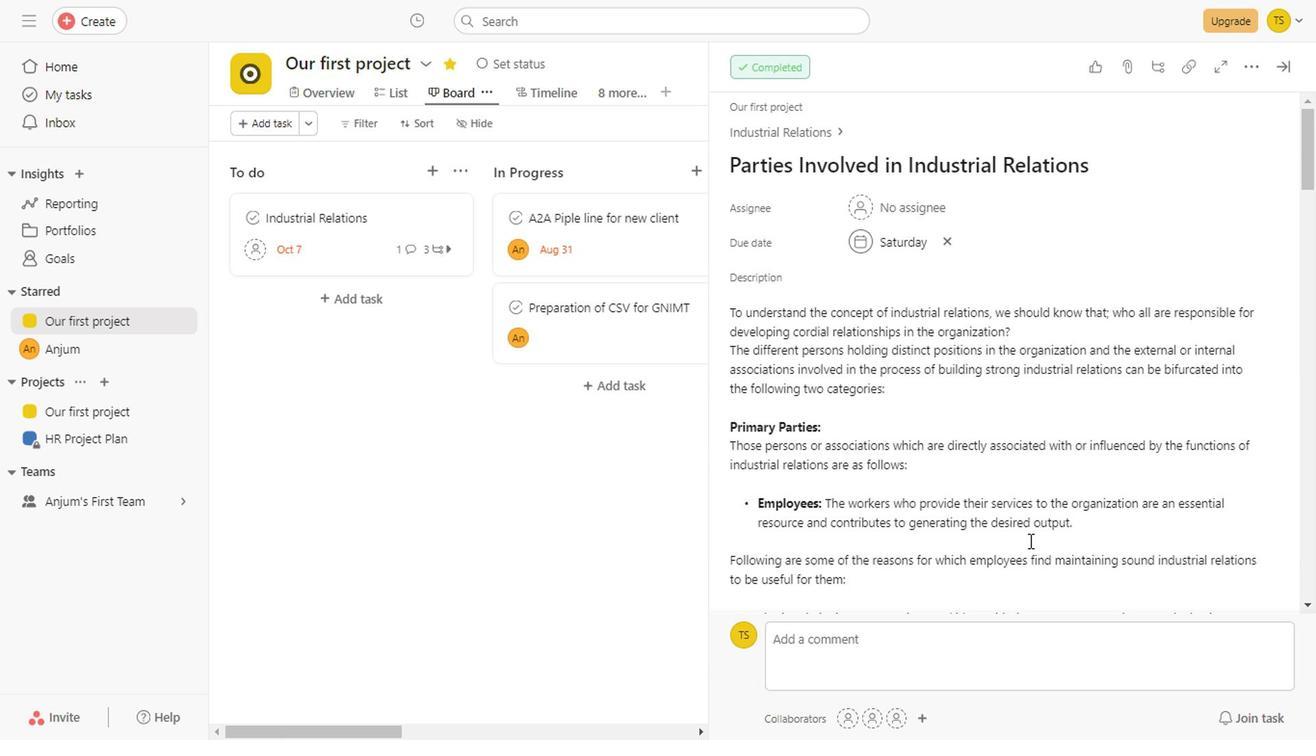 
Action: Mouse scrolled (1024, 541) with delta (0, 0)
Screenshot: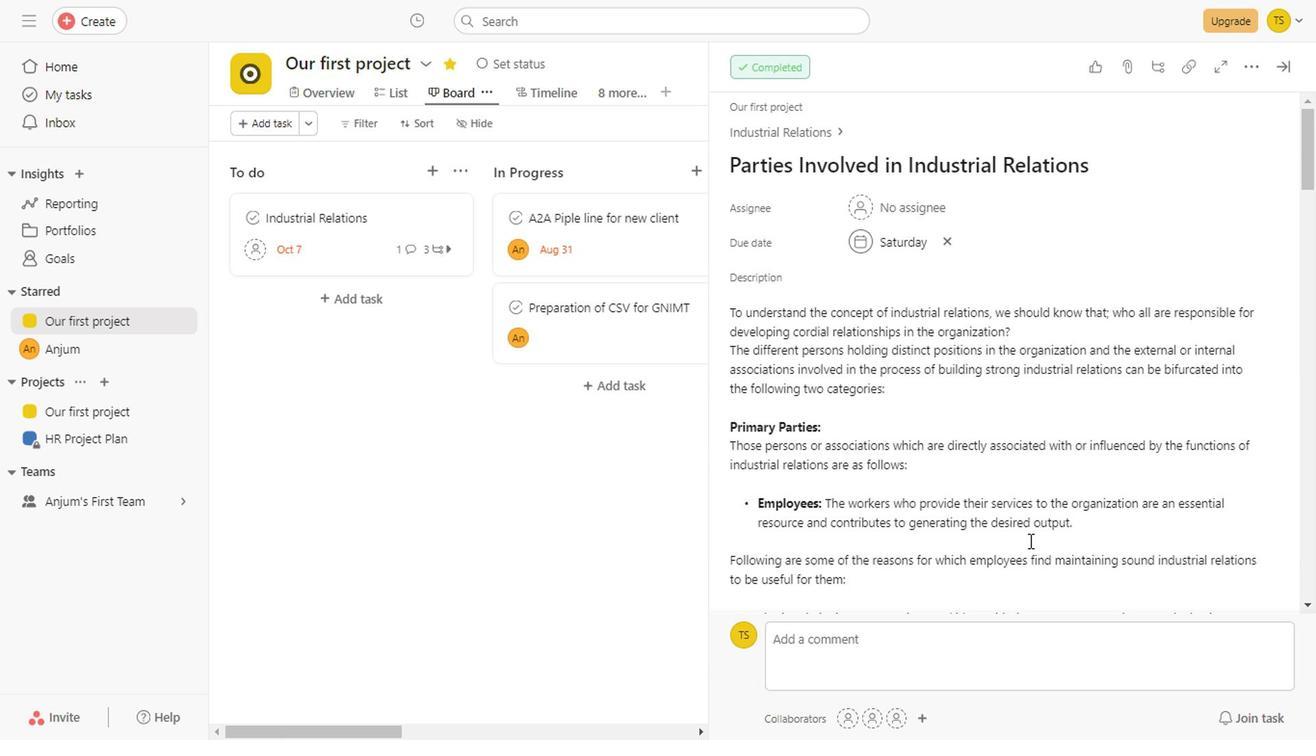 
Action: Mouse scrolled (1024, 541) with delta (0, 0)
Screenshot: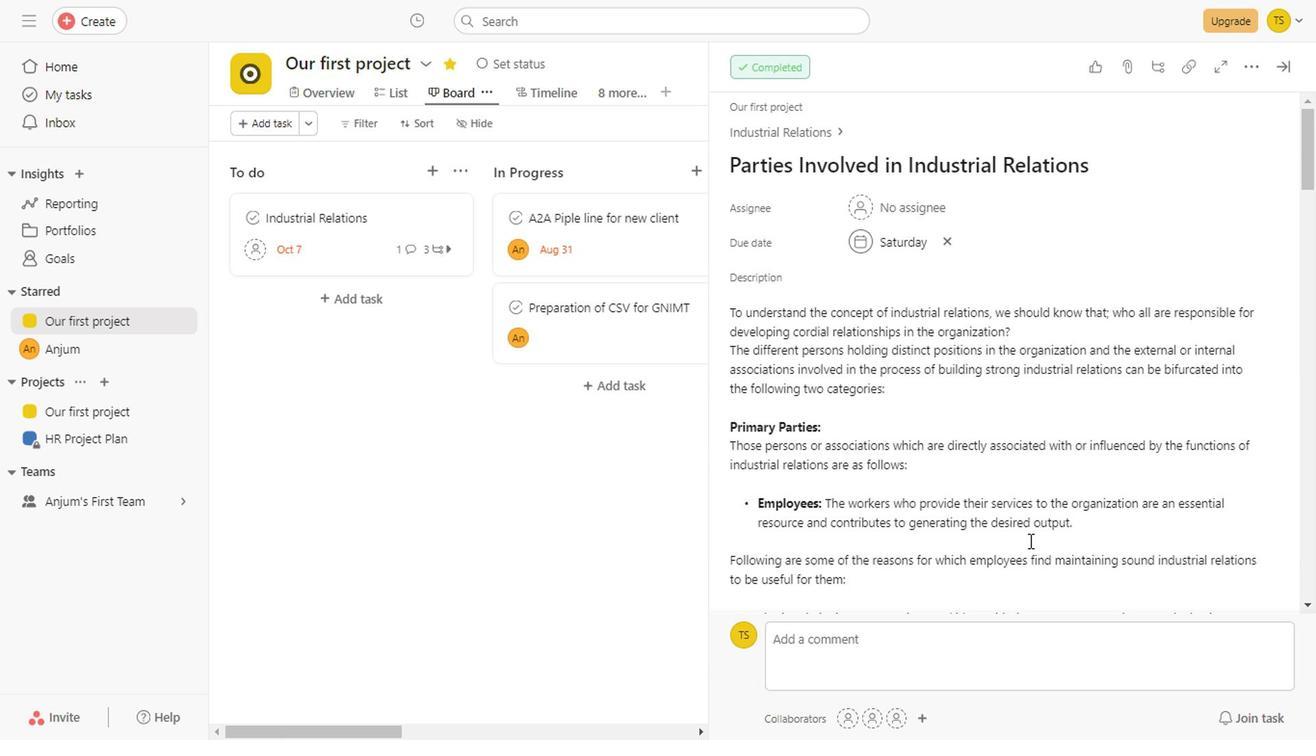 
Action: Mouse scrolled (1024, 541) with delta (0, 0)
Screenshot: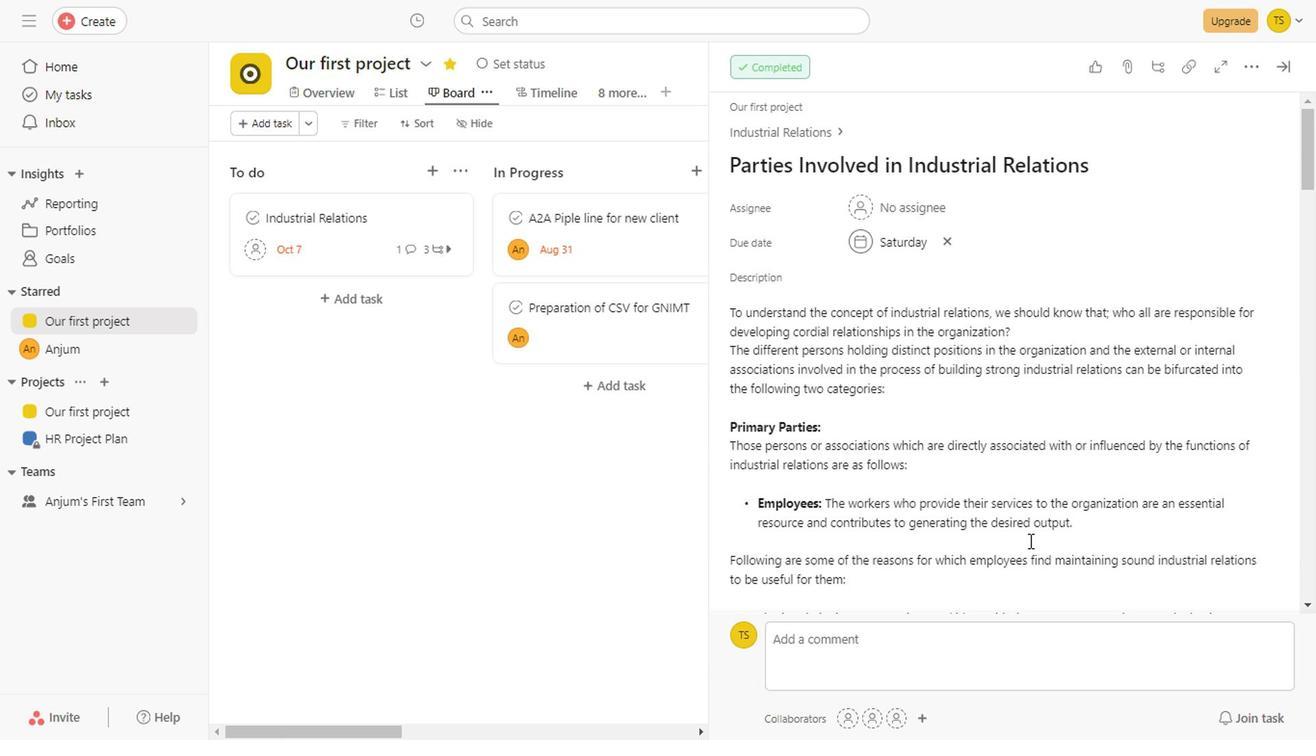 
Action: Mouse scrolled (1024, 541) with delta (0, 0)
Screenshot: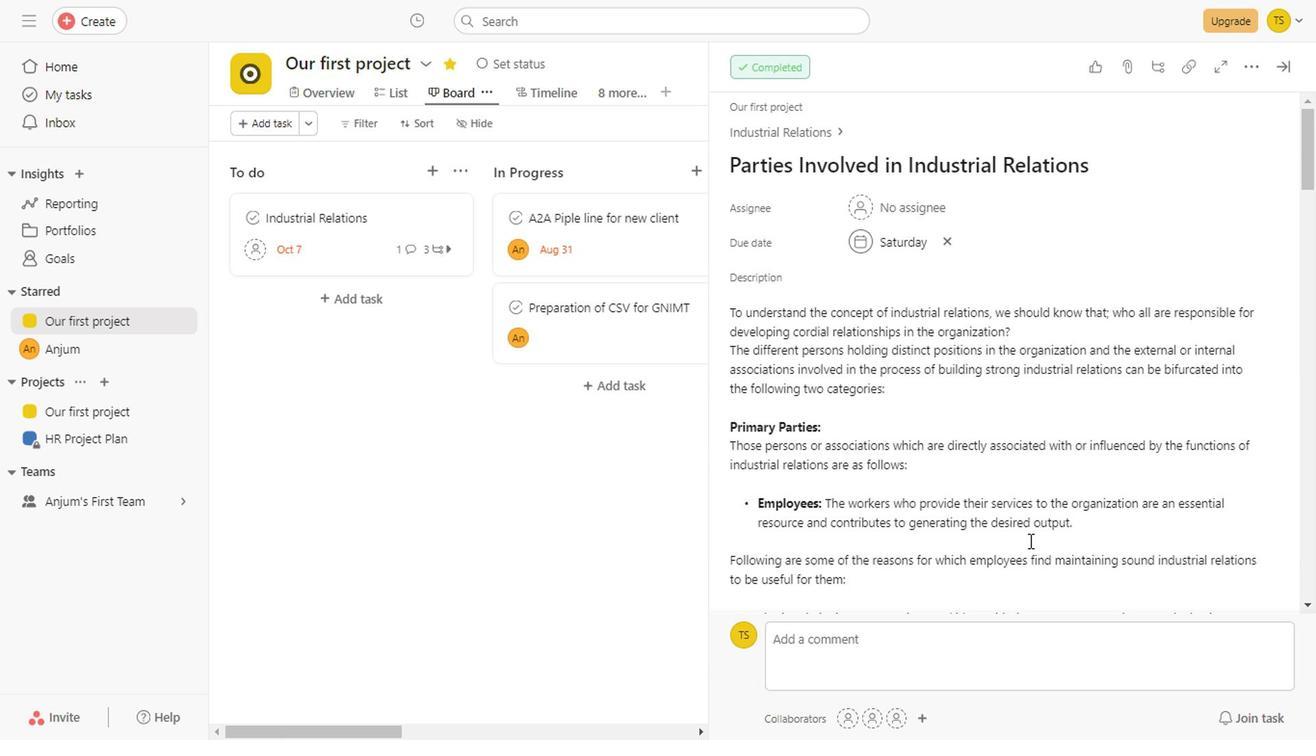 
Action: Mouse scrolled (1024, 541) with delta (0, 0)
Screenshot: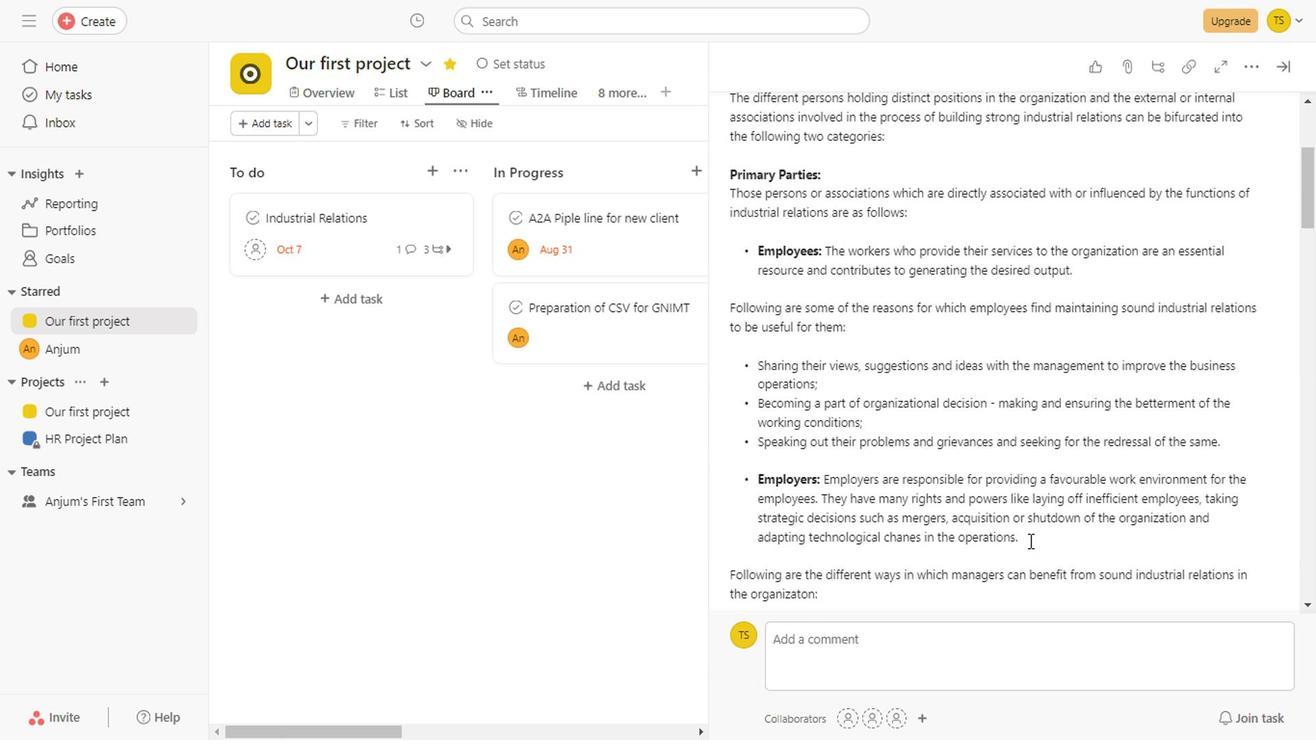 
Action: Mouse scrolled (1024, 541) with delta (0, 0)
Screenshot: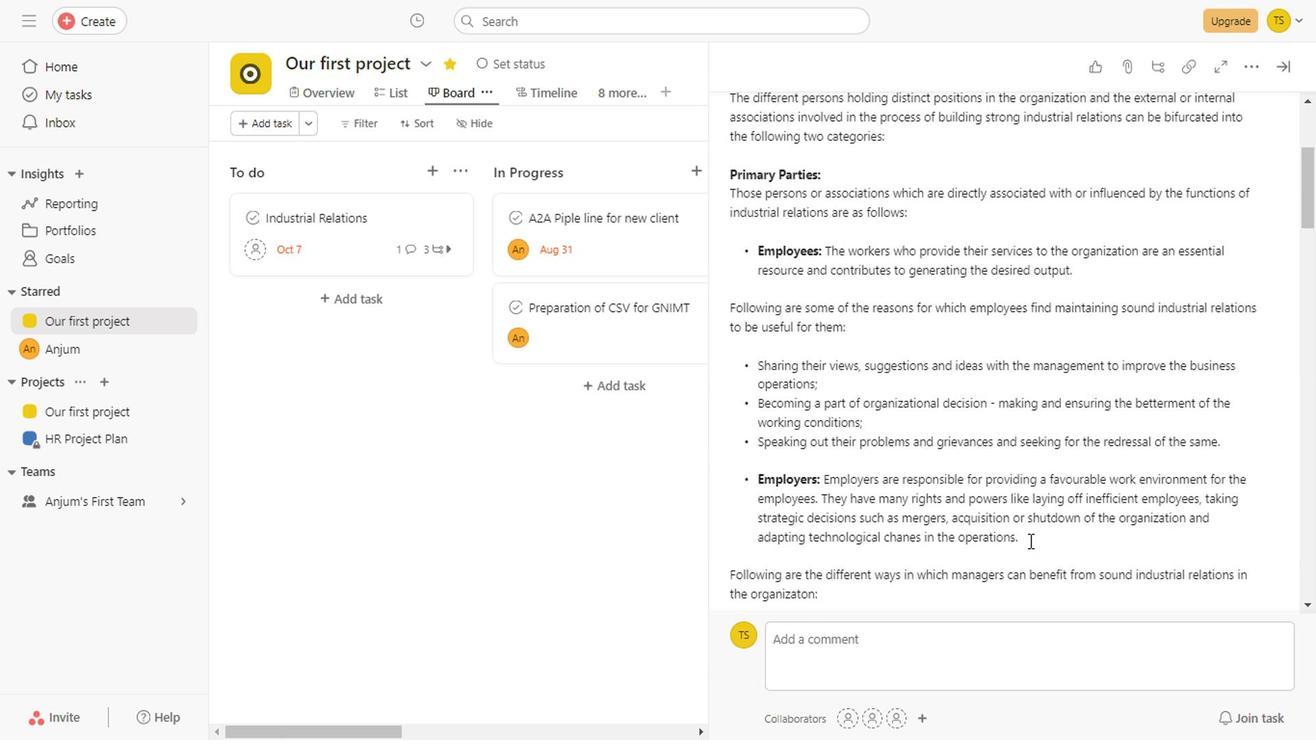 
Action: Mouse scrolled (1024, 541) with delta (0, 0)
Screenshot: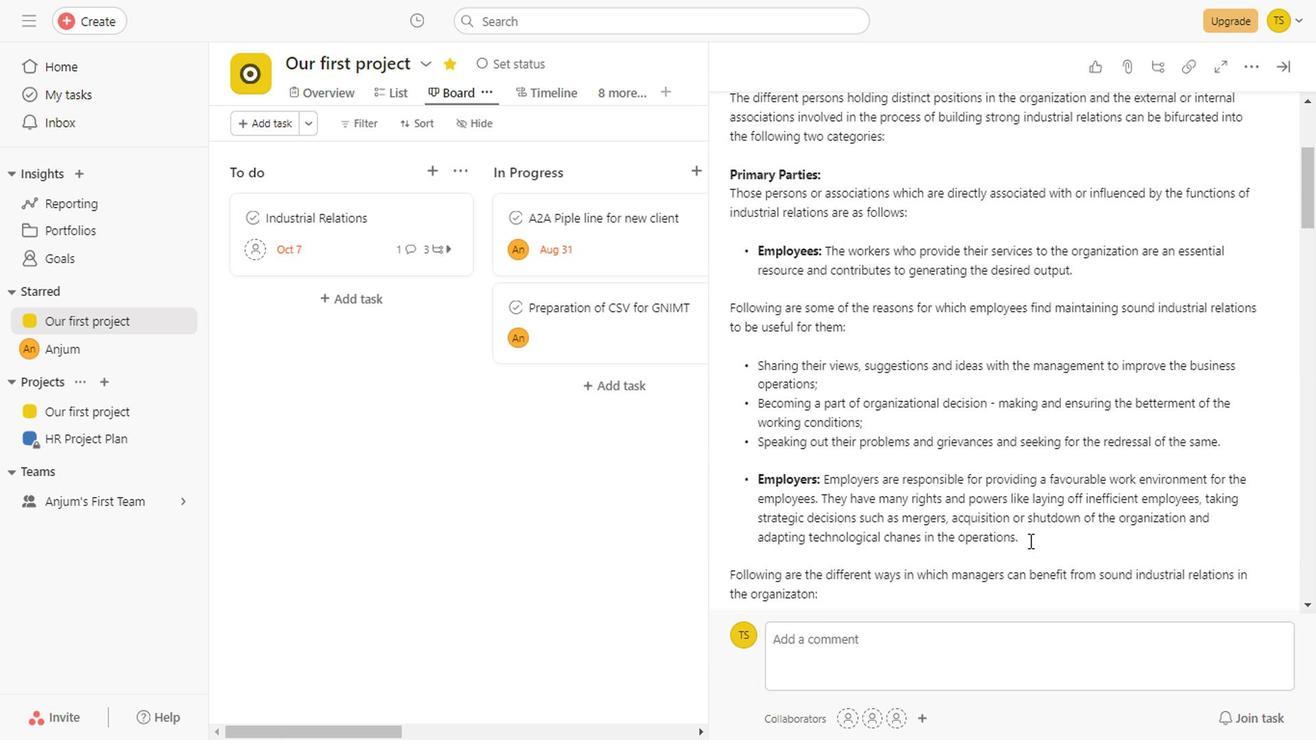 
Action: Mouse scrolled (1024, 541) with delta (0, 0)
Screenshot: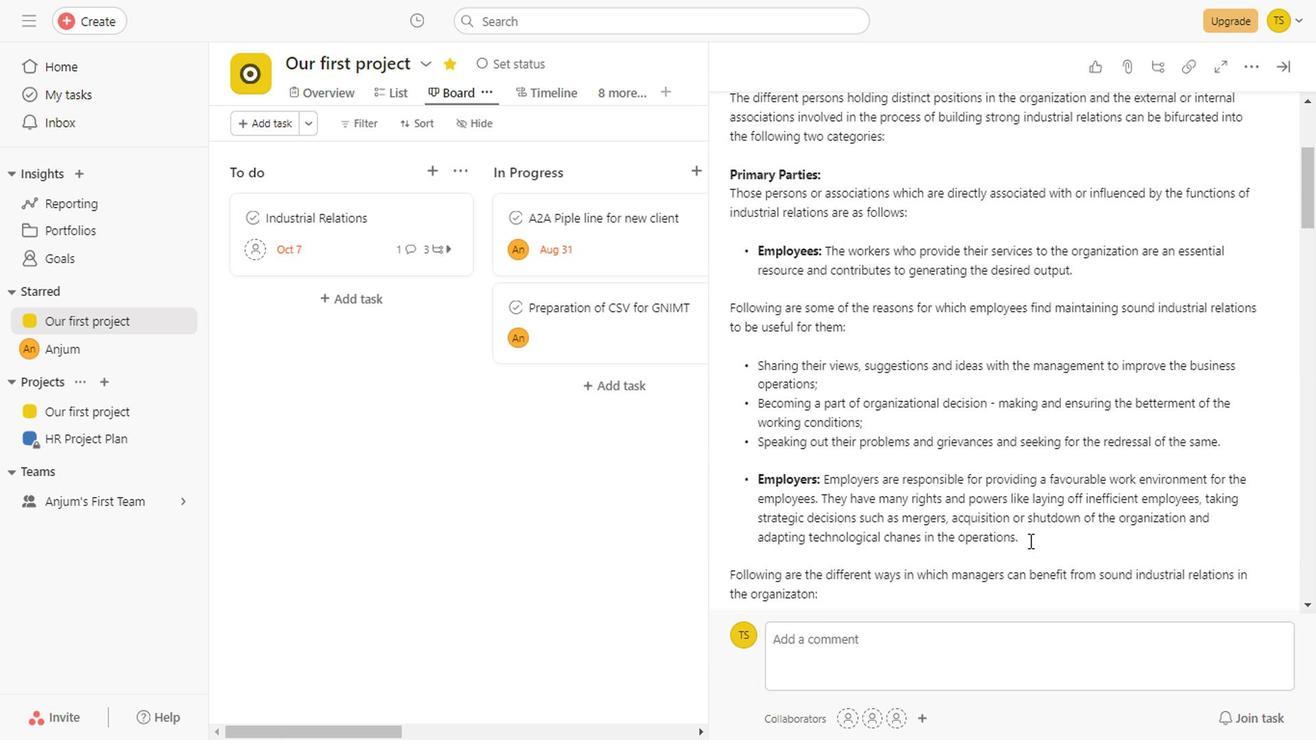 
Action: Mouse scrolled (1024, 541) with delta (0, 0)
Screenshot: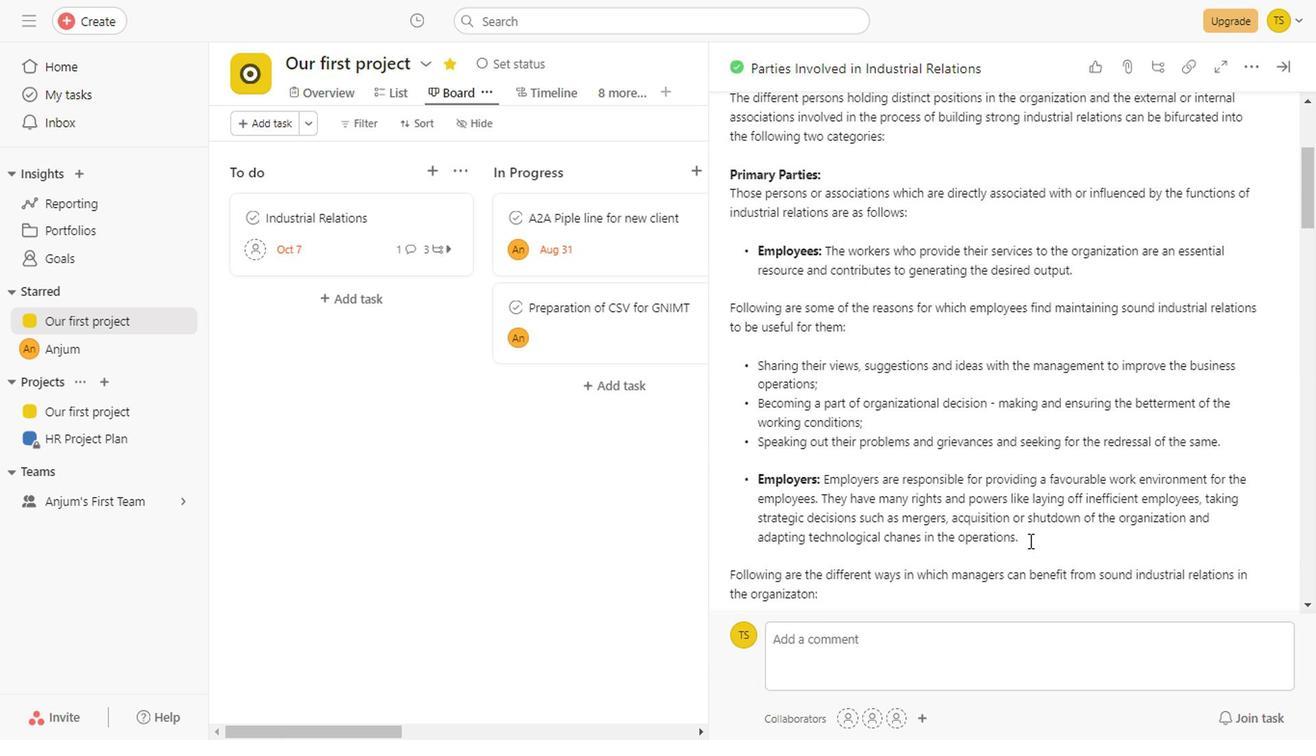 
Action: Mouse scrolled (1024, 541) with delta (0, 0)
Screenshot: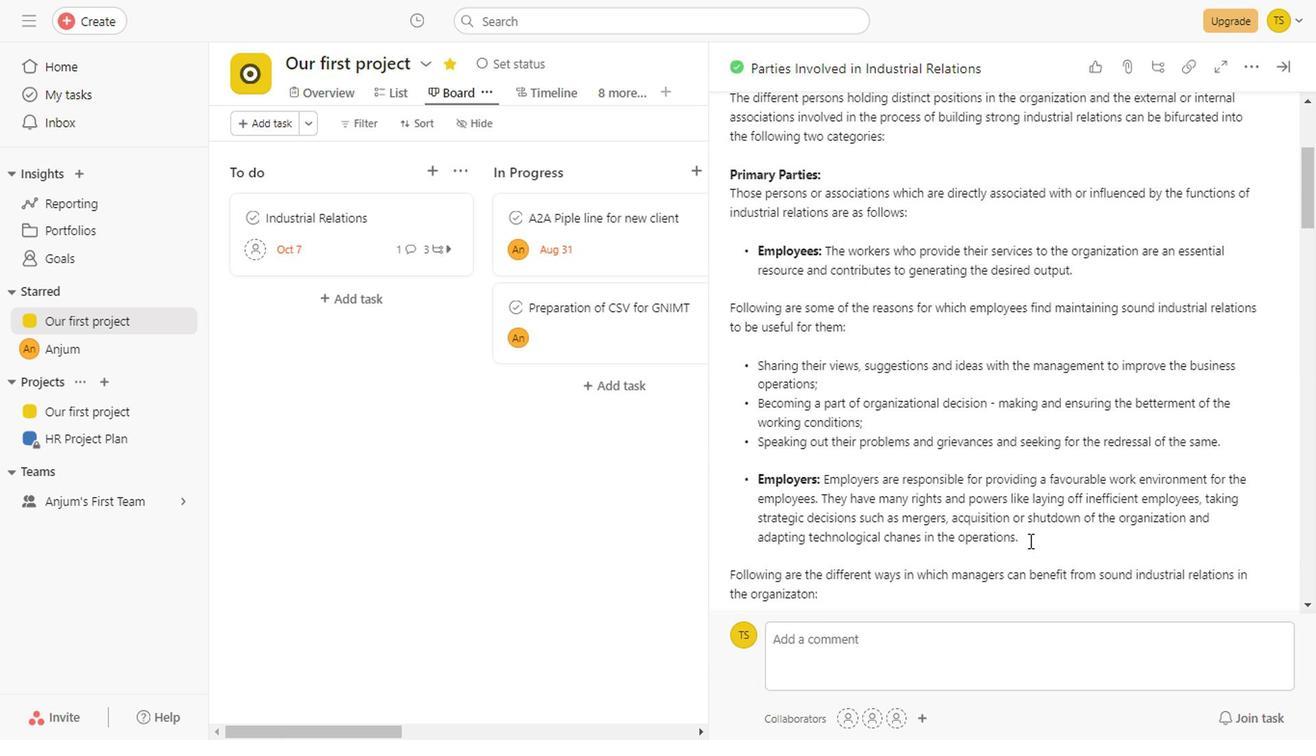 
Action: Mouse scrolled (1024, 541) with delta (0, 0)
Screenshot: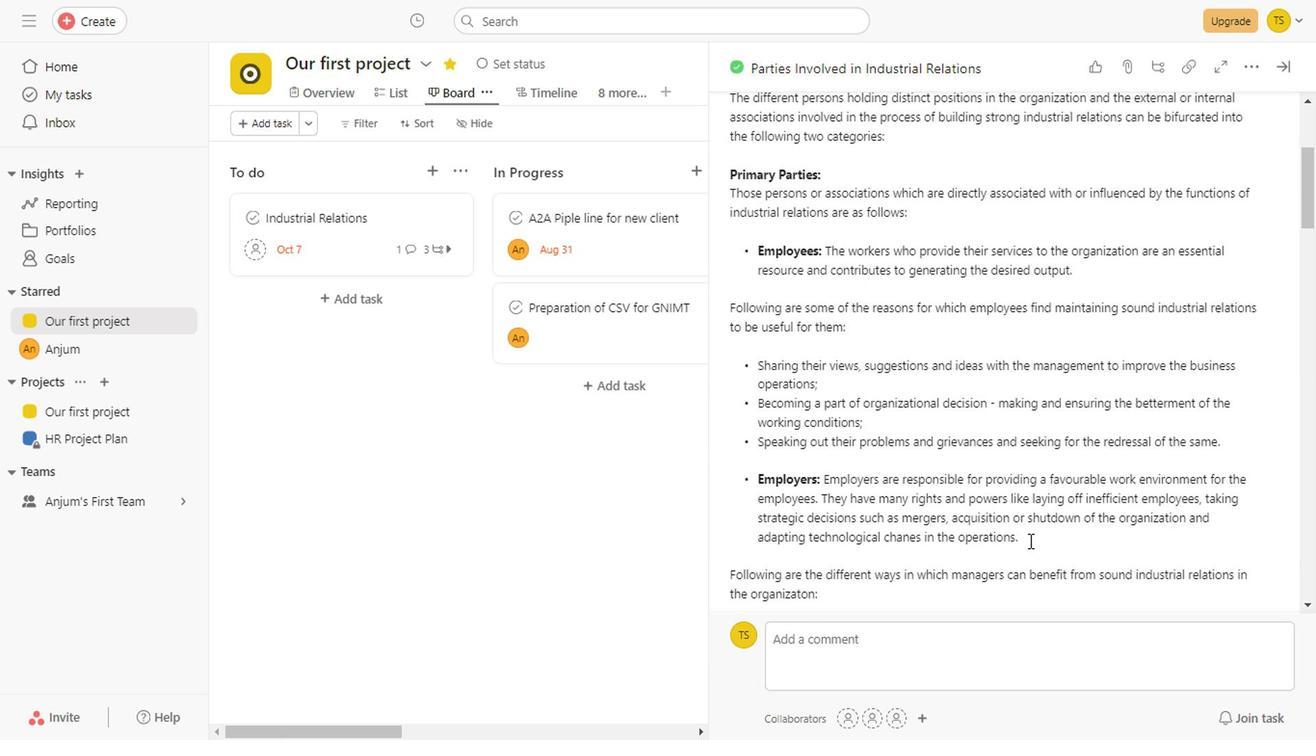 
Action: Mouse scrolled (1024, 541) with delta (0, 0)
Screenshot: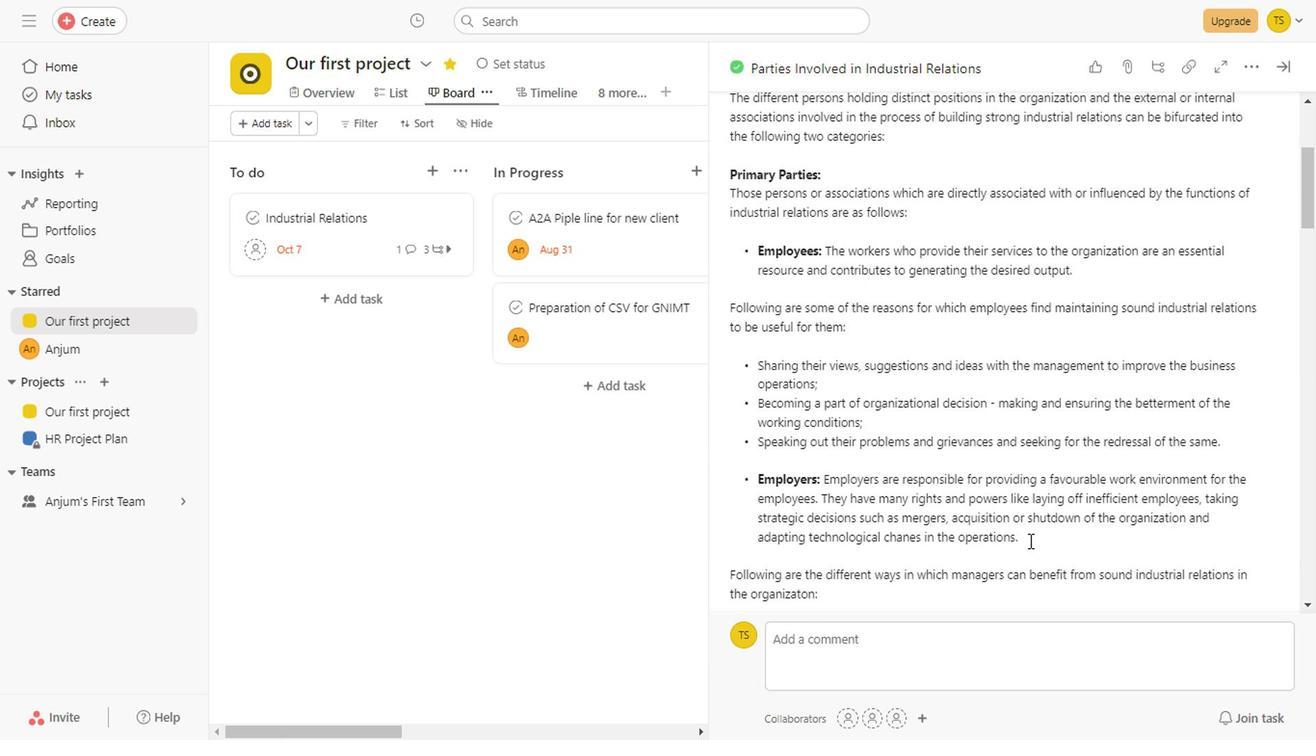 
Action: Mouse scrolled (1024, 541) with delta (0, 0)
Screenshot: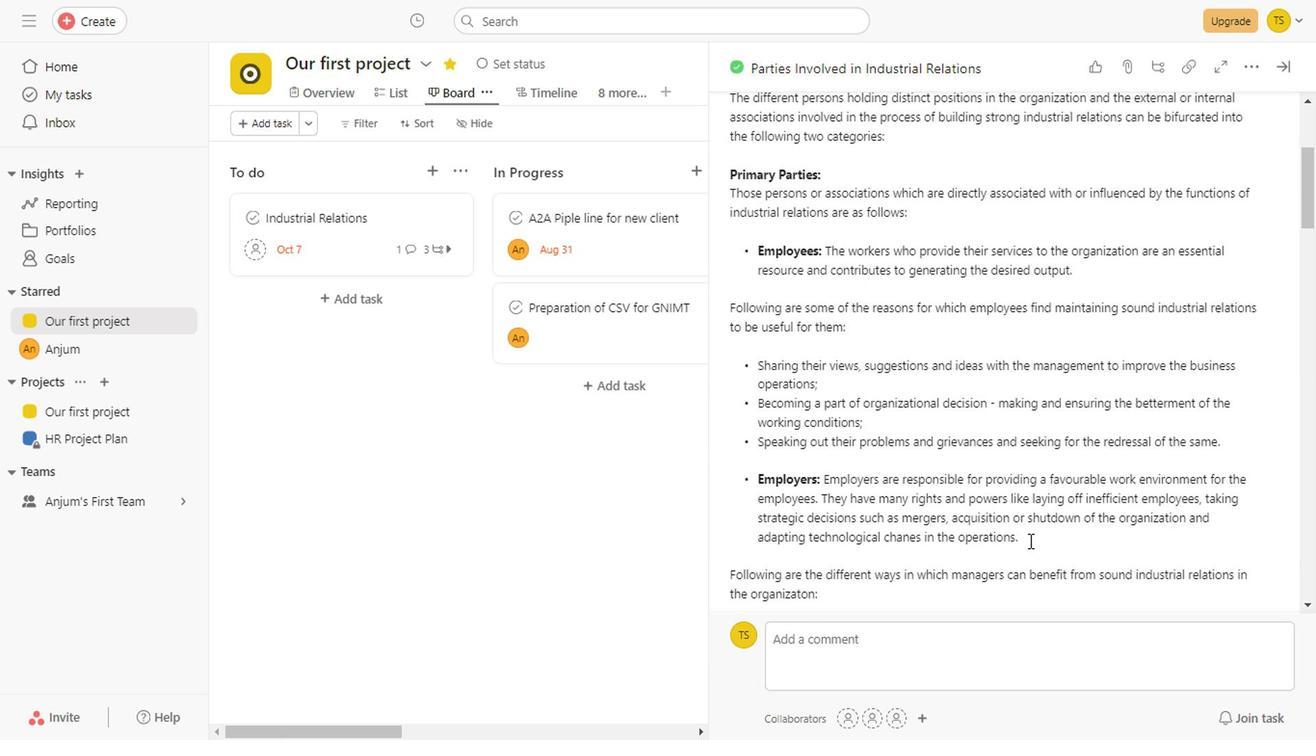 
Action: Mouse scrolled (1024, 541) with delta (0, 0)
Screenshot: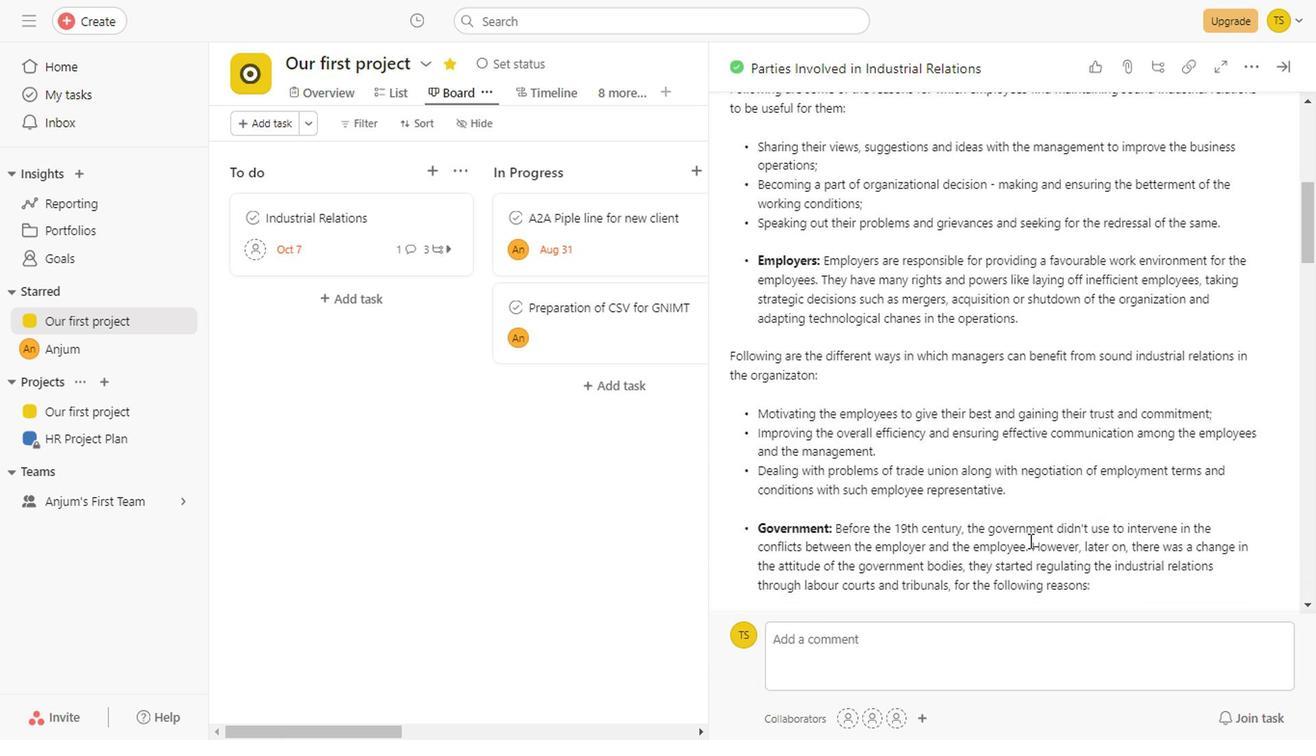 
Action: Mouse scrolled (1024, 541) with delta (0, 0)
Screenshot: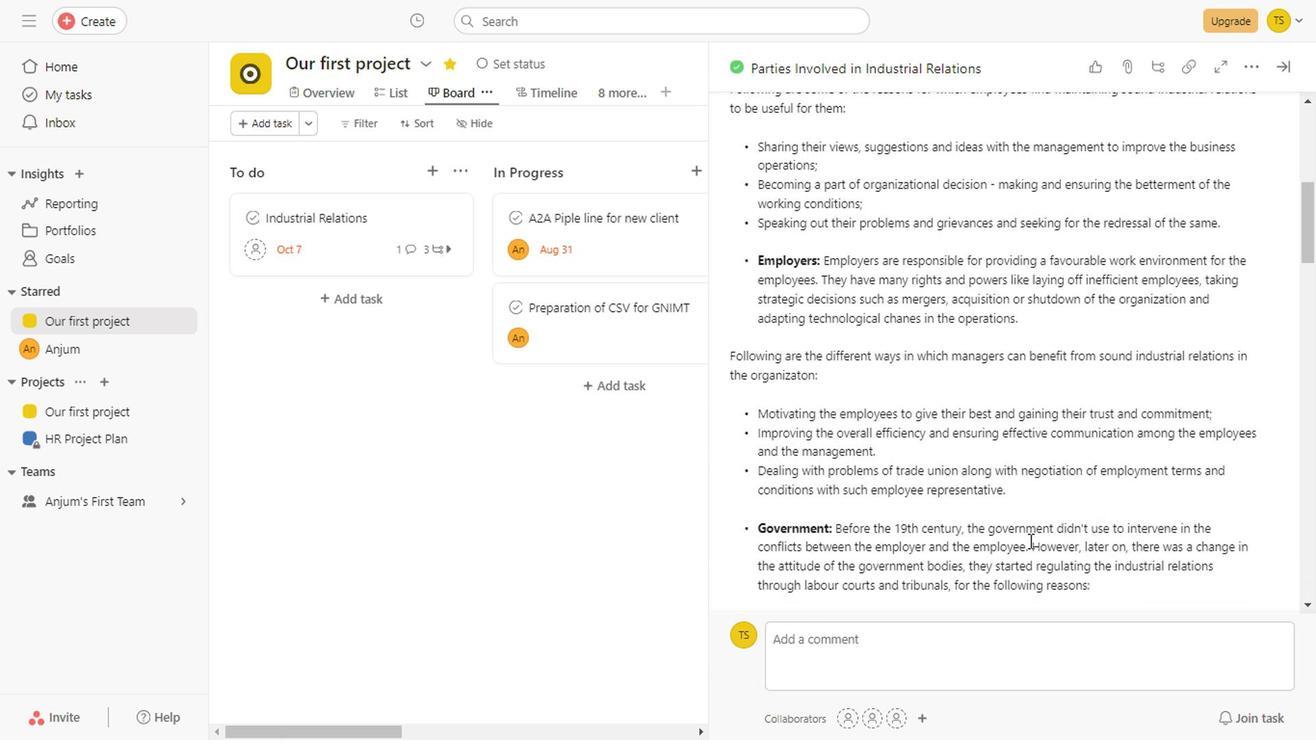 
Action: Mouse scrolled (1024, 541) with delta (0, 0)
Screenshot: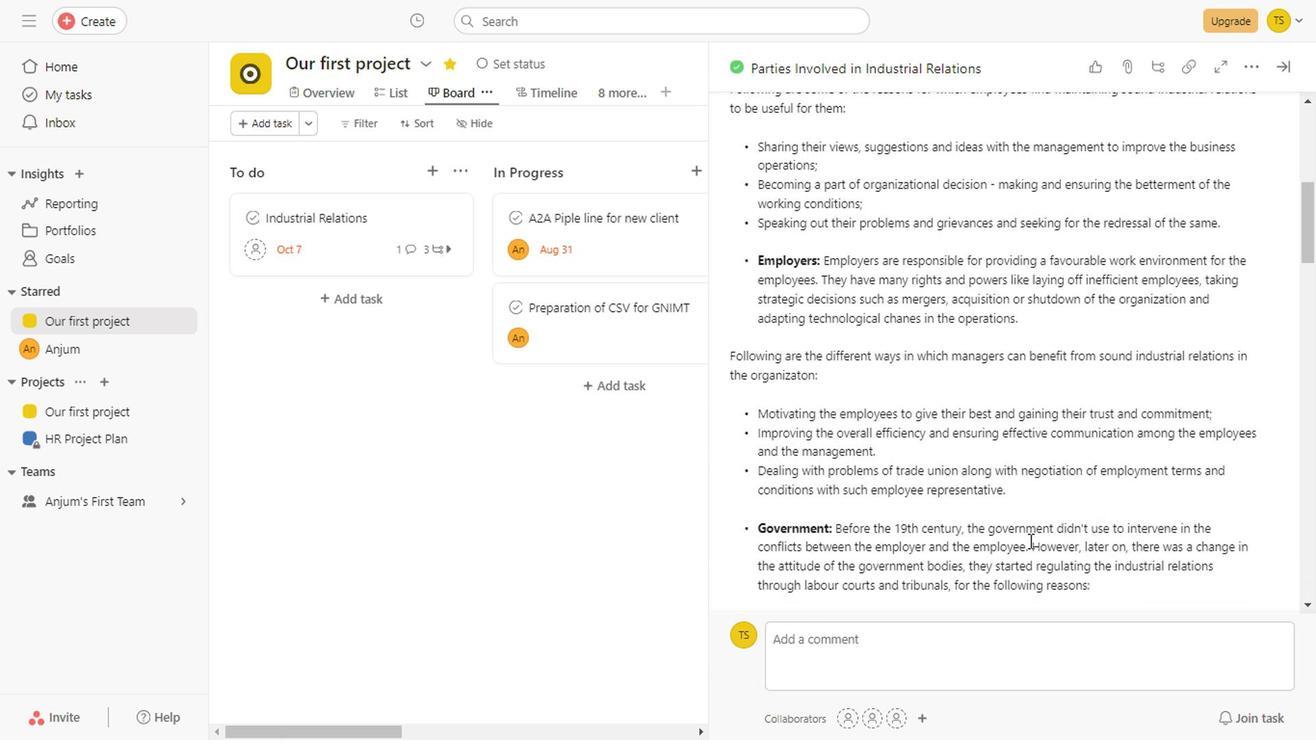 
Action: Mouse scrolled (1024, 541) with delta (0, 0)
Screenshot: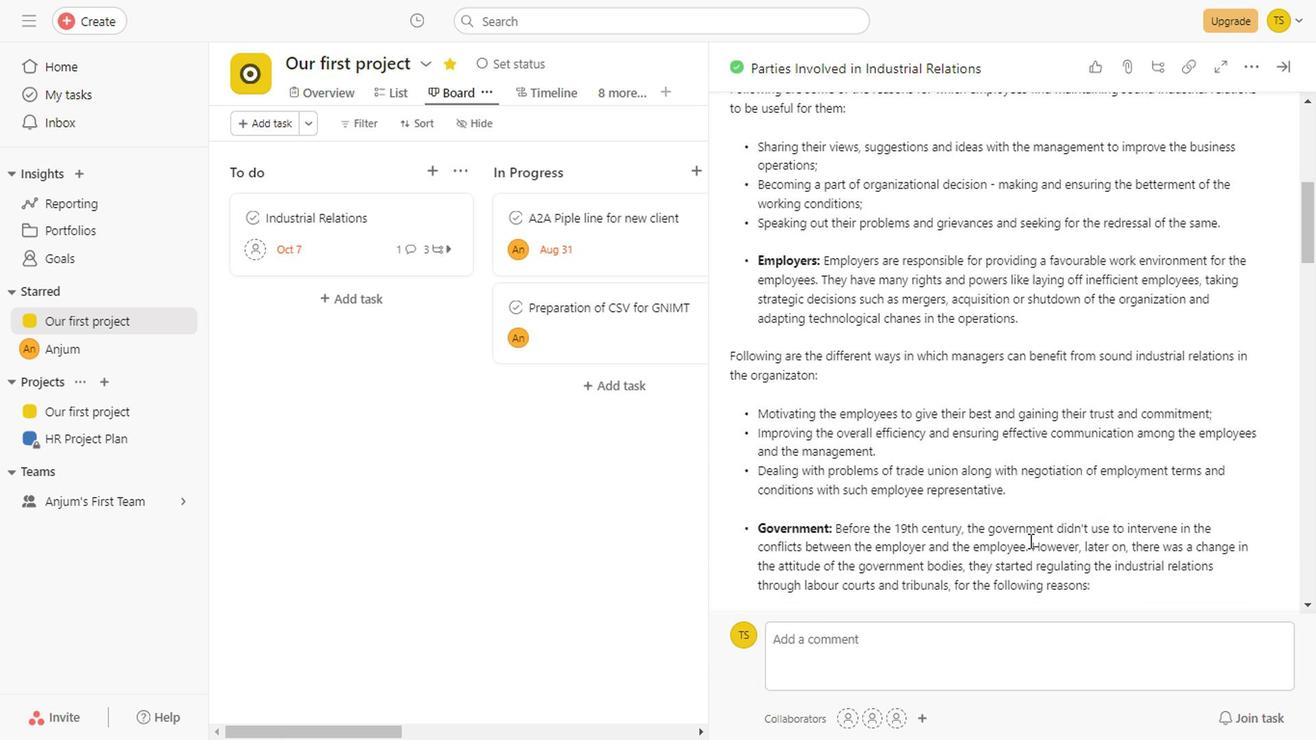 
Action: Mouse scrolled (1024, 541) with delta (0, 0)
Screenshot: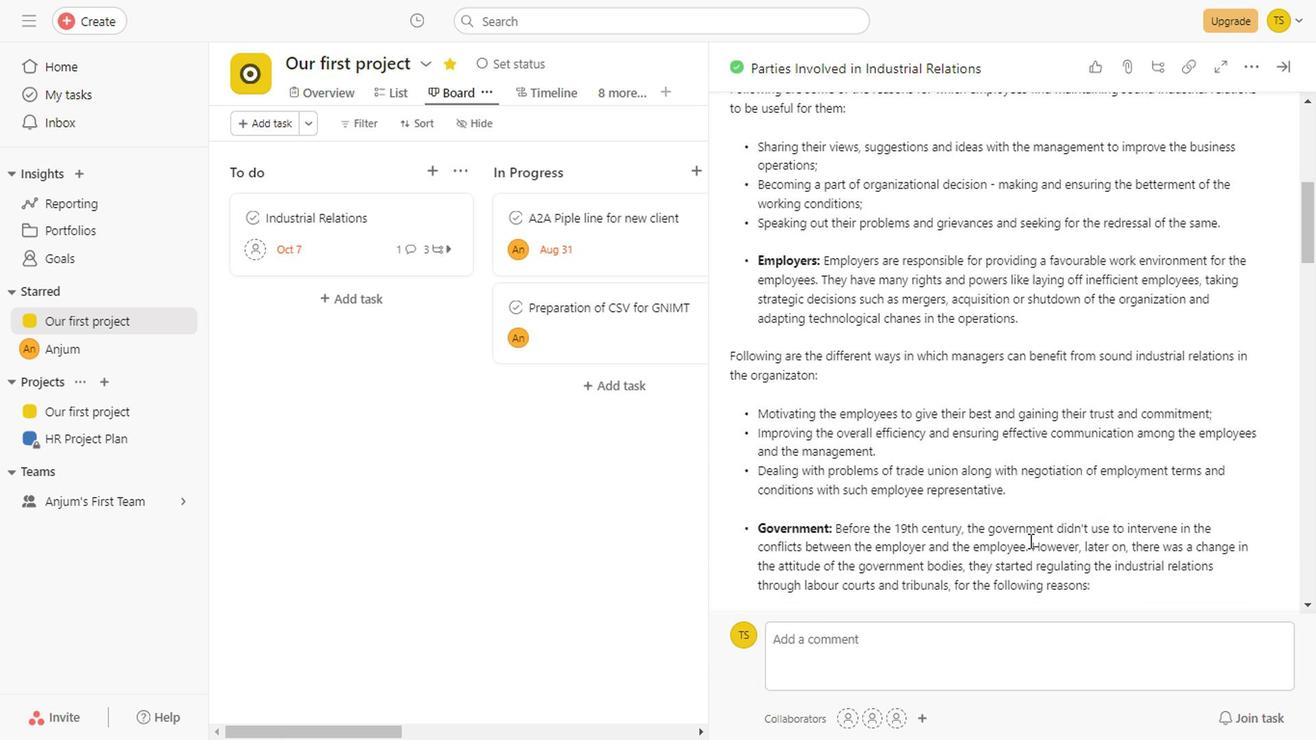 
Action: Mouse scrolled (1024, 541) with delta (0, 0)
Screenshot: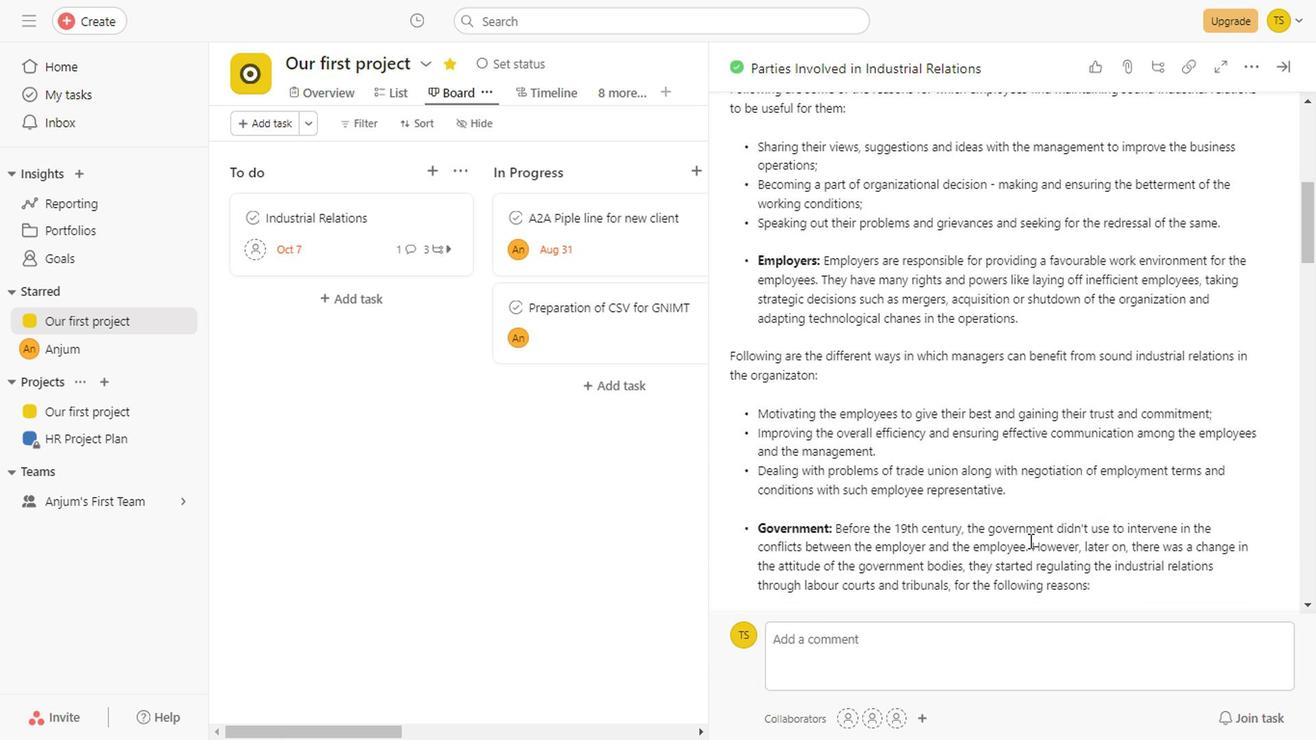 
Action: Mouse scrolled (1024, 541) with delta (0, 0)
Screenshot: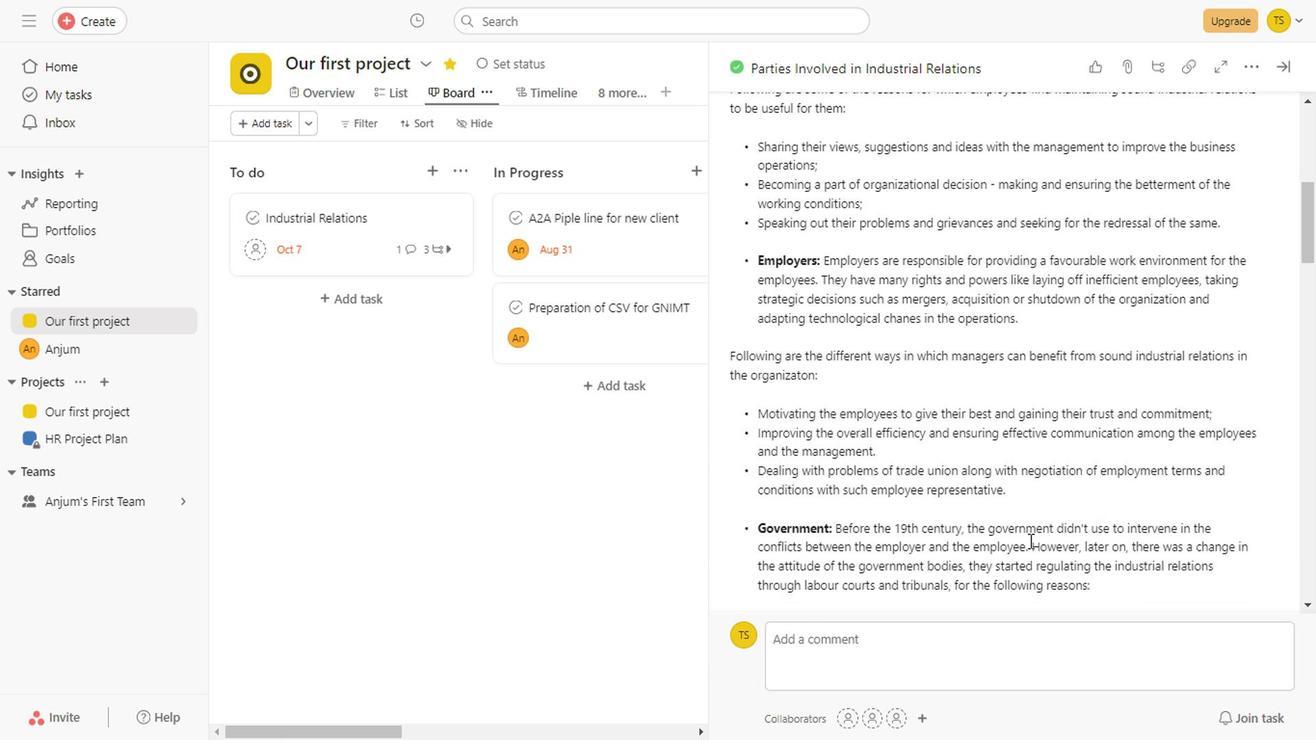 
Action: Mouse scrolled (1024, 541) with delta (0, 0)
Screenshot: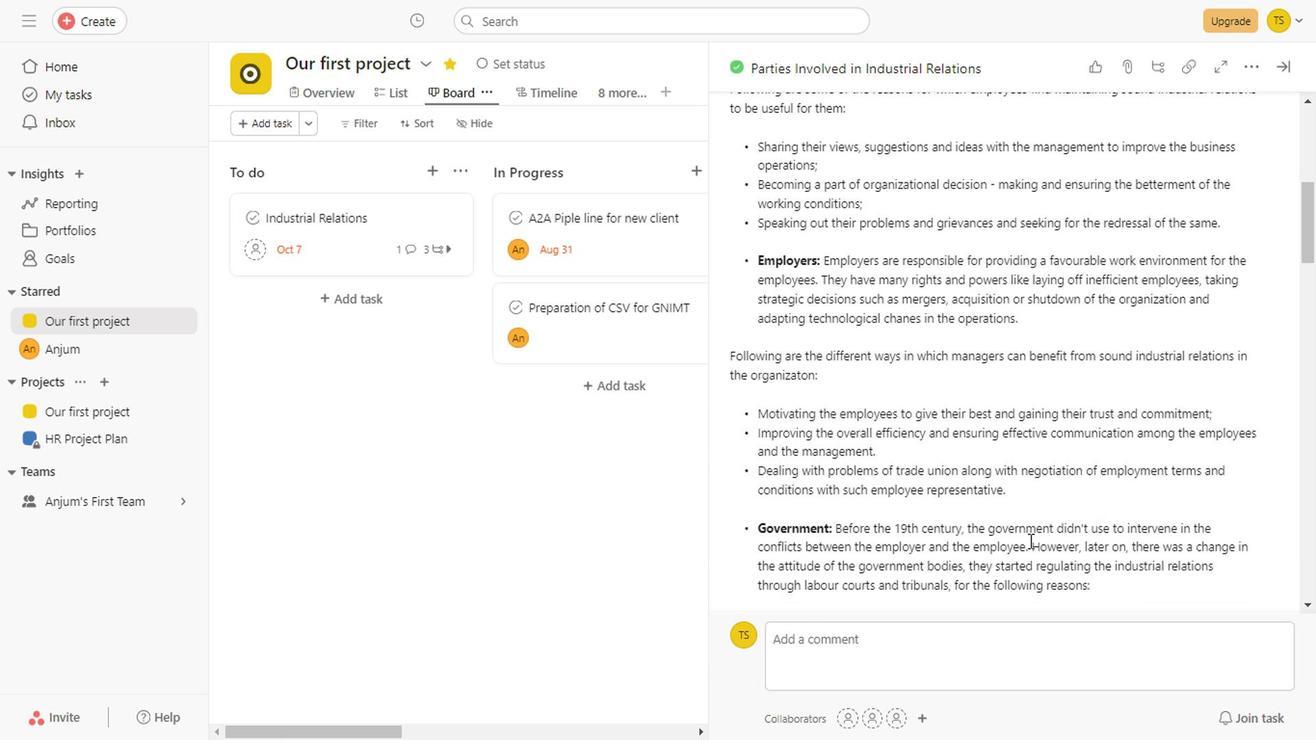 
Action: Mouse scrolled (1024, 541) with delta (0, 0)
Screenshot: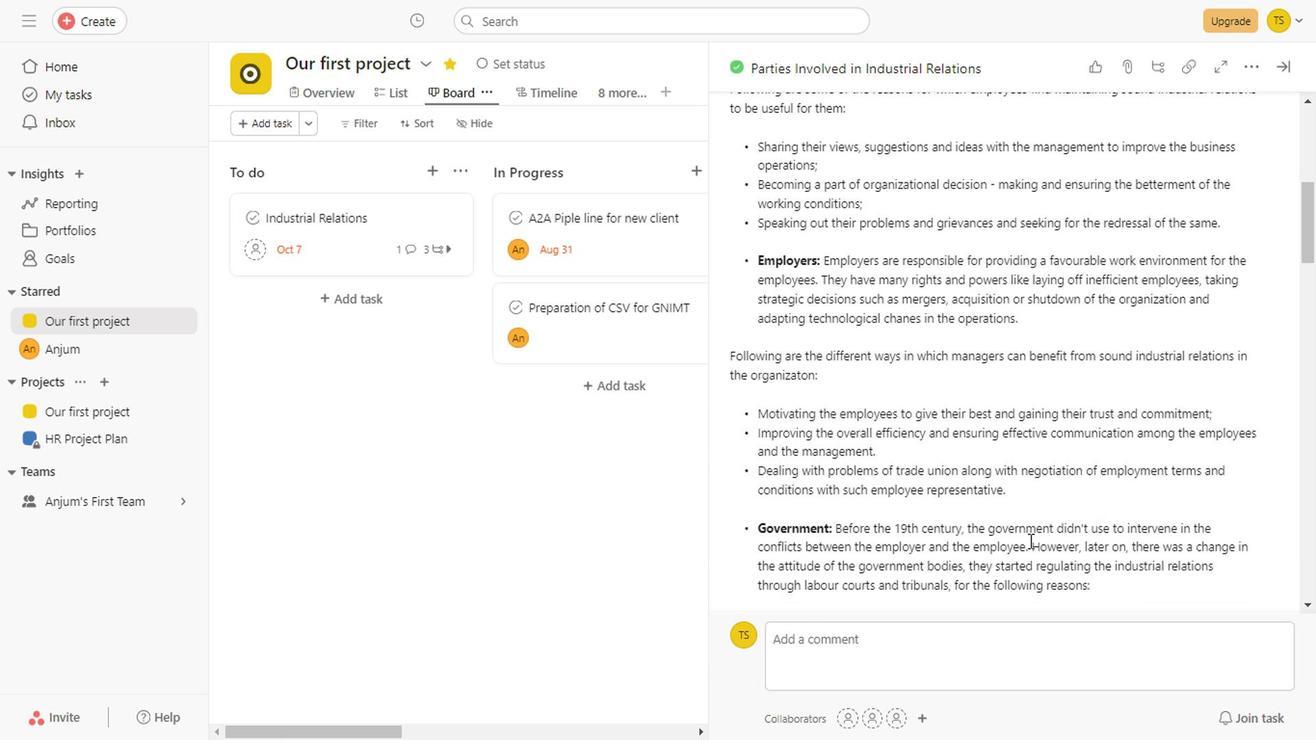 
Action: Mouse scrolled (1024, 541) with delta (0, 0)
Screenshot: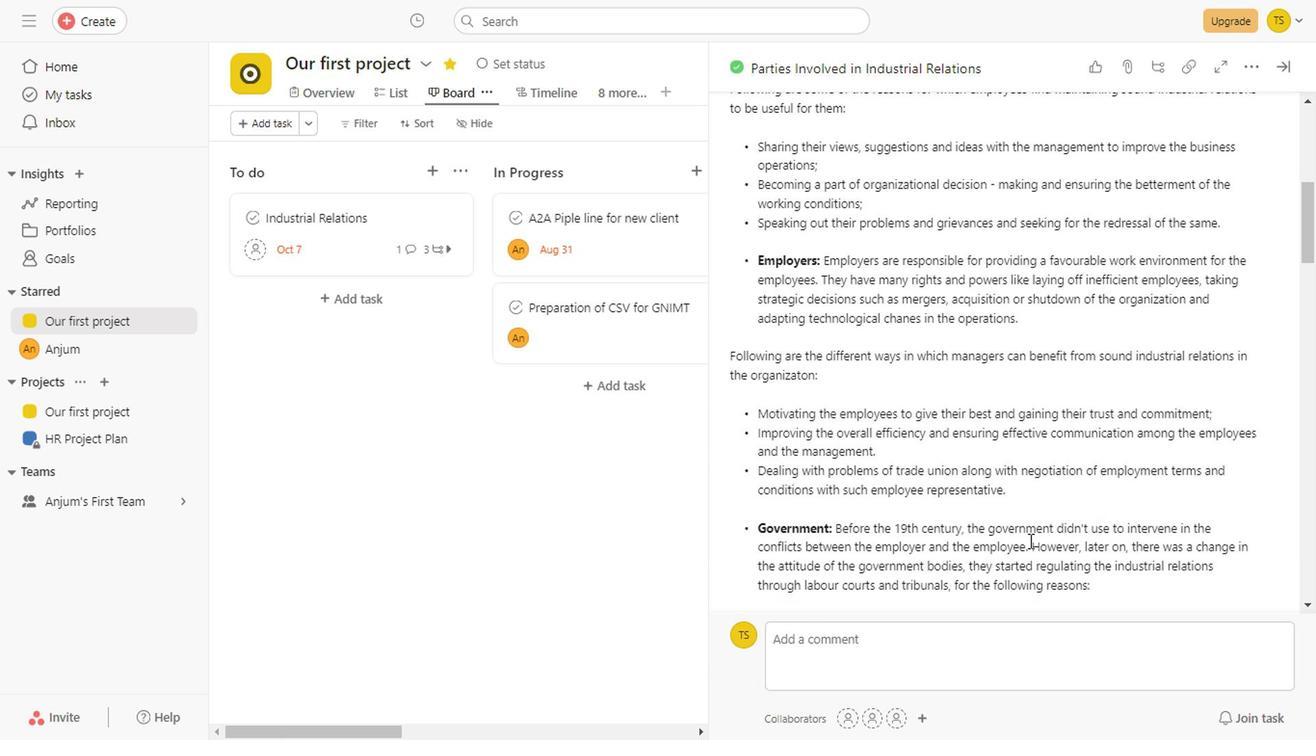 
Action: Mouse scrolled (1024, 541) with delta (0, 0)
Screenshot: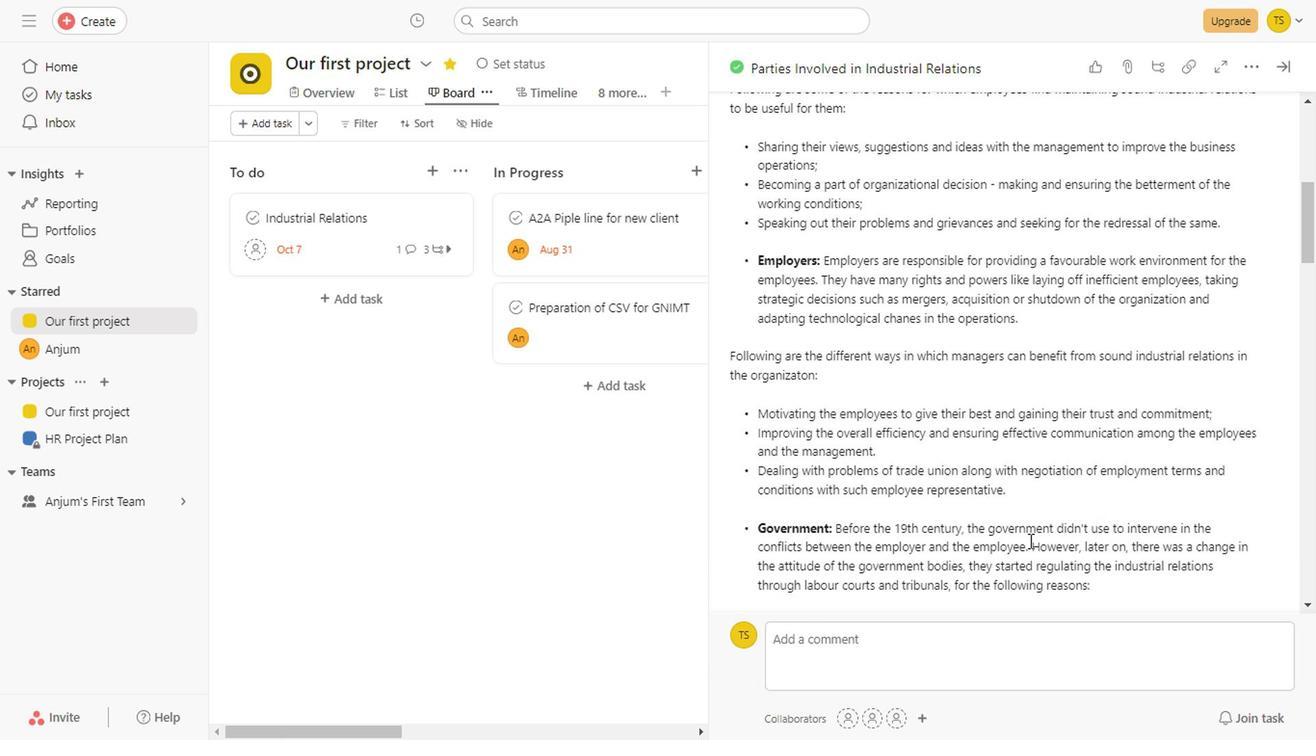 
Action: Mouse scrolled (1024, 541) with delta (0, 0)
Screenshot: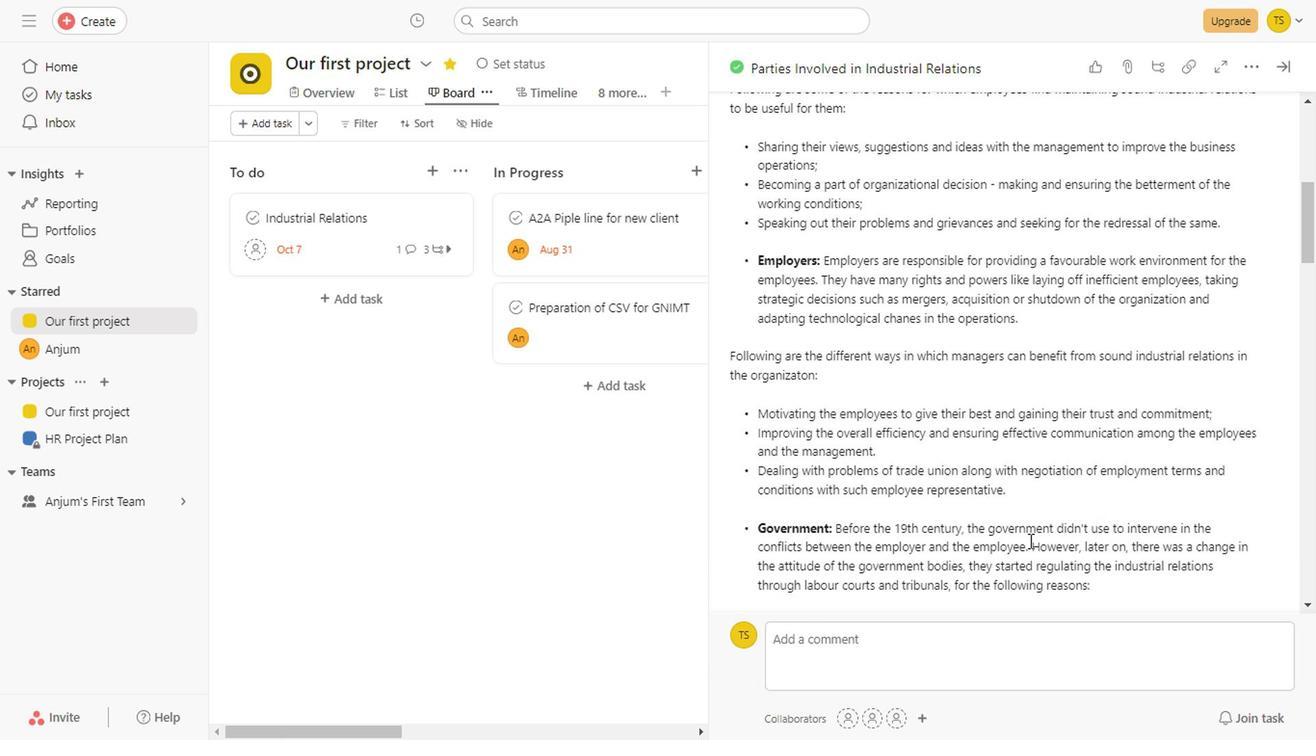 
Action: Mouse scrolled (1024, 541) with delta (0, 0)
Screenshot: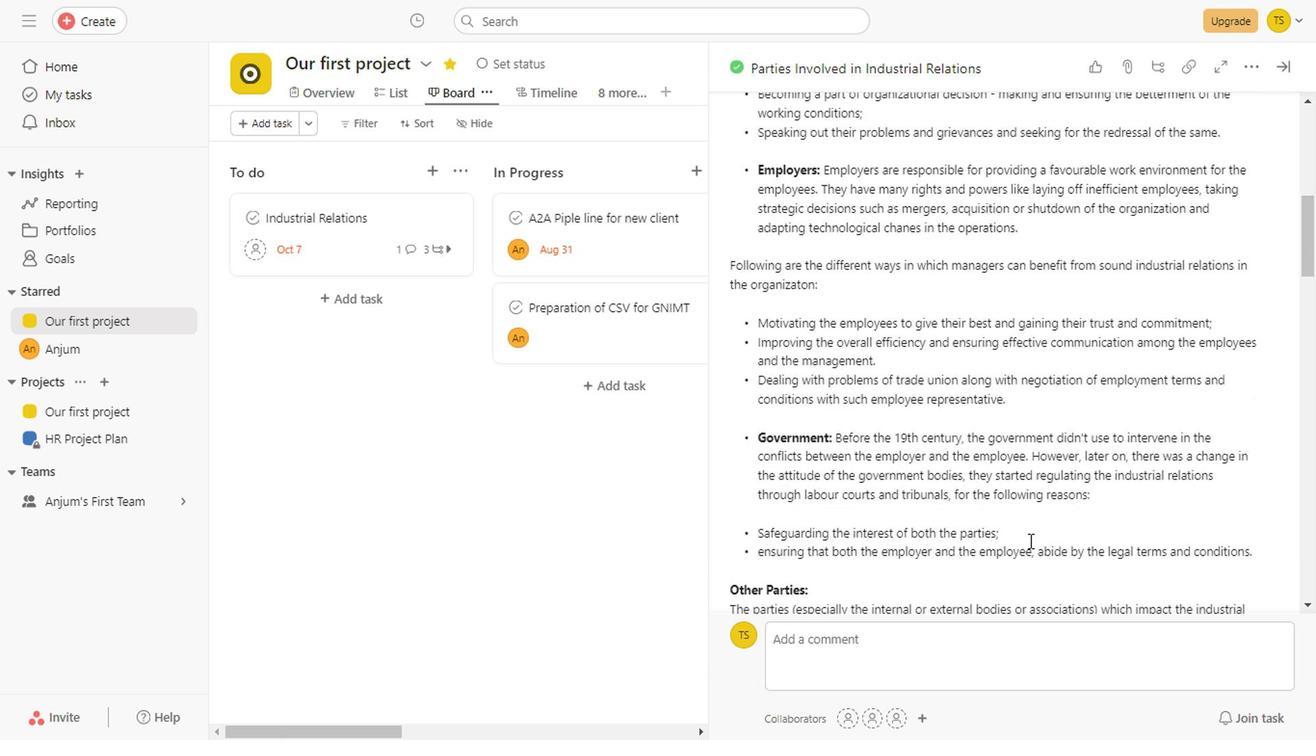 
Action: Mouse scrolled (1024, 541) with delta (0, 0)
Screenshot: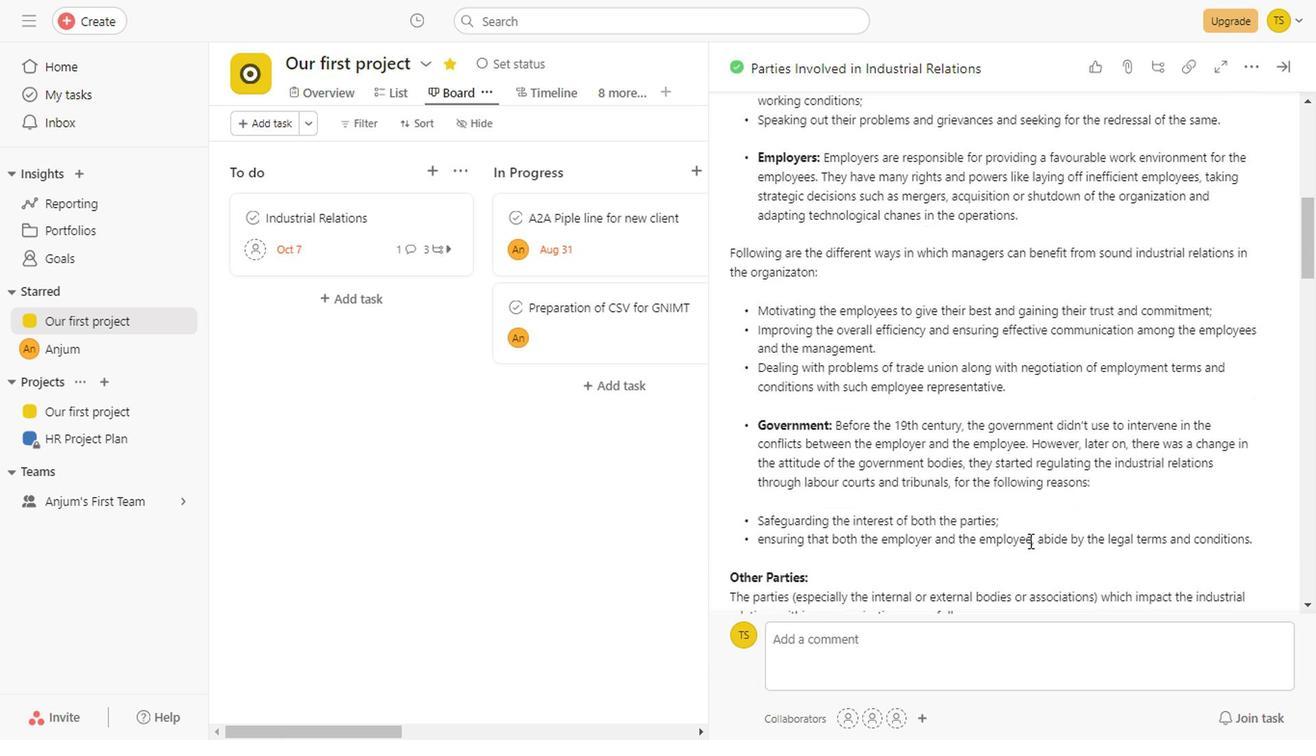 
Action: Mouse scrolled (1024, 541) with delta (0, 0)
Screenshot: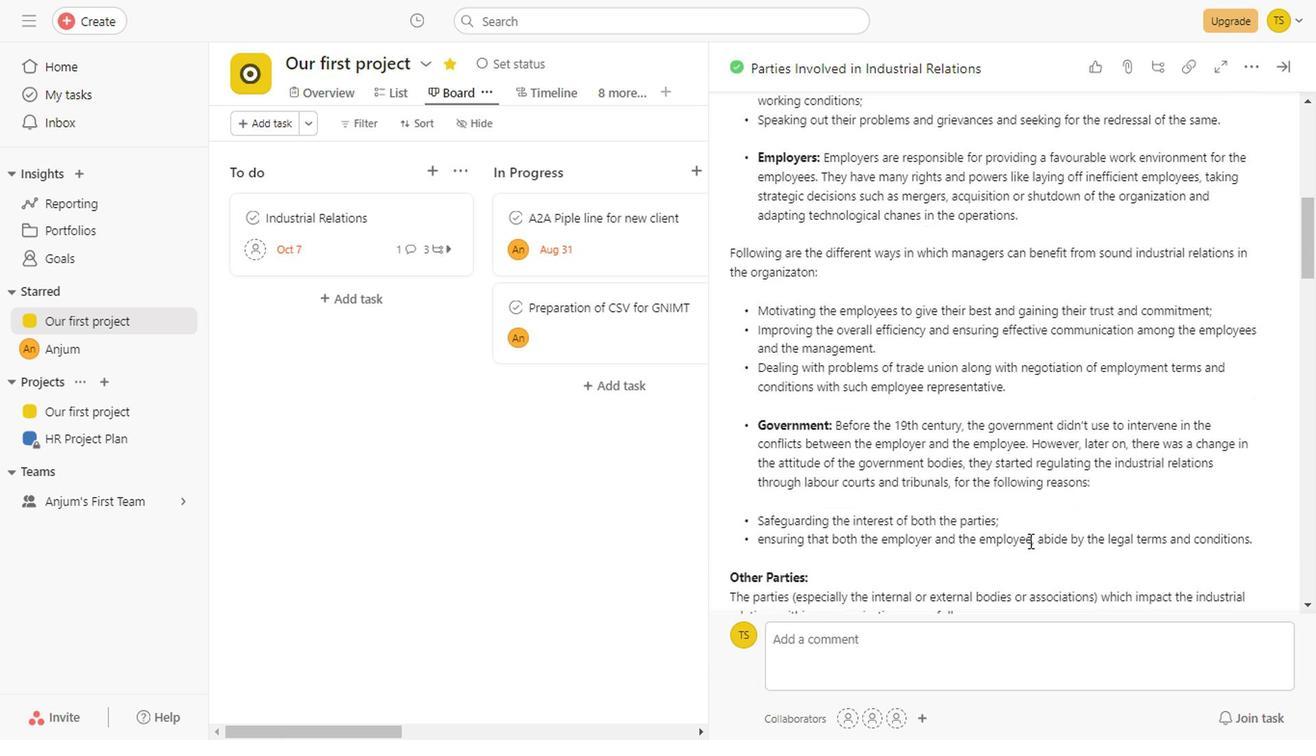 
Action: Mouse scrolled (1024, 541) with delta (0, 0)
Screenshot: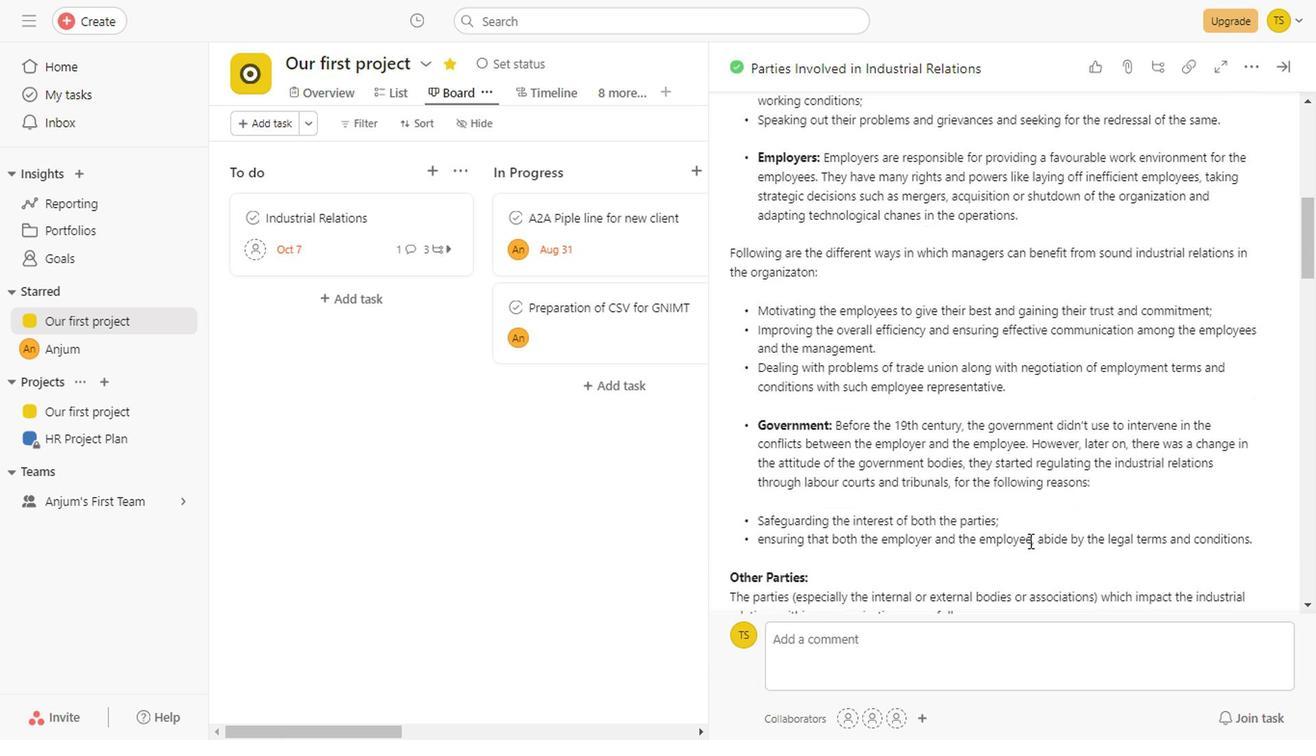 
Action: Mouse scrolled (1024, 541) with delta (0, 0)
Screenshot: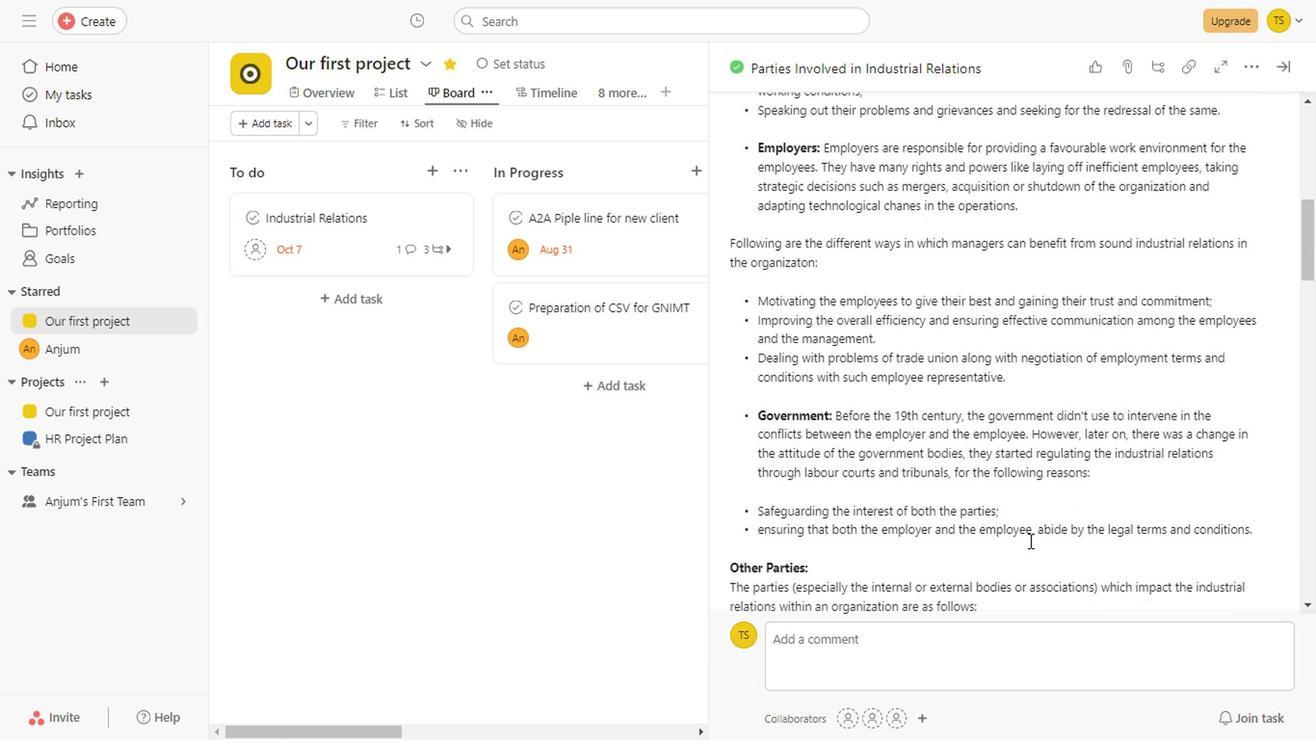 
Action: Mouse scrolled (1024, 541) with delta (0, 0)
Screenshot: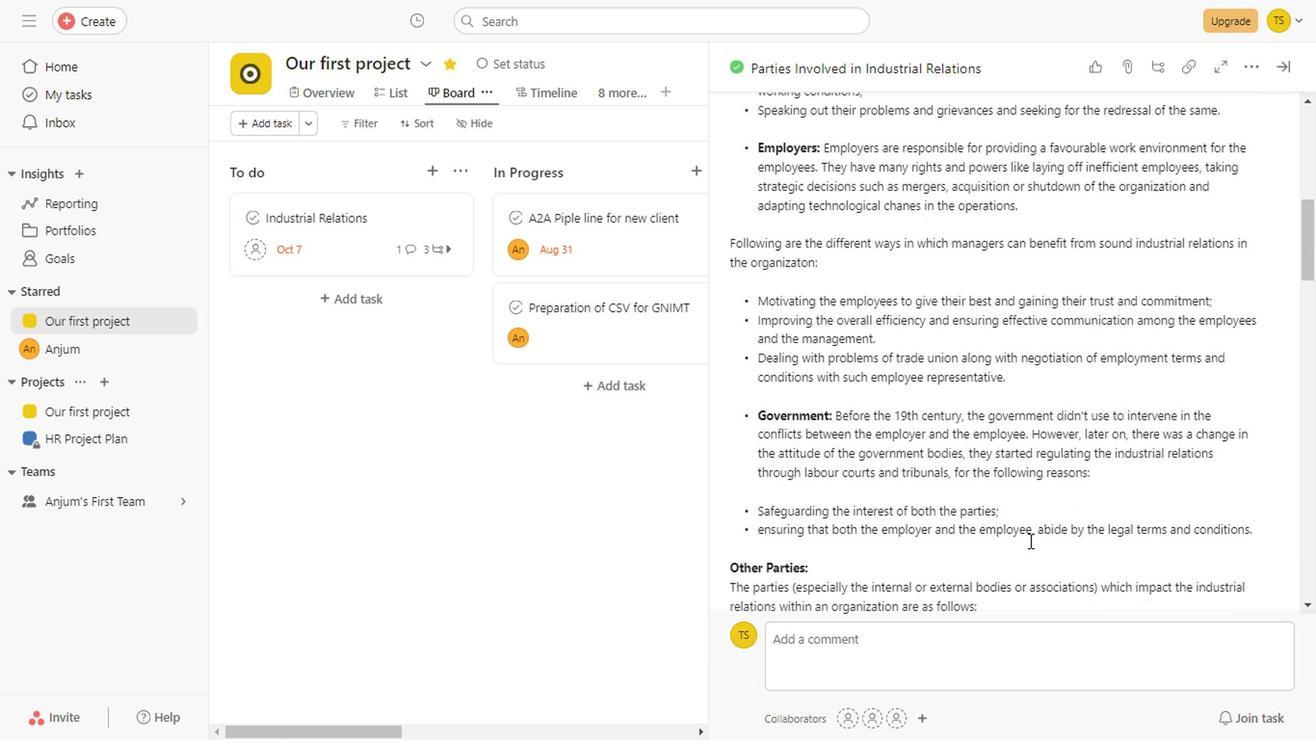 
Action: Mouse scrolled (1024, 541) with delta (0, 0)
Screenshot: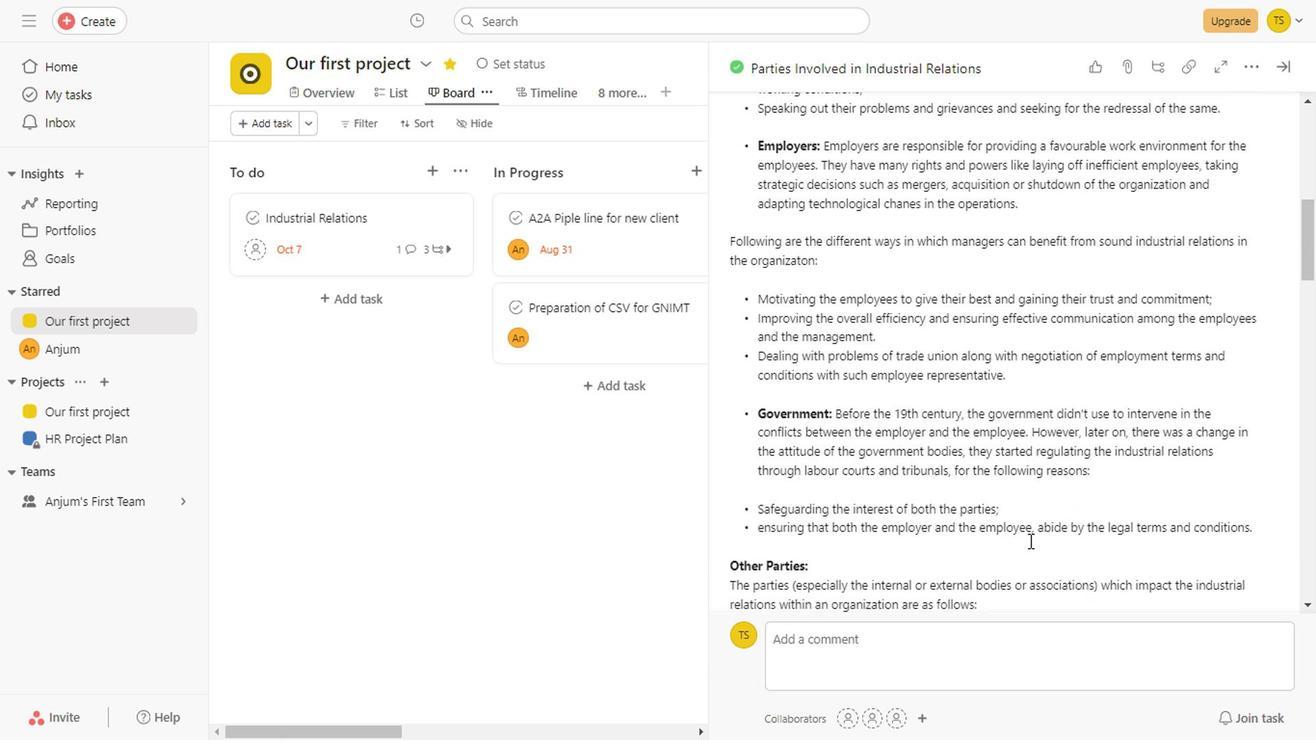 
Action: Mouse scrolled (1024, 541) with delta (0, 0)
Screenshot: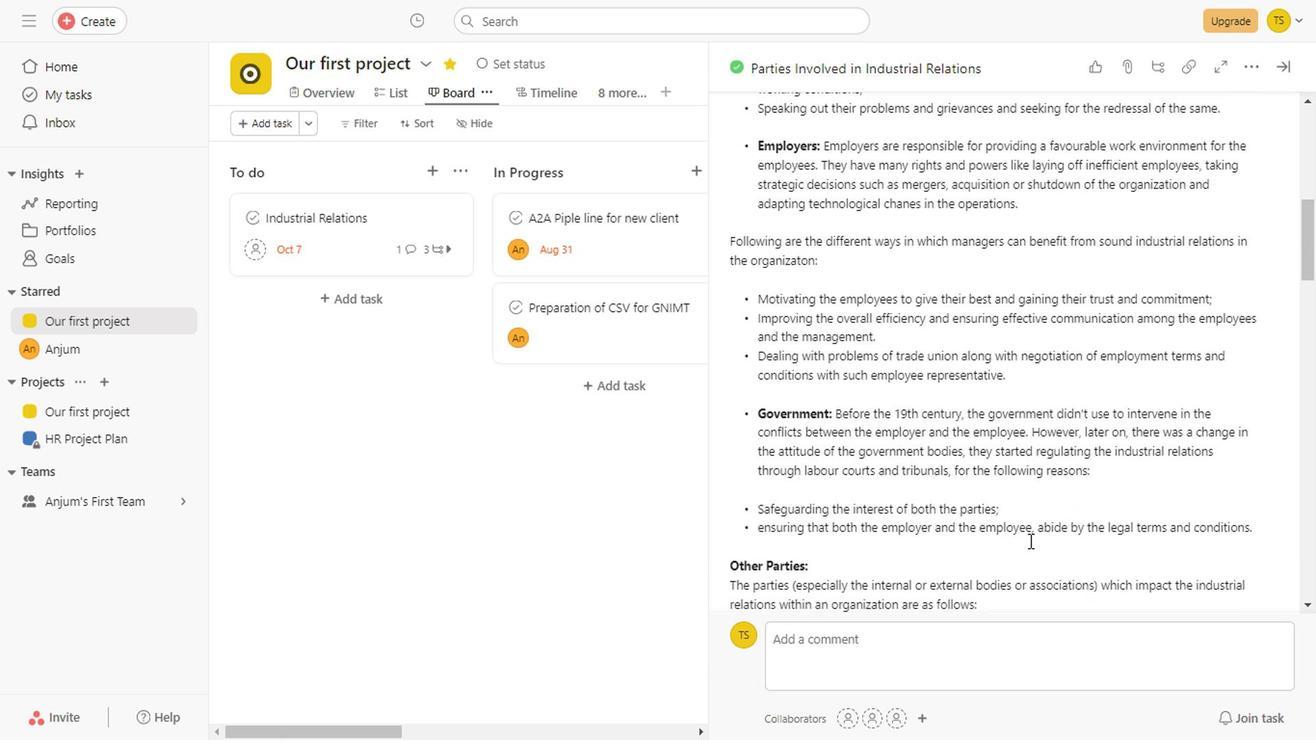 
Action: Mouse scrolled (1024, 541) with delta (0, 0)
Screenshot: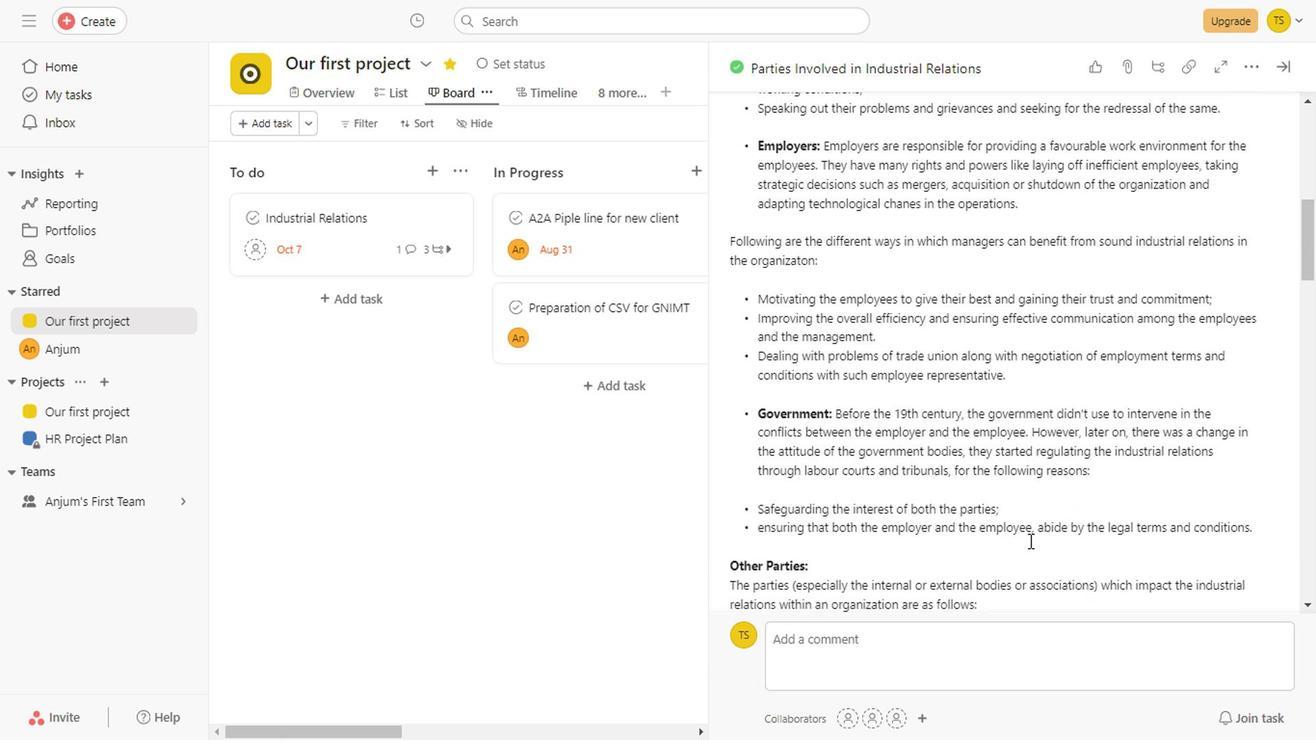 
Action: Mouse scrolled (1024, 541) with delta (0, 0)
Screenshot: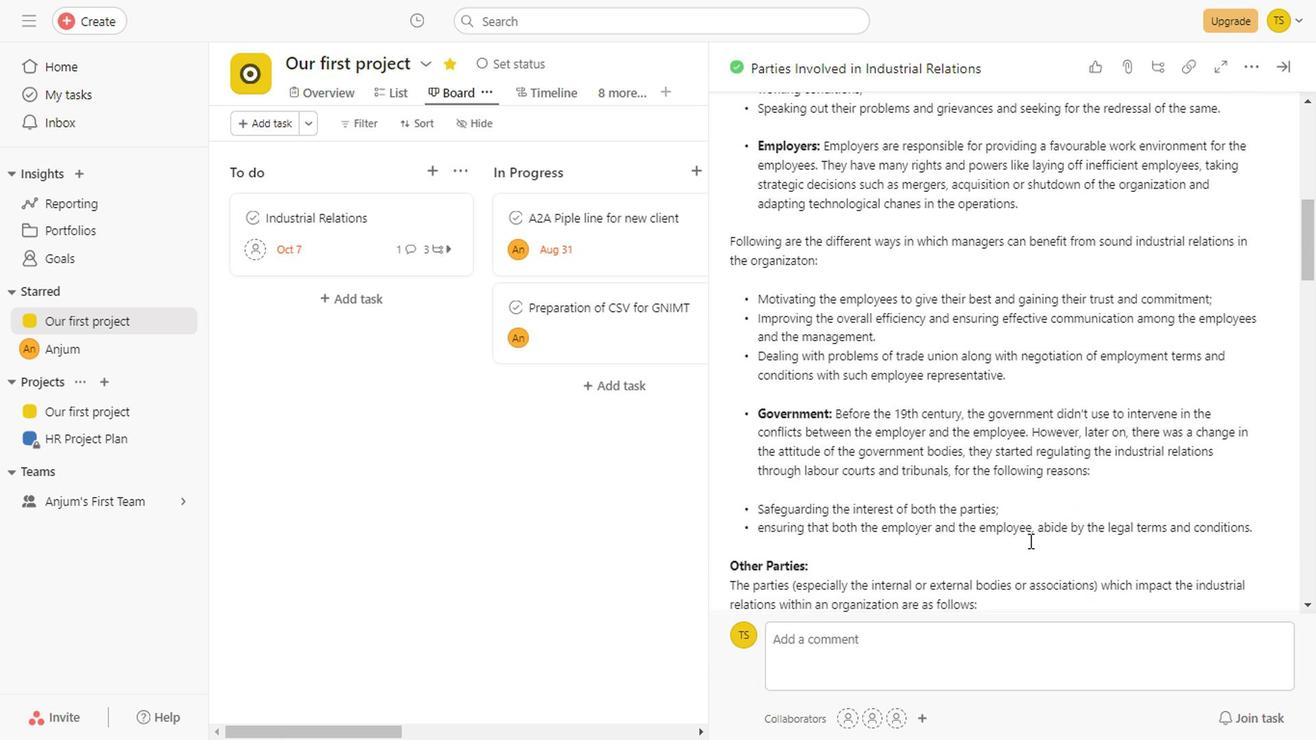 
Action: Mouse scrolled (1024, 541) with delta (0, 0)
Screenshot: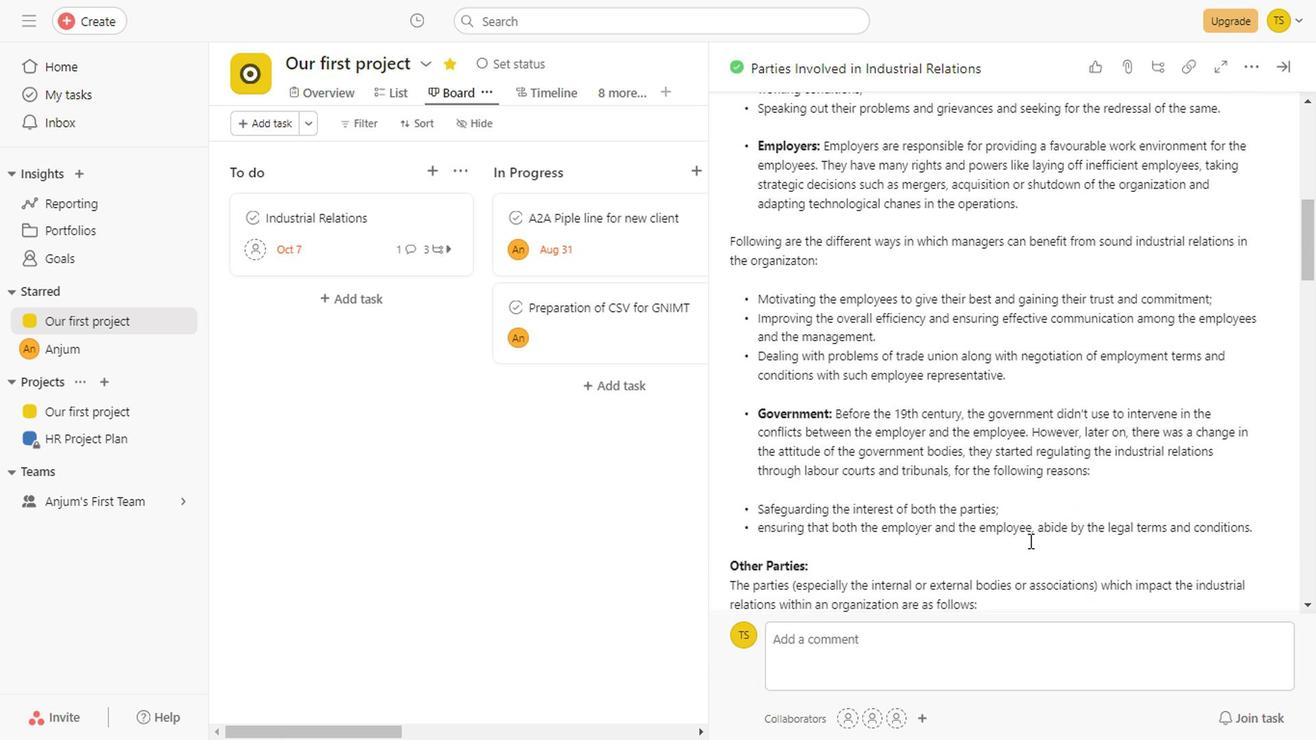 
Action: Mouse scrolled (1024, 541) with delta (0, 0)
Screenshot: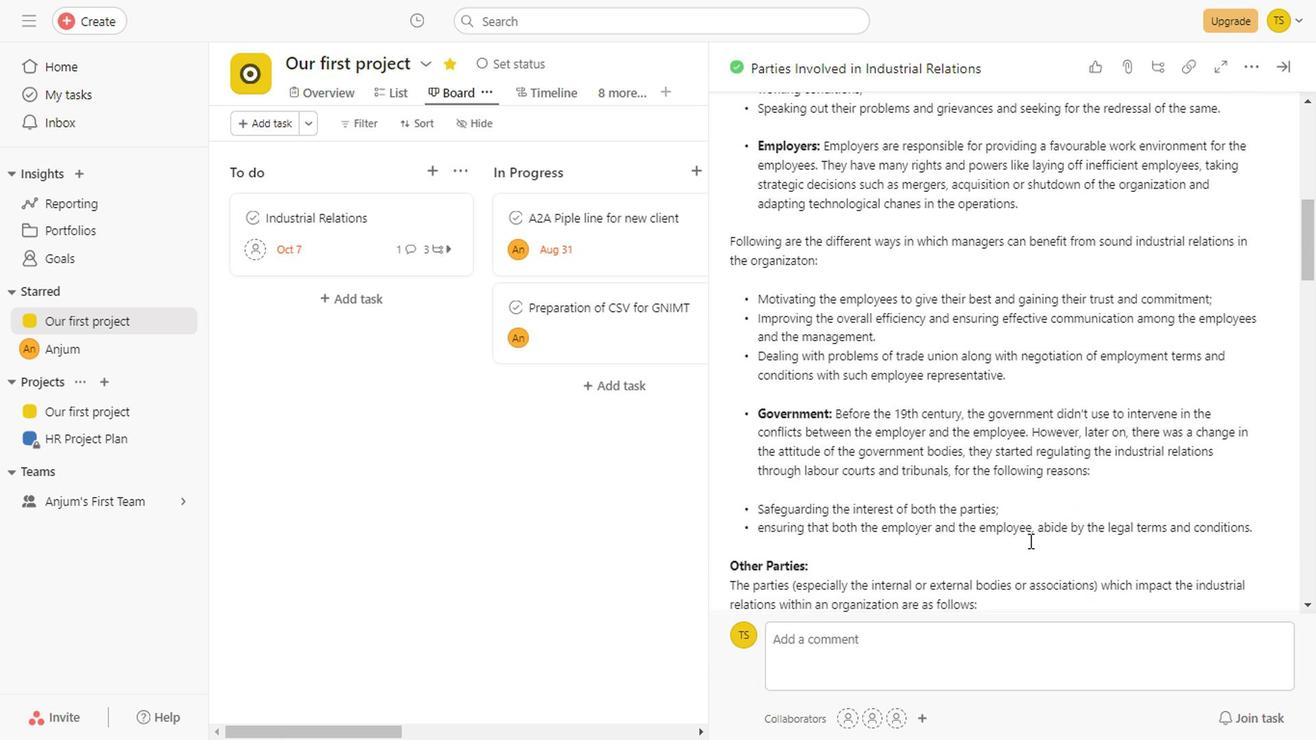 
Action: Mouse scrolled (1024, 541) with delta (0, 0)
Screenshot: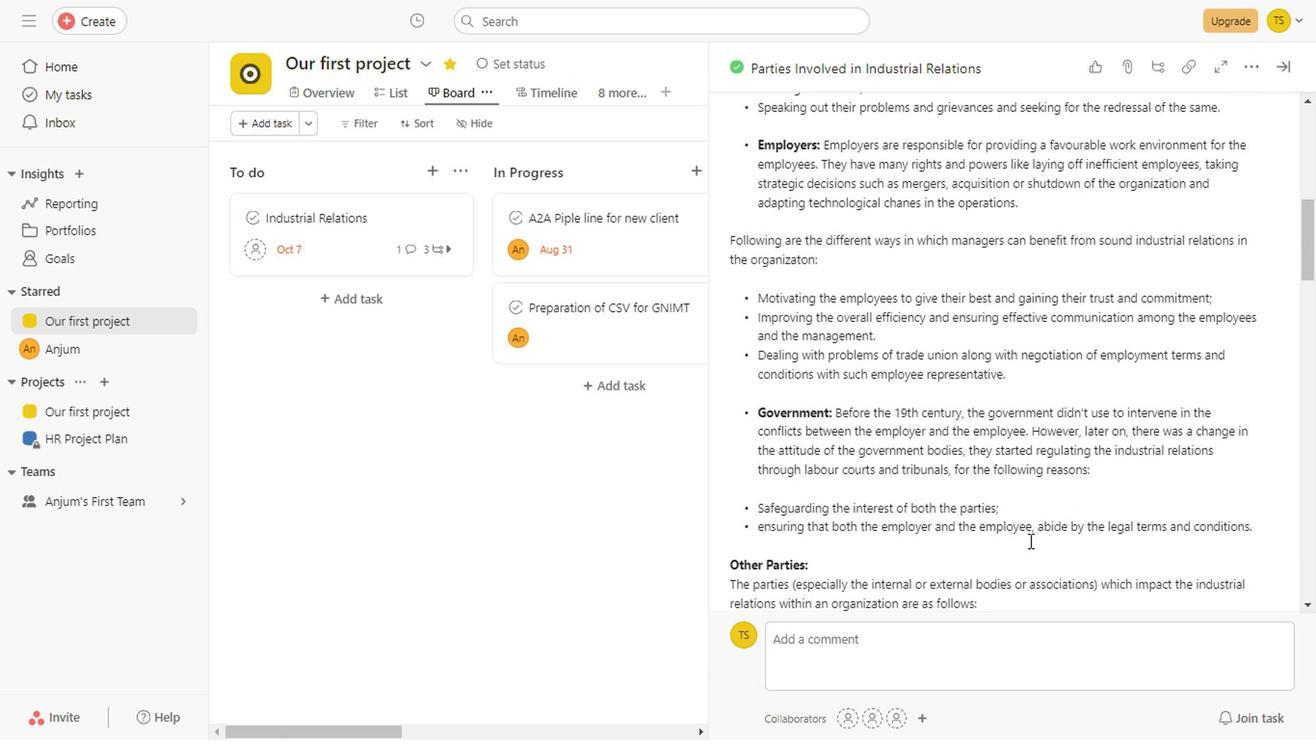 
Action: Mouse scrolled (1024, 541) with delta (0, 0)
Screenshot: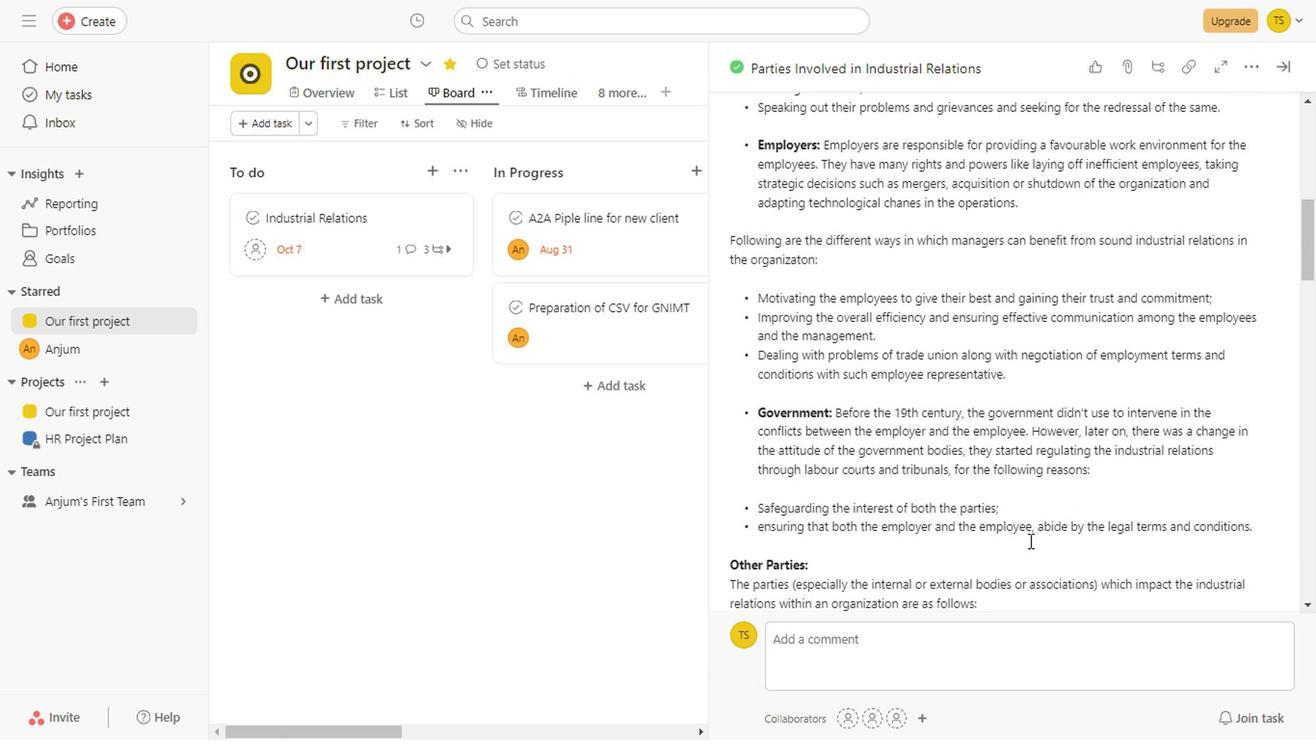 
Action: Mouse scrolled (1024, 541) with delta (0, 0)
Screenshot: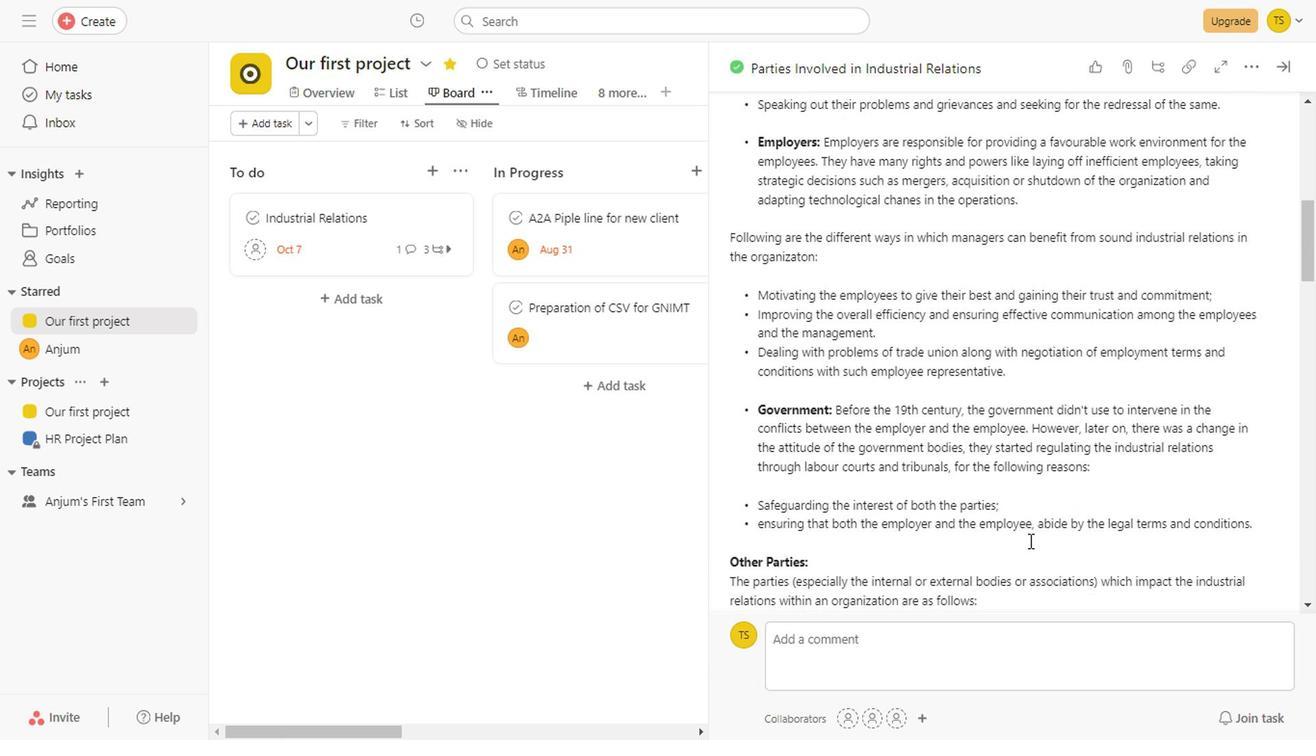 
Action: Mouse scrolled (1024, 541) with delta (0, 0)
Screenshot: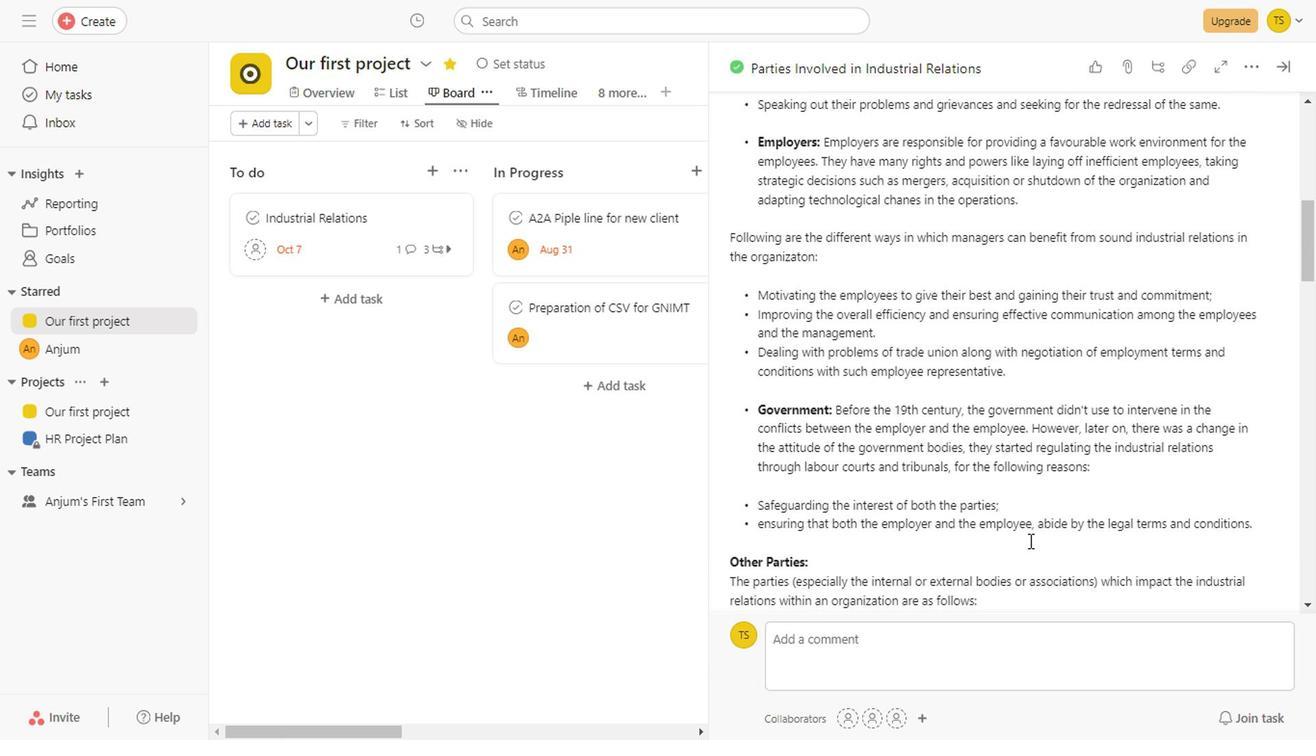
Action: Mouse scrolled (1024, 541) with delta (0, 0)
Screenshot: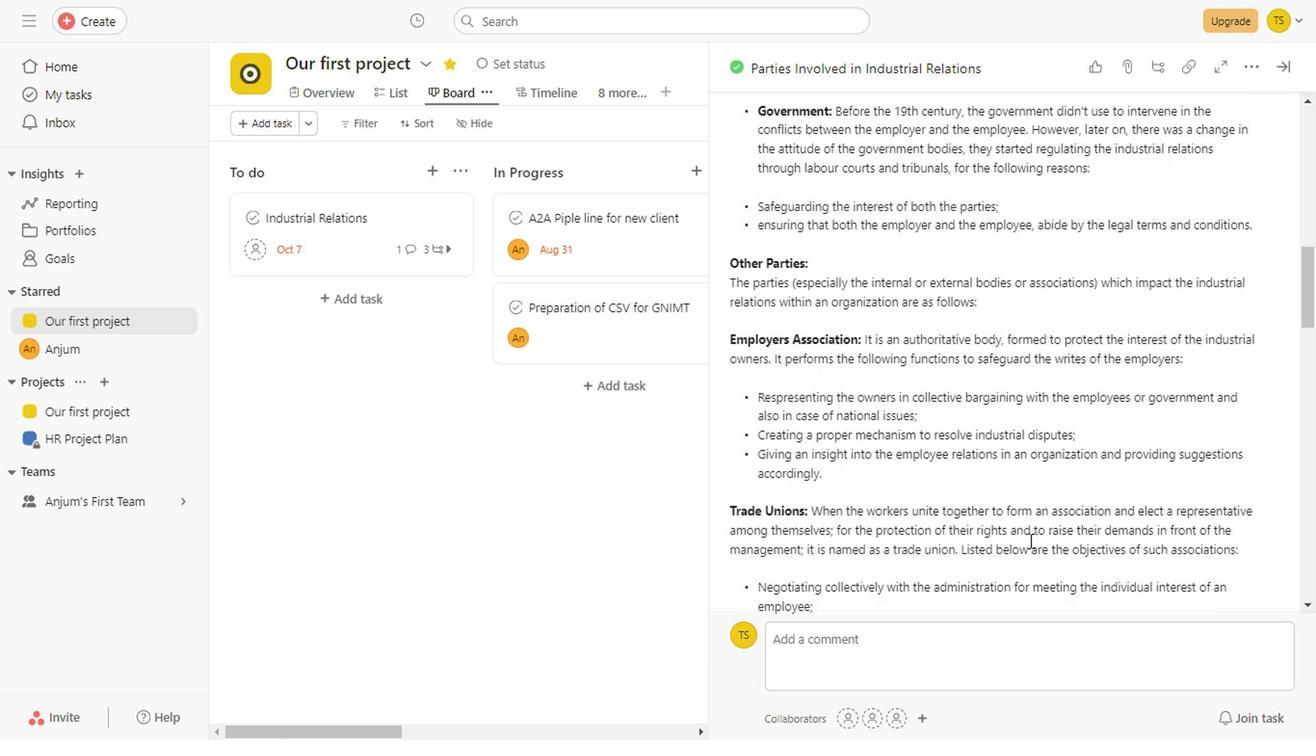
Action: Mouse scrolled (1024, 541) with delta (0, 0)
Screenshot: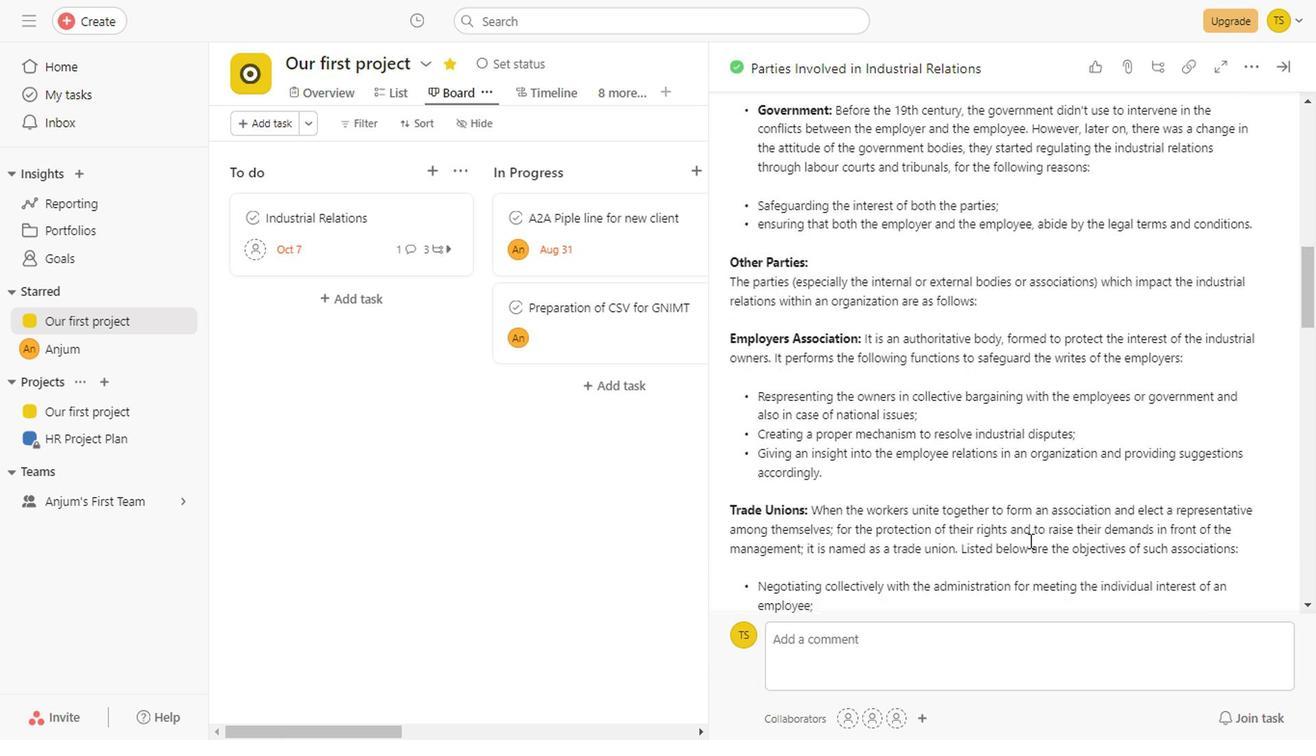 
Action: Mouse scrolled (1024, 541) with delta (0, 0)
Screenshot: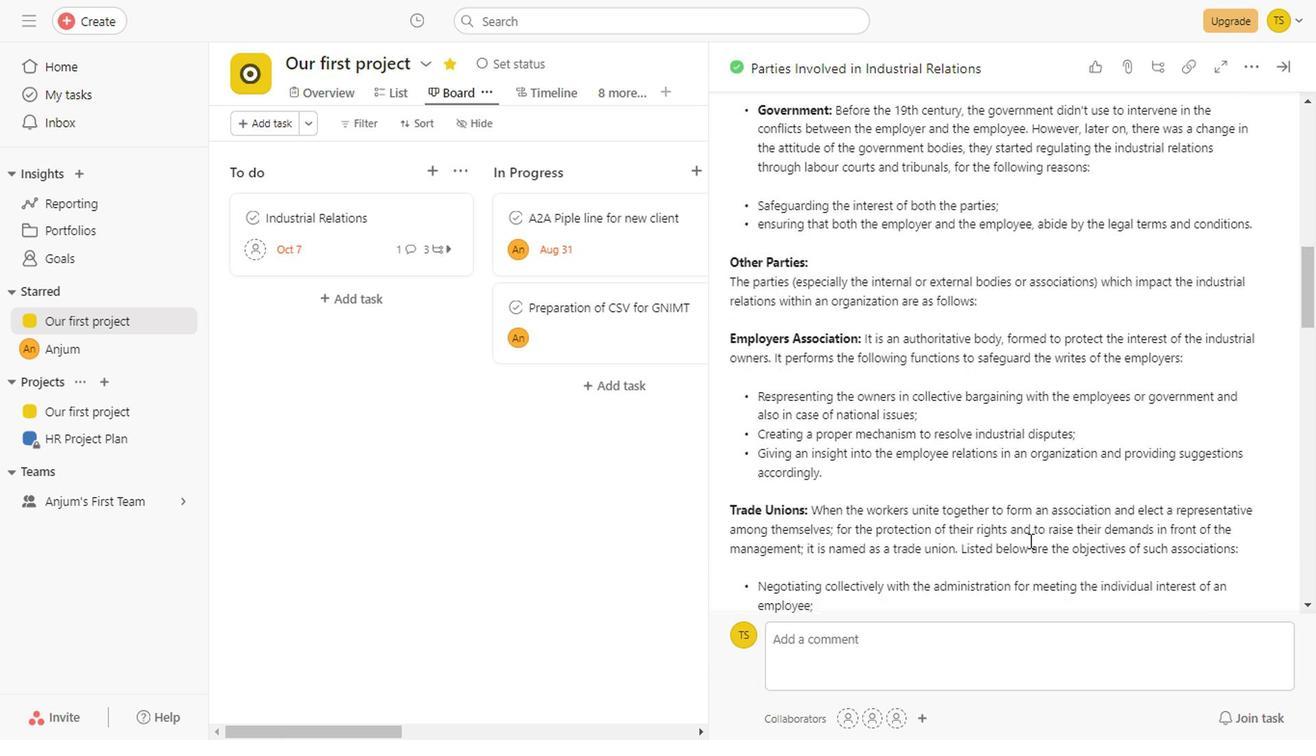 
Action: Mouse scrolled (1024, 541) with delta (0, 0)
Screenshot: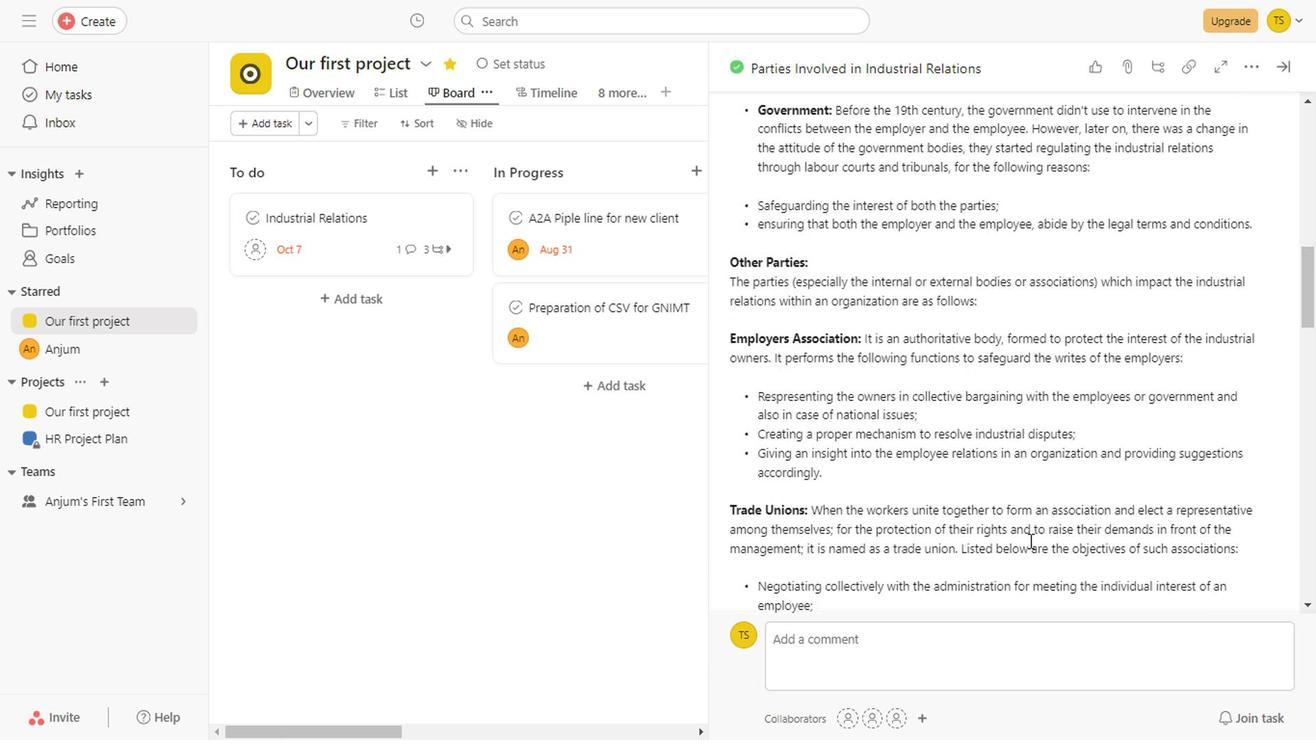 
Action: Mouse scrolled (1024, 541) with delta (0, 0)
Screenshot: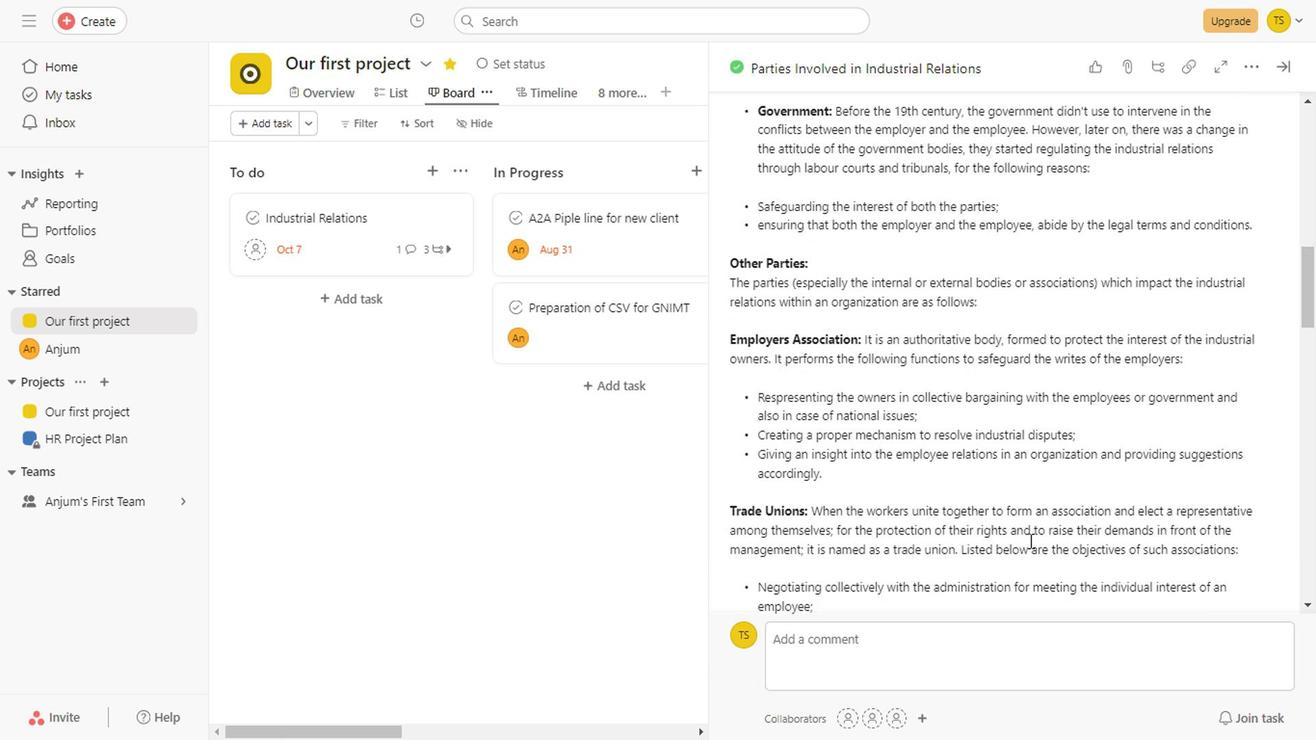 
Action: Mouse scrolled (1024, 541) with delta (0, 0)
Screenshot: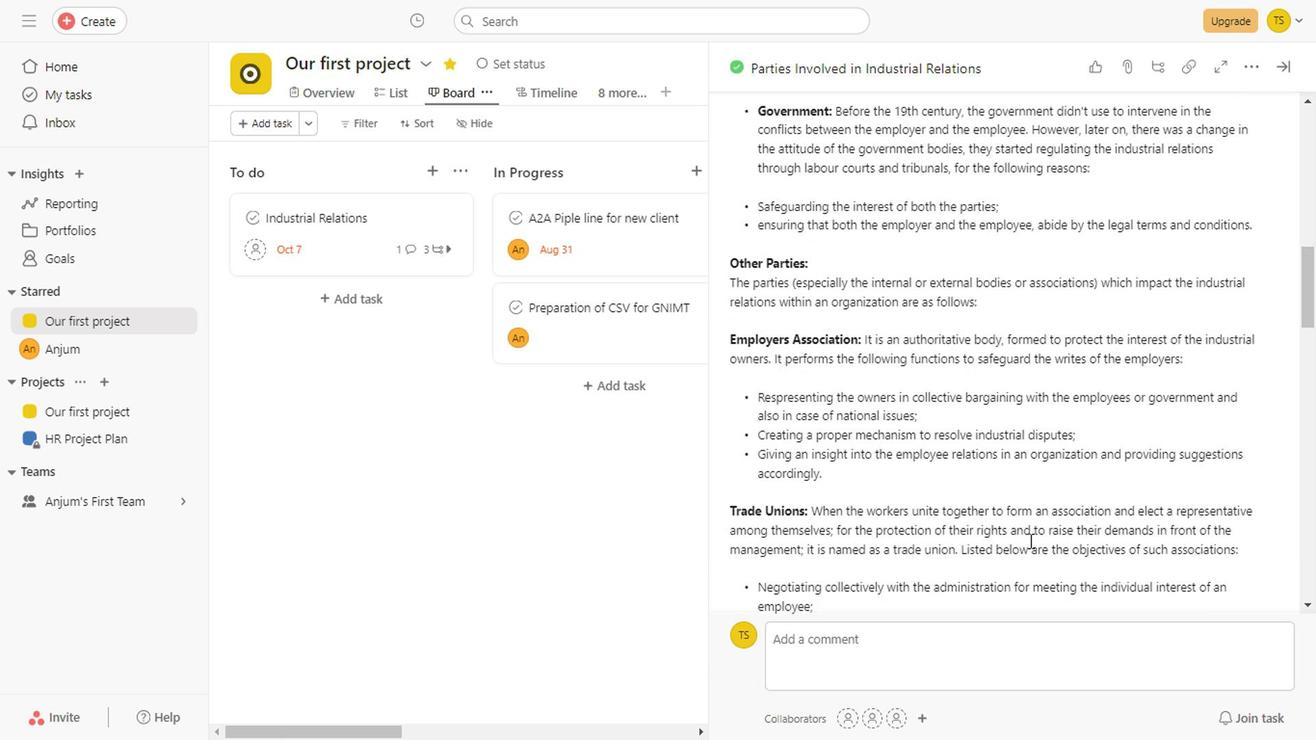 
Action: Mouse scrolled (1024, 541) with delta (0, 0)
Screenshot: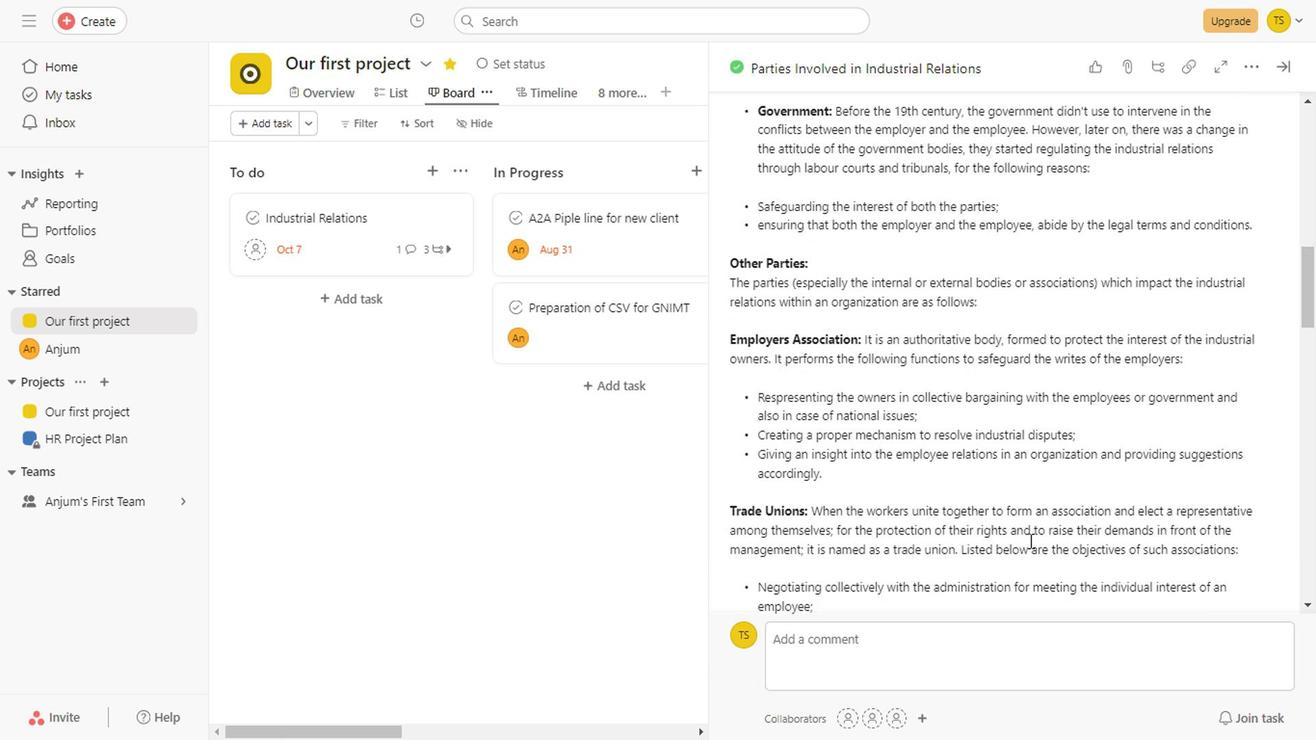 
Action: Mouse scrolled (1024, 541) with delta (0, 0)
Screenshot: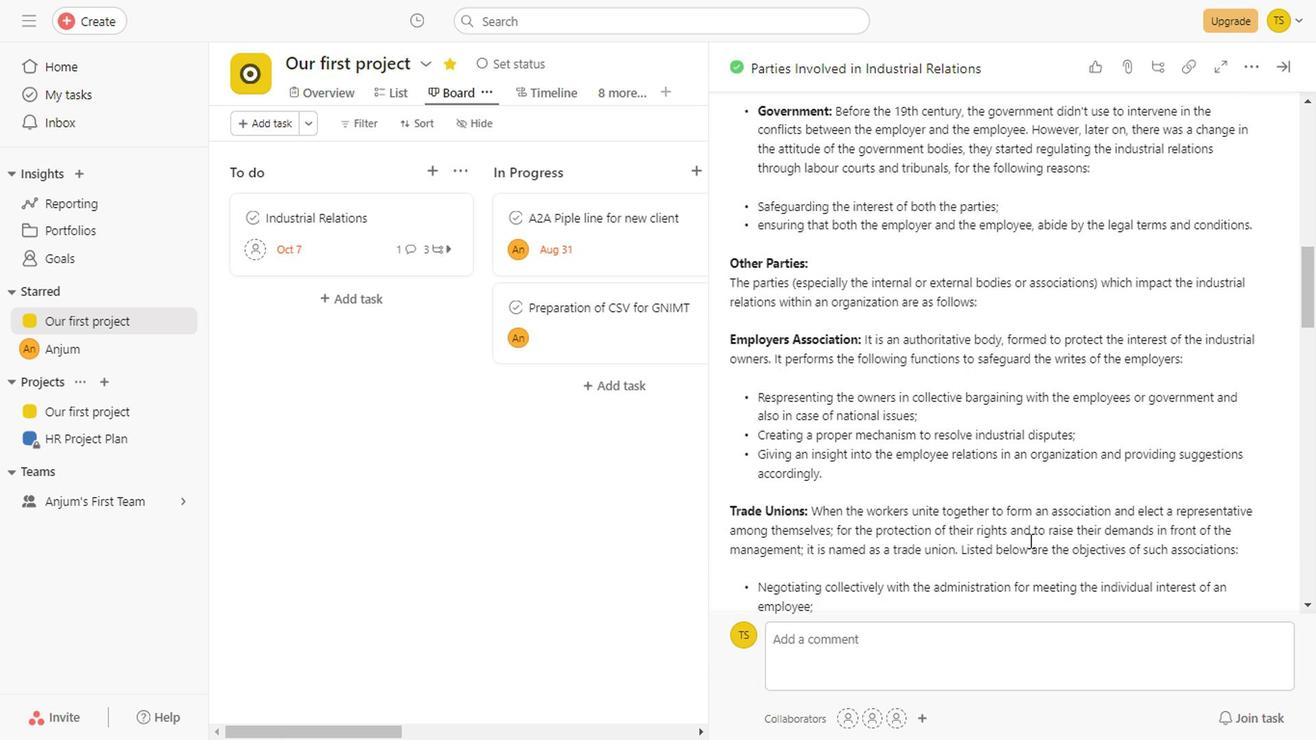 
Action: Mouse scrolled (1024, 541) with delta (0, 0)
Screenshot: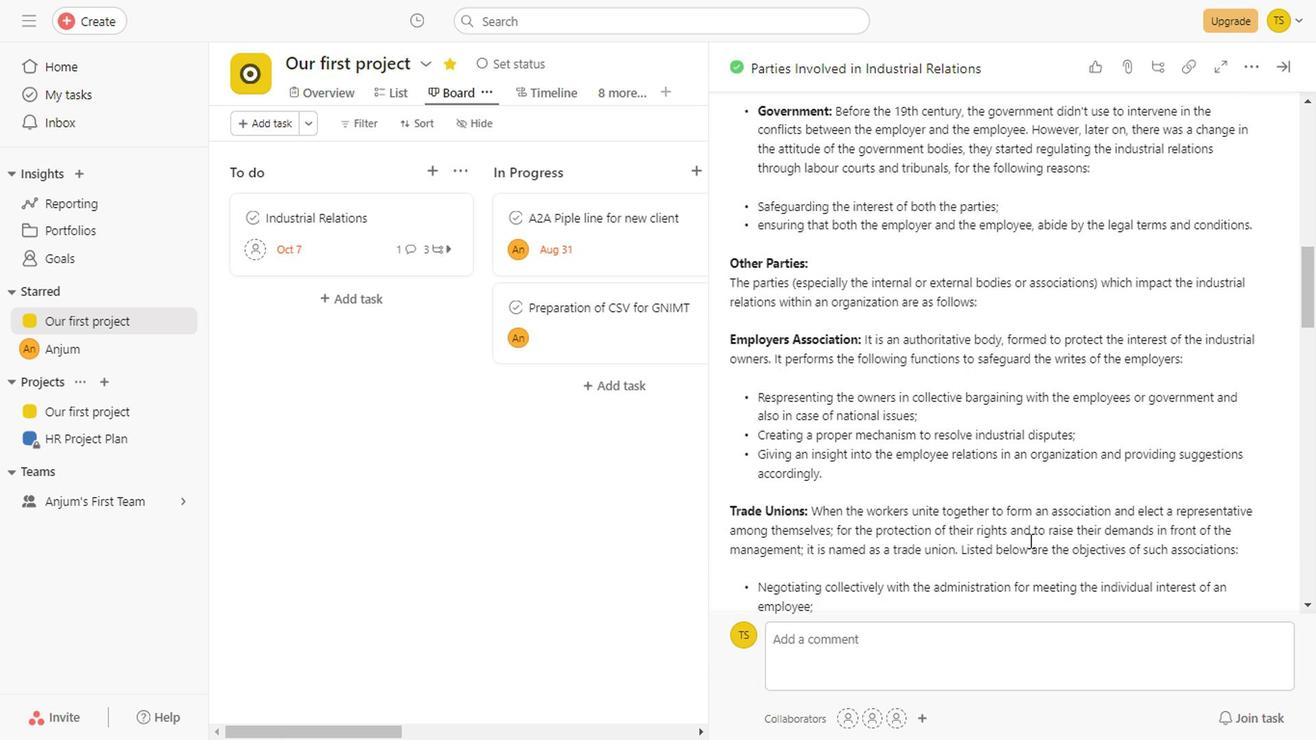 
Action: Mouse scrolled (1024, 541) with delta (0, 0)
Screenshot: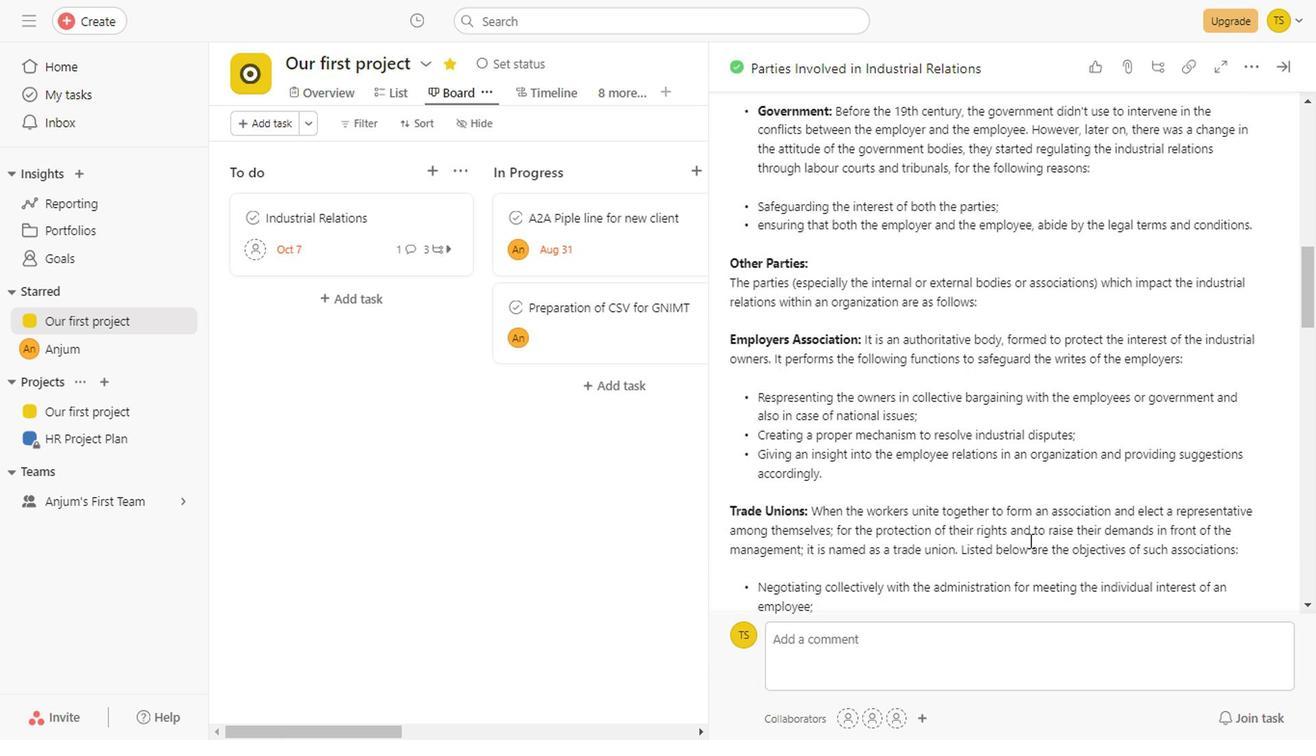 
Action: Mouse scrolled (1024, 541) with delta (0, 0)
Screenshot: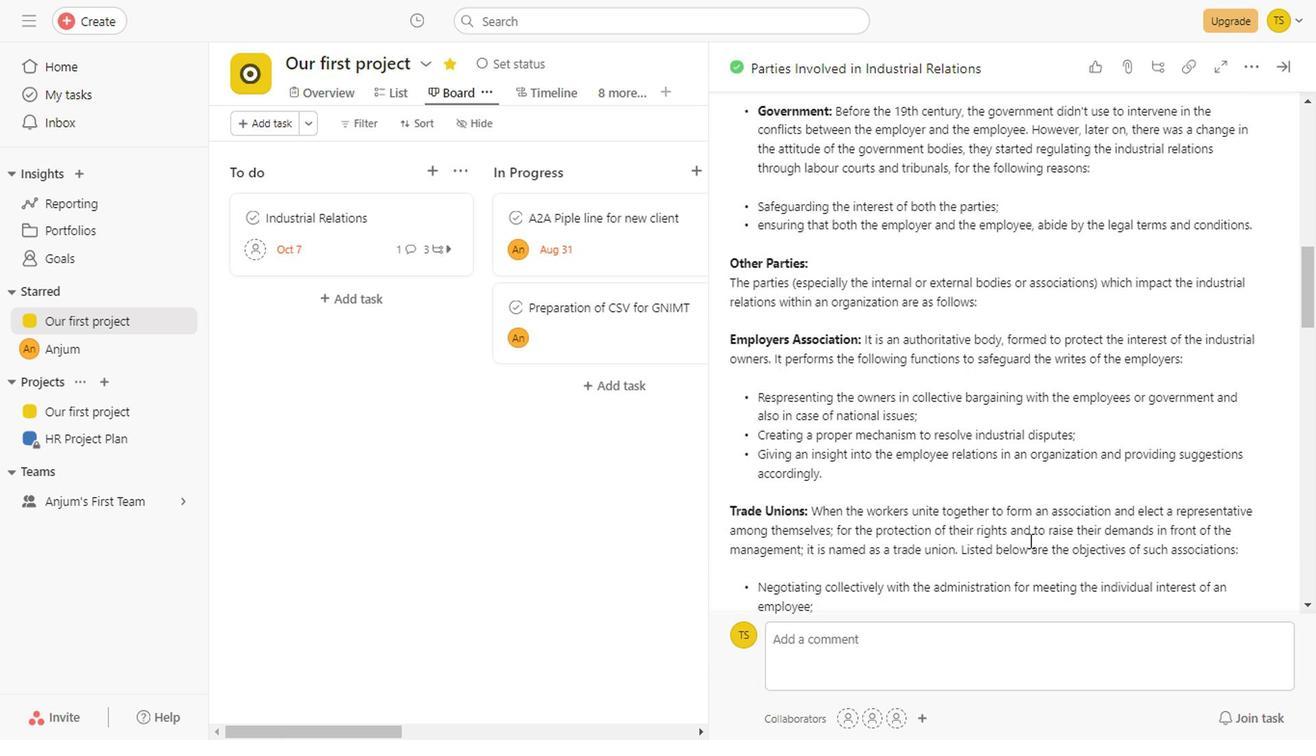 
Action: Mouse scrolled (1024, 541) with delta (0, 0)
Screenshot: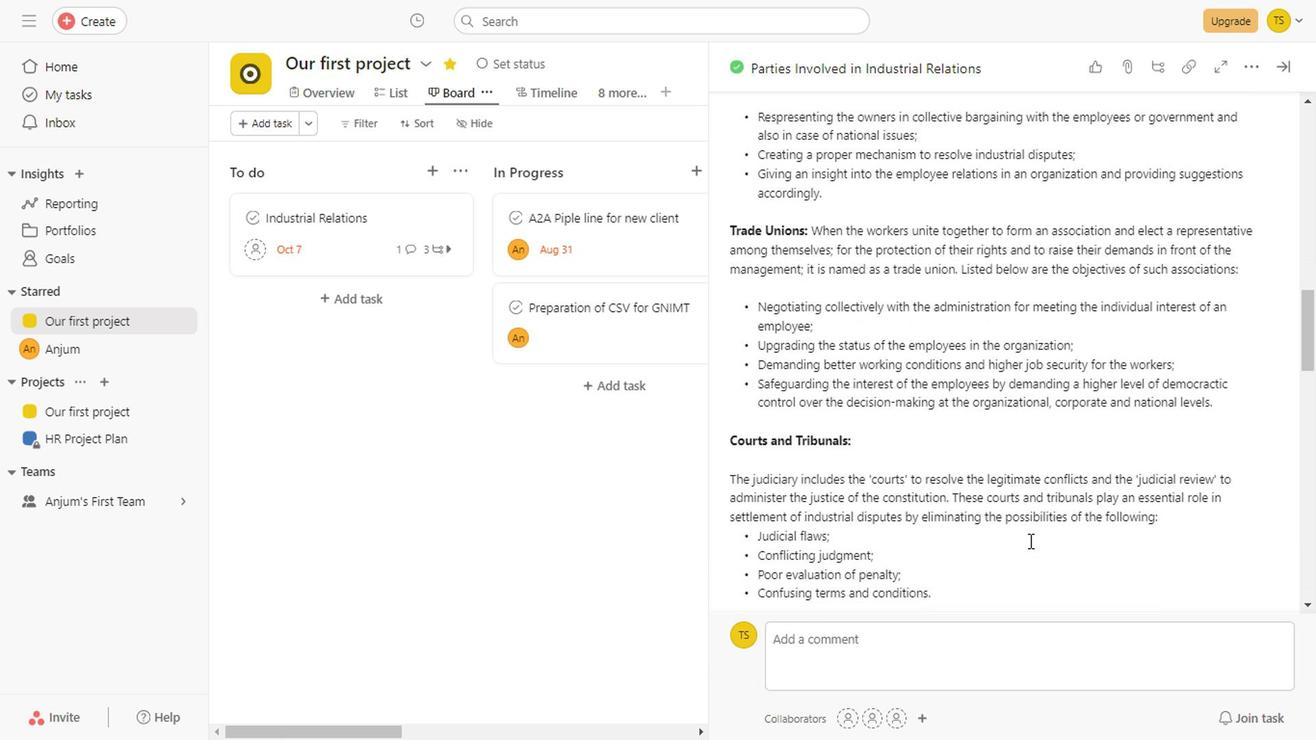 
Action: Mouse scrolled (1024, 541) with delta (0, 0)
Screenshot: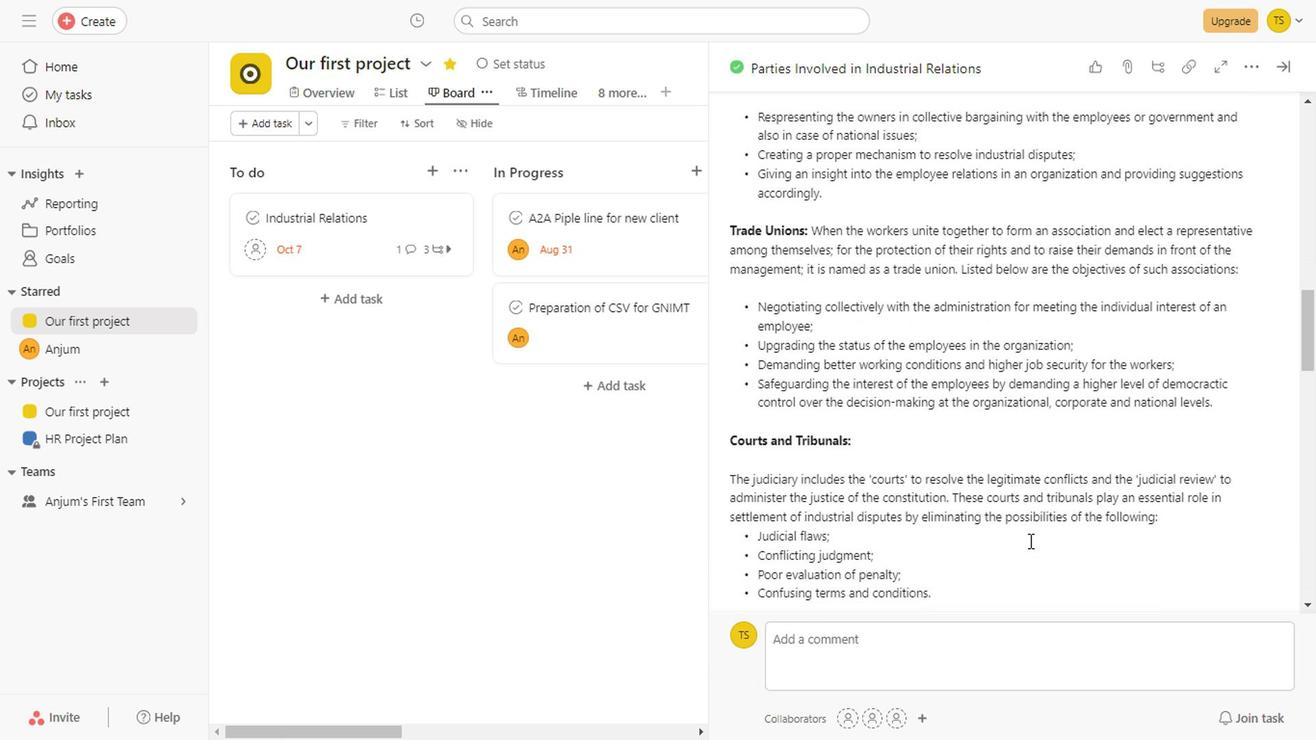 
Action: Mouse scrolled (1024, 541) with delta (0, 0)
Screenshot: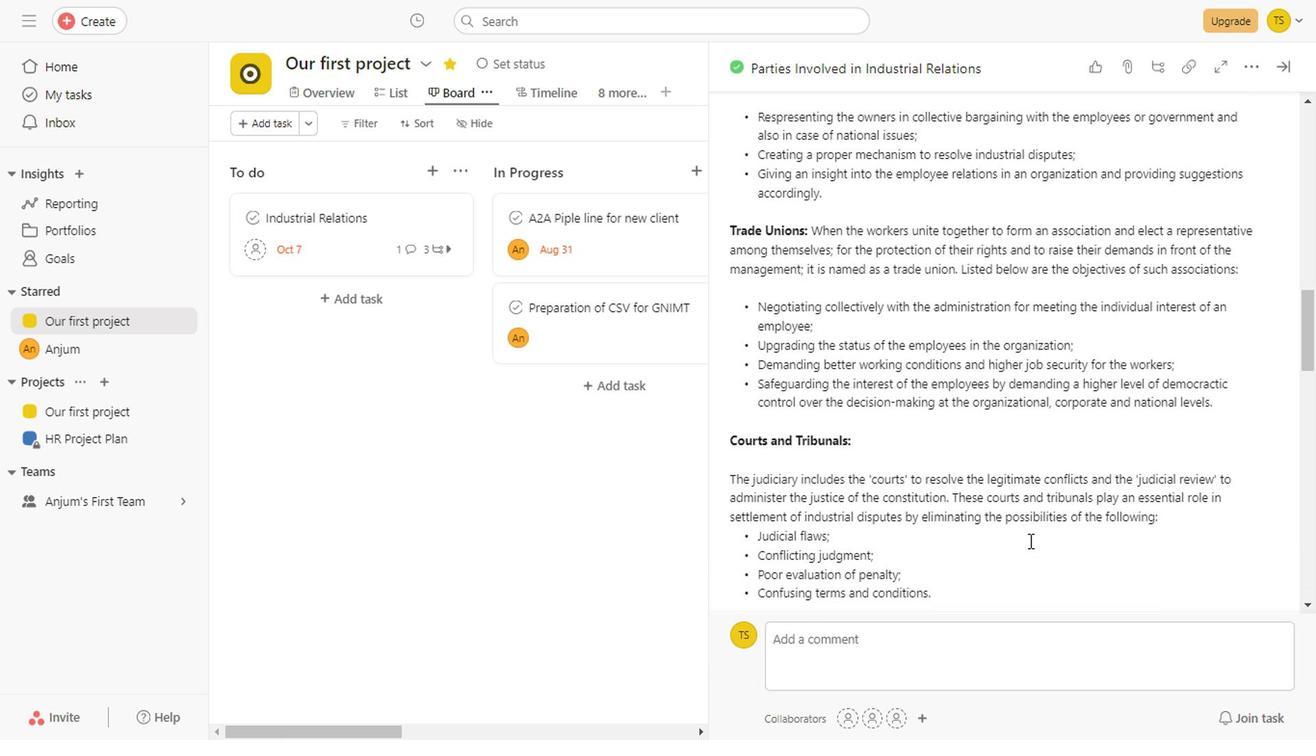 
Action: Mouse scrolled (1024, 541) with delta (0, 0)
Screenshot: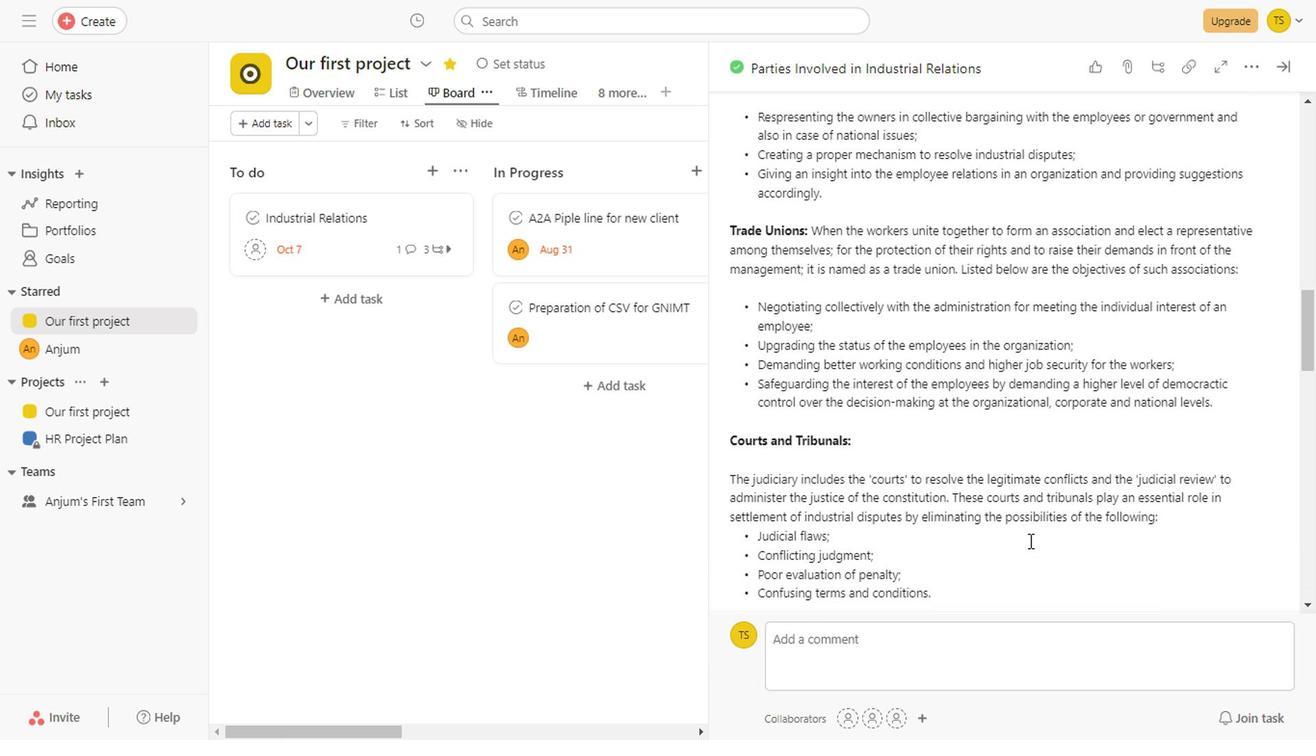 
Action: Mouse scrolled (1024, 541) with delta (0, 0)
Screenshot: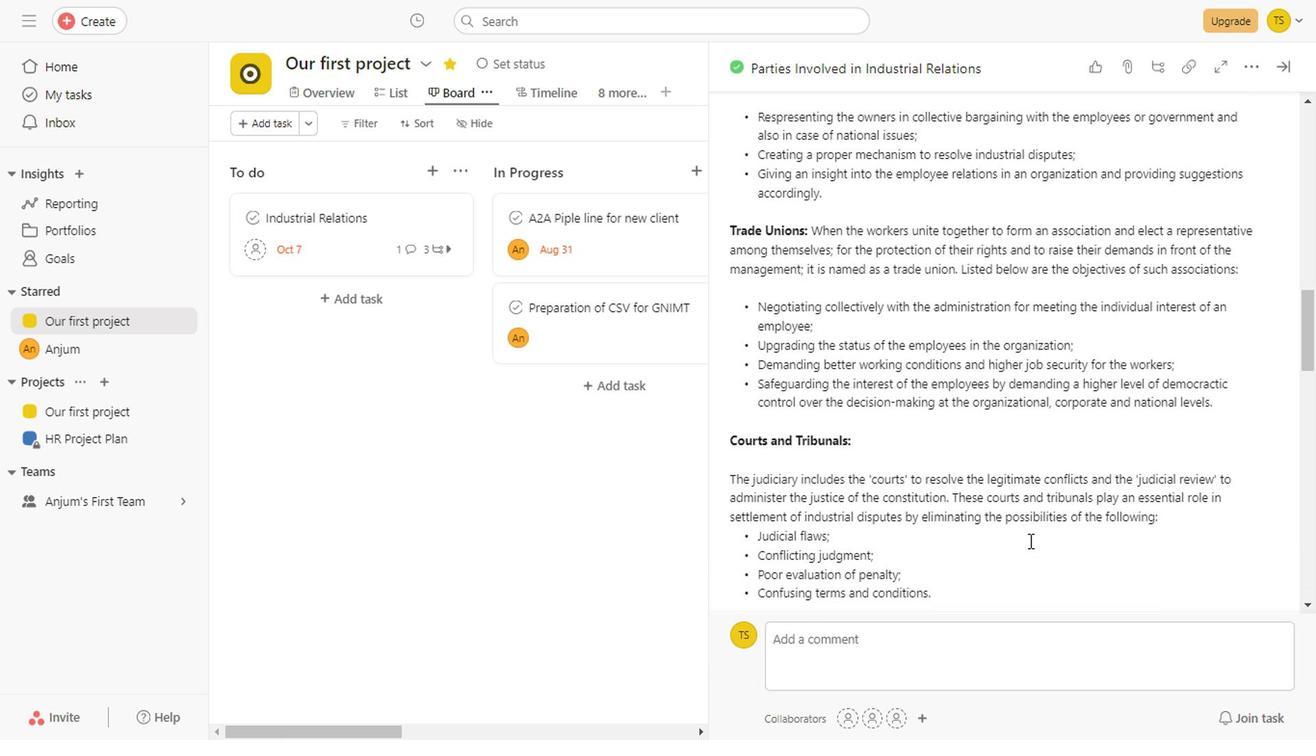 
Action: Mouse scrolled (1024, 541) with delta (0, 0)
Screenshot: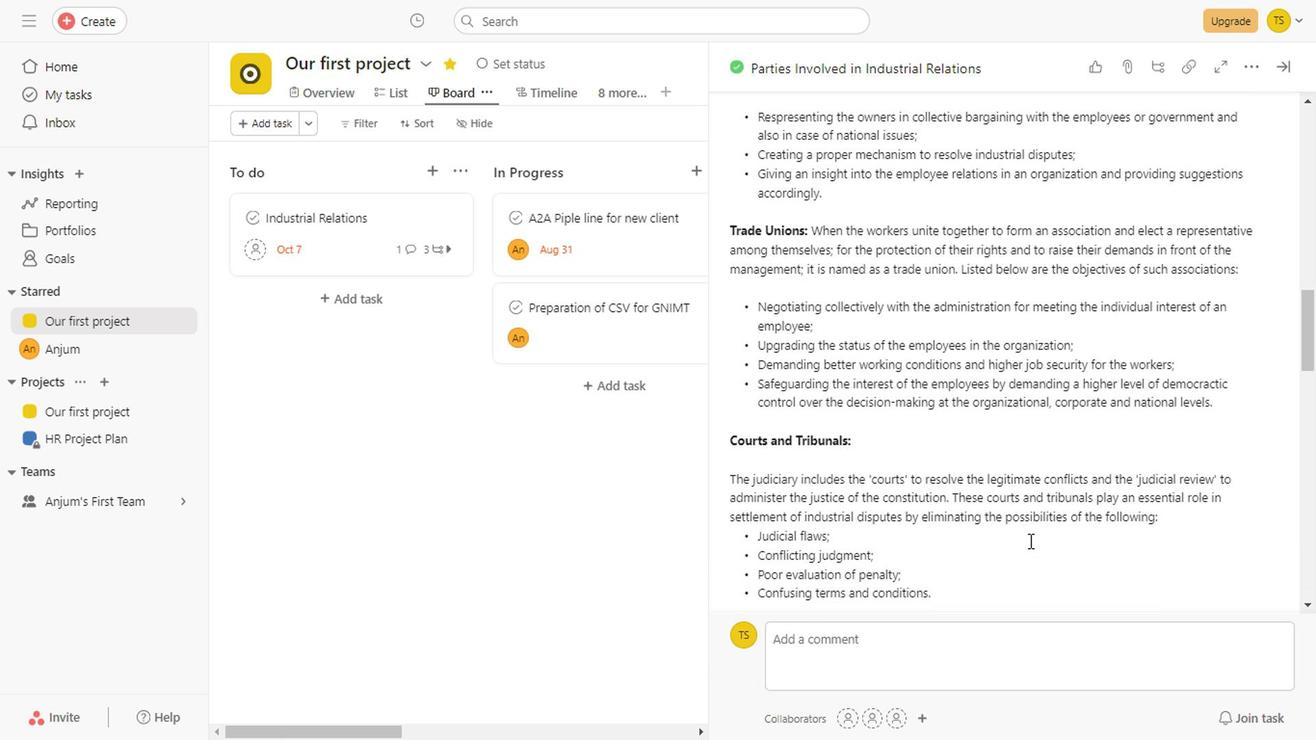 
Action: Mouse scrolled (1024, 541) with delta (0, 0)
Screenshot: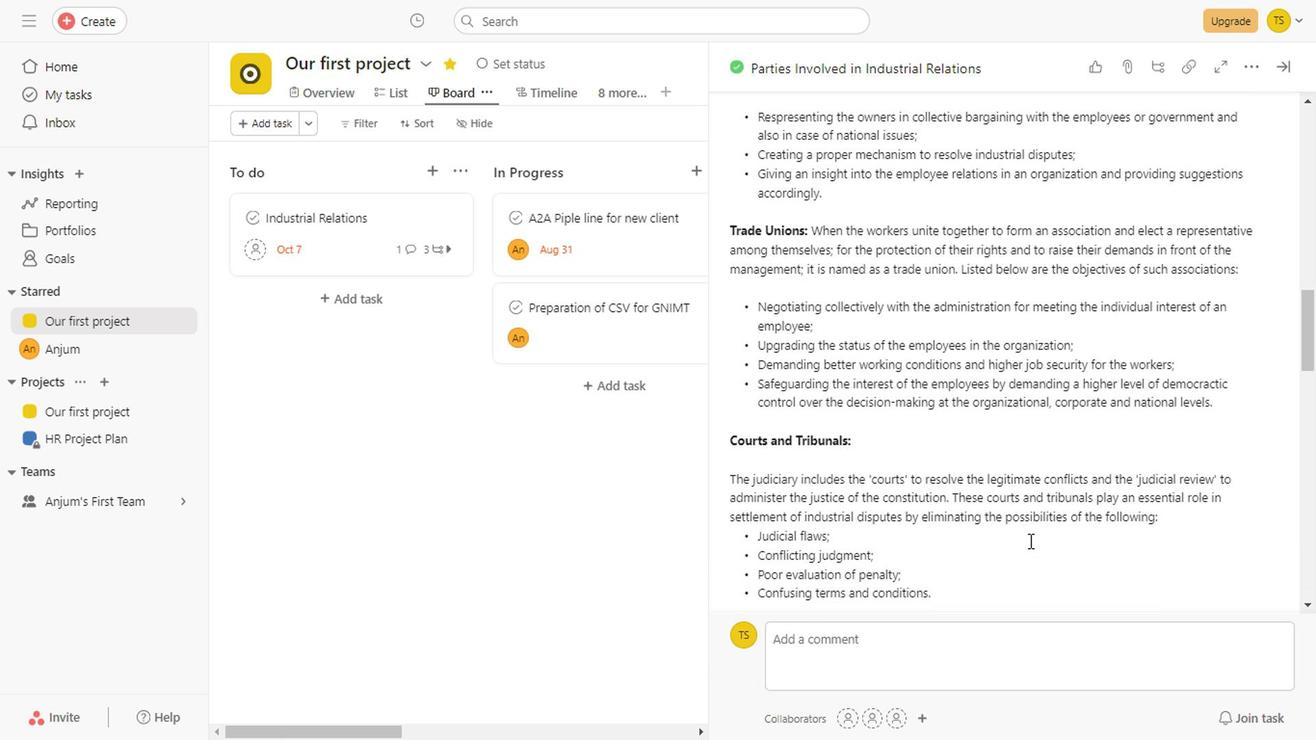
Action: Mouse scrolled (1024, 541) with delta (0, 0)
Screenshot: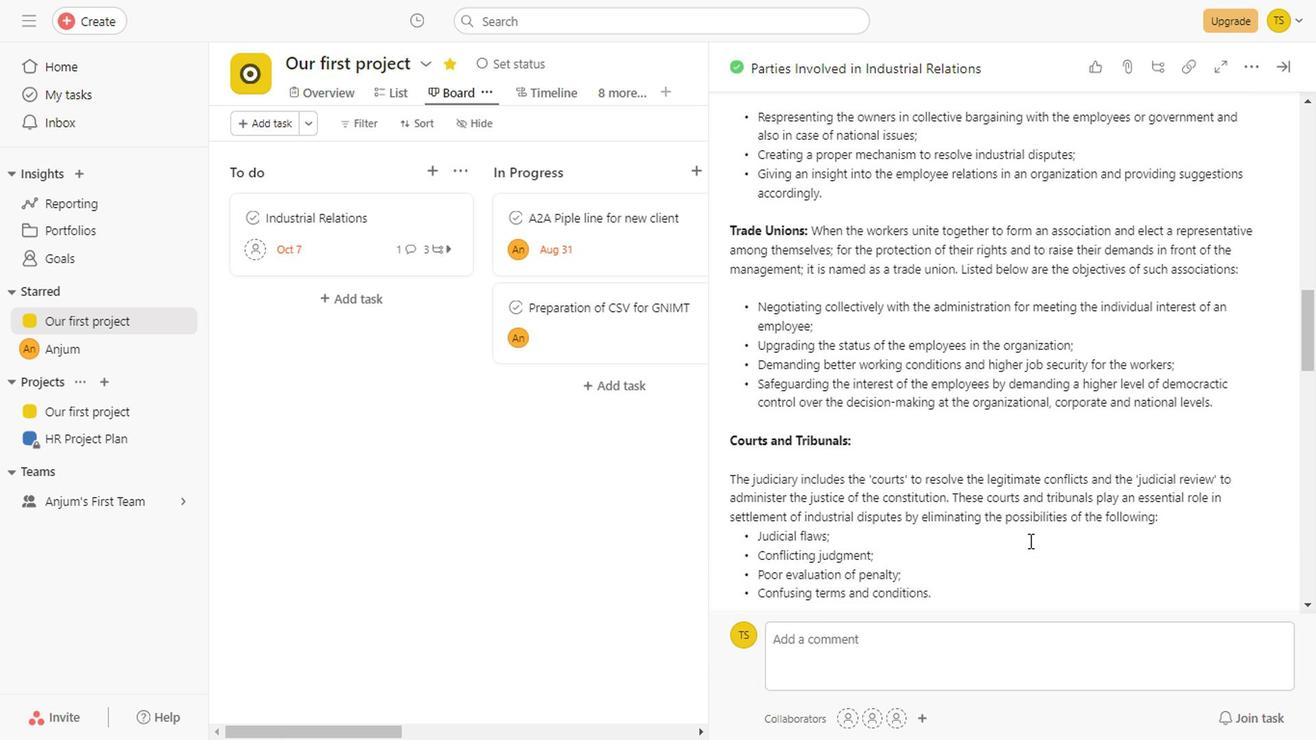 
Action: Mouse scrolled (1024, 541) with delta (0, 0)
Screenshot: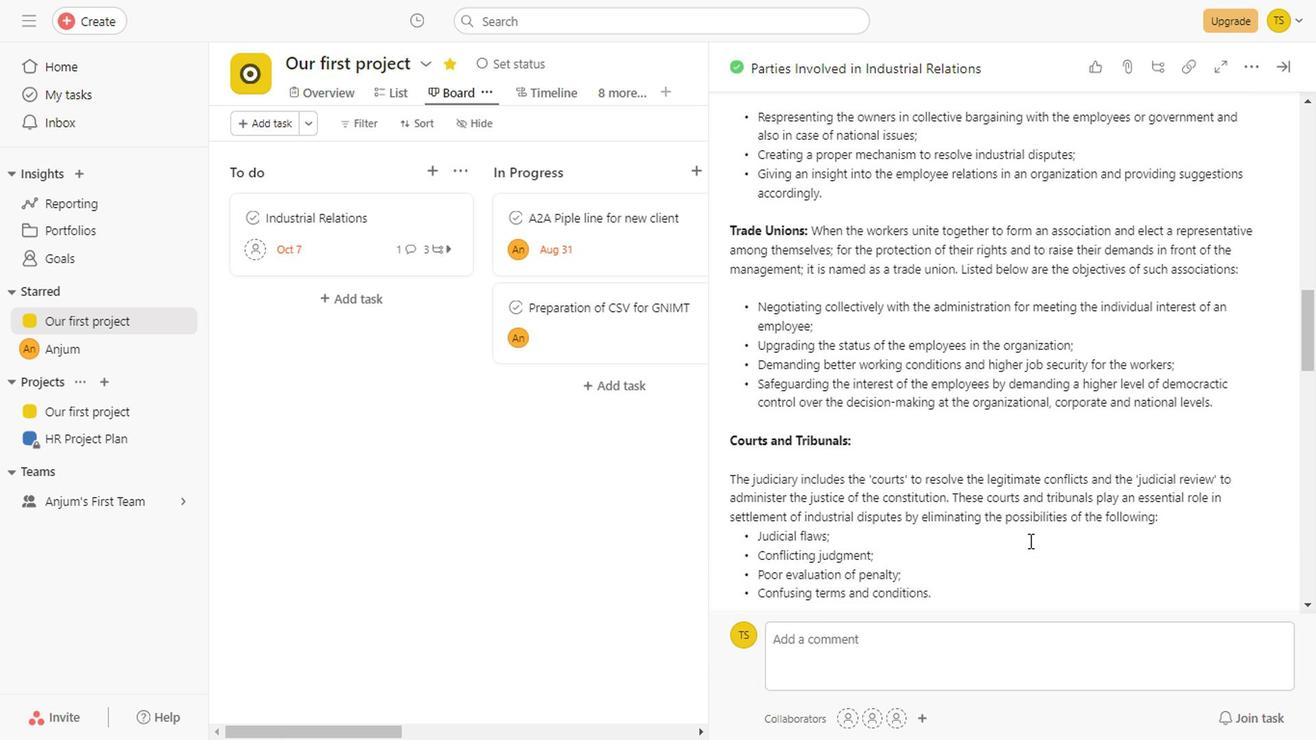
Action: Mouse scrolled (1024, 541) with delta (0, 0)
Screenshot: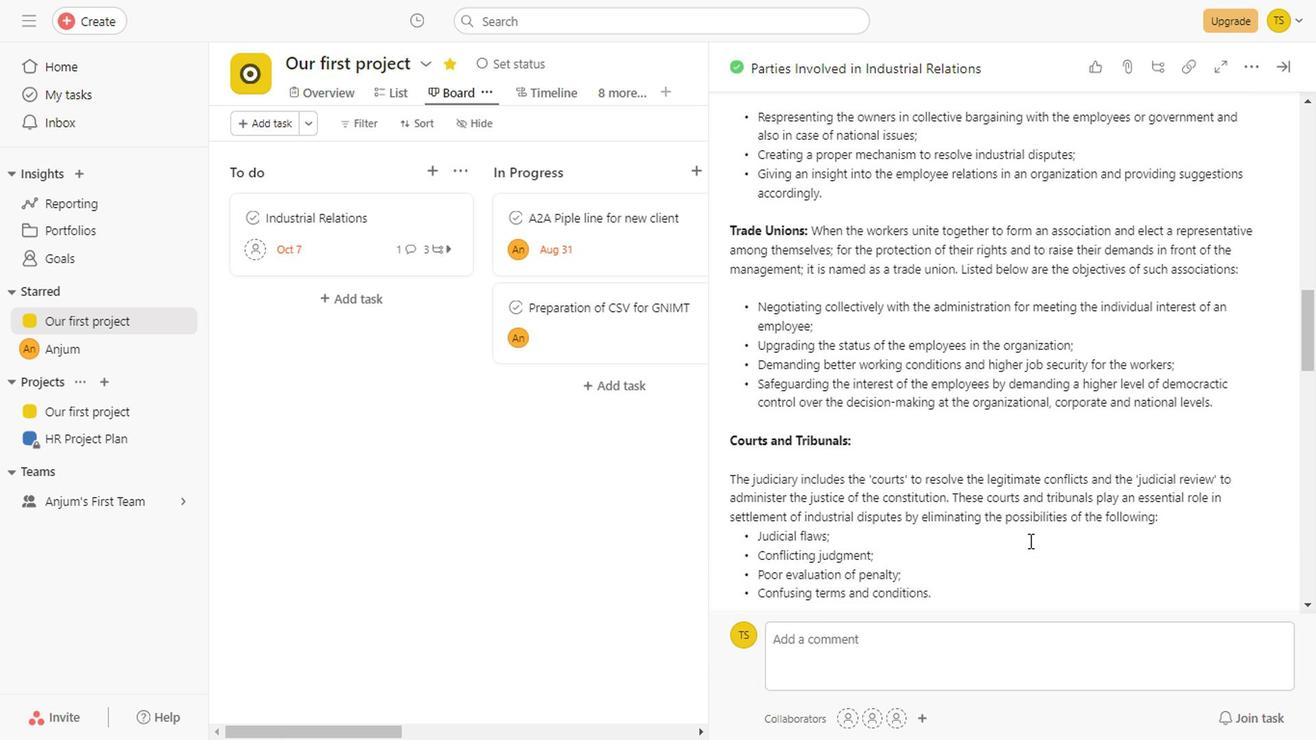 
Action: Mouse scrolled (1024, 541) with delta (0, 0)
Screenshot: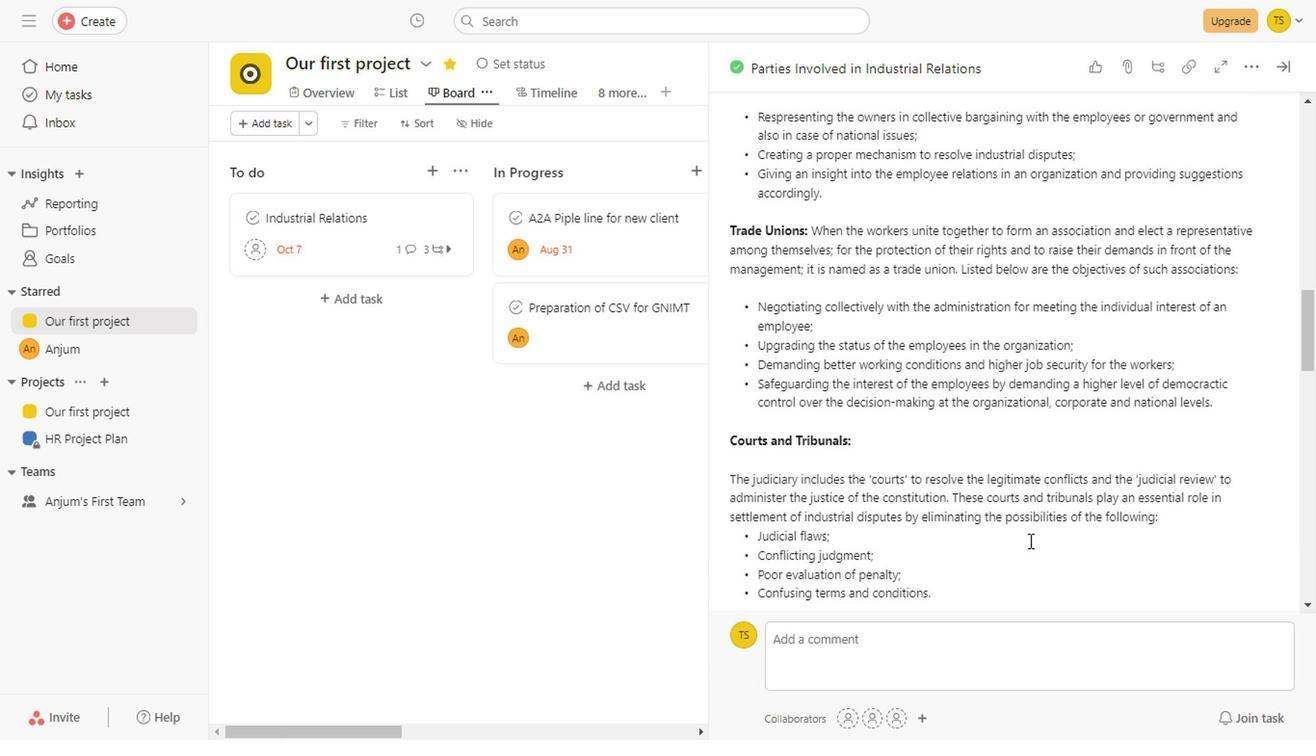 
Action: Mouse scrolled (1024, 541) with delta (0, 0)
Screenshot: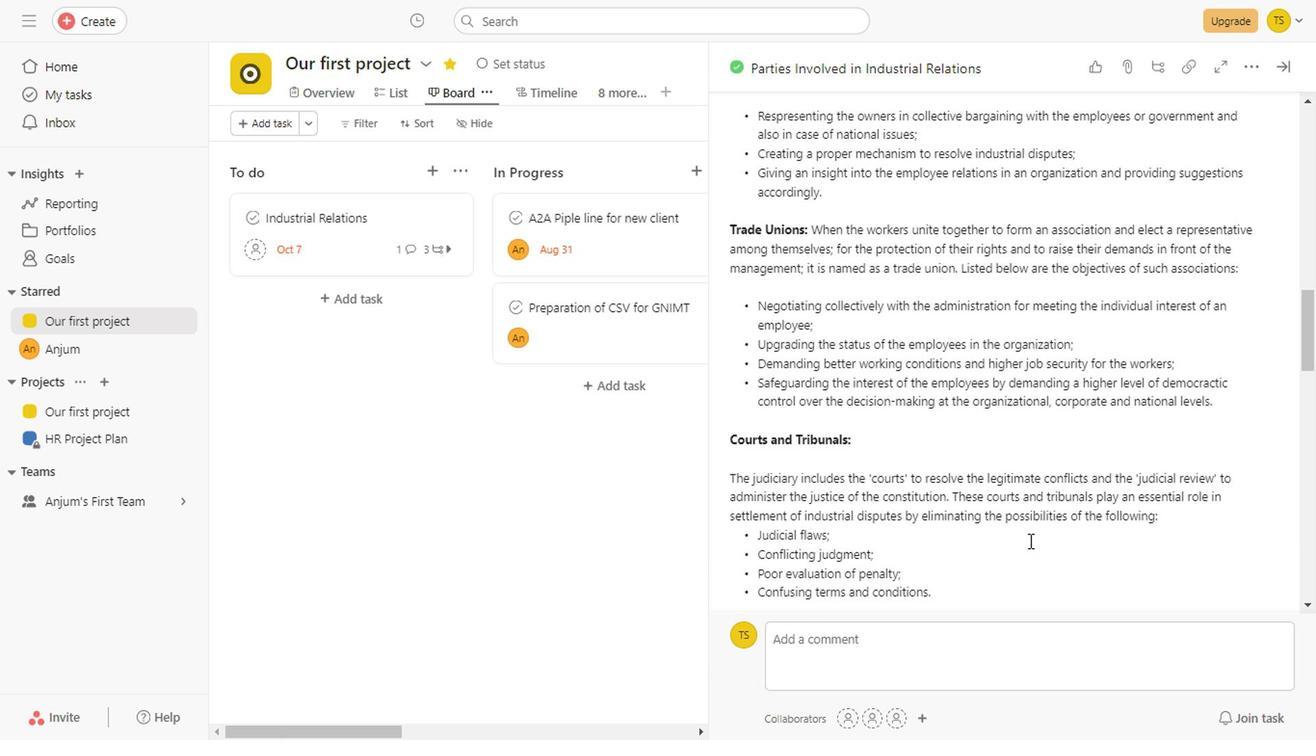 
Action: Mouse scrolled (1024, 541) with delta (0, 0)
Screenshot: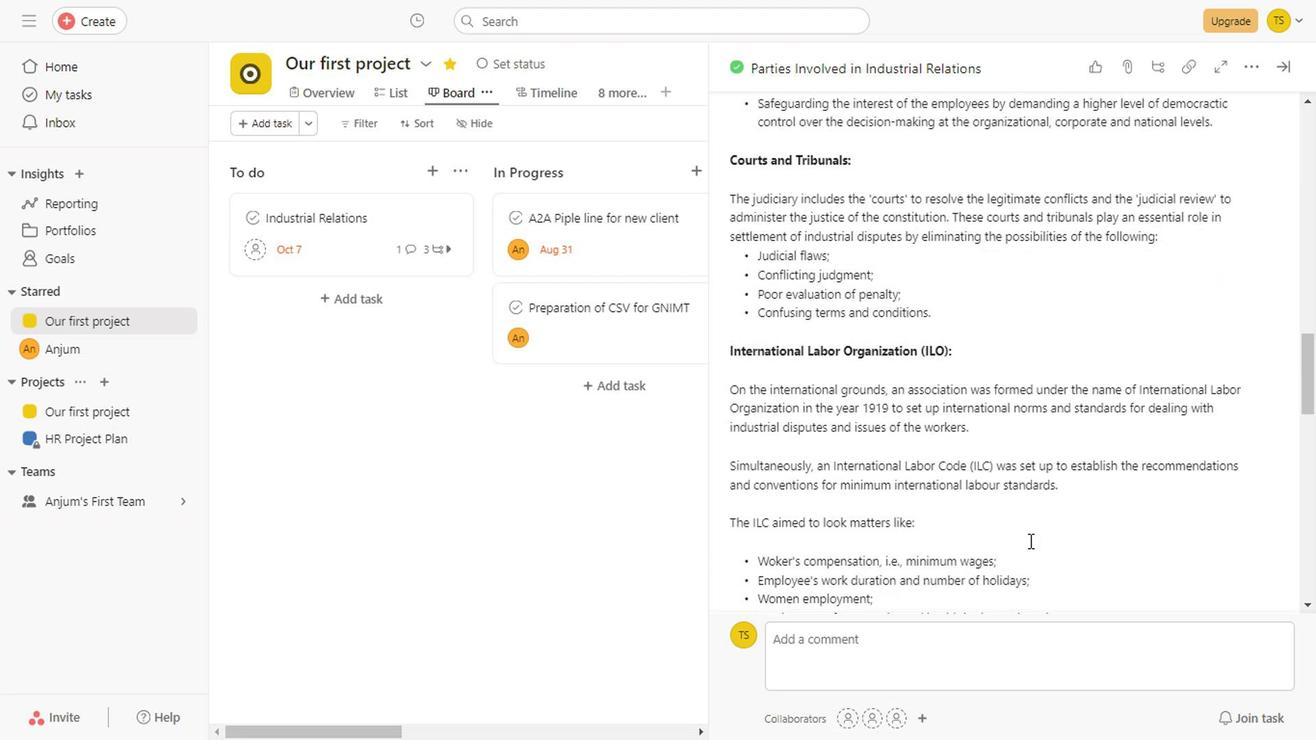 
Action: Mouse scrolled (1024, 541) with delta (0, 0)
Screenshot: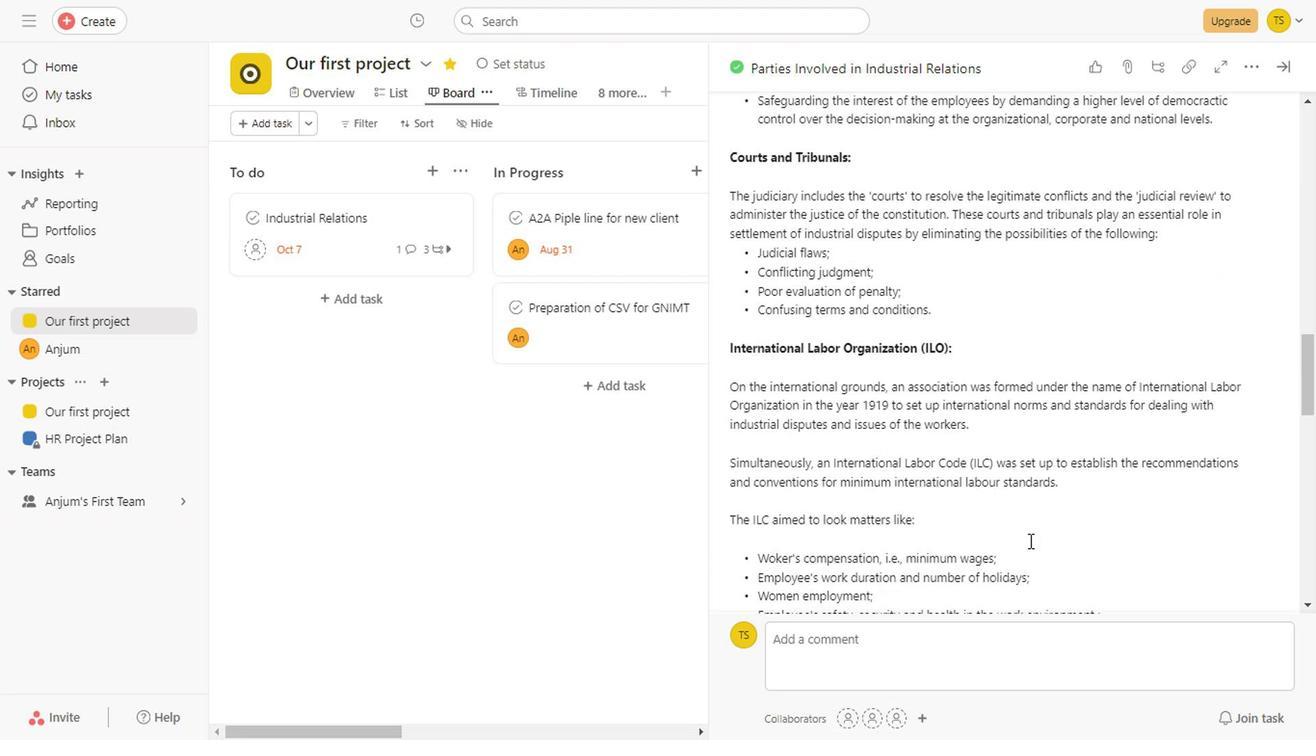 
Action: Mouse scrolled (1024, 541) with delta (0, 0)
Screenshot: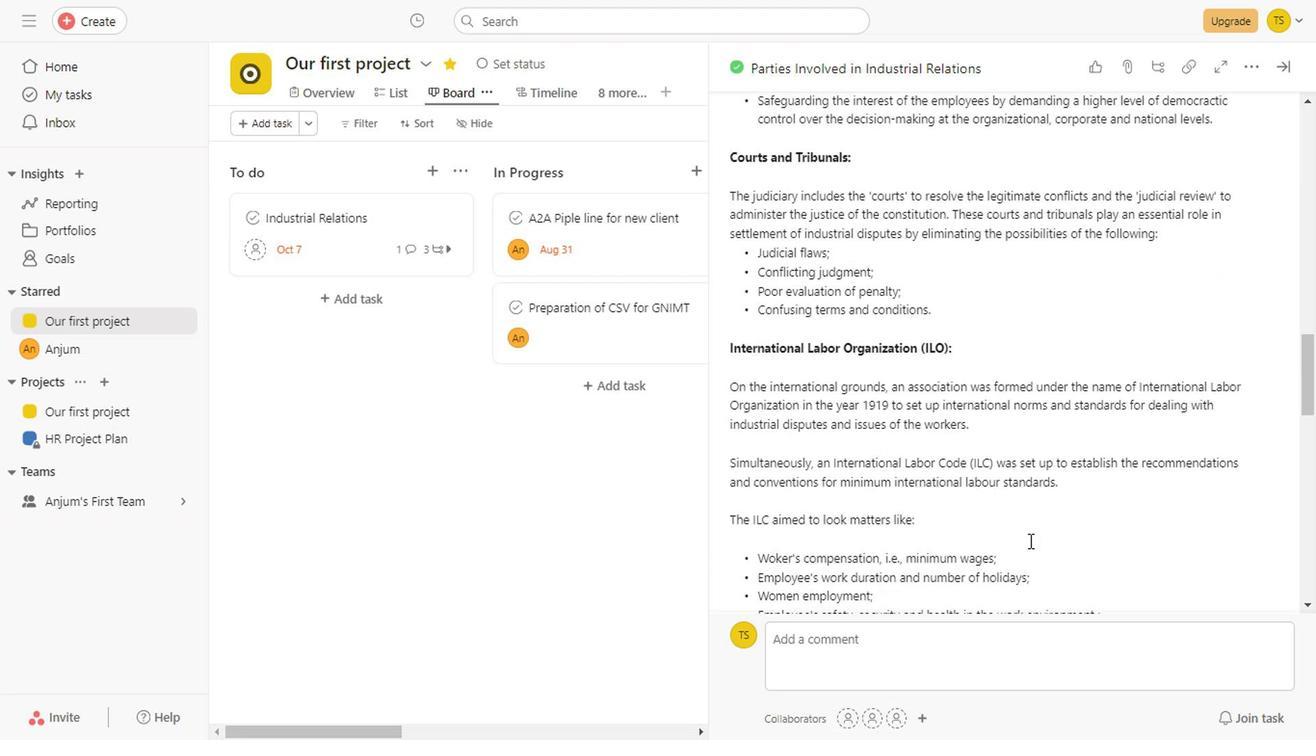 
Action: Mouse scrolled (1024, 541) with delta (0, 0)
Screenshot: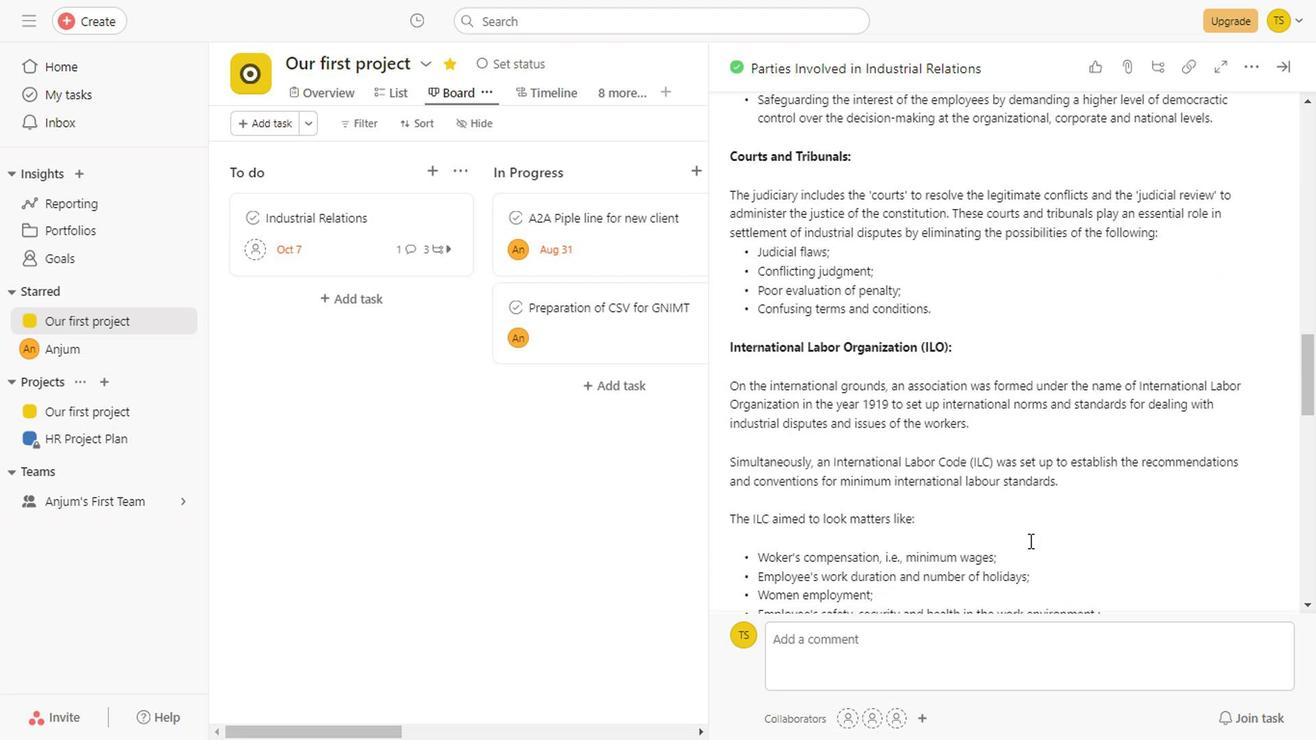 
Action: Mouse scrolled (1024, 541) with delta (0, 0)
Screenshot: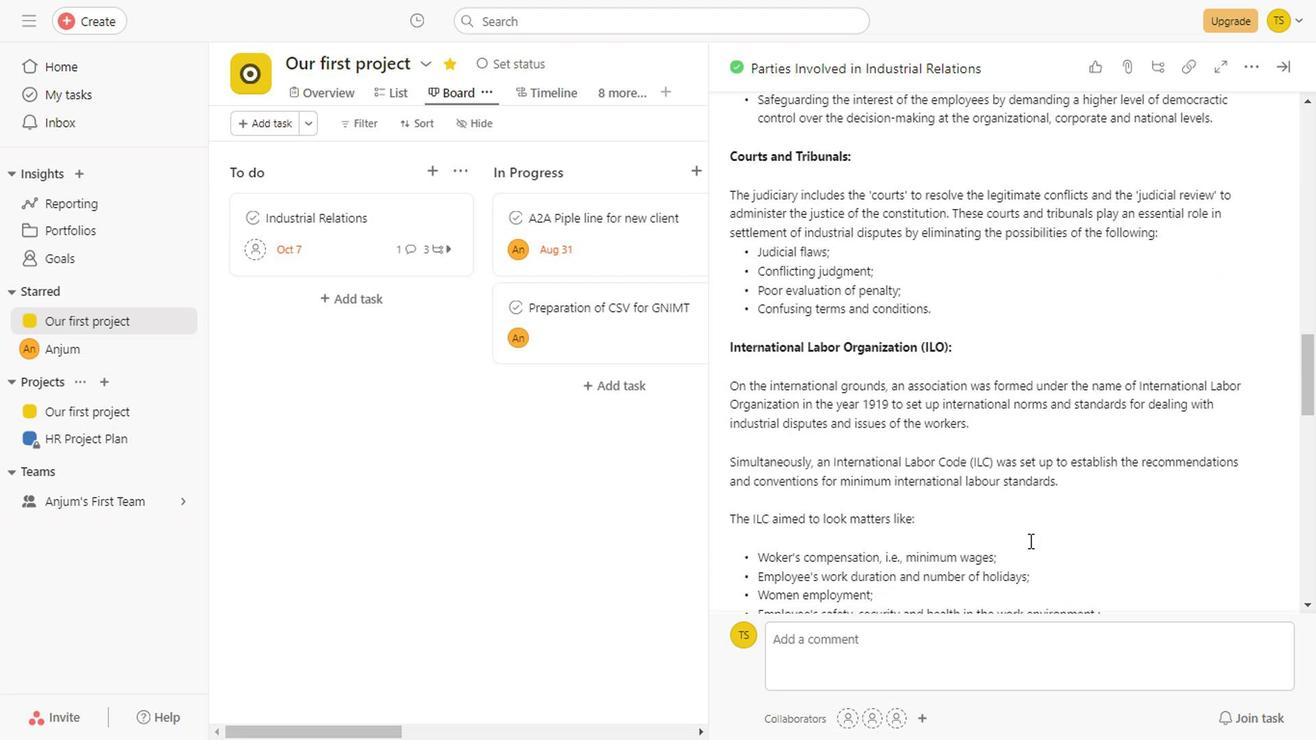 
Action: Mouse scrolled (1024, 541) with delta (0, 0)
Screenshot: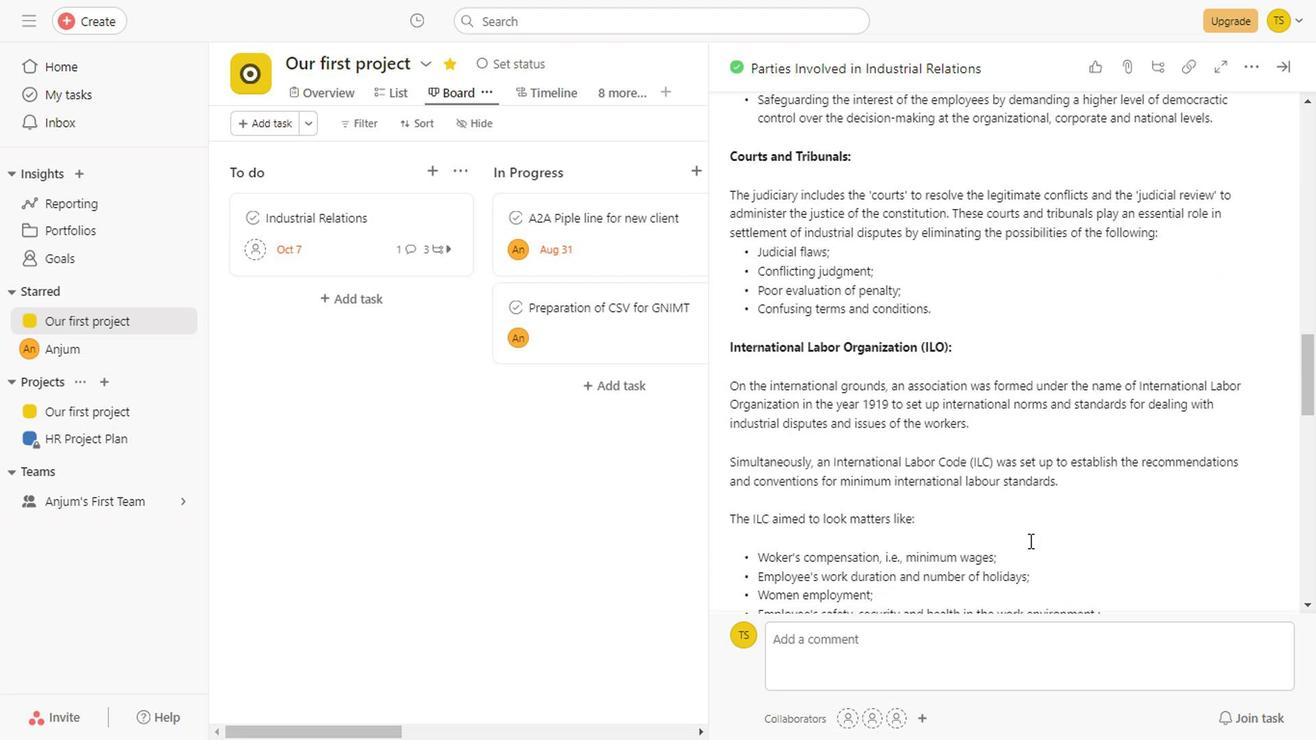 
Action: Mouse scrolled (1024, 541) with delta (0, 0)
Screenshot: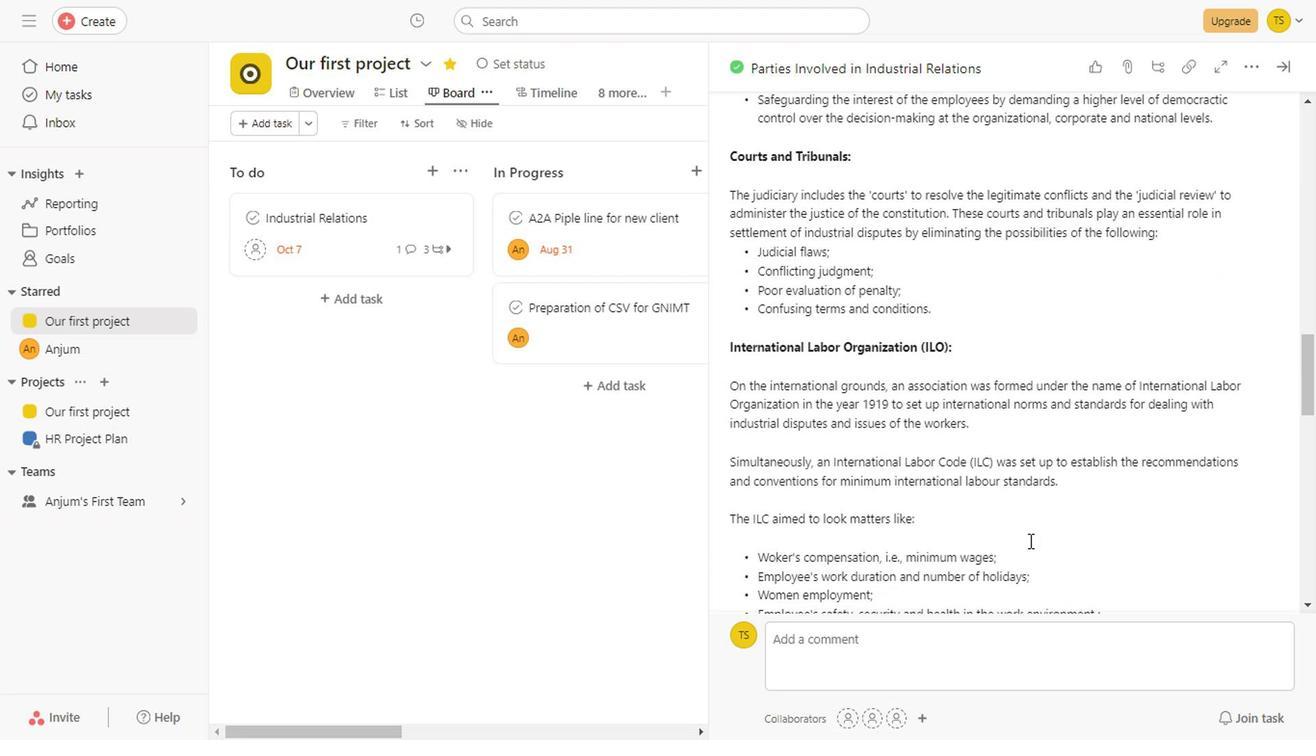 
Action: Mouse scrolled (1024, 541) with delta (0, 0)
Screenshot: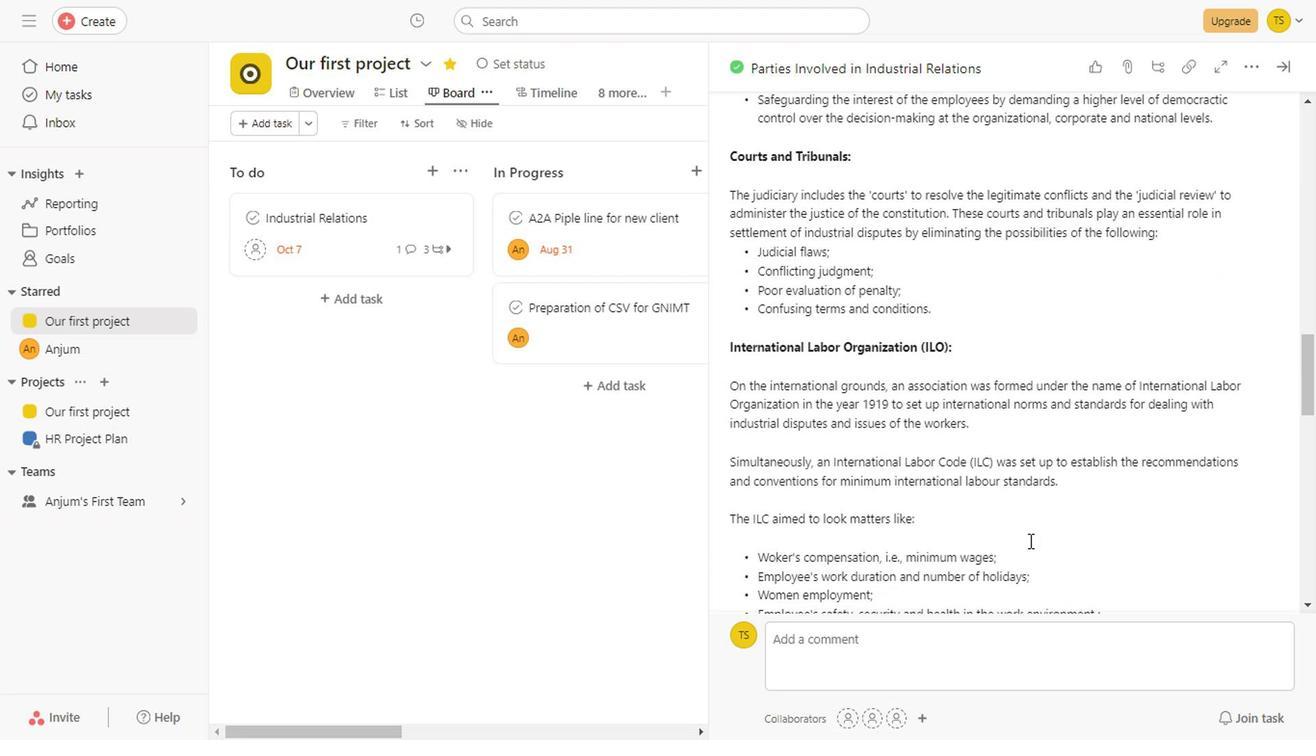 
Action: Mouse scrolled (1024, 541) with delta (0, 0)
Screenshot: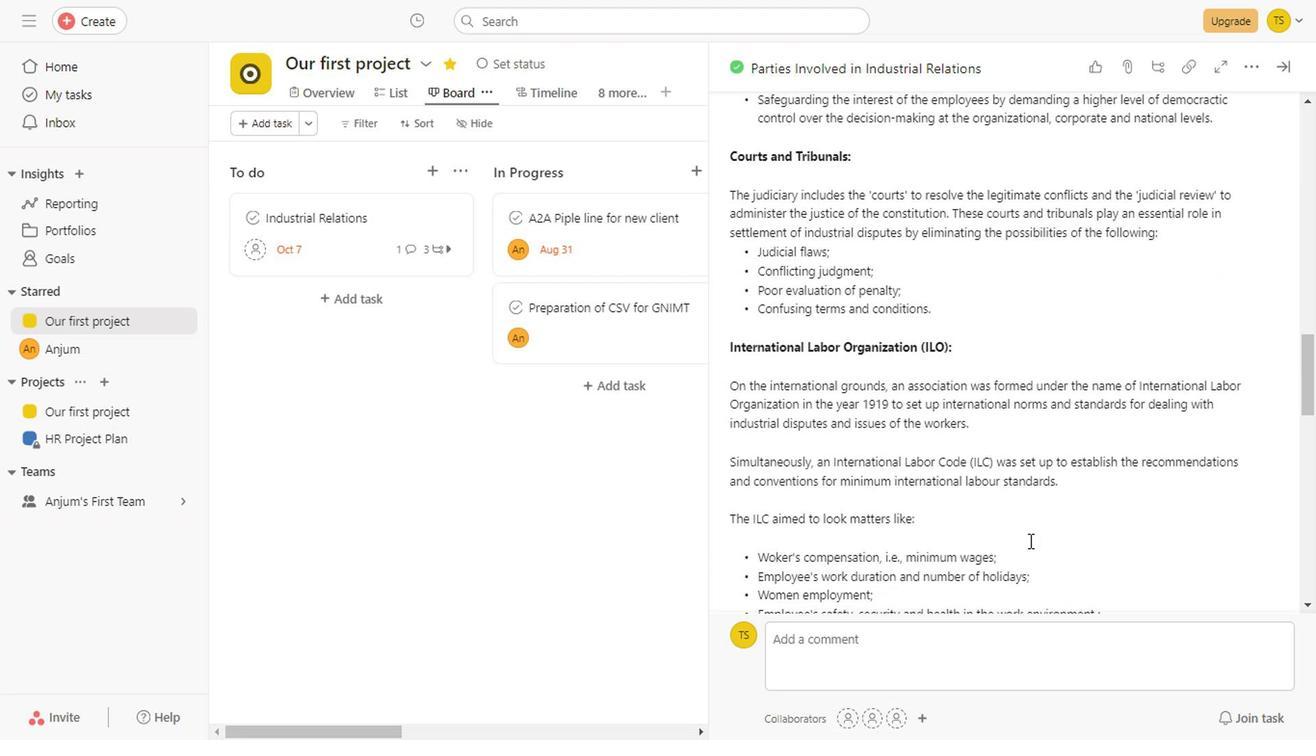 
Action: Mouse scrolled (1024, 541) with delta (0, 0)
Screenshot: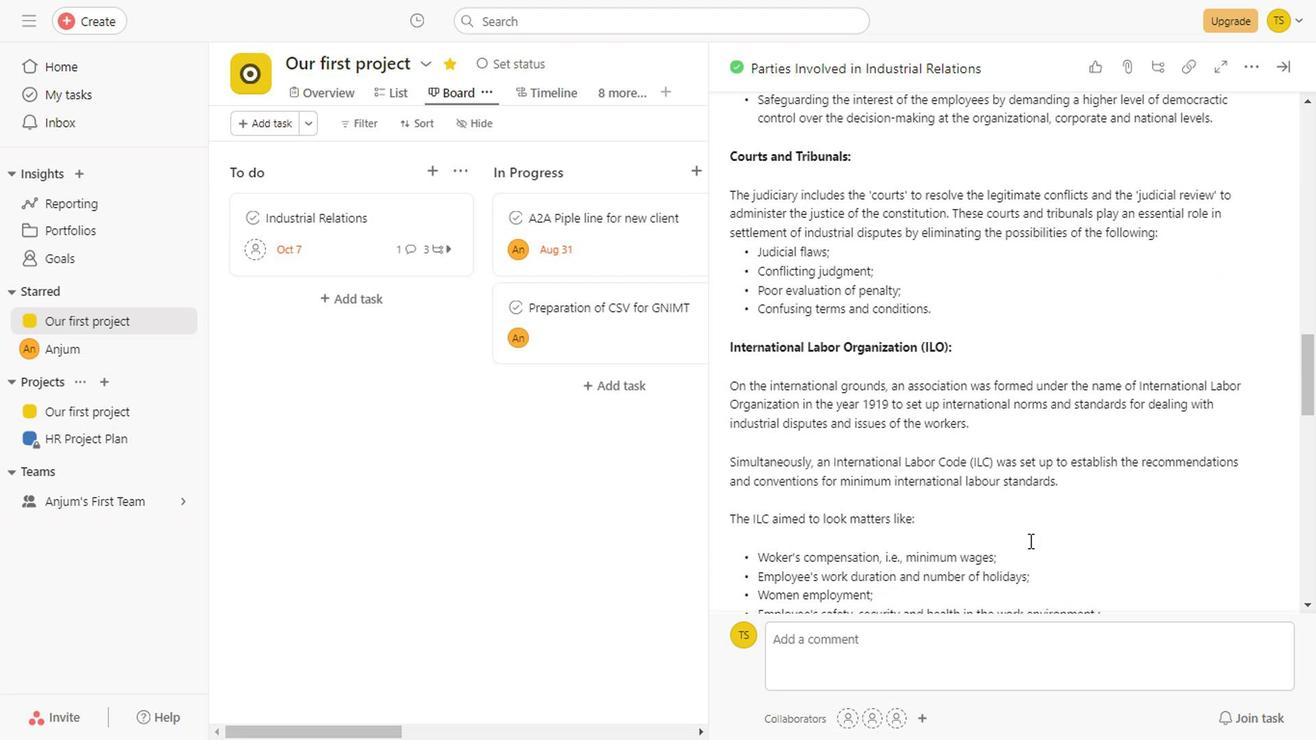 
Action: Mouse scrolled (1024, 541) with delta (0, 0)
Screenshot: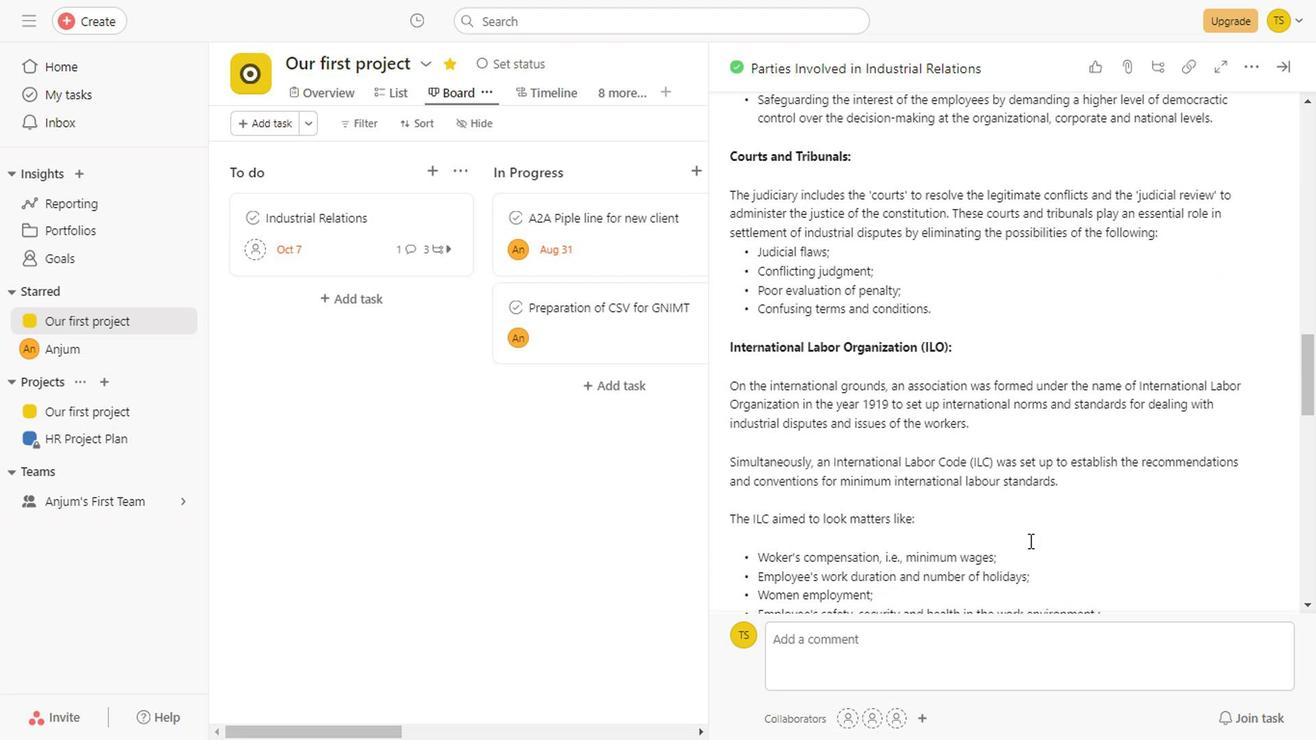 
Action: Mouse scrolled (1024, 541) with delta (0, 0)
Screenshot: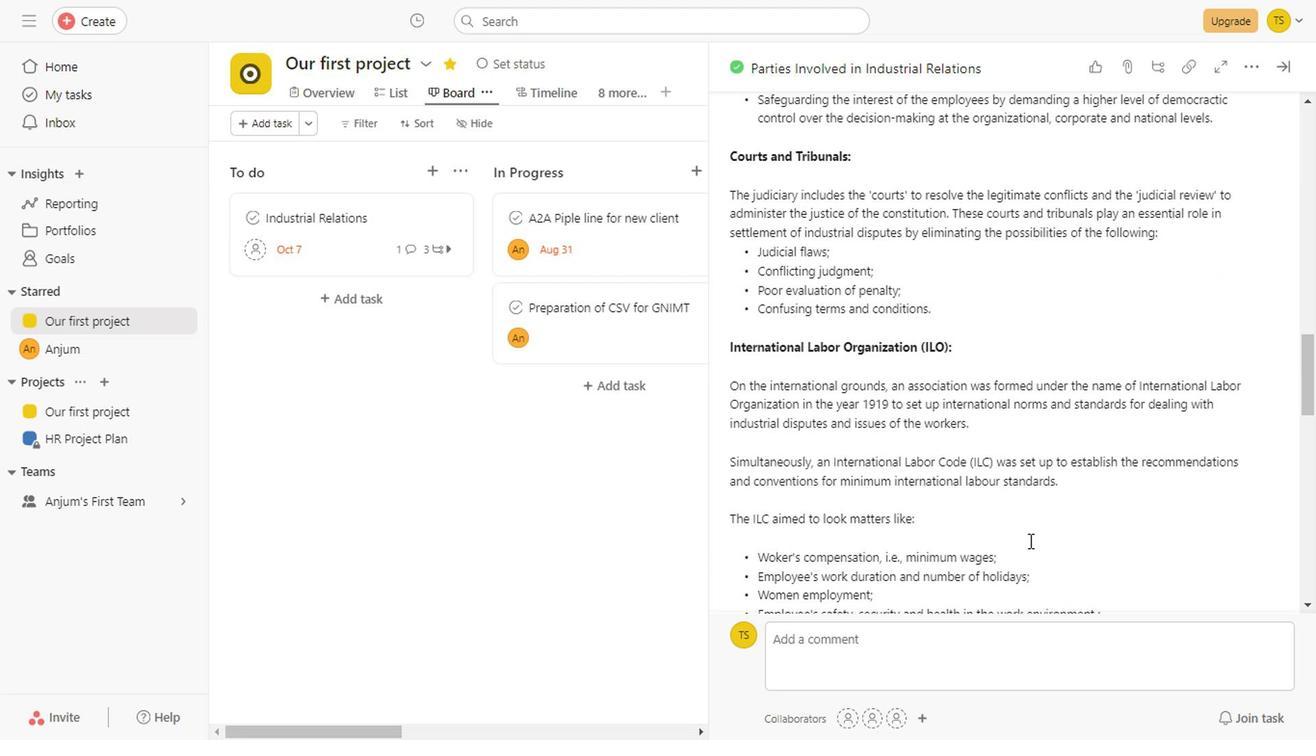 
Action: Mouse scrolled (1024, 541) with delta (0, 0)
Screenshot: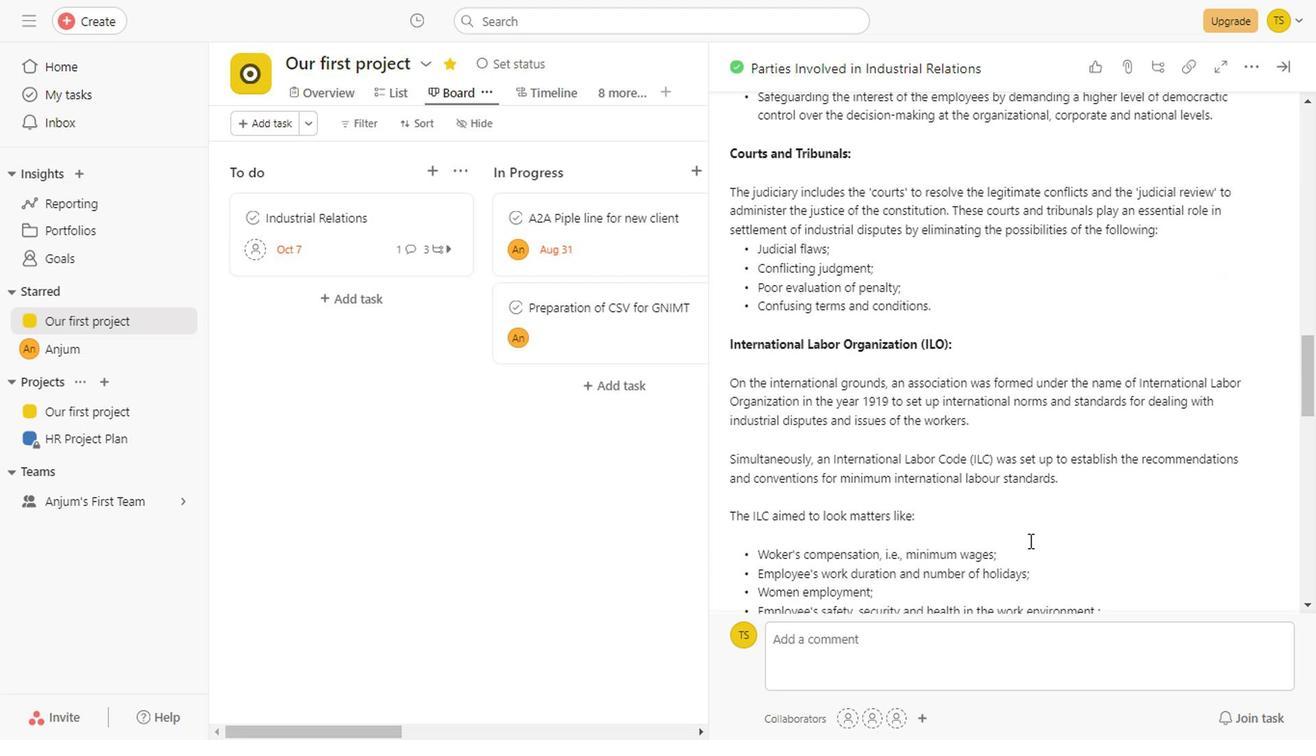 
Action: Mouse scrolled (1024, 541) with delta (0, 0)
Screenshot: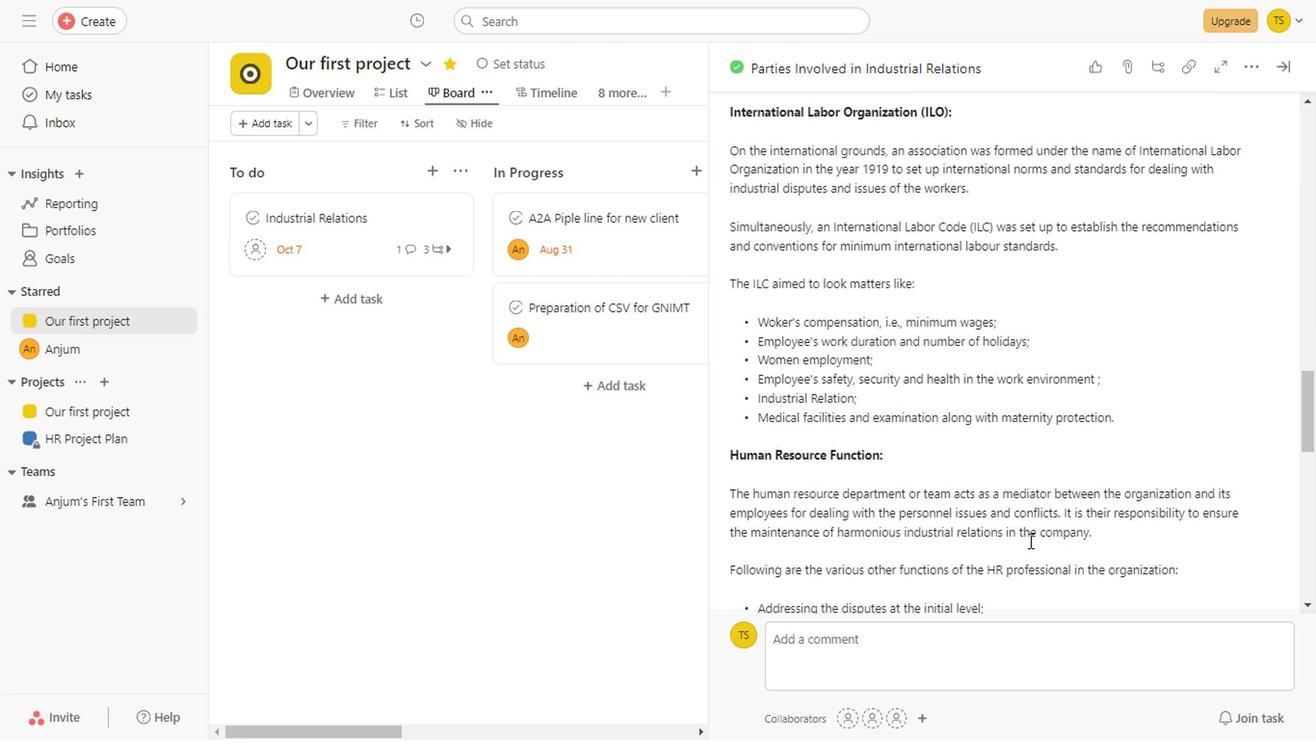 
Action: Mouse scrolled (1024, 541) with delta (0, 0)
Screenshot: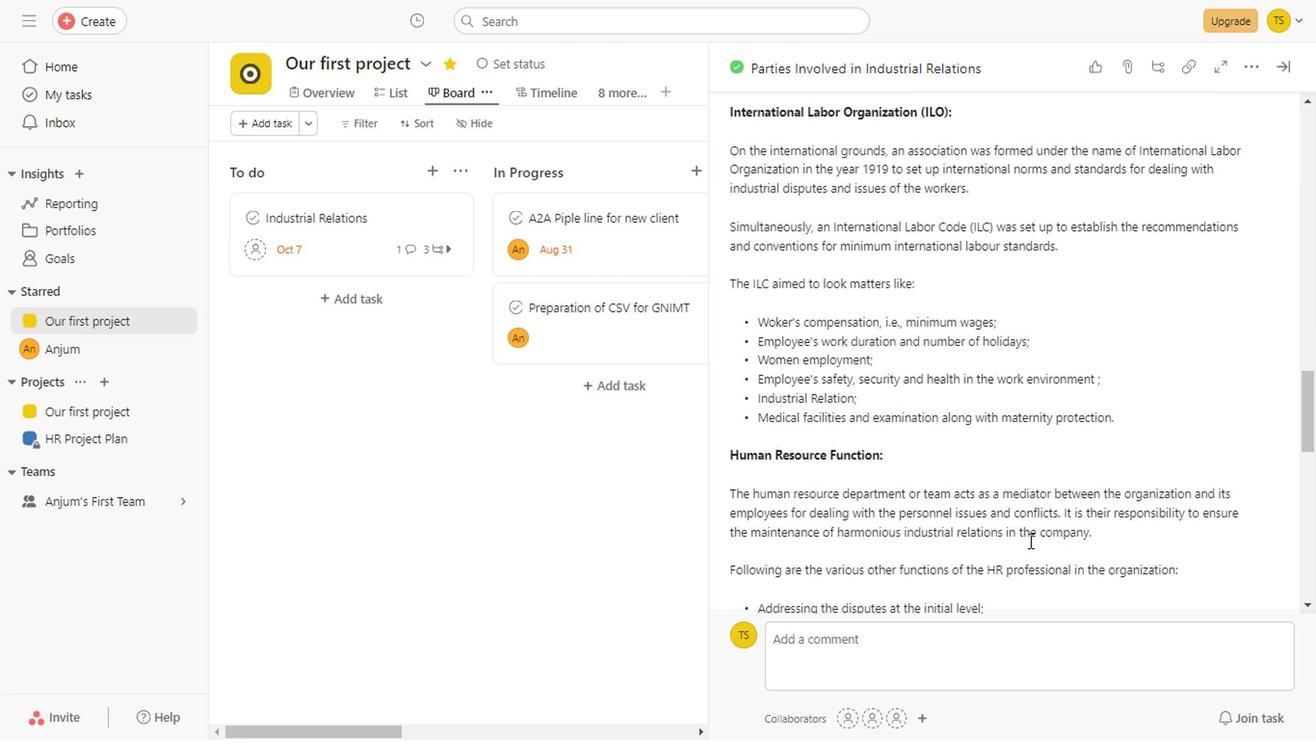 
Action: Mouse scrolled (1024, 541) with delta (0, 0)
Screenshot: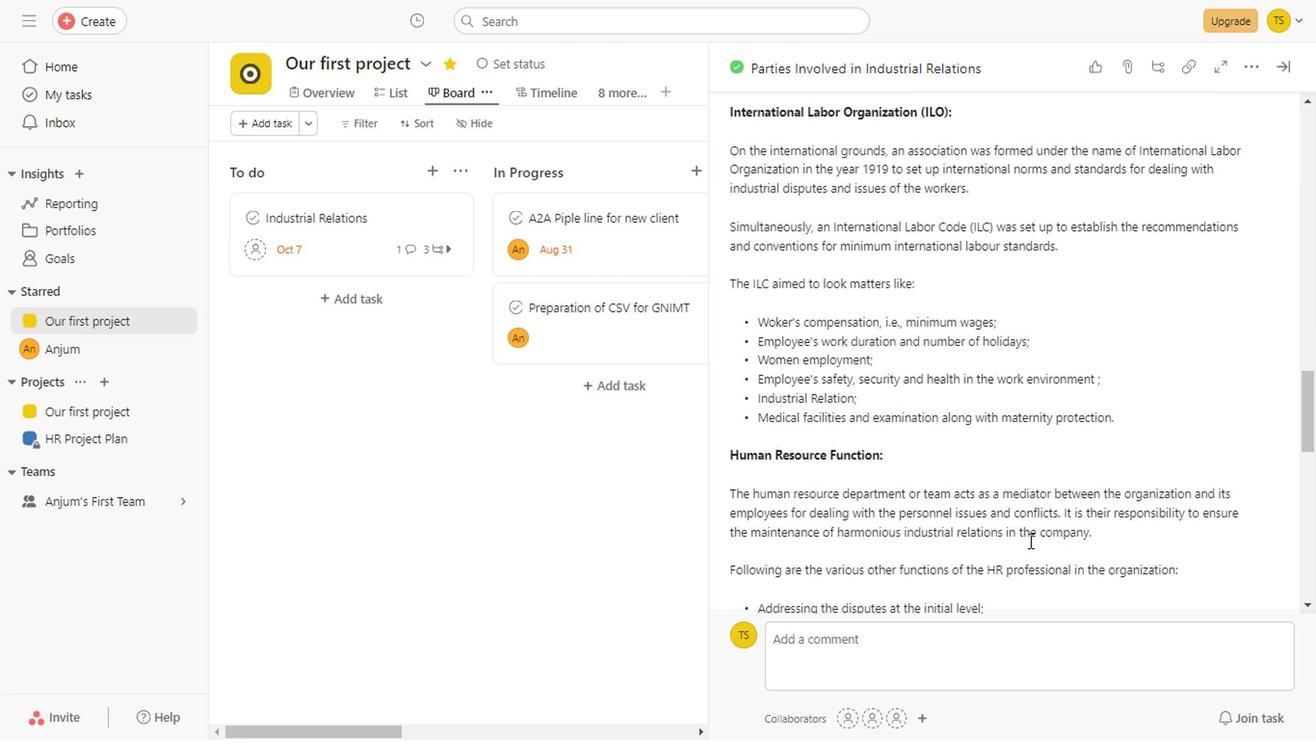 
Action: Mouse scrolled (1024, 541) with delta (0, 0)
Screenshot: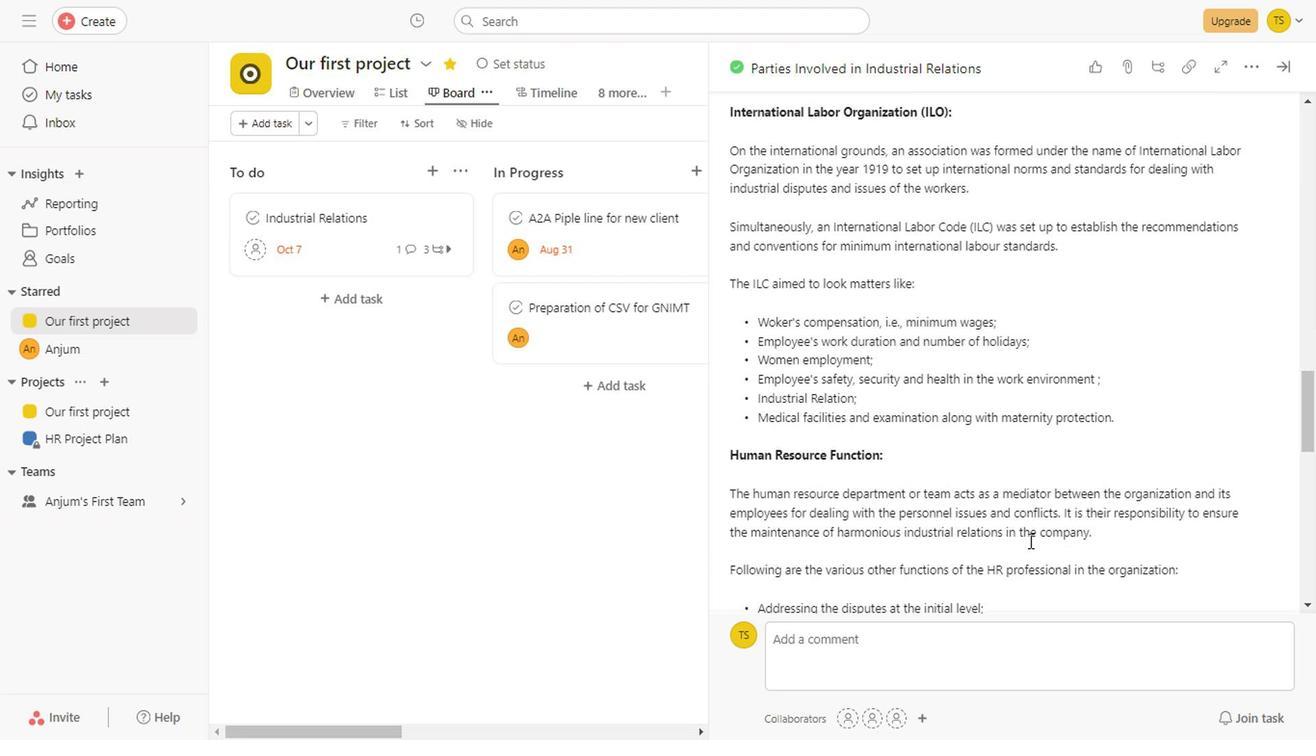
Action: Mouse scrolled (1024, 541) with delta (0, 0)
Screenshot: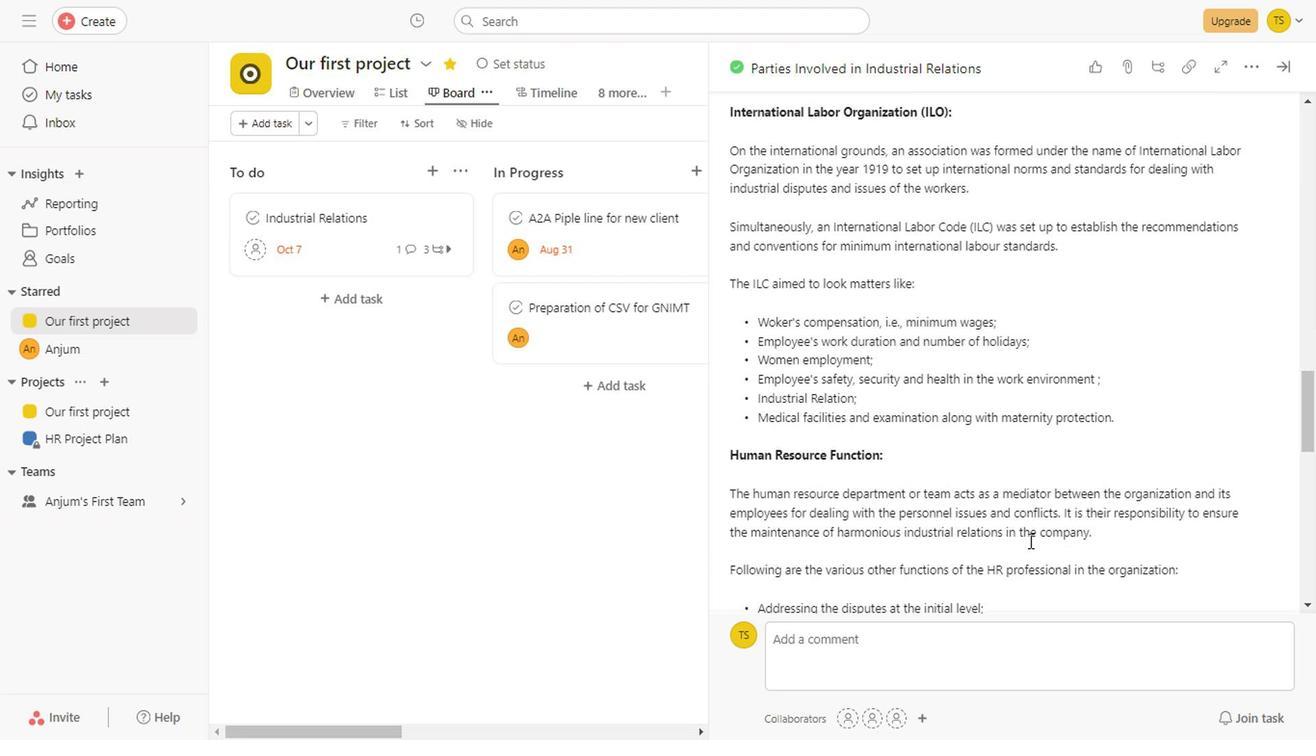 
Action: Mouse scrolled (1024, 541) with delta (0, 0)
Screenshot: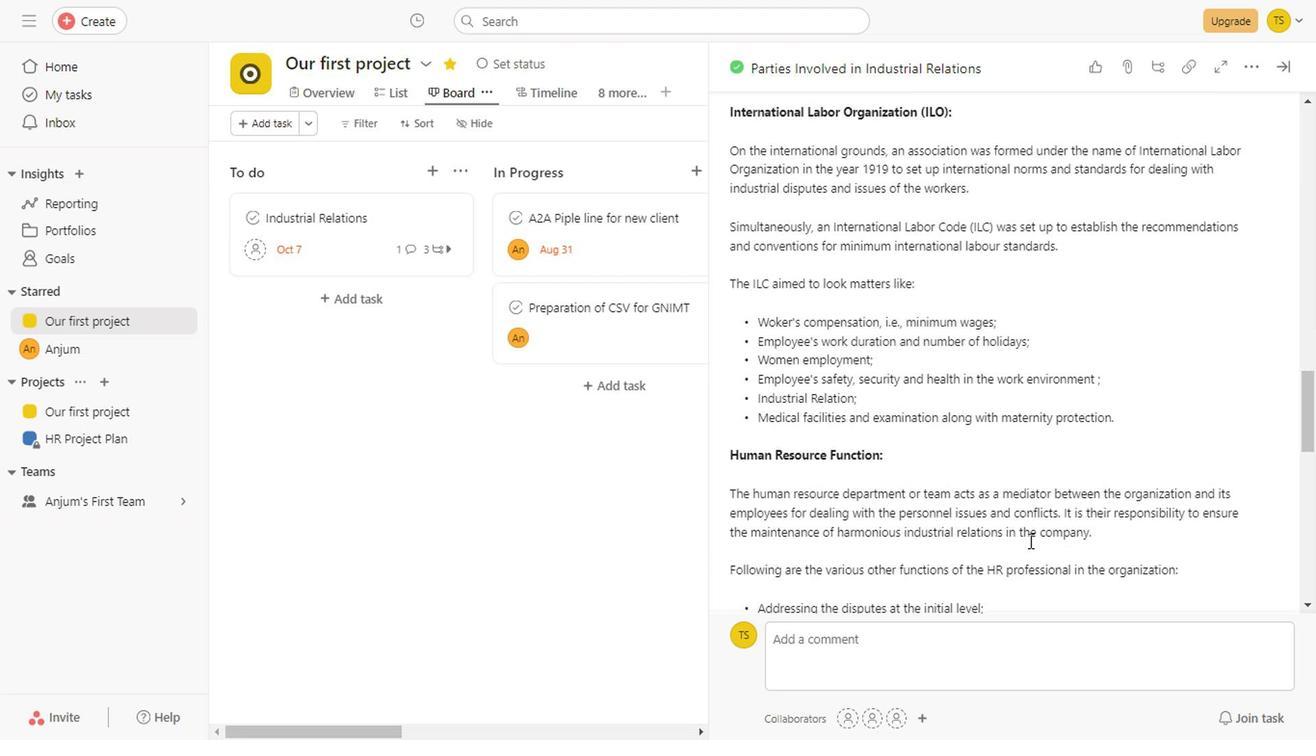 
Action: Mouse scrolled (1024, 541) with delta (0, 0)
Screenshot: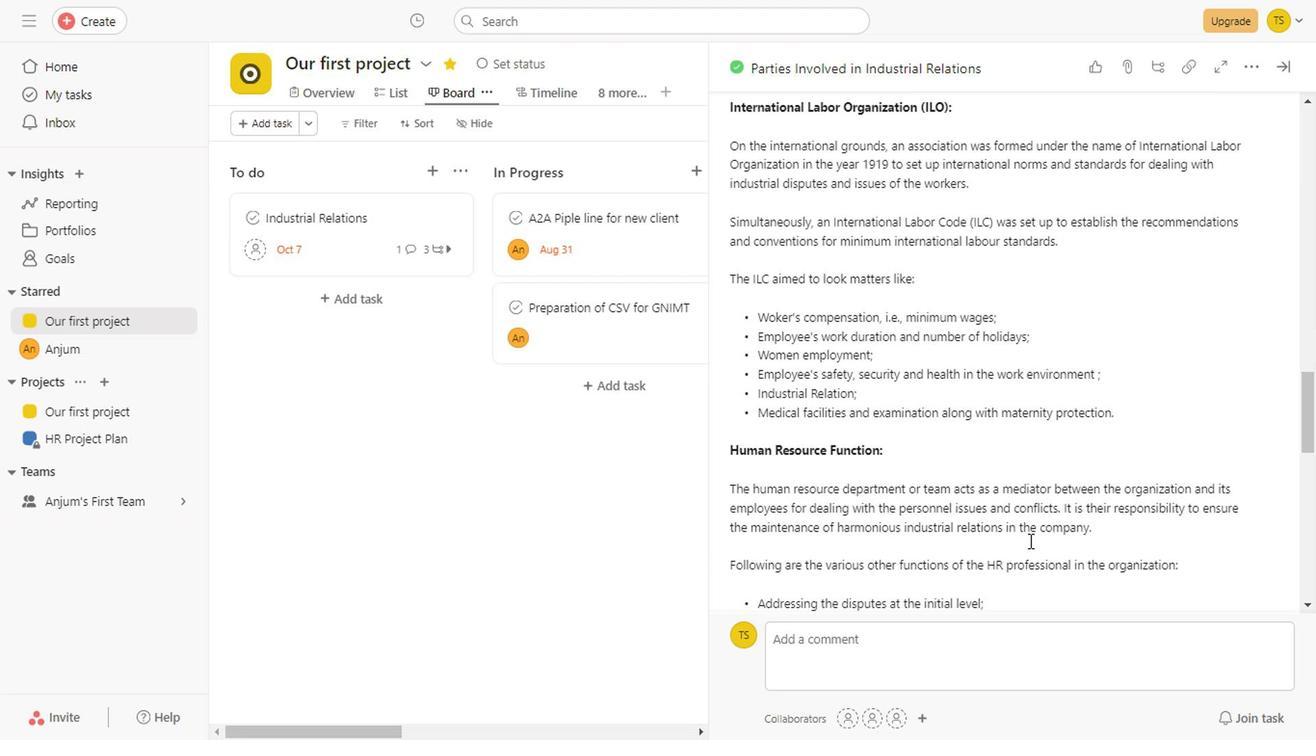 
Action: Mouse scrolled (1024, 541) with delta (0, 0)
Screenshot: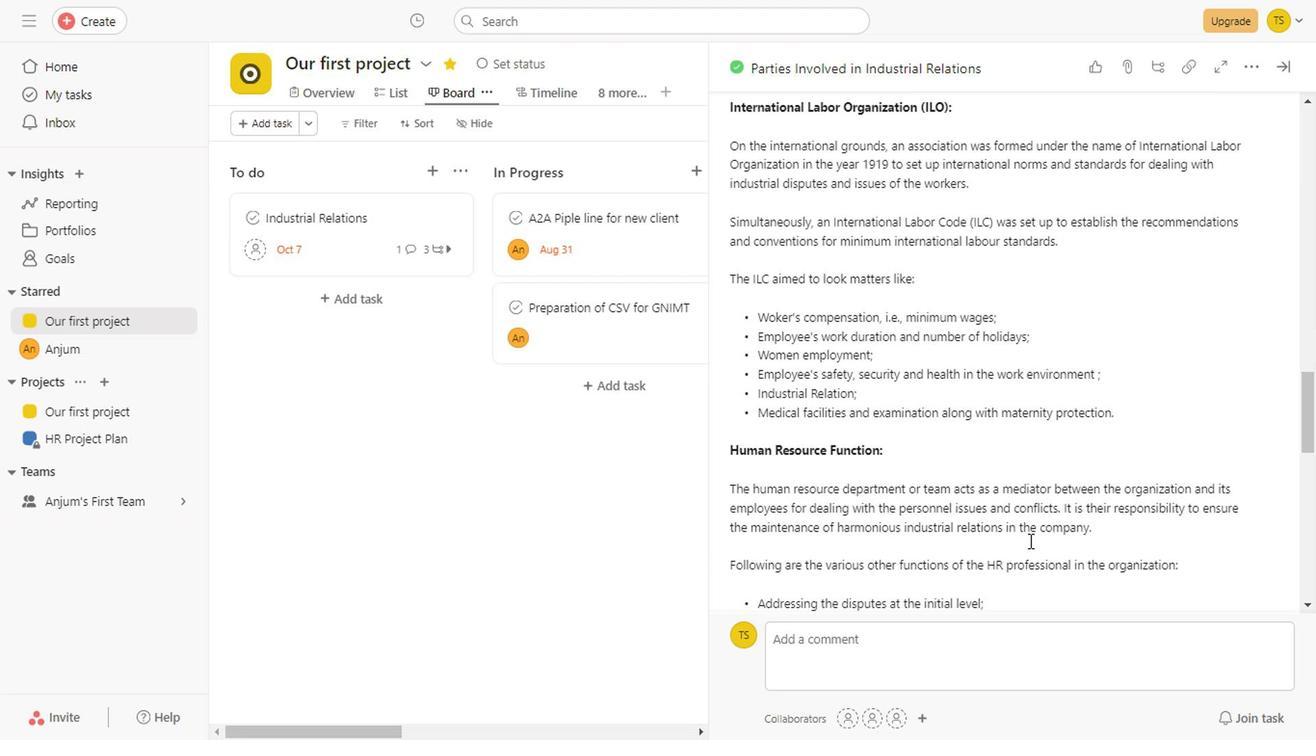 
Action: Mouse scrolled (1024, 541) with delta (0, 0)
Screenshot: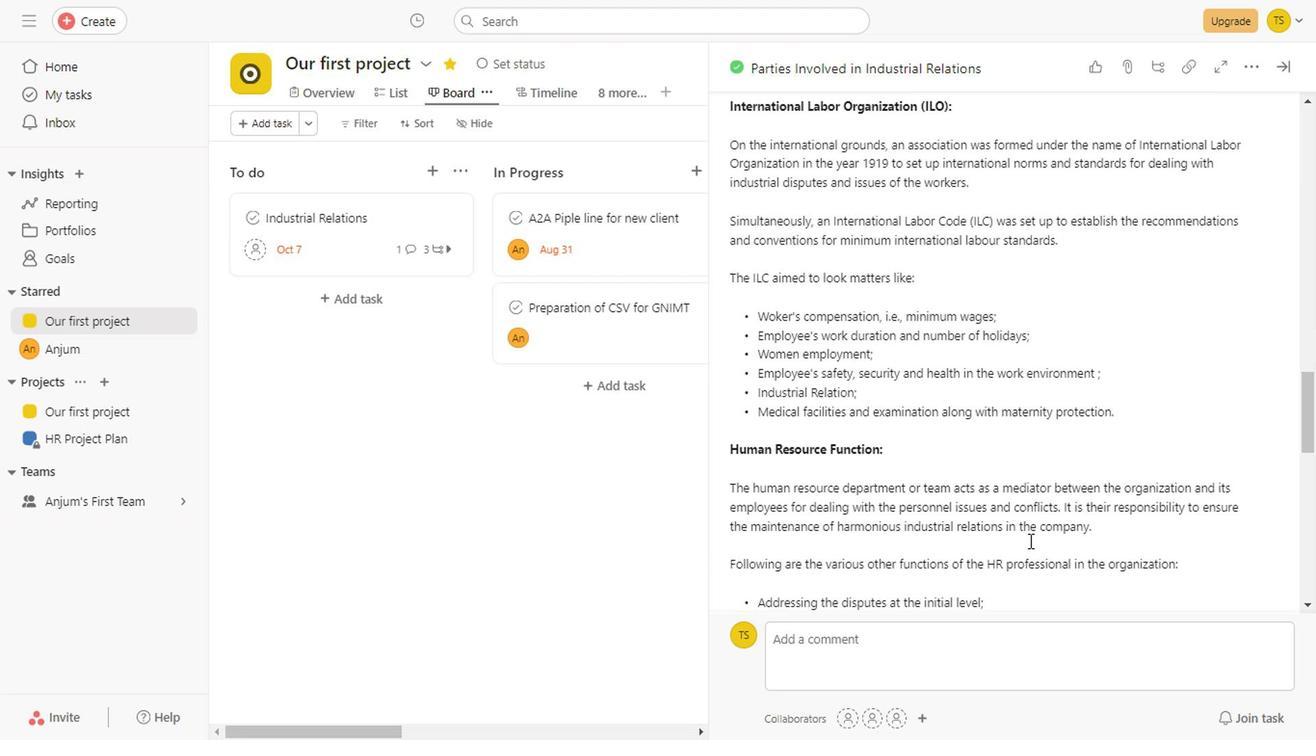 
Action: Mouse scrolled (1024, 541) with delta (0, 0)
Screenshot: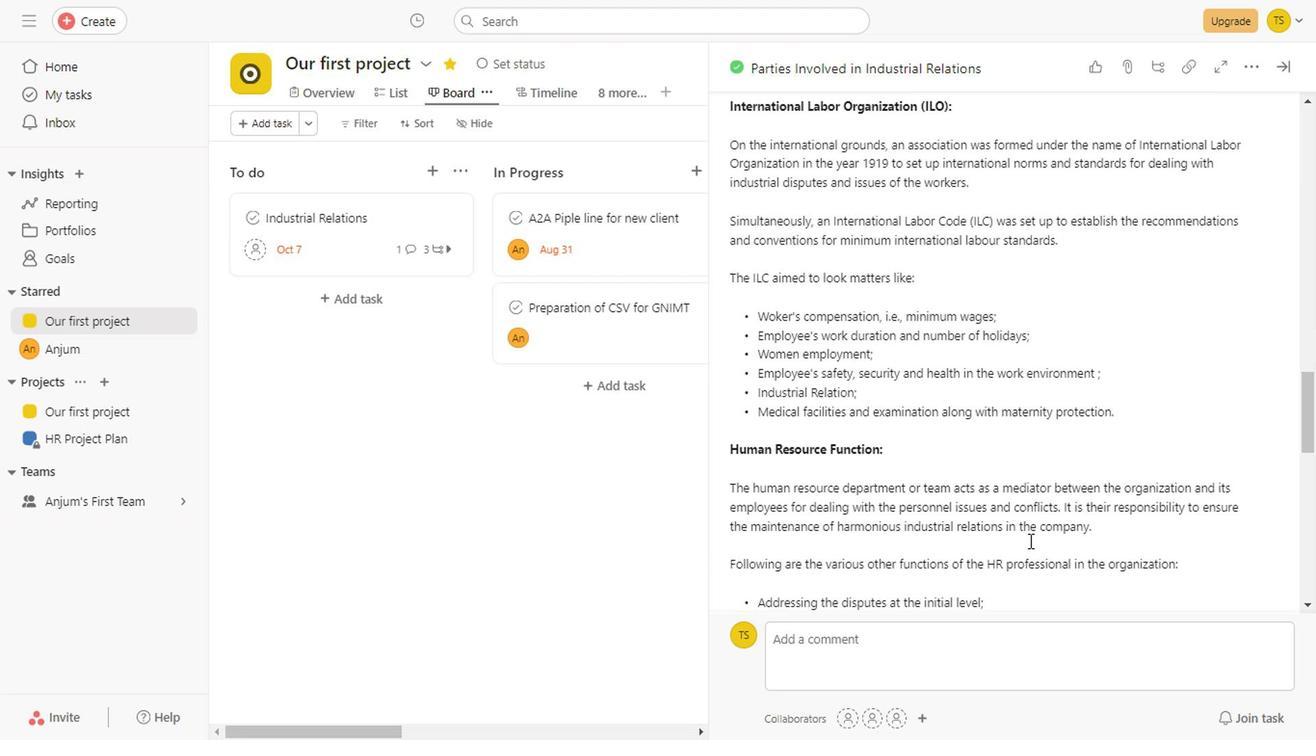
Action: Mouse scrolled (1024, 541) with delta (0, 0)
Screenshot: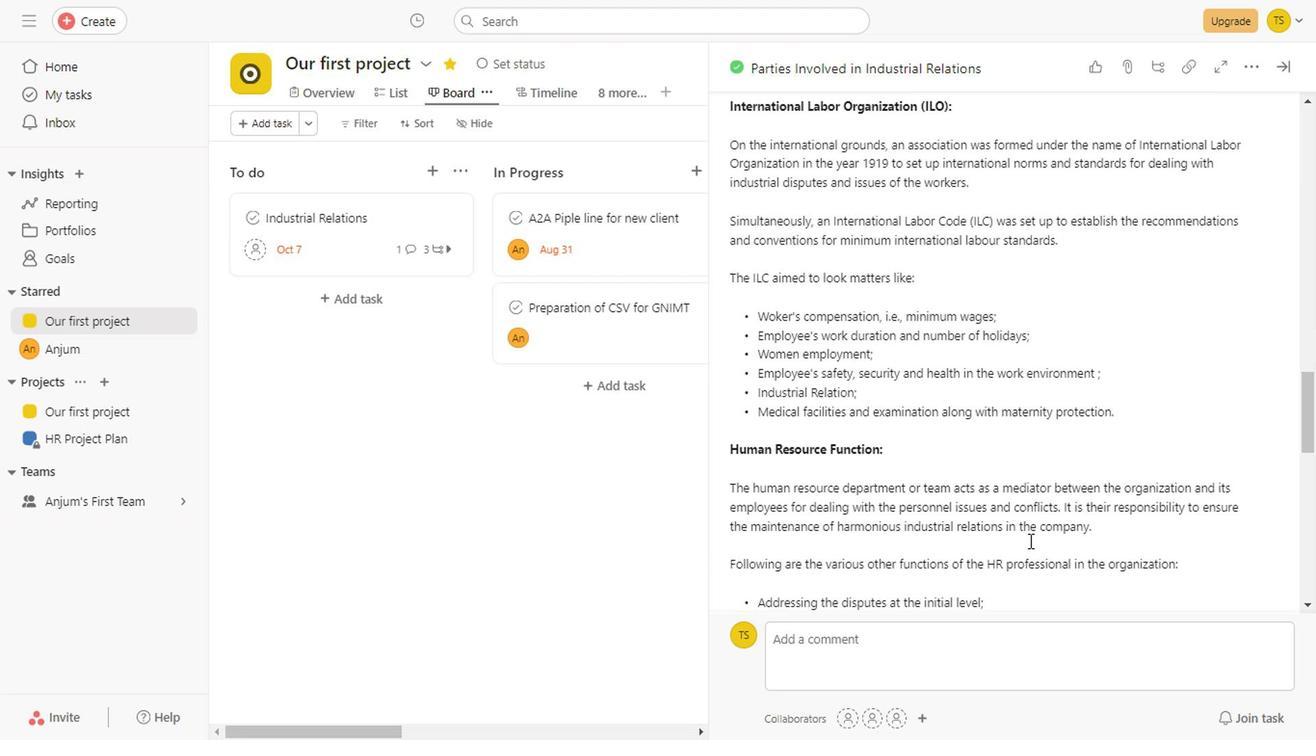
Action: Mouse scrolled (1024, 541) with delta (0, 0)
Screenshot: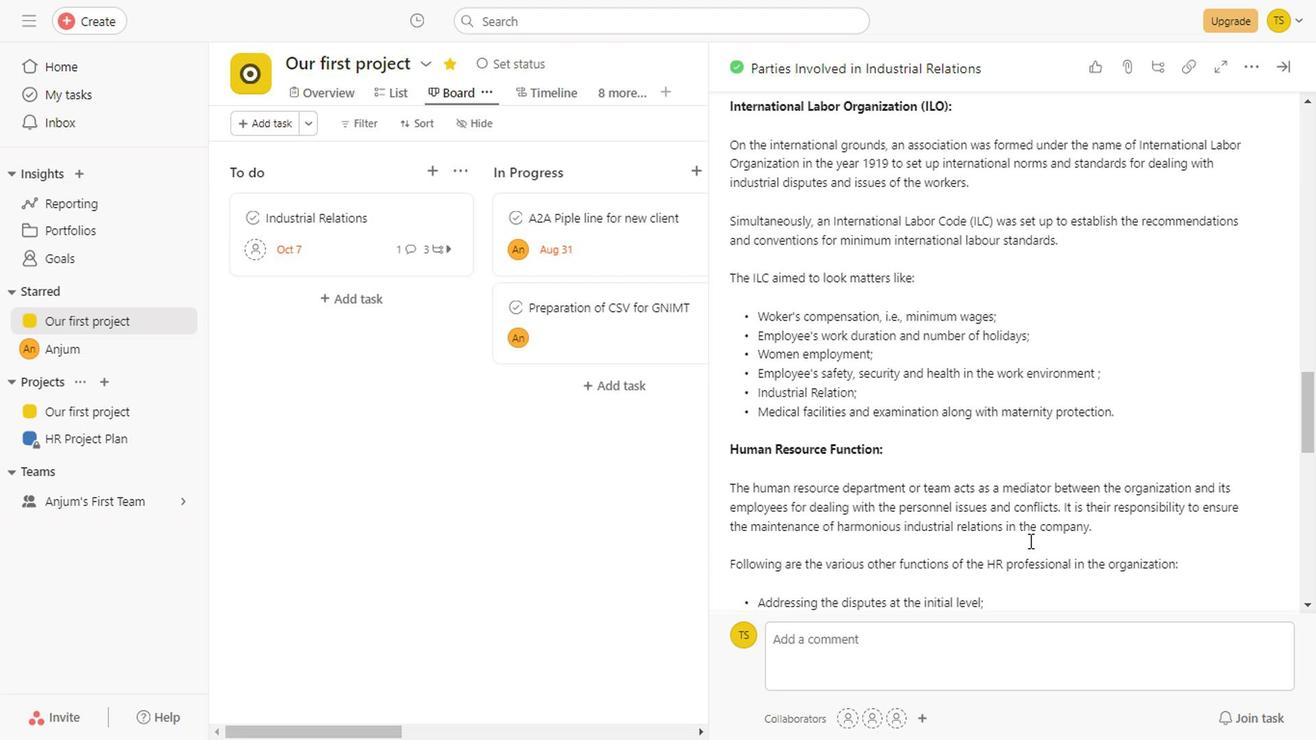 
Action: Mouse scrolled (1024, 541) with delta (0, 0)
Screenshot: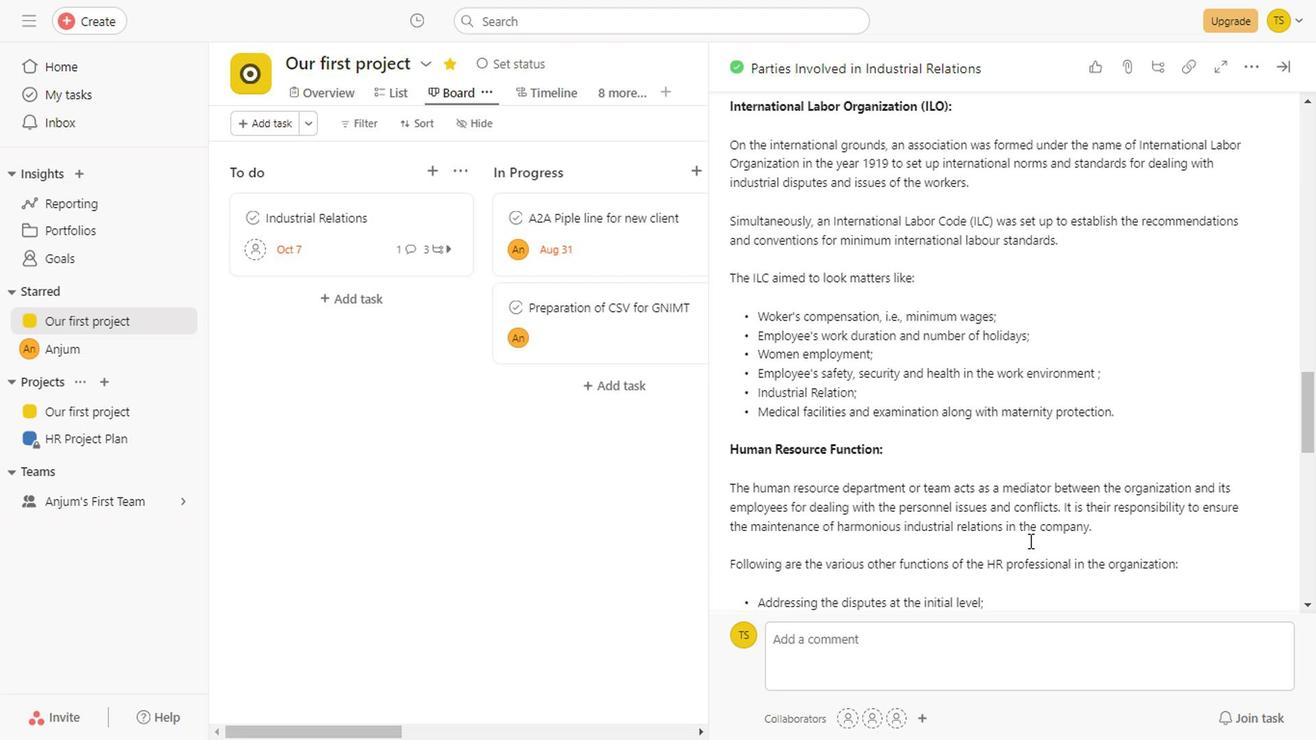 
Action: Mouse scrolled (1024, 541) with delta (0, 0)
Screenshot: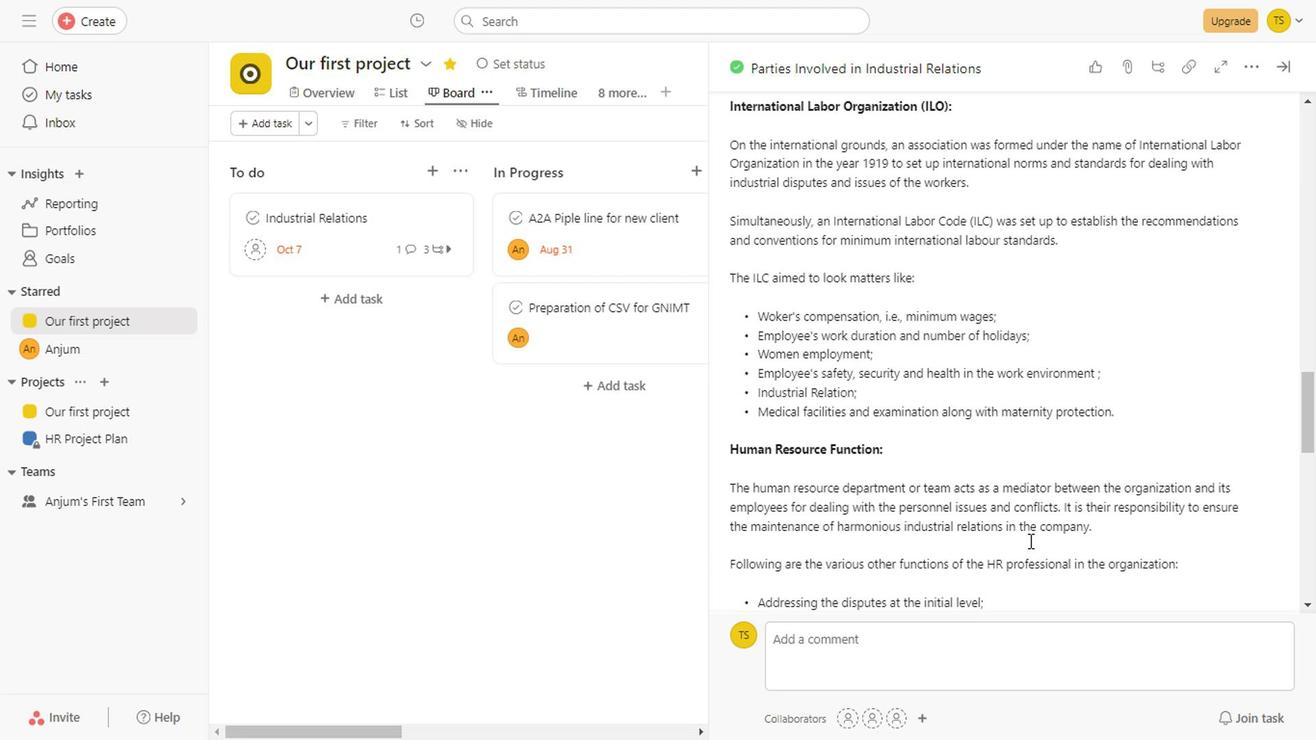 
Action: Mouse scrolled (1024, 541) with delta (0, 0)
Screenshot: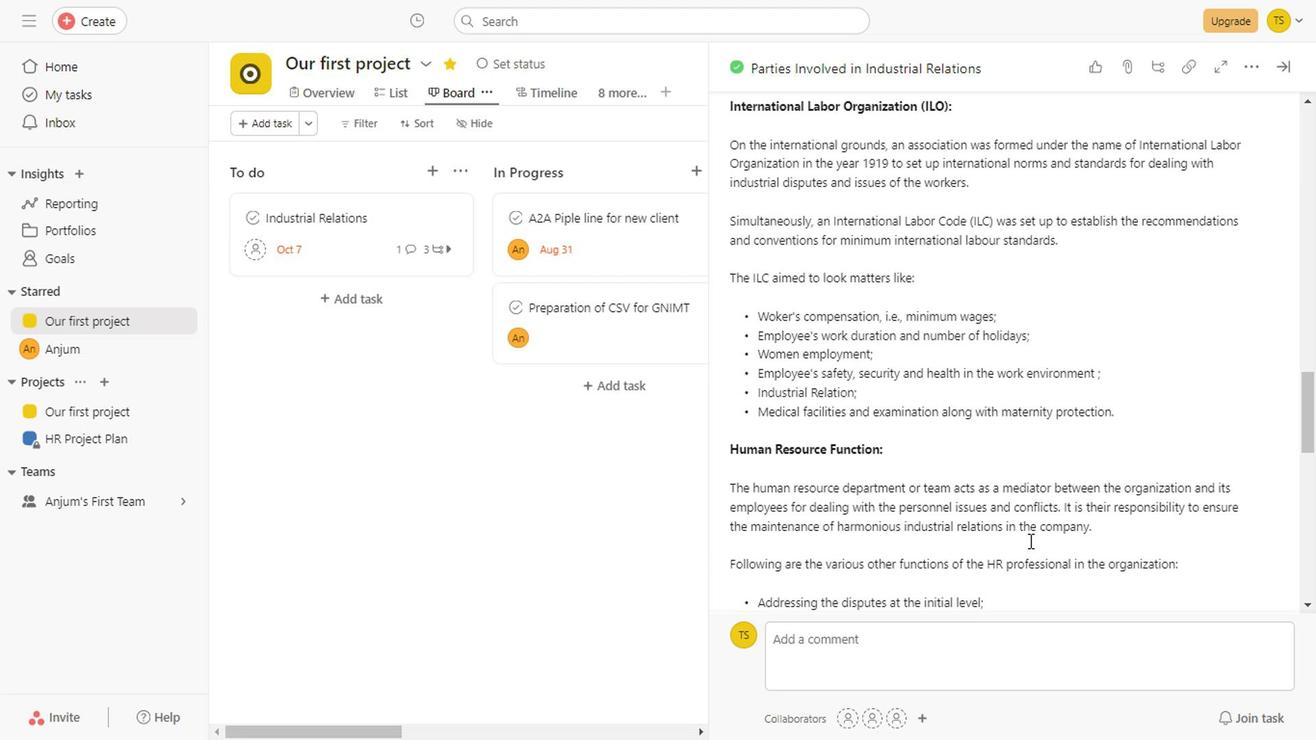 
Action: Mouse scrolled (1024, 541) with delta (0, 0)
Screenshot: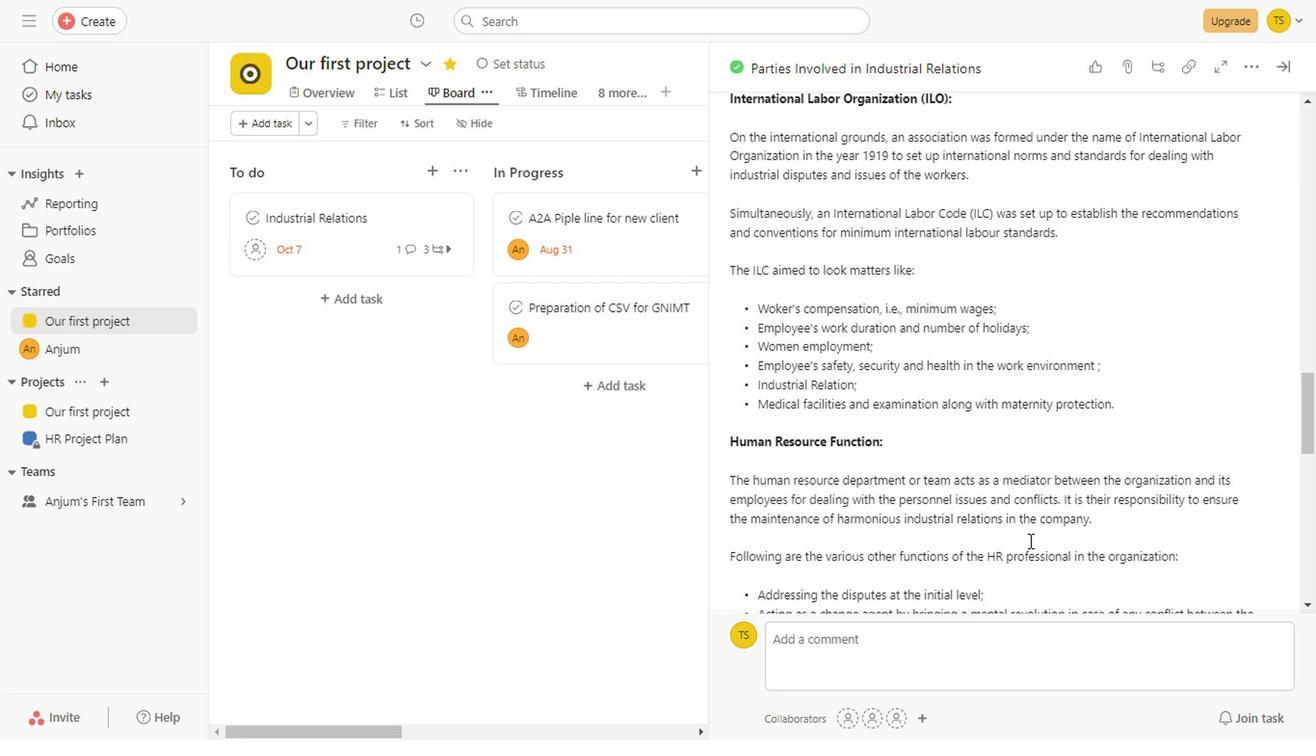 
Action: Mouse scrolled (1024, 540) with delta (0, -1)
Screenshot: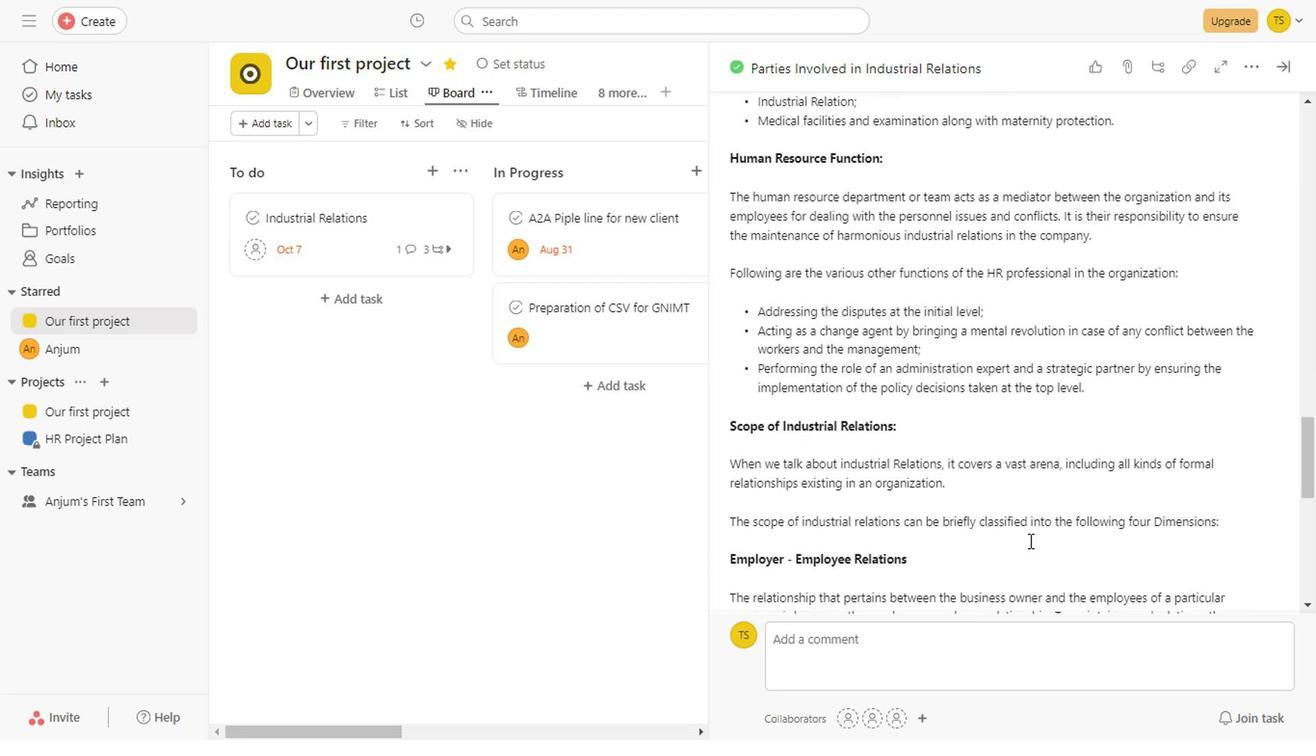 
Action: Mouse scrolled (1024, 541) with delta (0, 0)
Screenshot: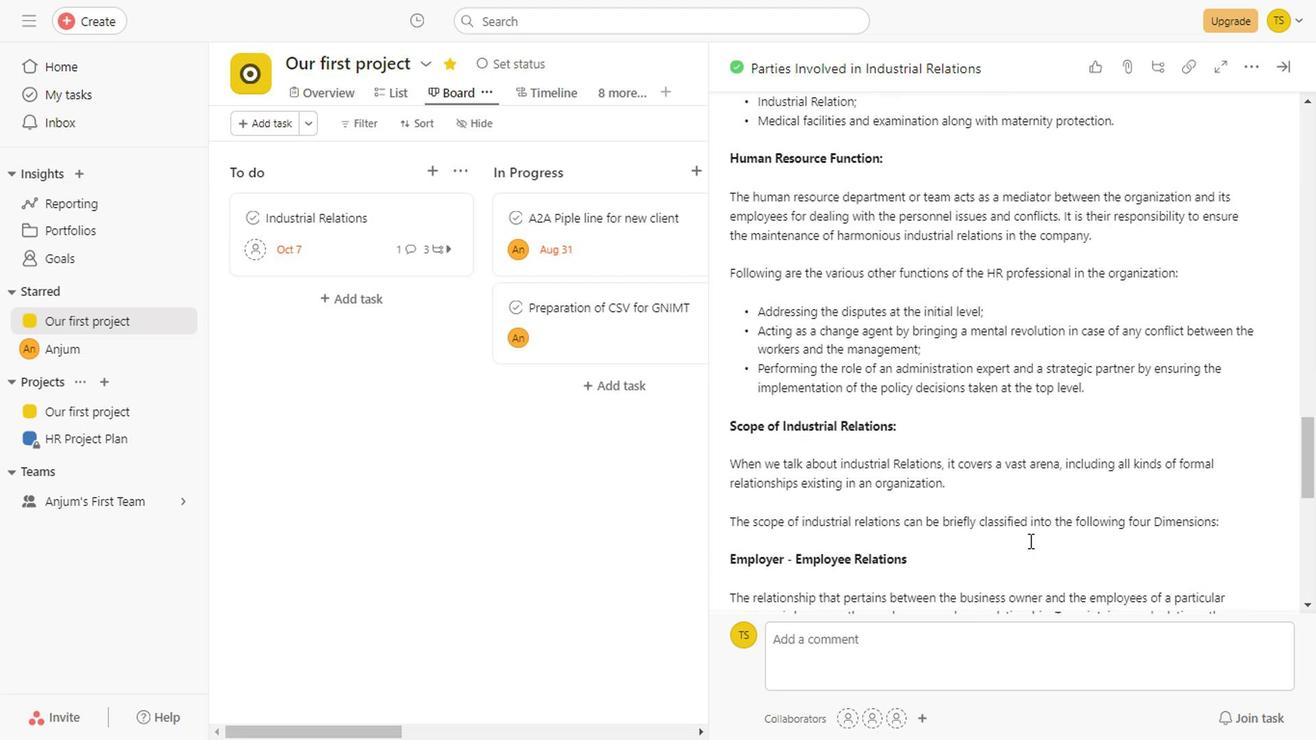 
Action: Mouse scrolled (1024, 541) with delta (0, 0)
Screenshot: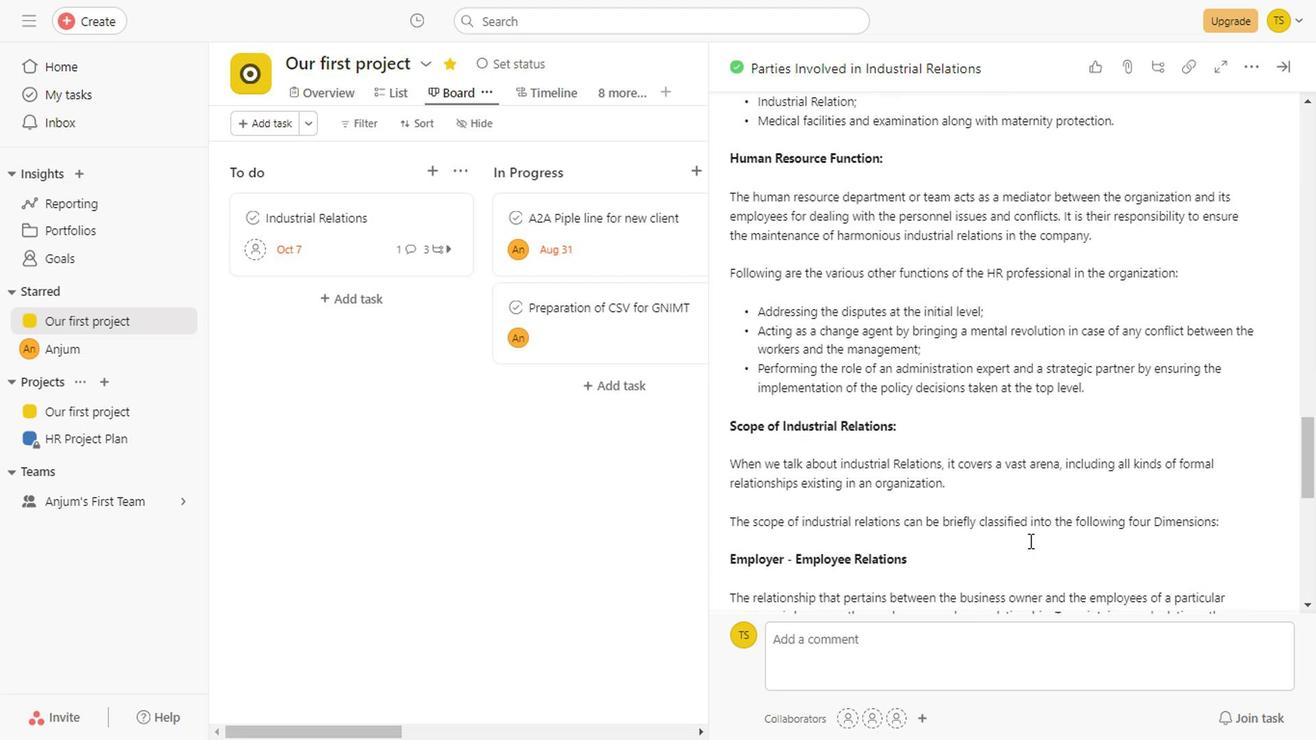 
Action: Mouse scrolled (1024, 541) with delta (0, 0)
Screenshot: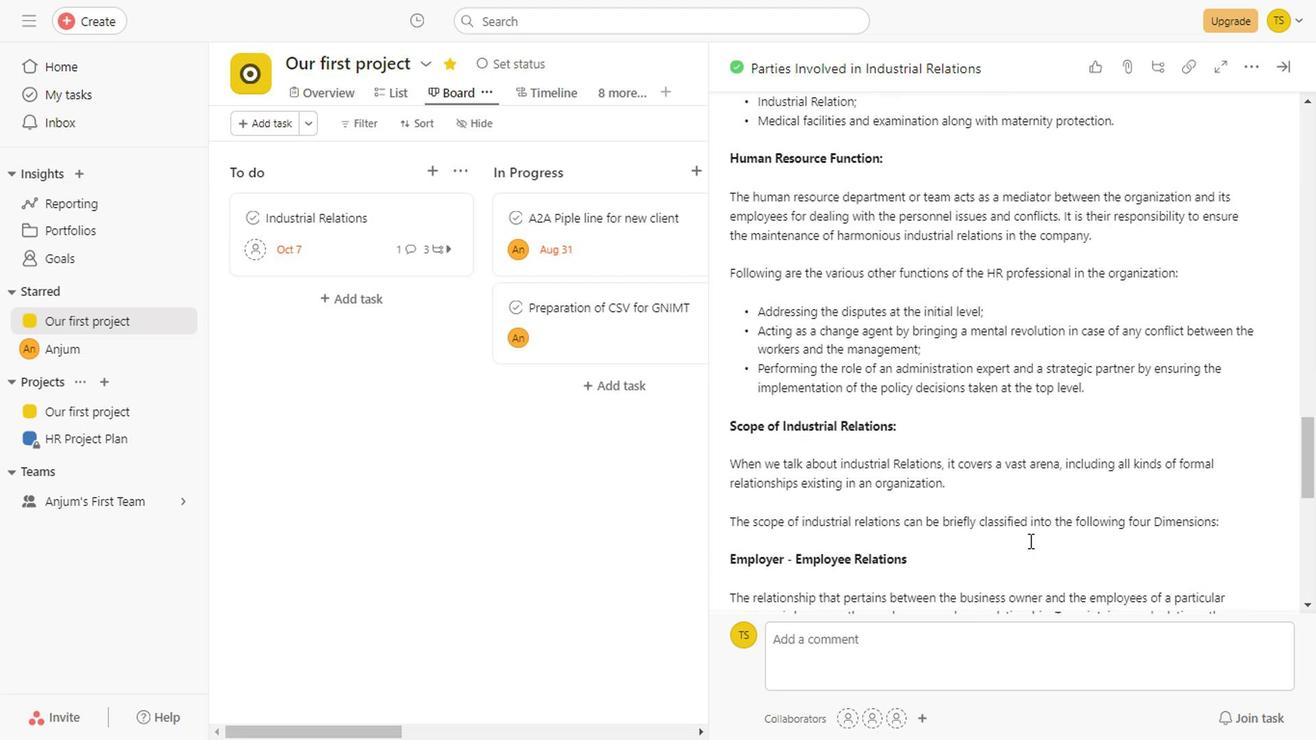 
Action: Mouse scrolled (1024, 541) with delta (0, 0)
Screenshot: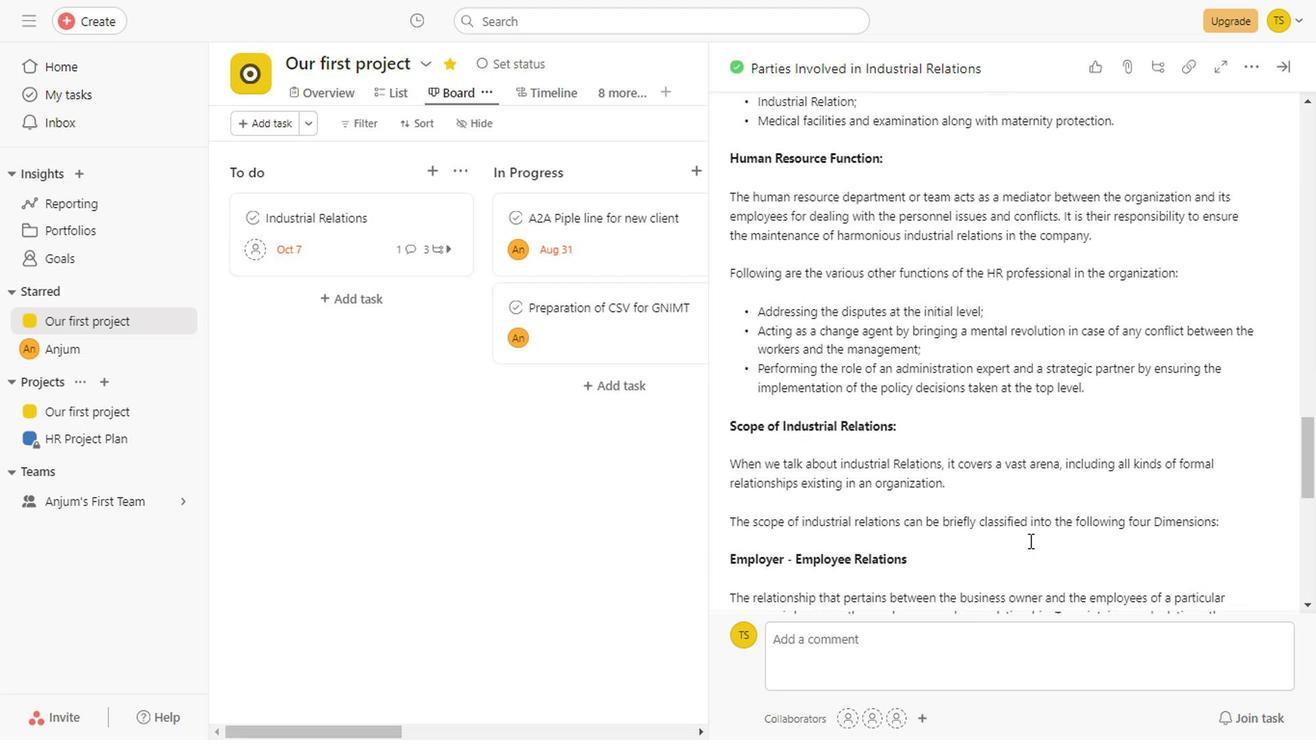 
Action: Mouse scrolled (1024, 541) with delta (0, 0)
Screenshot: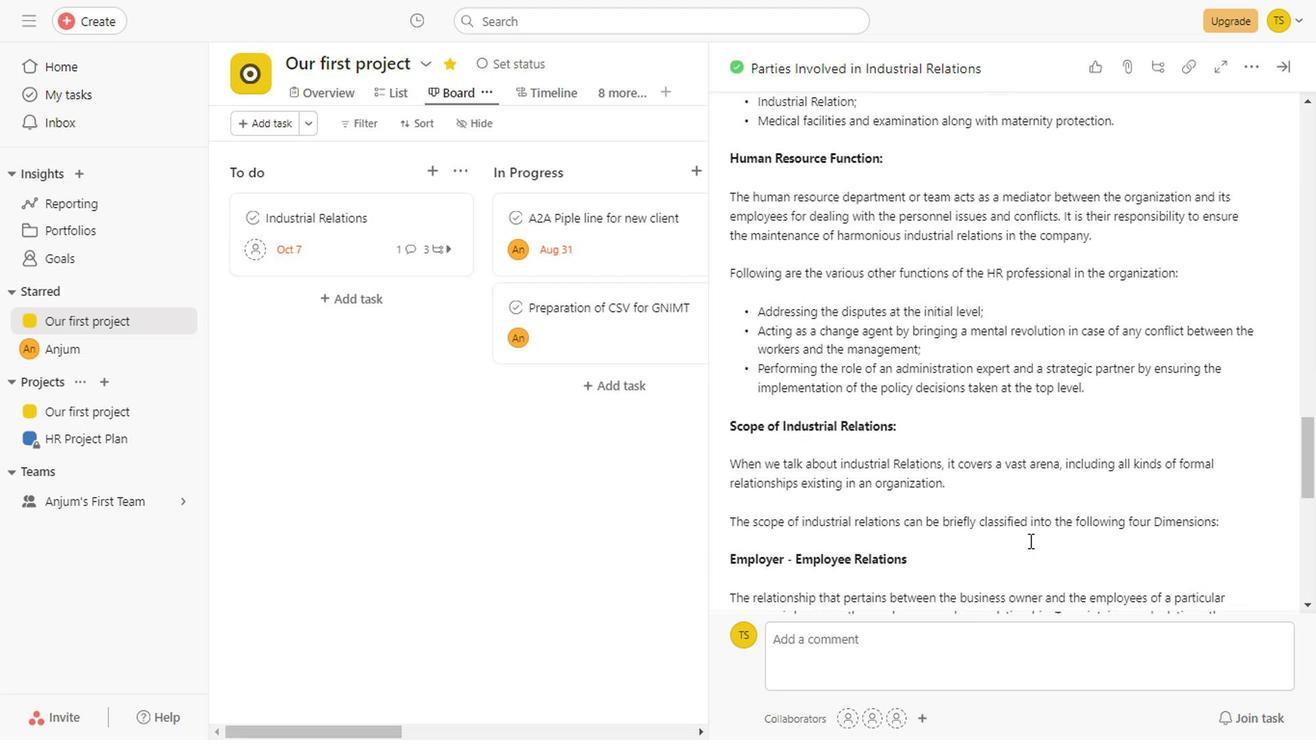 
Action: Mouse scrolled (1024, 541) with delta (0, 0)
Screenshot: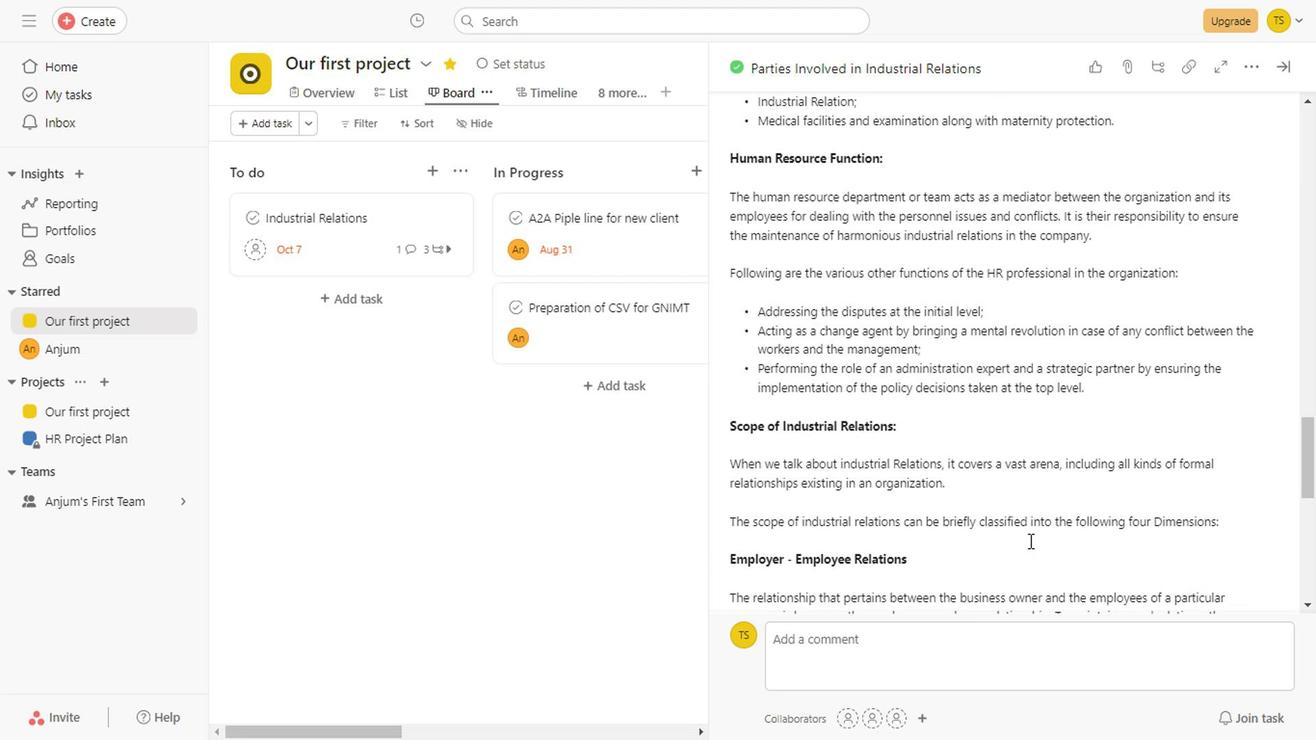 
Action: Mouse scrolled (1024, 541) with delta (0, 0)
Screenshot: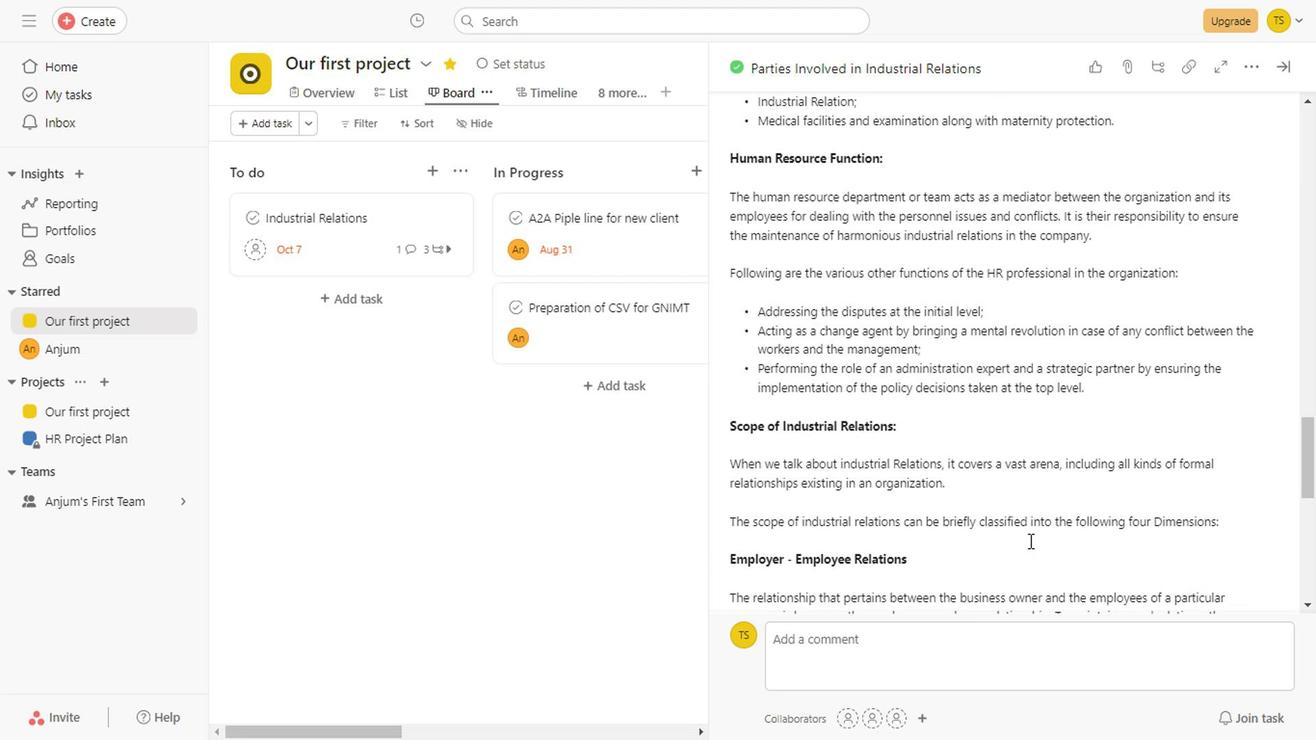 
Action: Mouse scrolled (1024, 541) with delta (0, 0)
Screenshot: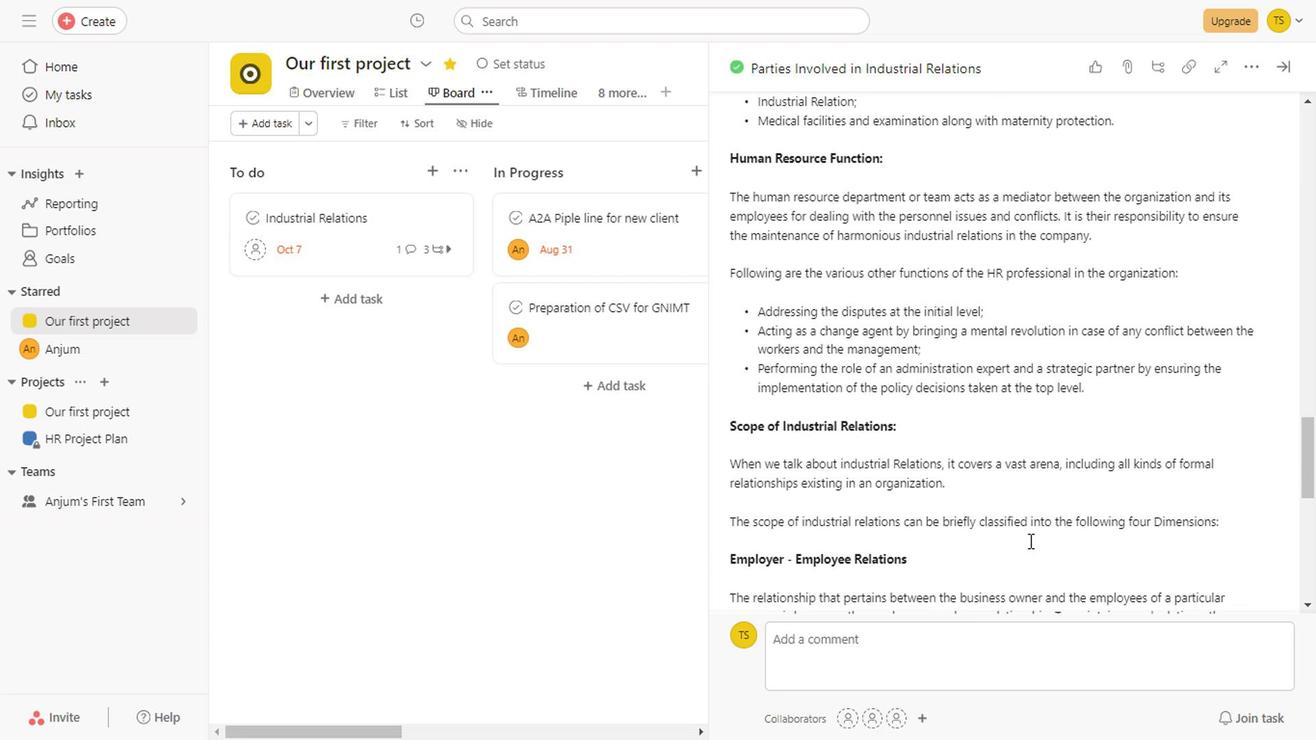 
Action: Mouse scrolled (1024, 541) with delta (0, 0)
Screenshot: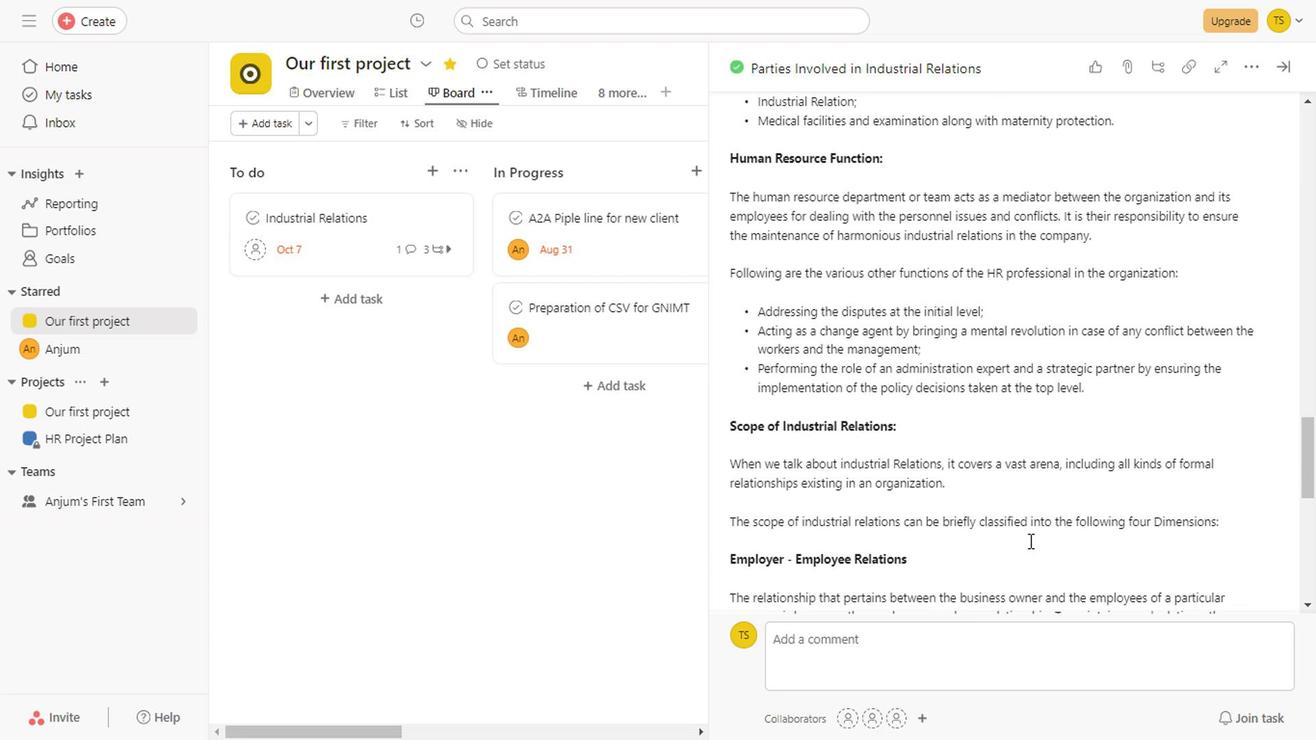 
Action: Mouse scrolled (1024, 541) with delta (0, 0)
Screenshot: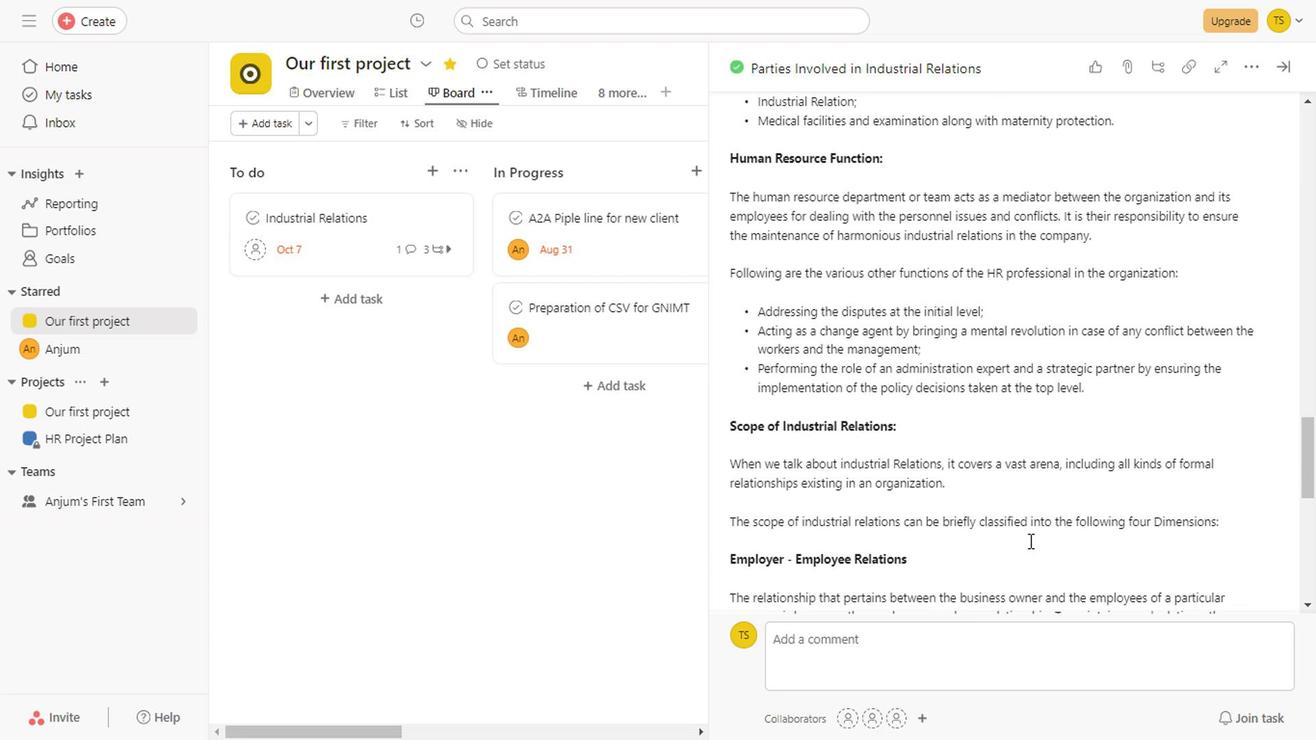 
Action: Mouse scrolled (1024, 541) with delta (0, 0)
Screenshot: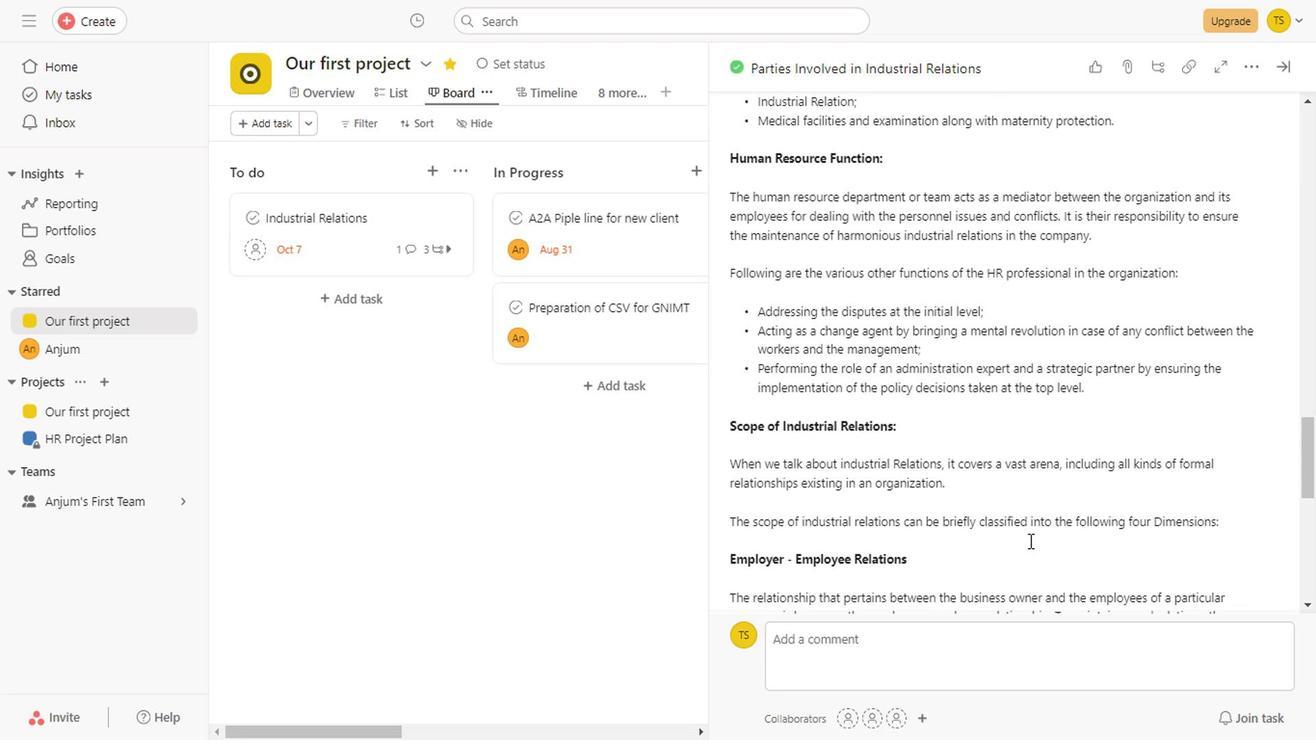 
Action: Mouse scrolled (1024, 541) with delta (0, 0)
Screenshot: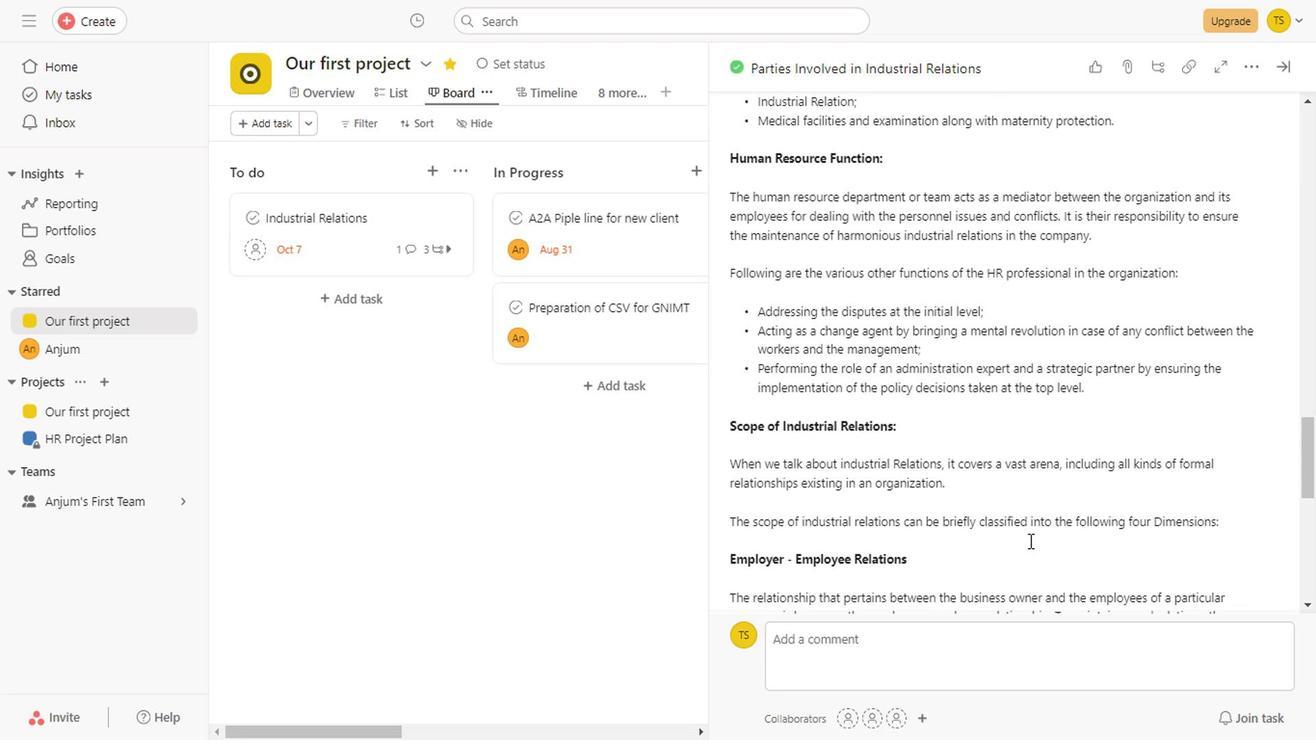 
Action: Mouse scrolled (1024, 541) with delta (0, 0)
Screenshot: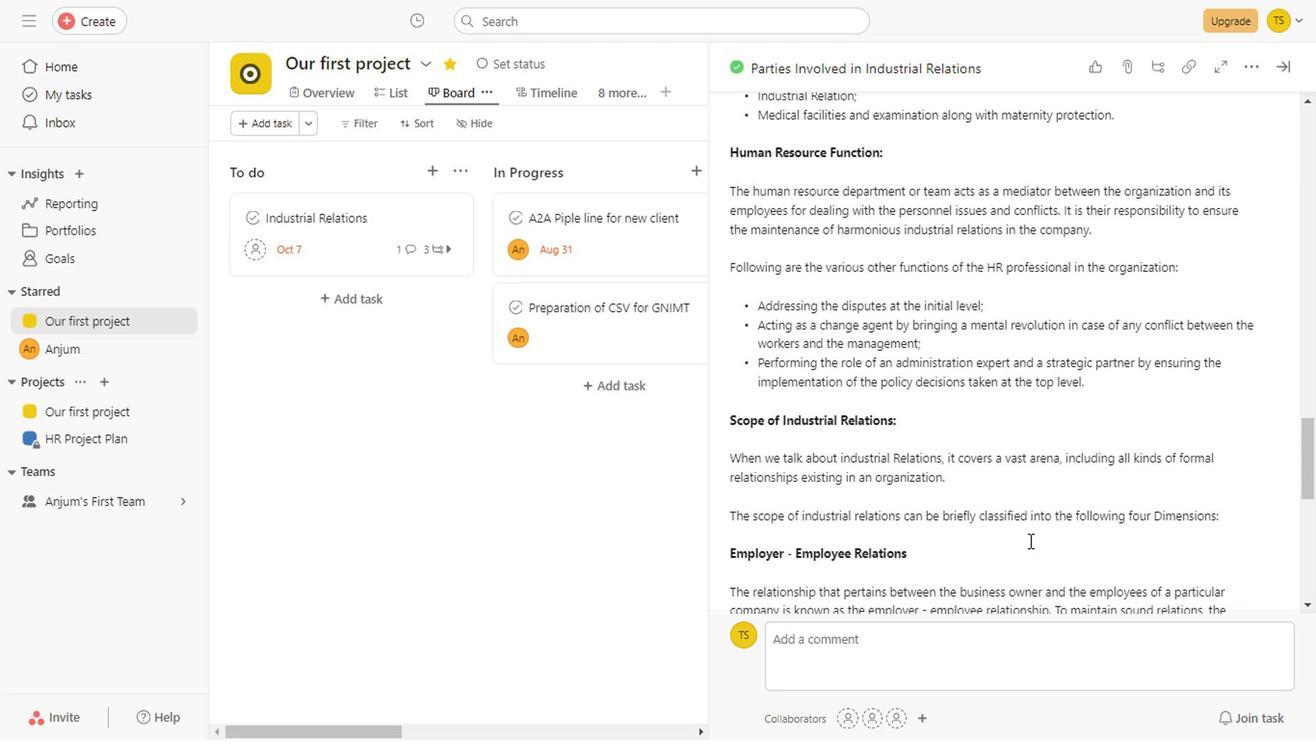 
Action: Mouse scrolled (1024, 541) with delta (0, 0)
Screenshot: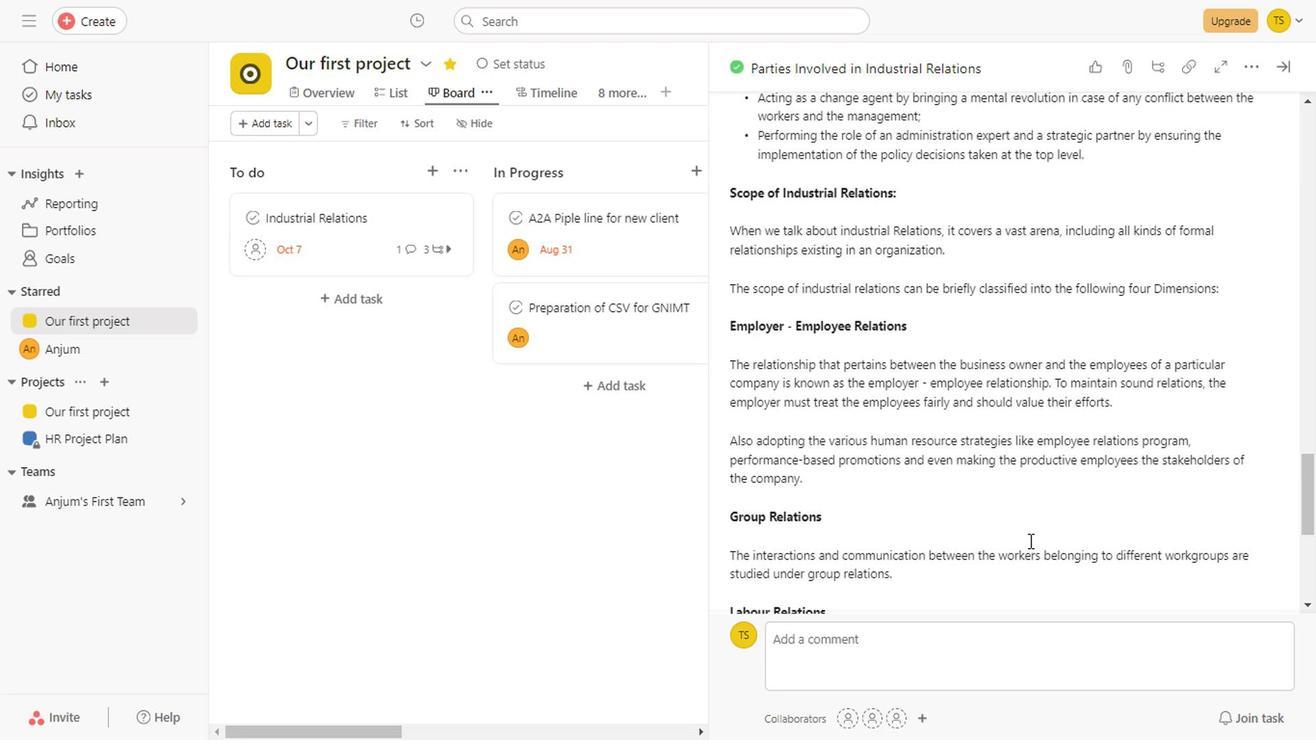 
Action: Mouse scrolled (1024, 541) with delta (0, 0)
